 Task: Explore and customize your Trello board using Power-Ups and change the background image using Unsplash.
Action: Mouse moved to (837, 255)
Screenshot: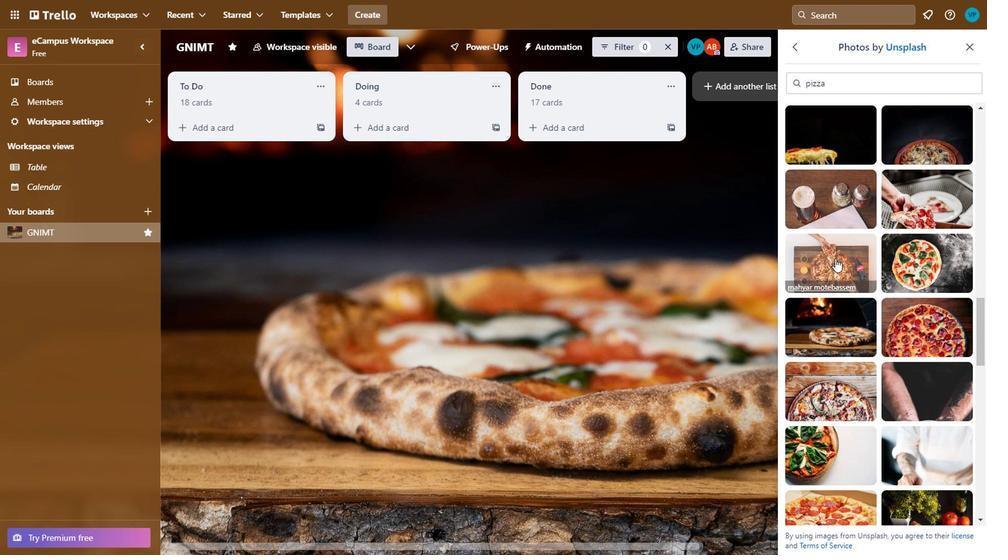 
Action: Mouse pressed left at (837, 255)
Screenshot: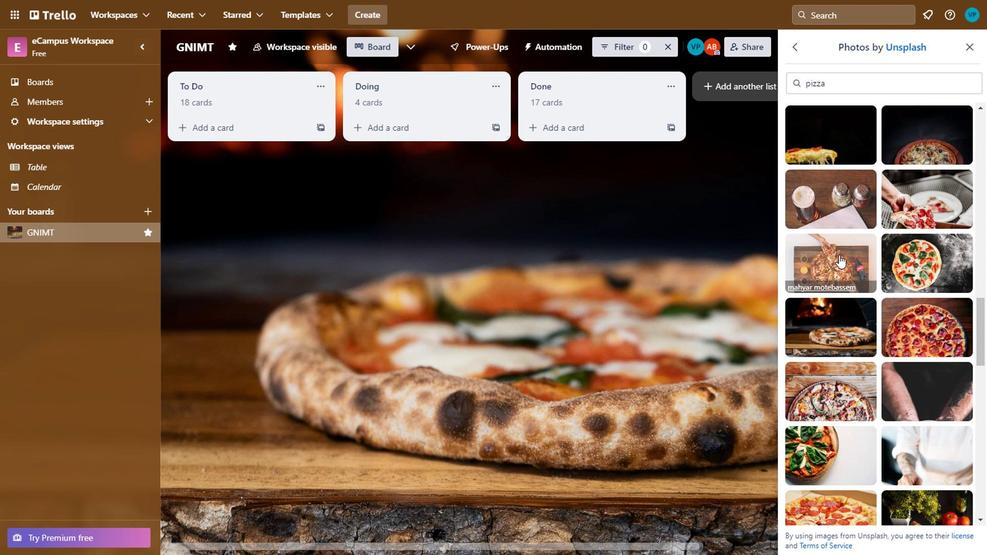 
Action: Mouse moved to (926, 308)
Screenshot: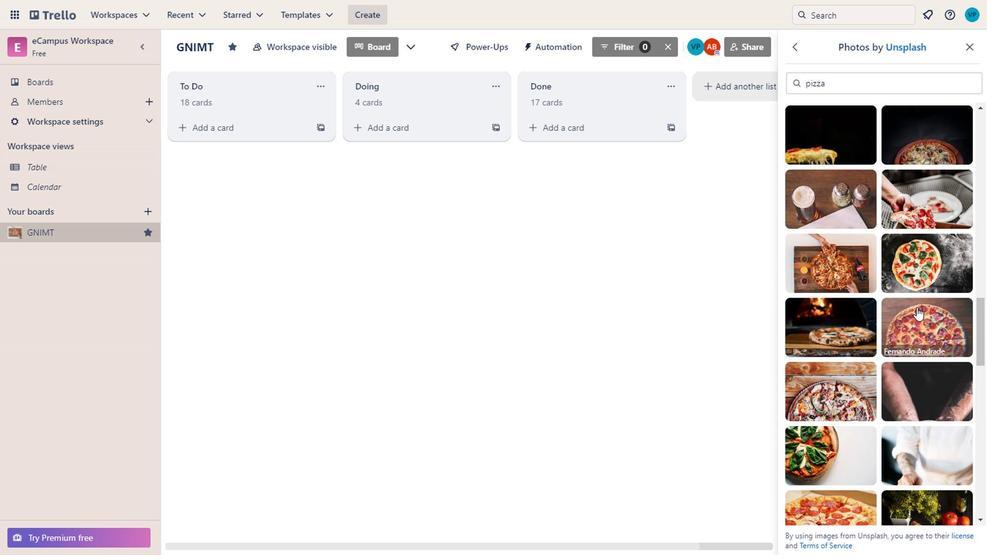 
Action: Mouse pressed left at (926, 308)
Screenshot: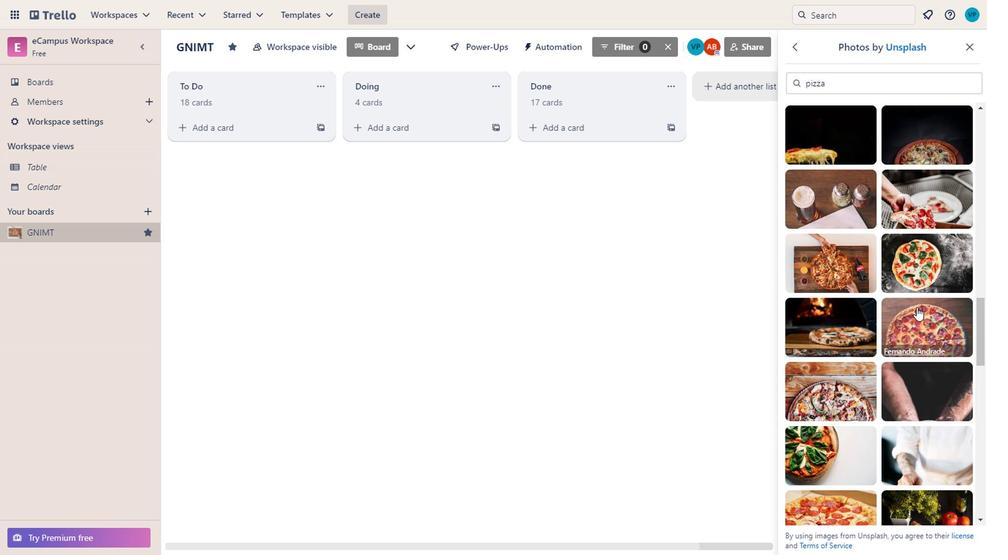 
Action: Mouse moved to (842, 388)
Screenshot: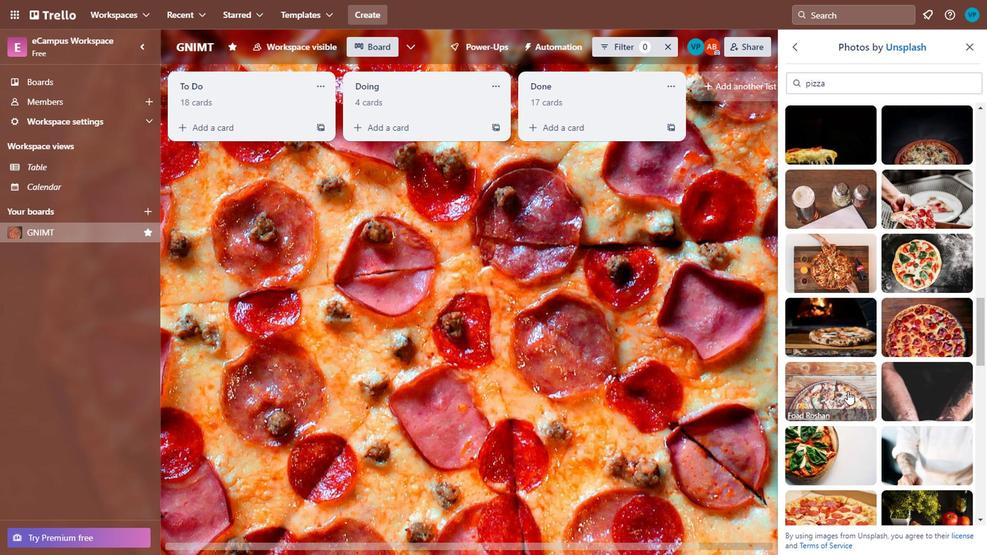 
Action: Mouse pressed left at (842, 388)
Screenshot: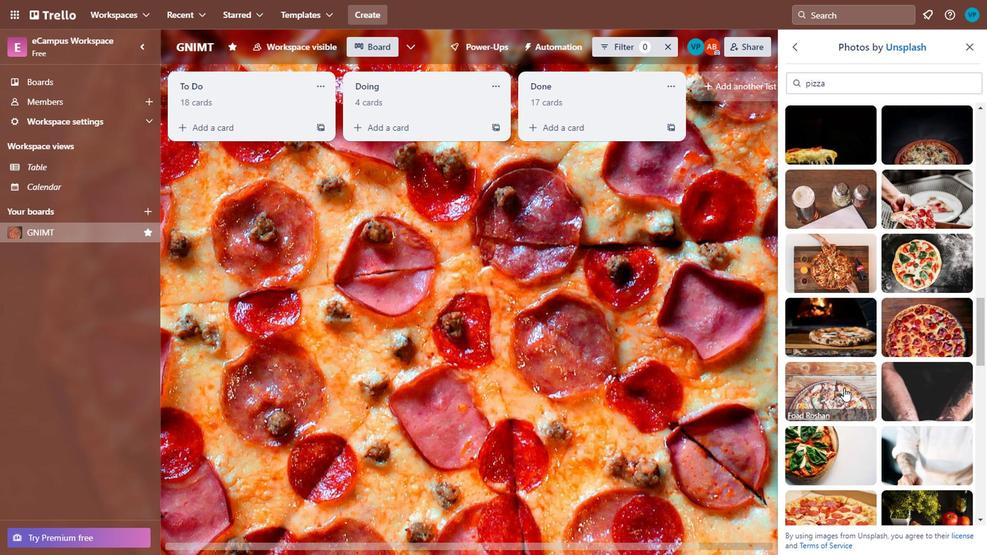 
Action: Mouse moved to (901, 387)
Screenshot: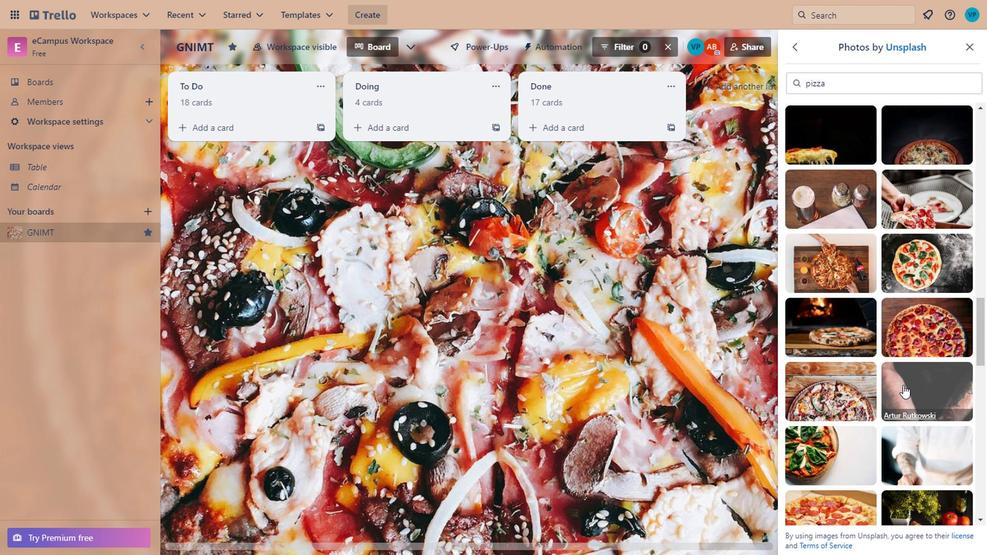 
Action: Mouse scrolled (901, 386) with delta (0, -1)
Screenshot: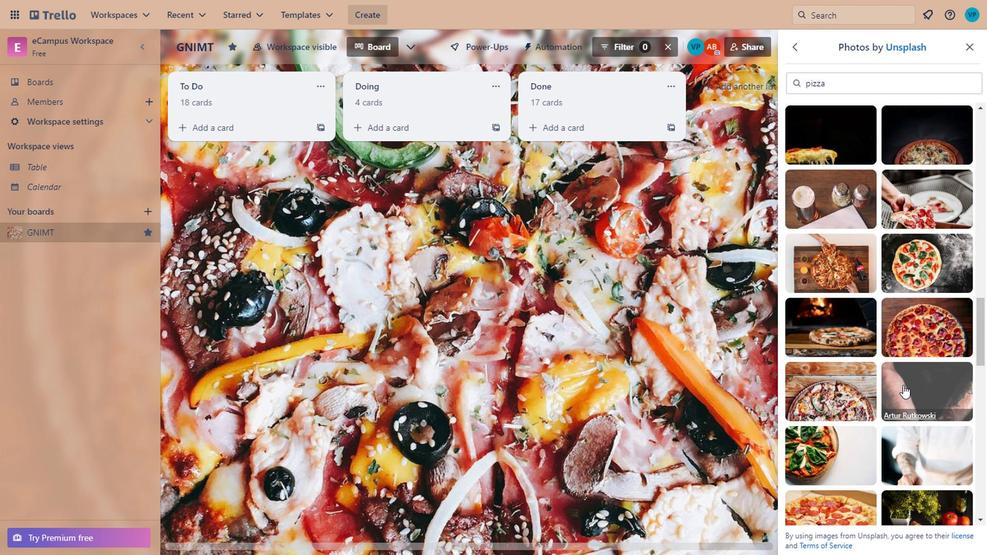 
Action: Mouse moved to (901, 388)
Screenshot: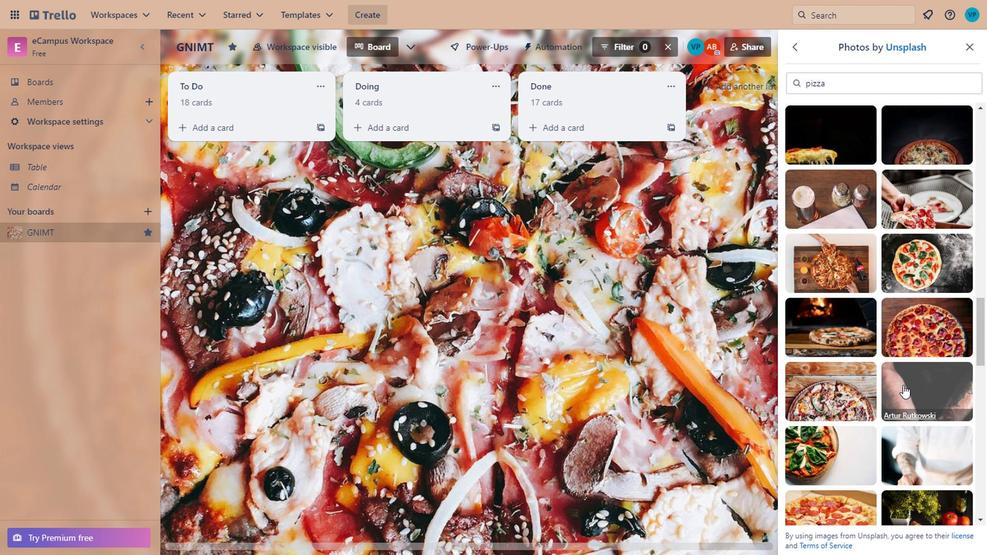 
Action: Mouse scrolled (901, 387) with delta (0, 0)
Screenshot: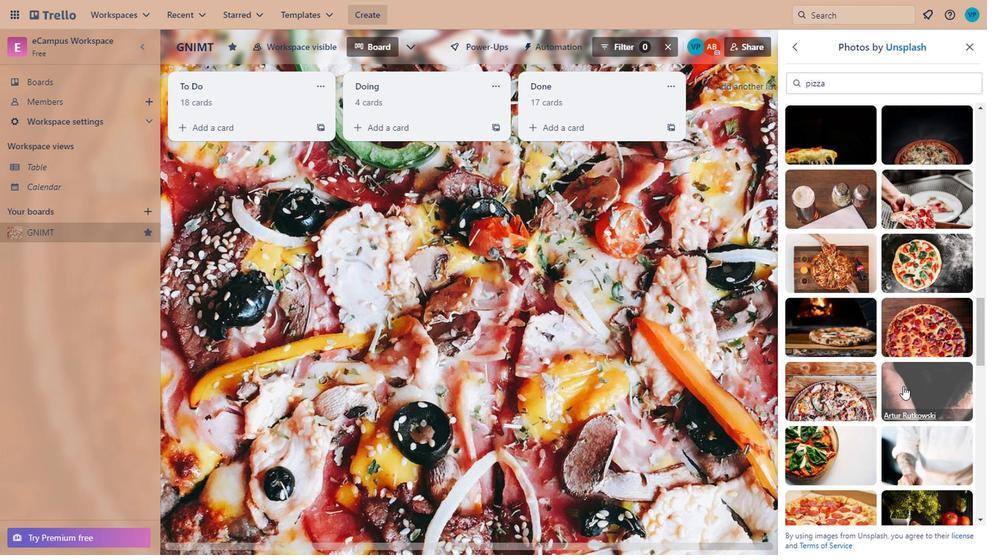 
Action: Mouse moved to (846, 272)
Screenshot: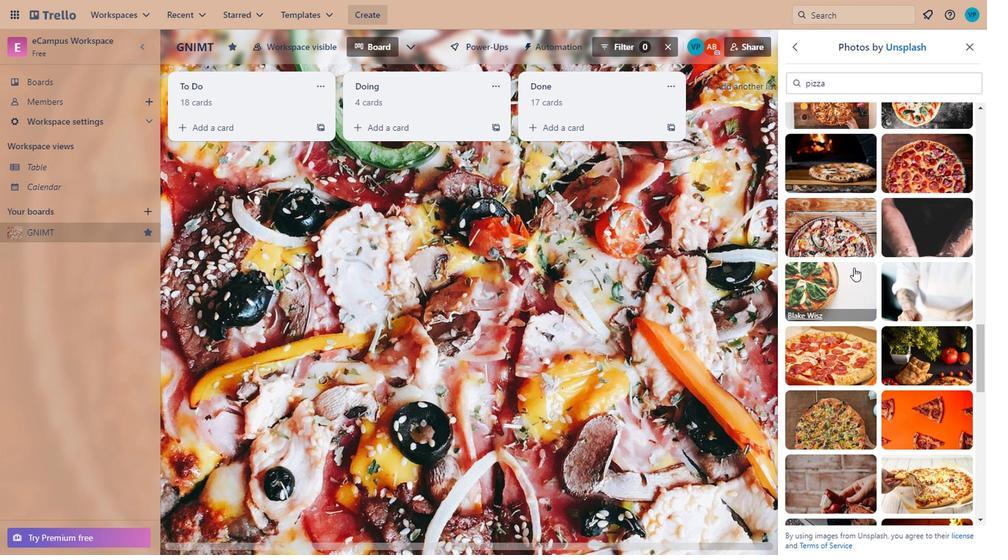 
Action: Mouse pressed left at (846, 272)
Screenshot: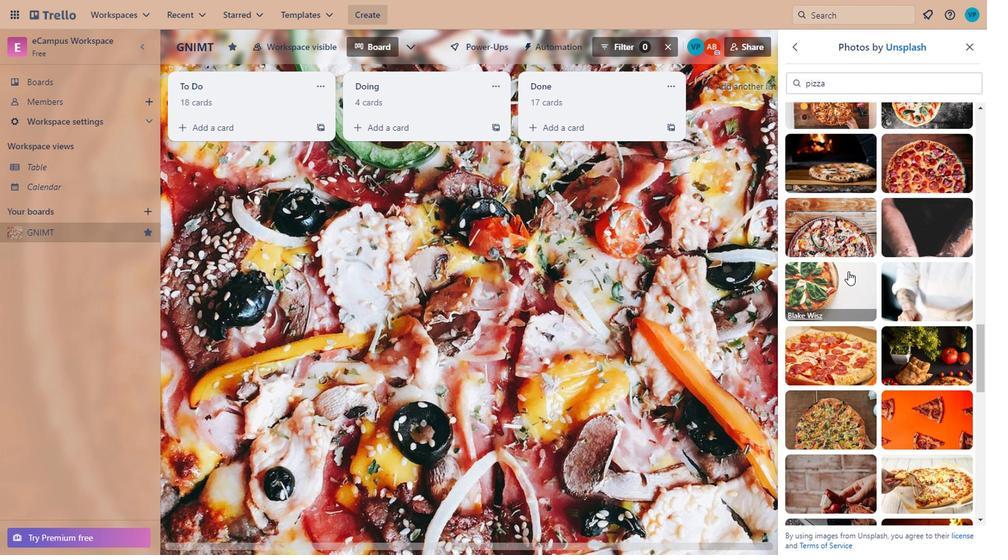
Action: Mouse moved to (853, 227)
Screenshot: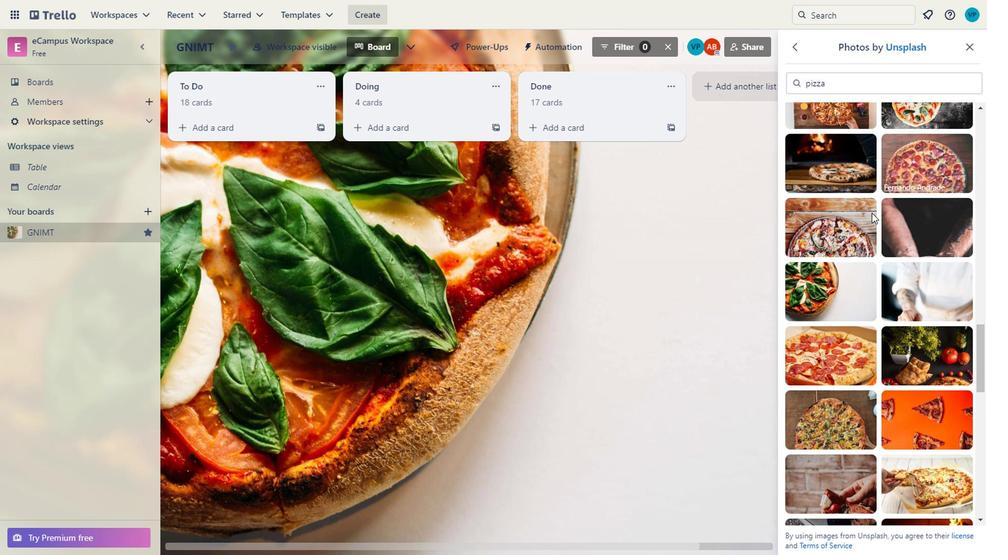 
Action: Mouse scrolled (853, 226) with delta (0, 0)
Screenshot: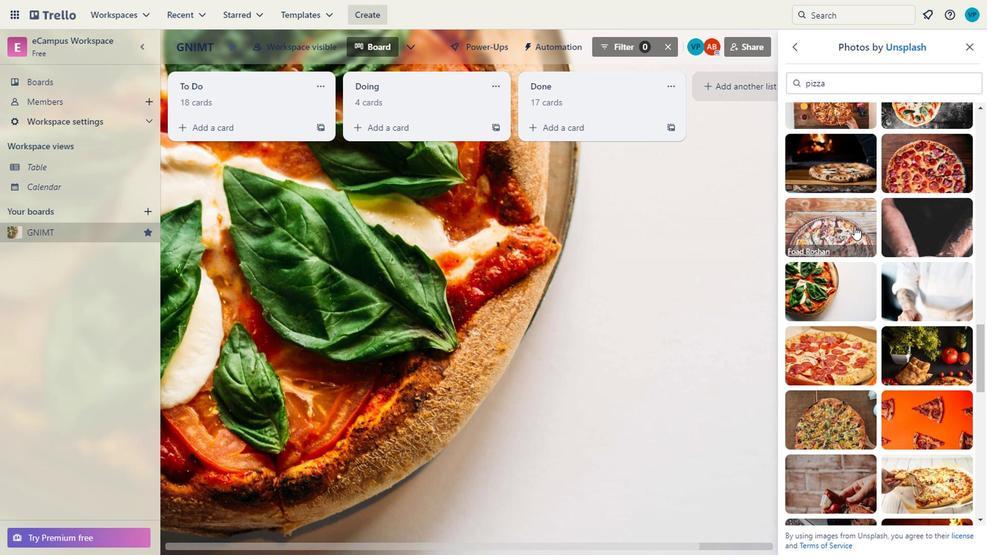 
Action: Mouse scrolled (853, 226) with delta (0, 0)
Screenshot: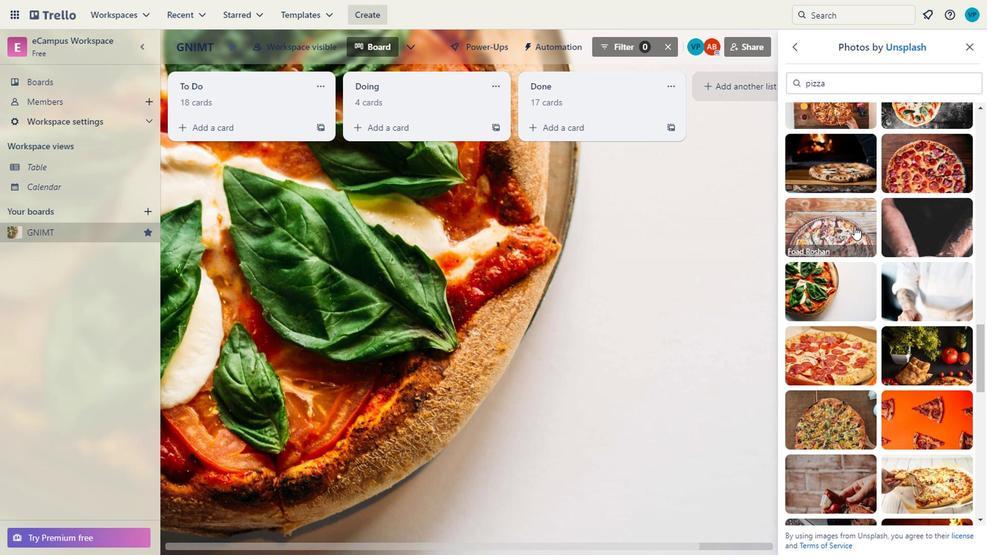 
Action: Mouse moved to (858, 229)
Screenshot: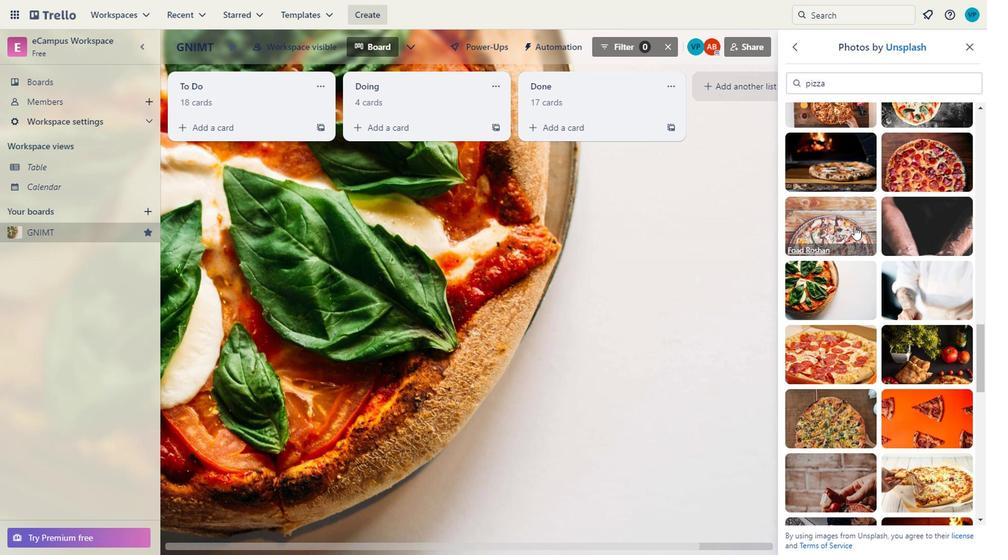 
Action: Mouse scrolled (858, 229) with delta (0, 0)
Screenshot: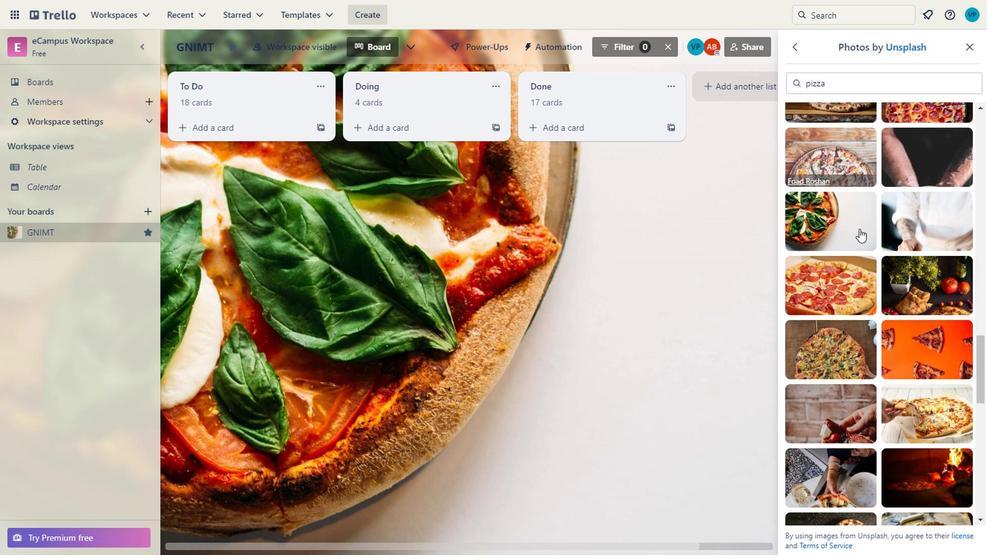 
Action: Mouse scrolled (858, 229) with delta (0, 0)
Screenshot: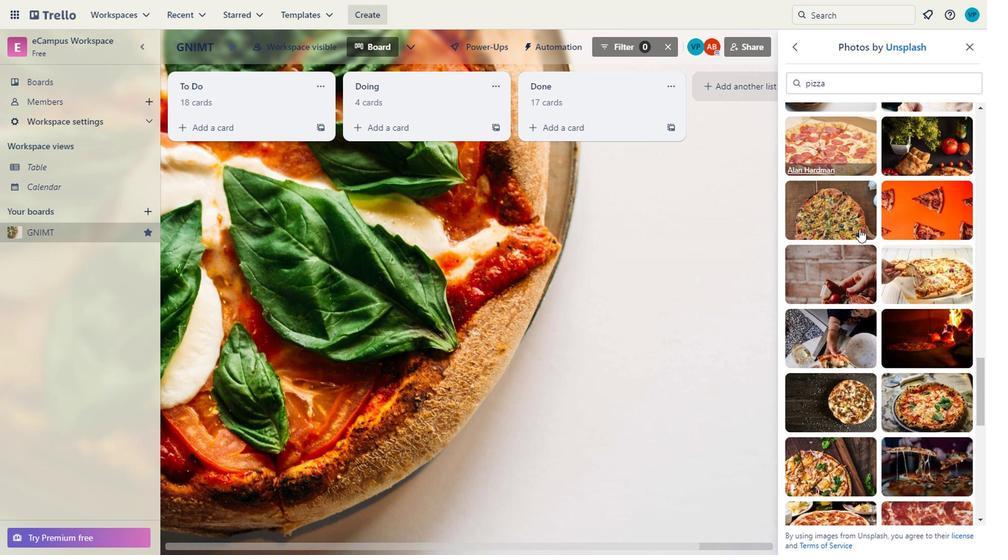 
Action: Mouse moved to (908, 145)
Screenshot: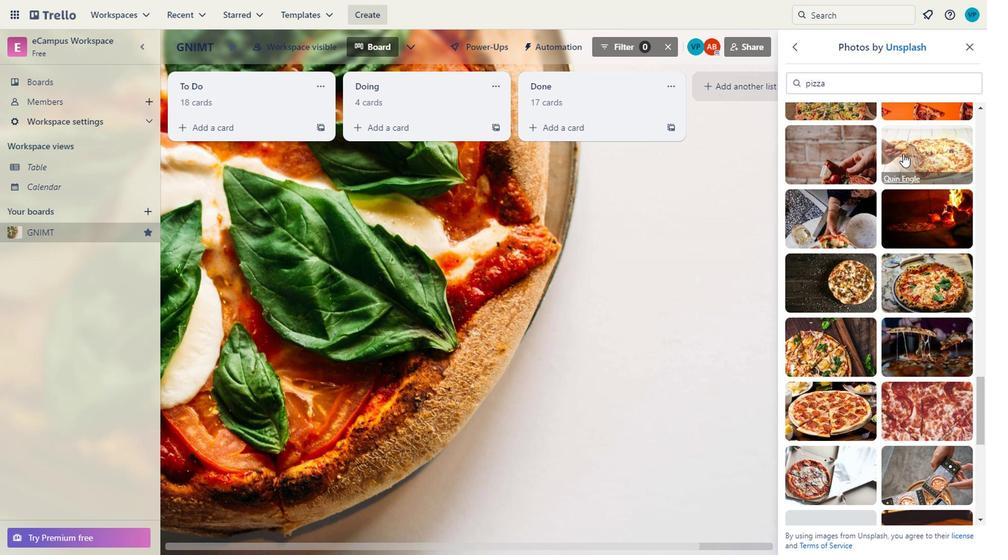 
Action: Mouse pressed left at (908, 145)
Screenshot: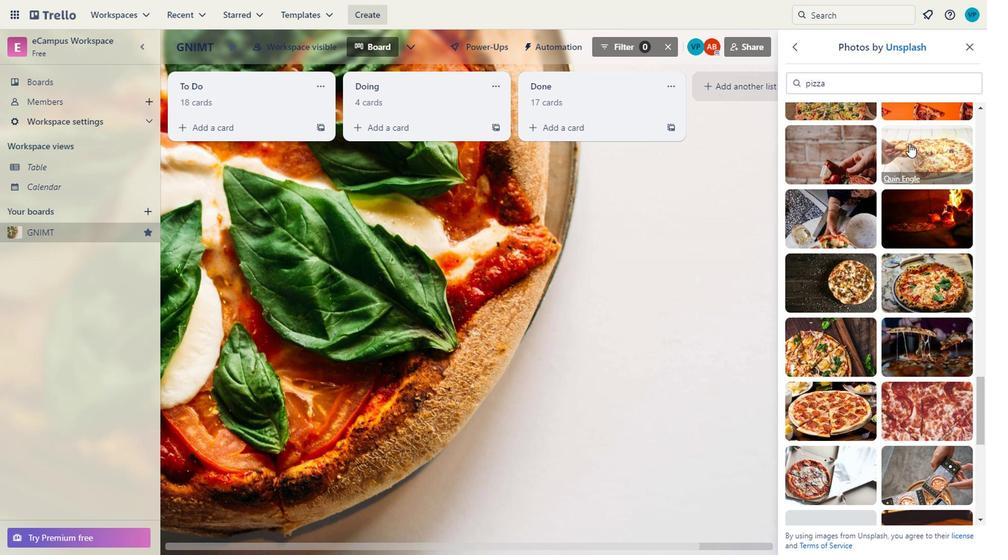 
Action: Mouse moved to (965, 300)
Screenshot: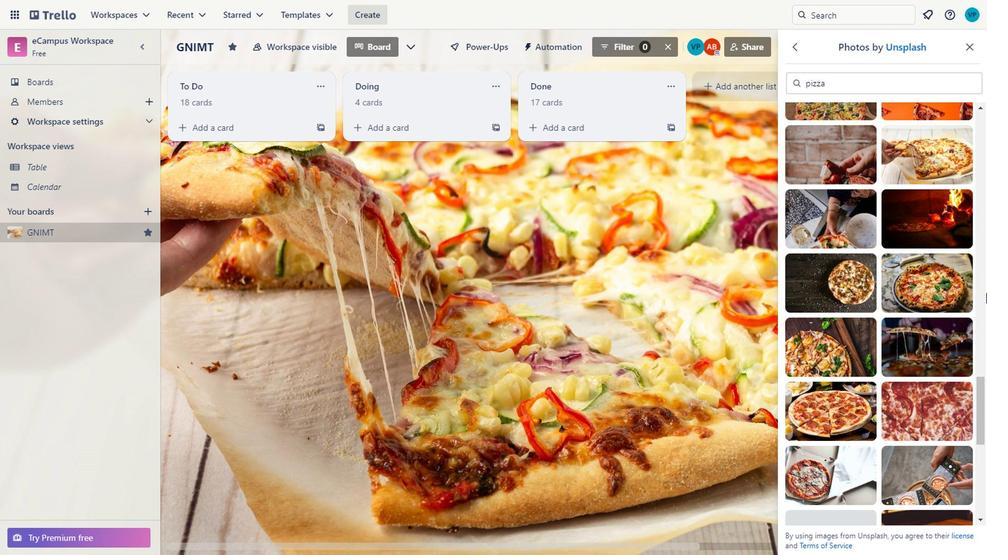 
Action: Mouse scrolled (965, 299) with delta (0, -1)
Screenshot: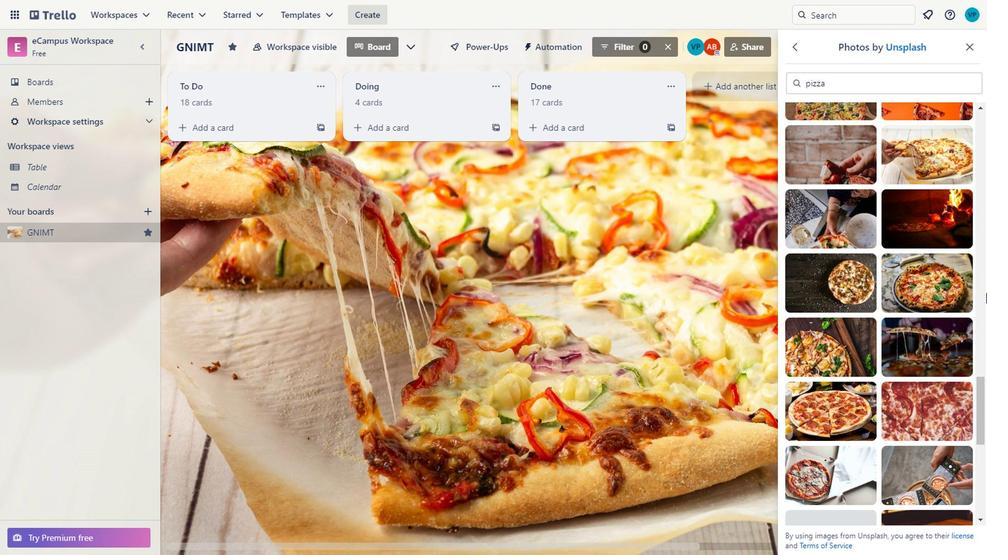 
Action: Mouse moved to (927, 295)
Screenshot: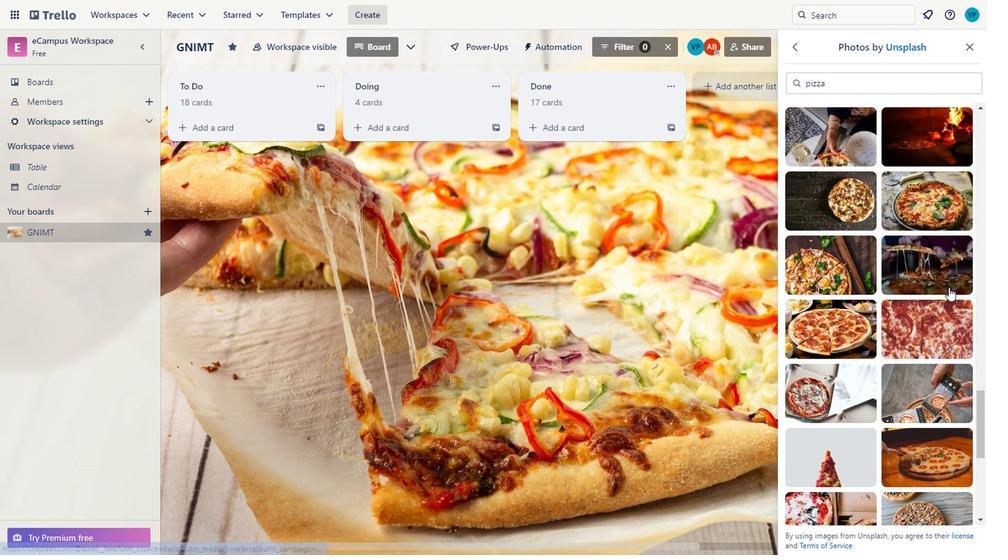 
Action: Mouse scrolled (927, 295) with delta (0, 0)
Screenshot: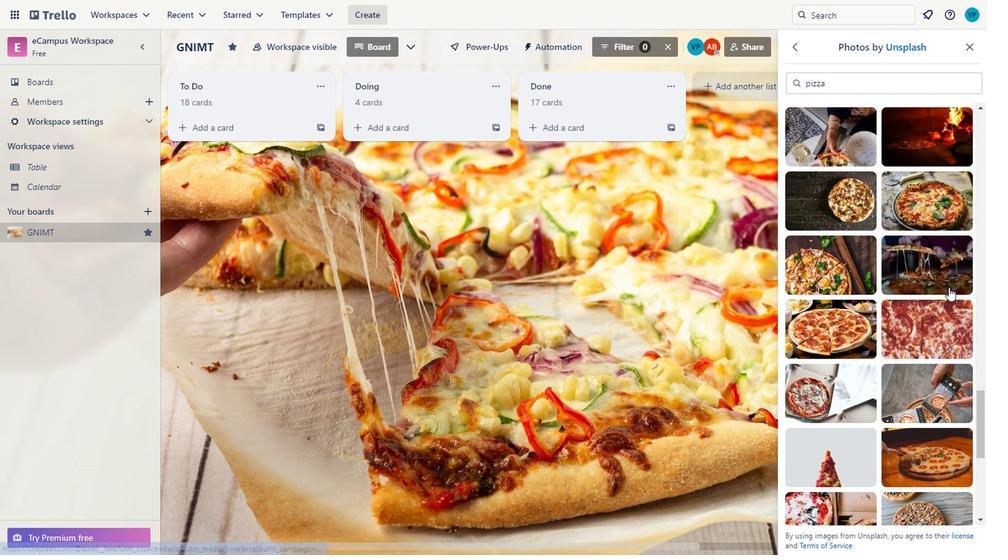 
Action: Mouse moved to (918, 307)
Screenshot: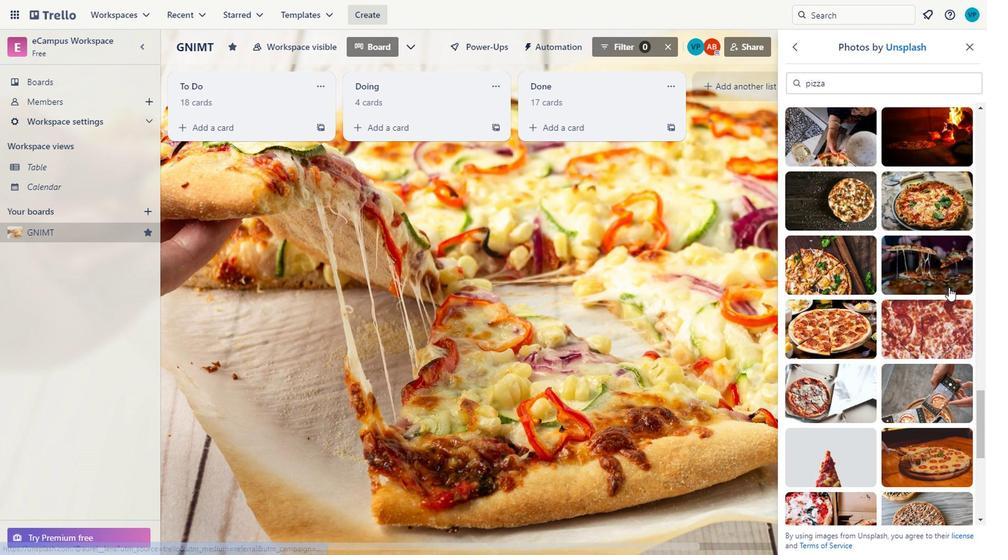 
Action: Mouse scrolled (918, 306) with delta (0, 0)
Screenshot: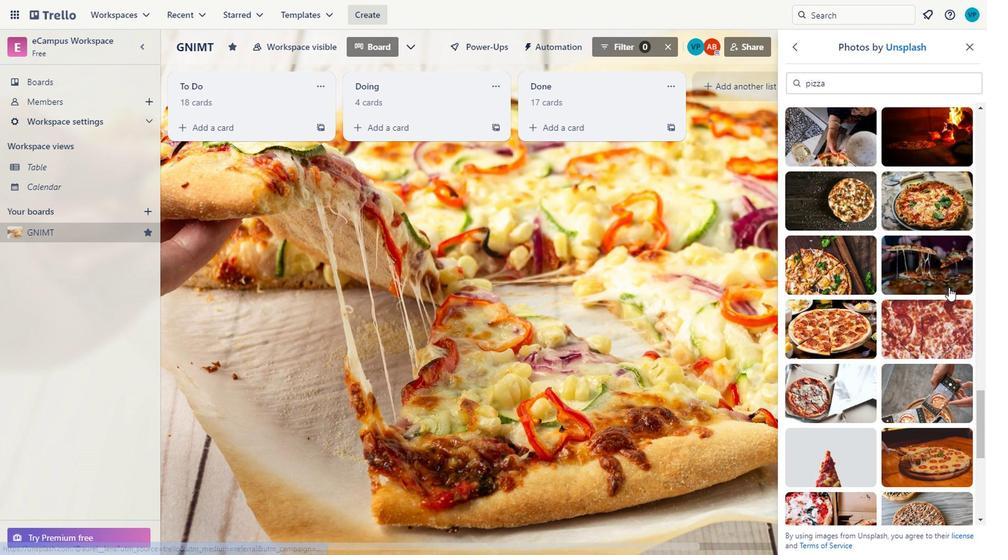 
Action: Mouse moved to (882, 366)
Screenshot: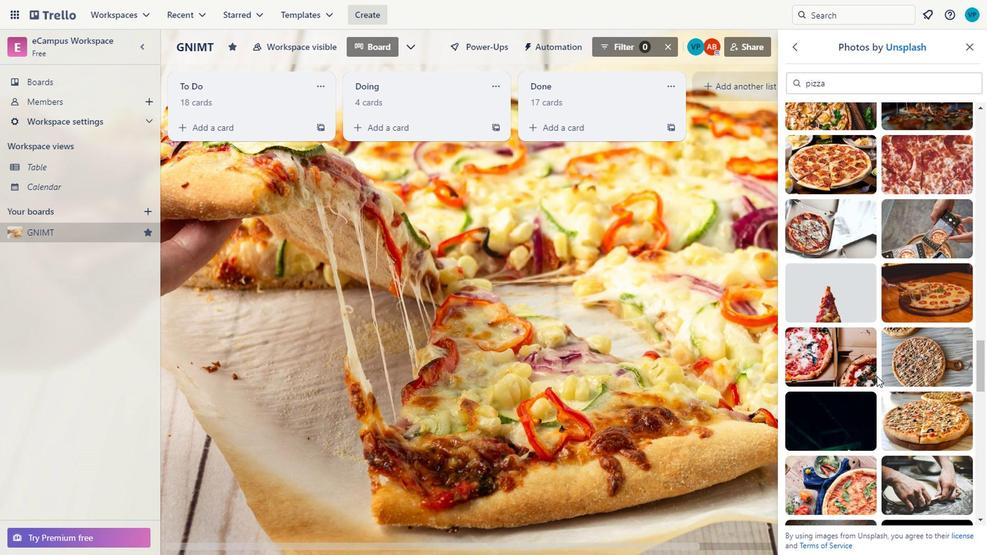 
Action: Mouse scrolled (882, 366) with delta (0, 0)
Screenshot: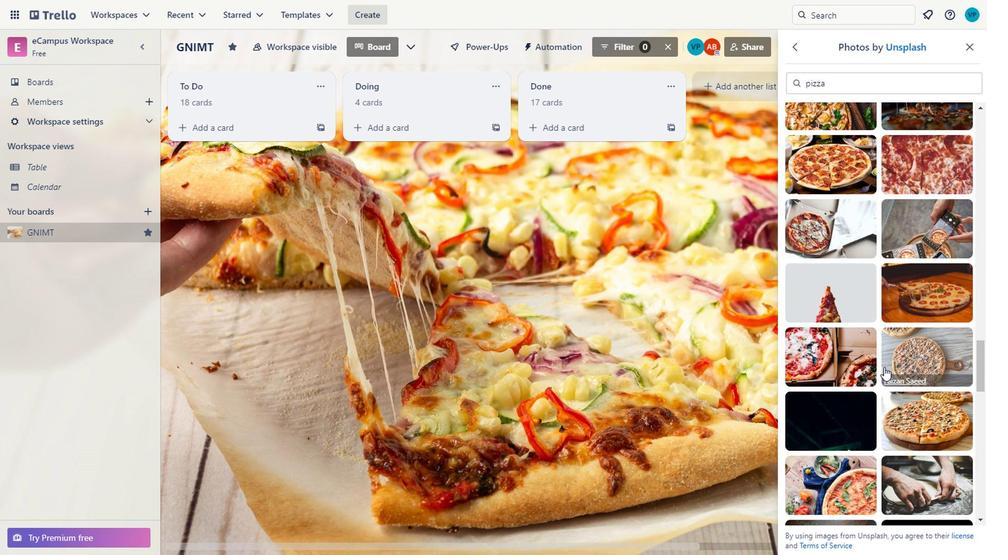 
Action: Mouse moved to (890, 388)
Screenshot: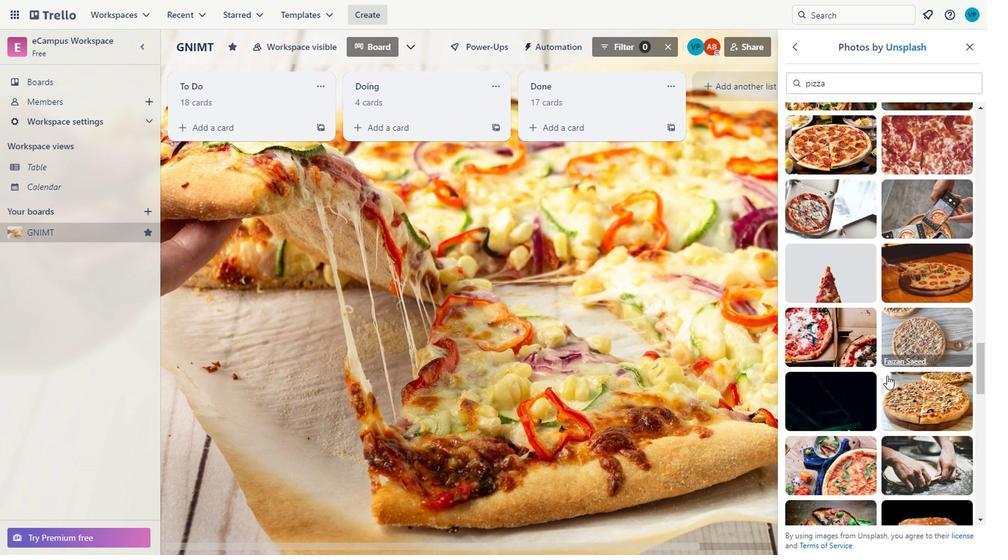 
Action: Mouse scrolled (890, 387) with delta (0, 0)
Screenshot: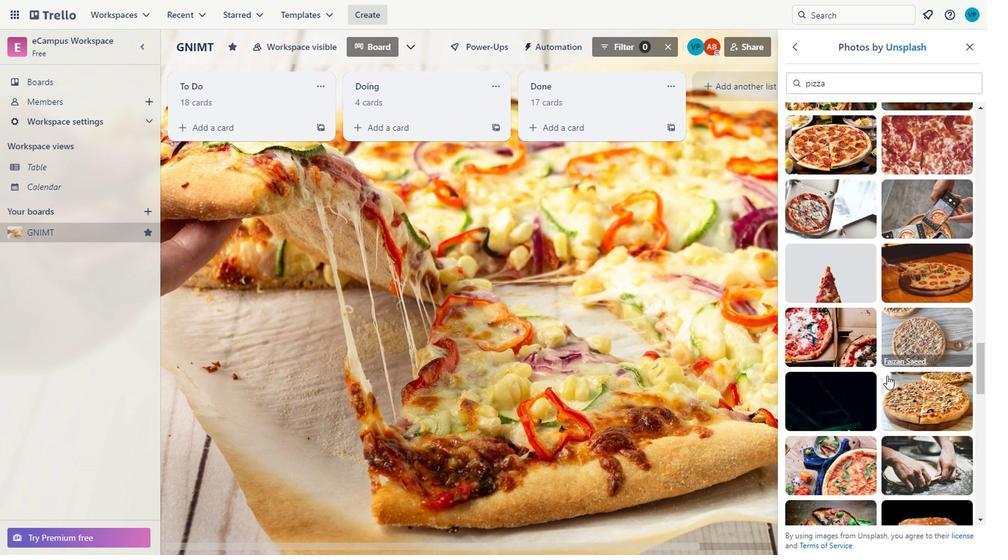 
Action: Mouse moved to (891, 392)
Screenshot: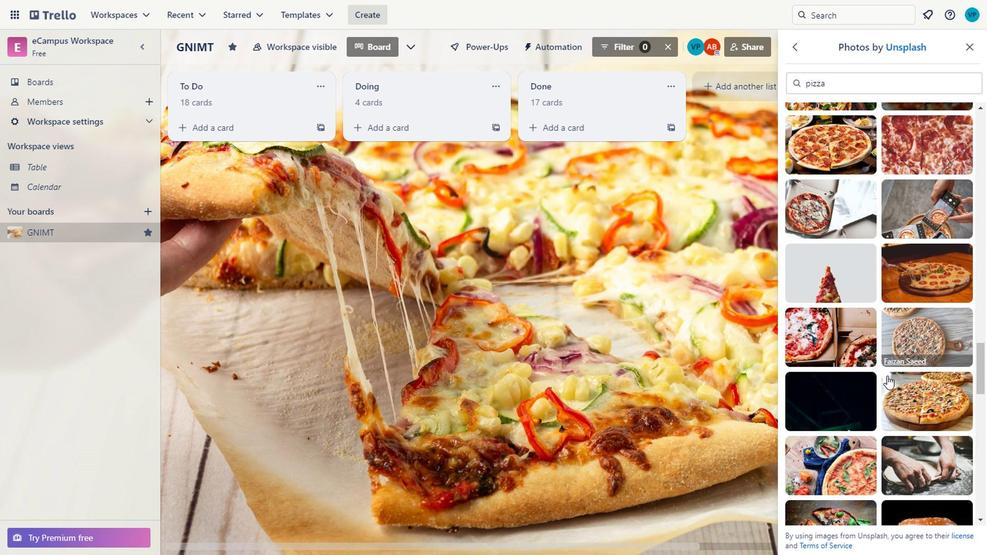 
Action: Mouse scrolled (891, 391) with delta (0, 0)
Screenshot: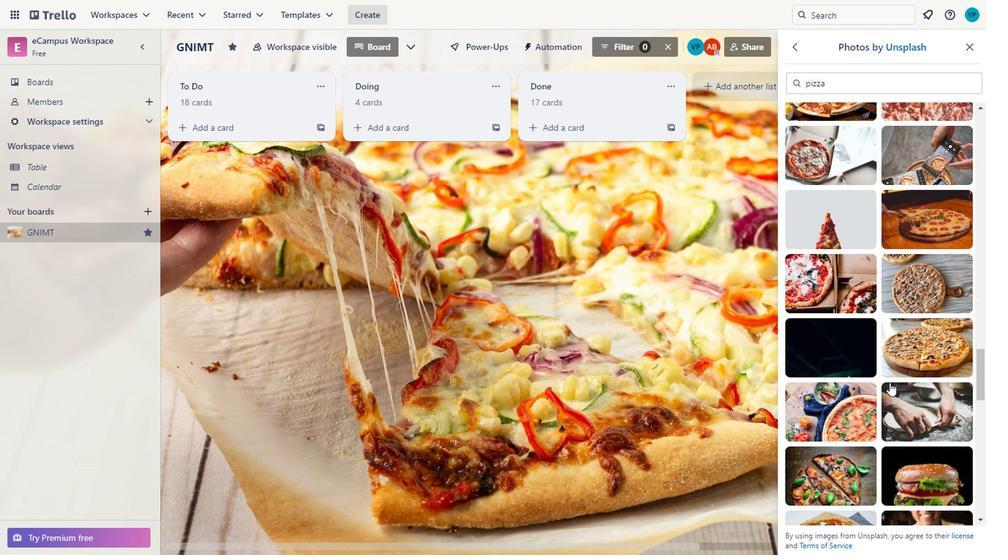 
Action: Mouse moved to (858, 294)
Screenshot: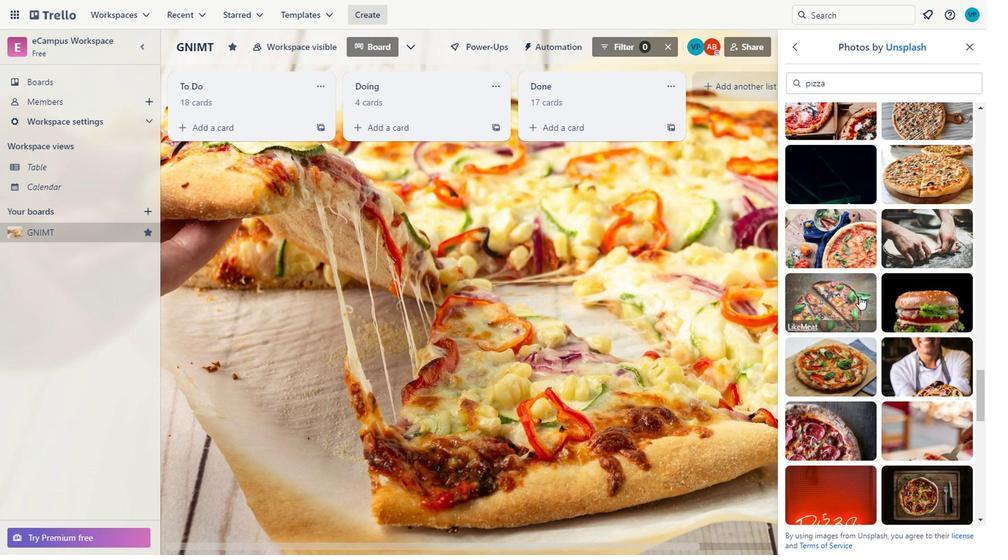 
Action: Mouse pressed left at (858, 294)
Screenshot: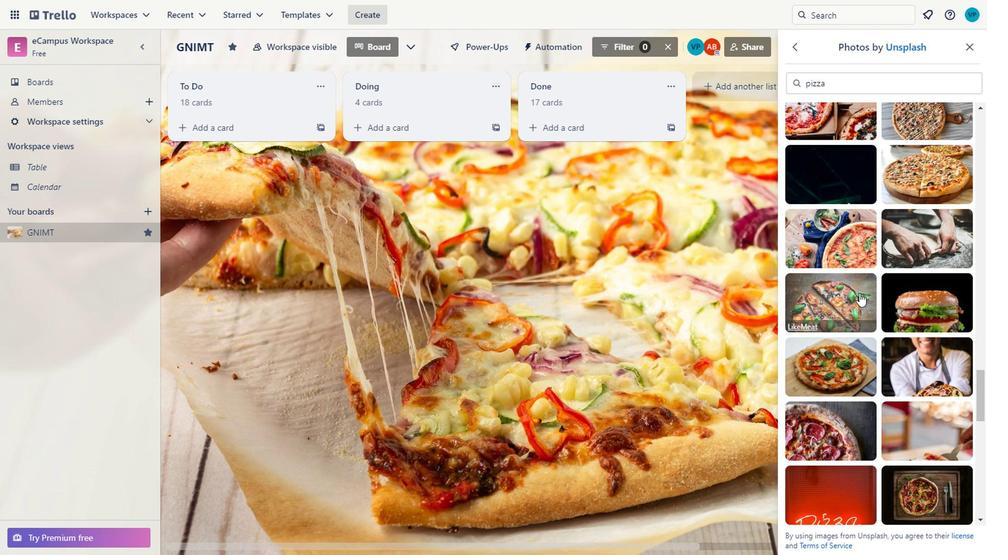 
Action: Mouse moved to (646, 319)
Screenshot: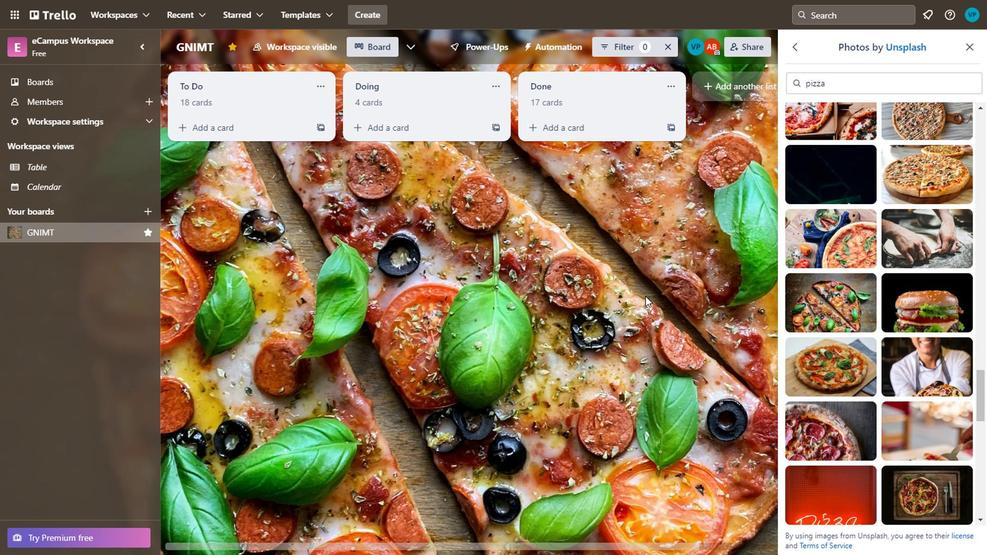 
Action: Mouse scrolled (646, 319) with delta (0, 0)
Screenshot: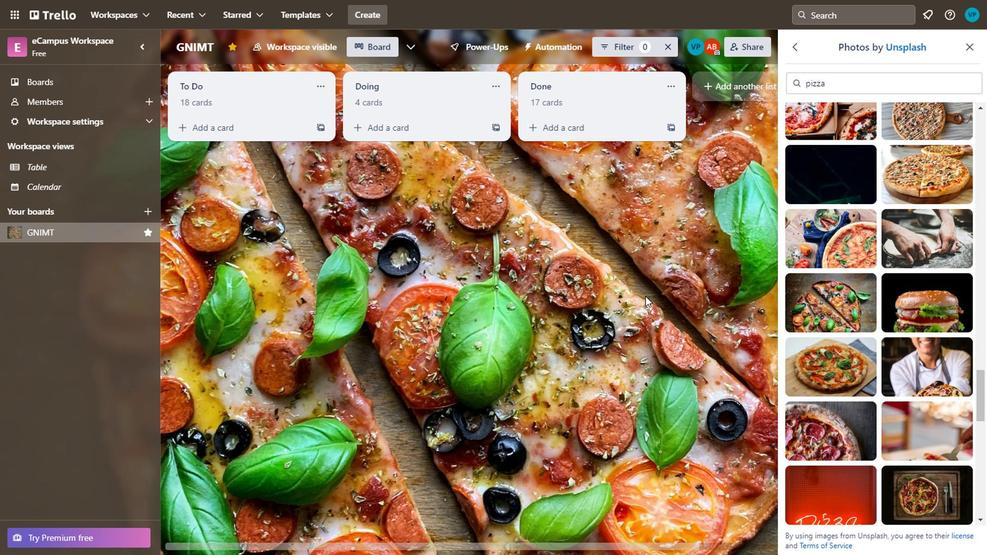 
Action: Mouse moved to (646, 335)
Screenshot: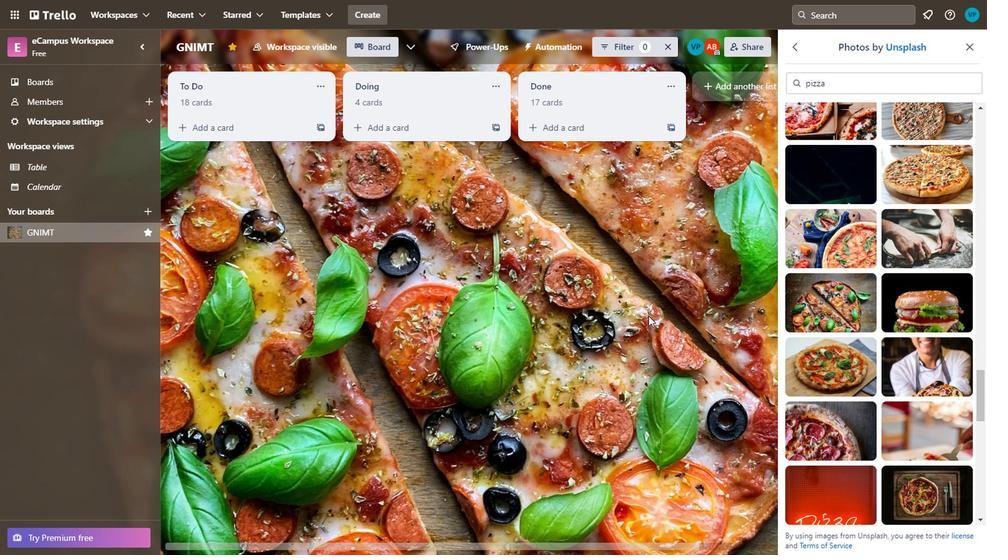 
Action: Mouse scrolled (646, 334) with delta (0, 0)
Screenshot: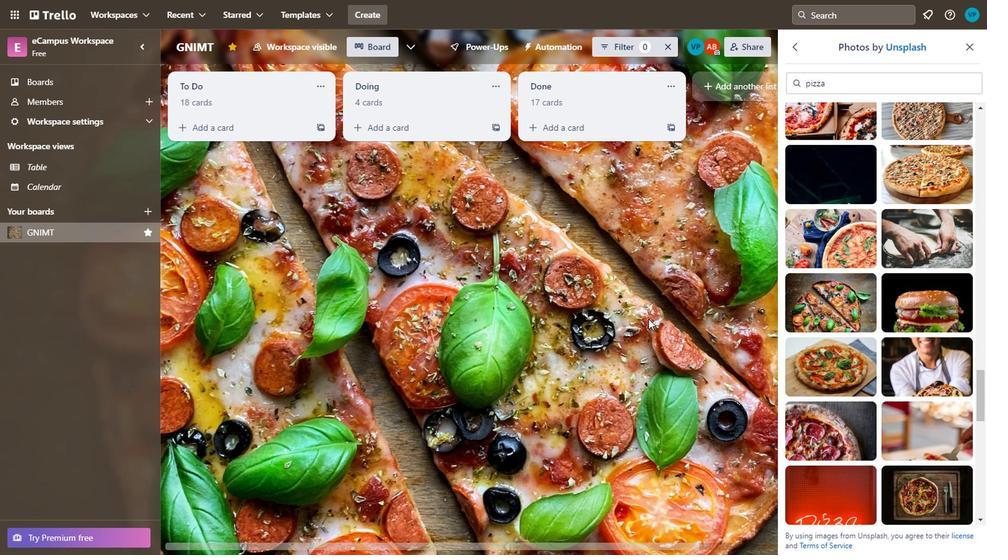
Action: Mouse moved to (646, 344)
Screenshot: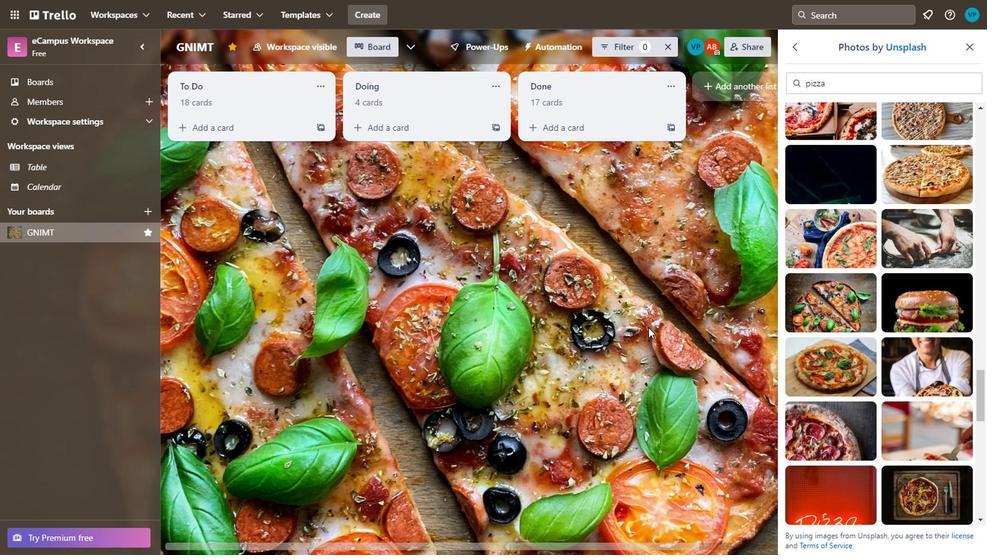 
Action: Mouse scrolled (646, 343) with delta (0, 0)
Screenshot: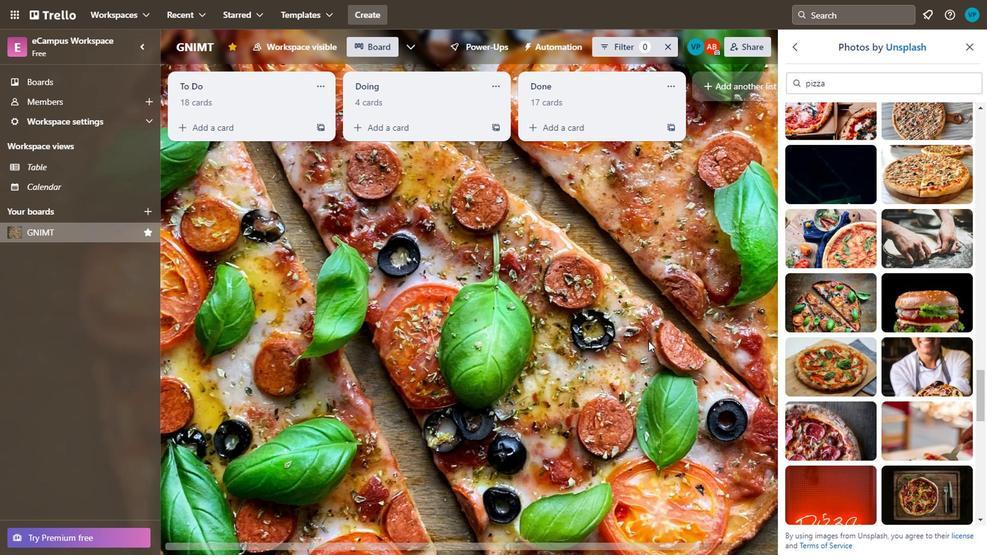 
Action: Mouse moved to (924, 298)
Screenshot: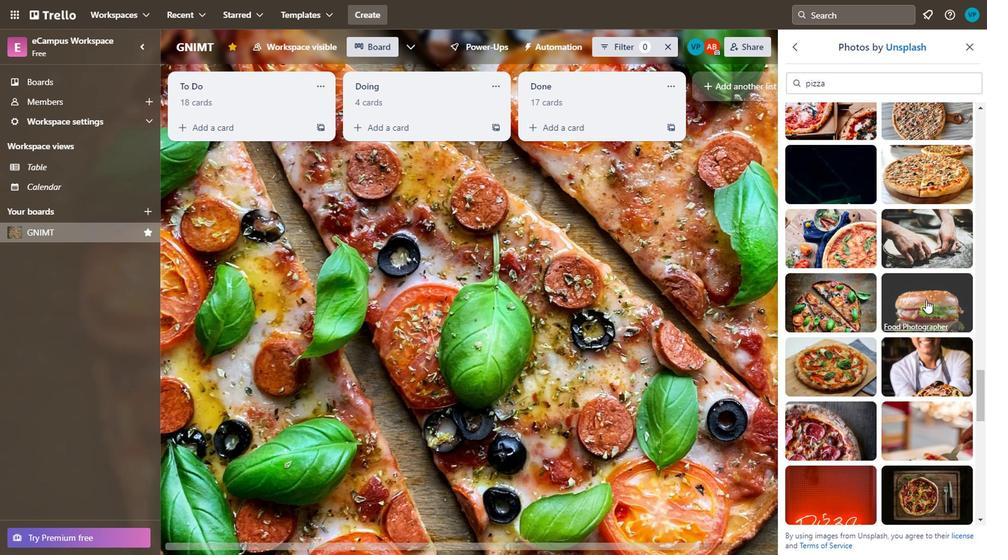
Action: Mouse pressed left at (924, 298)
Screenshot: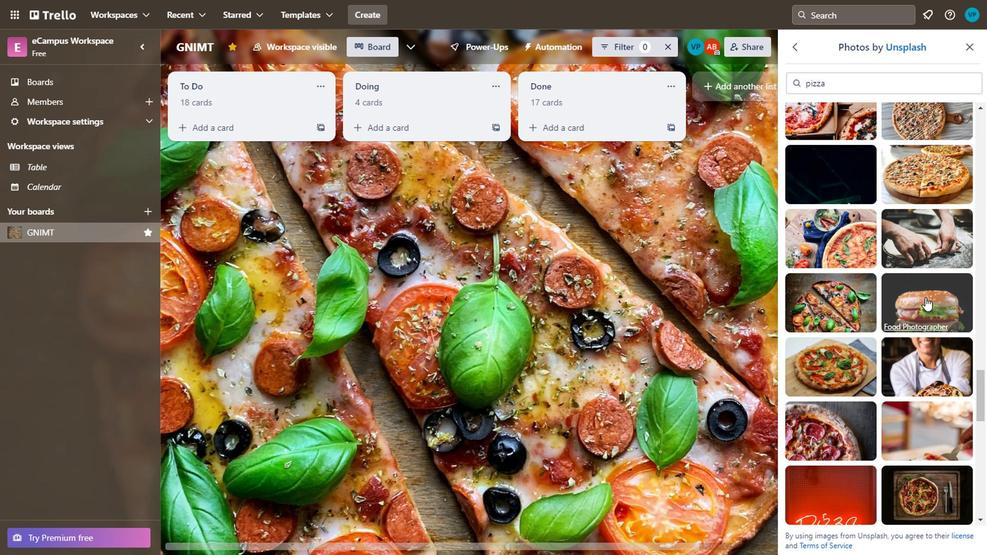 
Action: Mouse moved to (763, 341)
Screenshot: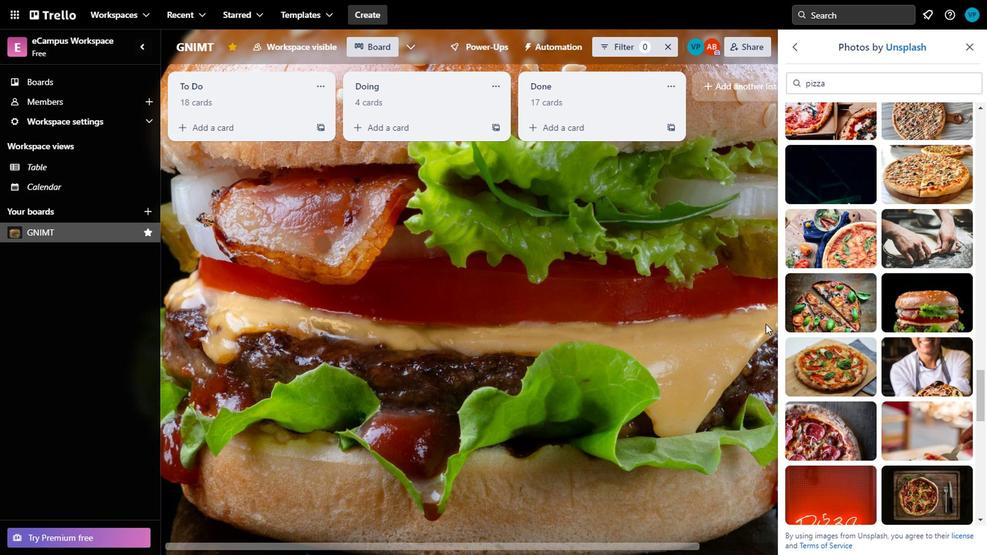 
Action: Mouse scrolled (763, 341) with delta (0, 0)
Screenshot: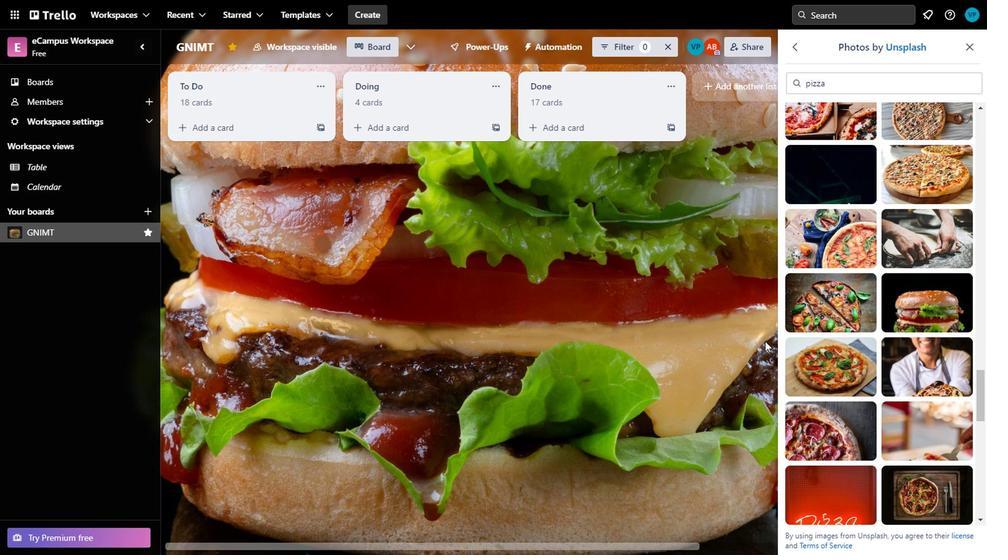 
Action: Mouse moved to (941, 383)
Screenshot: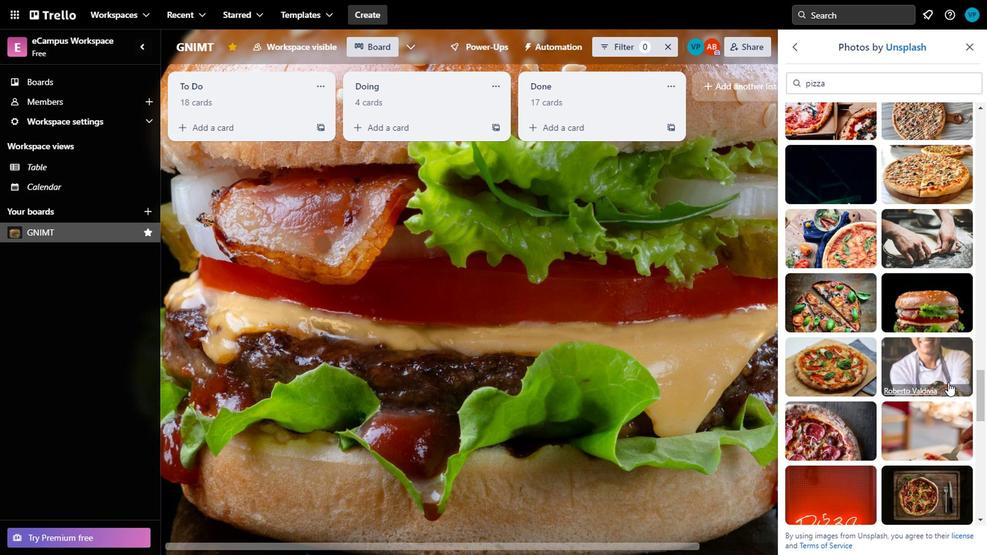 
Action: Mouse scrolled (941, 382) with delta (0, 0)
Screenshot: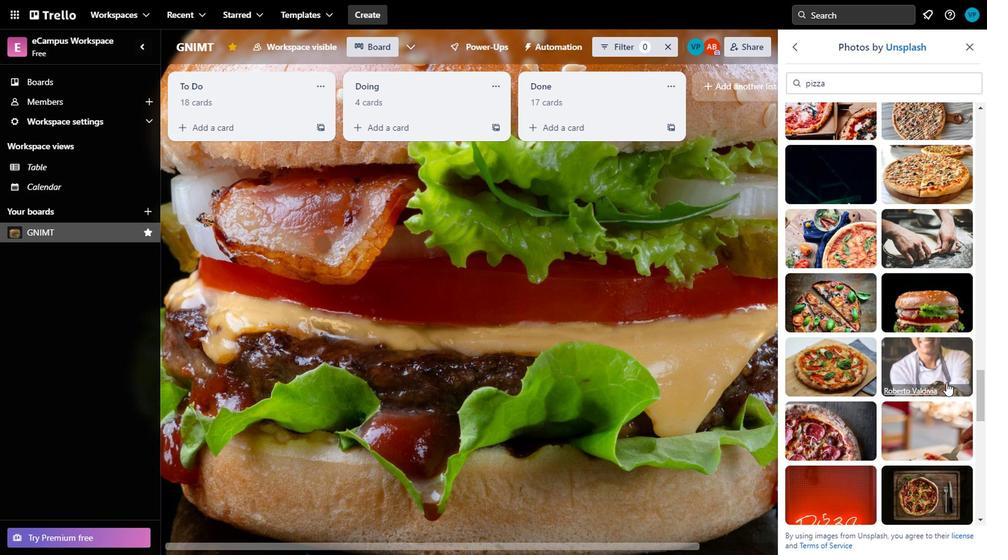 
Action: Mouse moved to (937, 383)
Screenshot: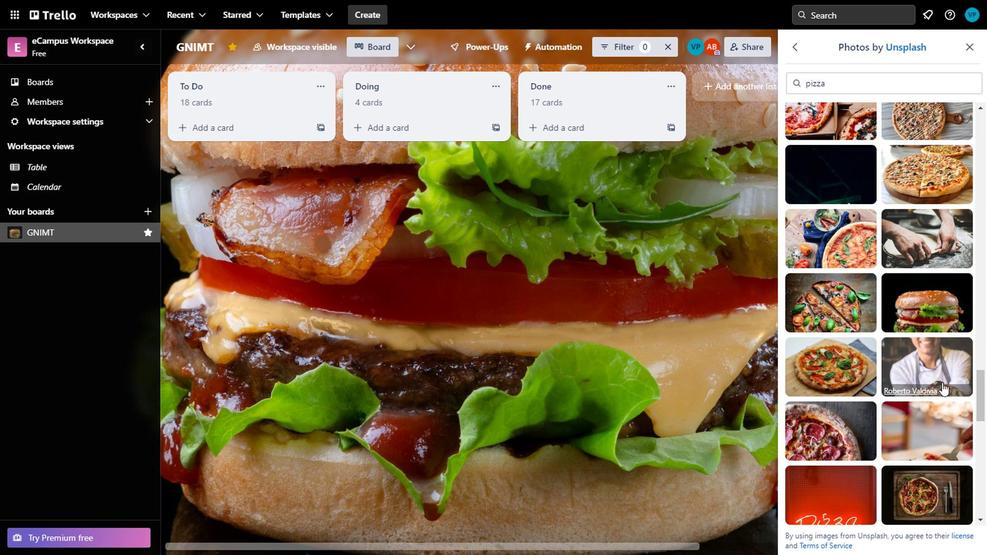 
Action: Mouse scrolled (937, 382) with delta (0, 0)
Screenshot: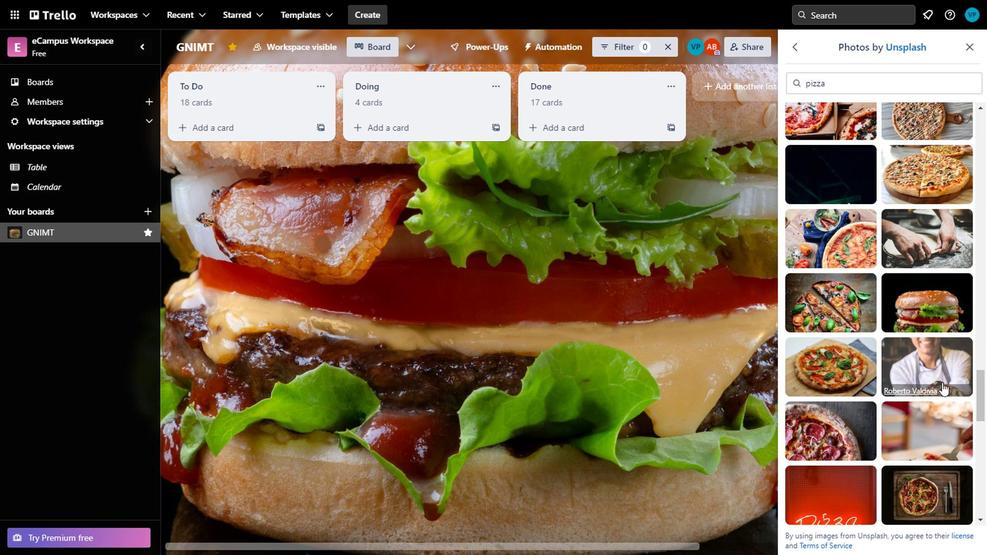 
Action: Mouse scrolled (937, 382) with delta (0, 0)
Screenshot: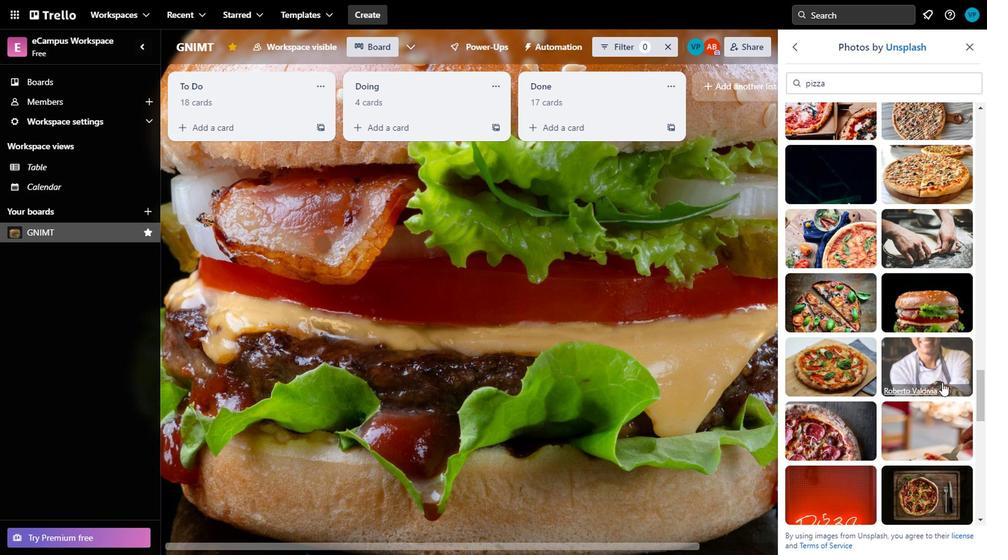 
Action: Mouse moved to (898, 402)
Screenshot: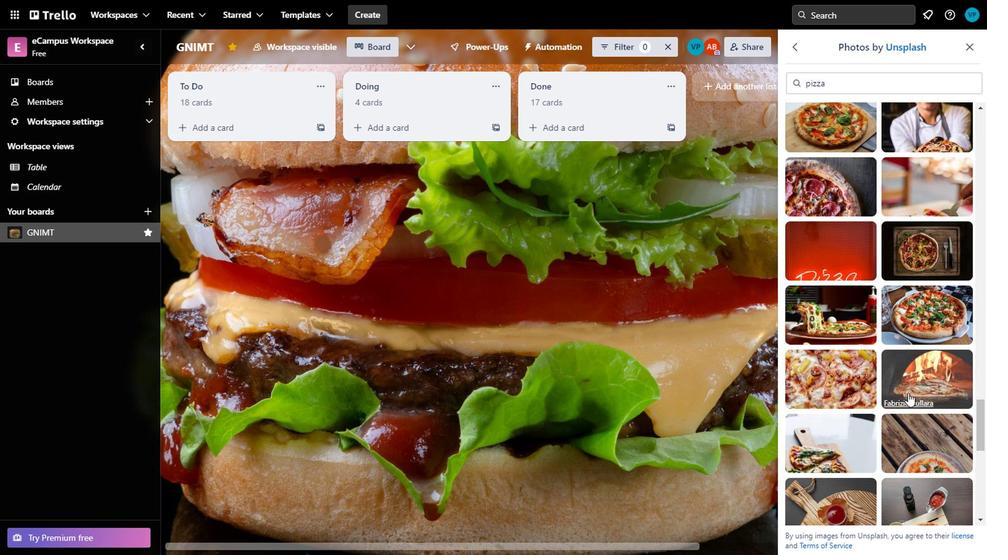 
Action: Mouse scrolled (898, 401) with delta (0, -1)
Screenshot: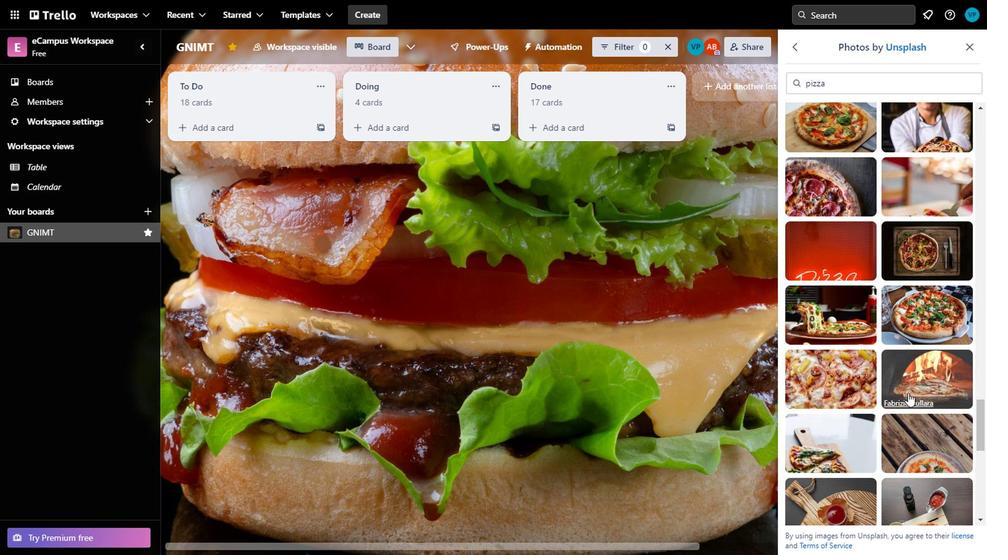 
Action: Mouse moved to (897, 406)
Screenshot: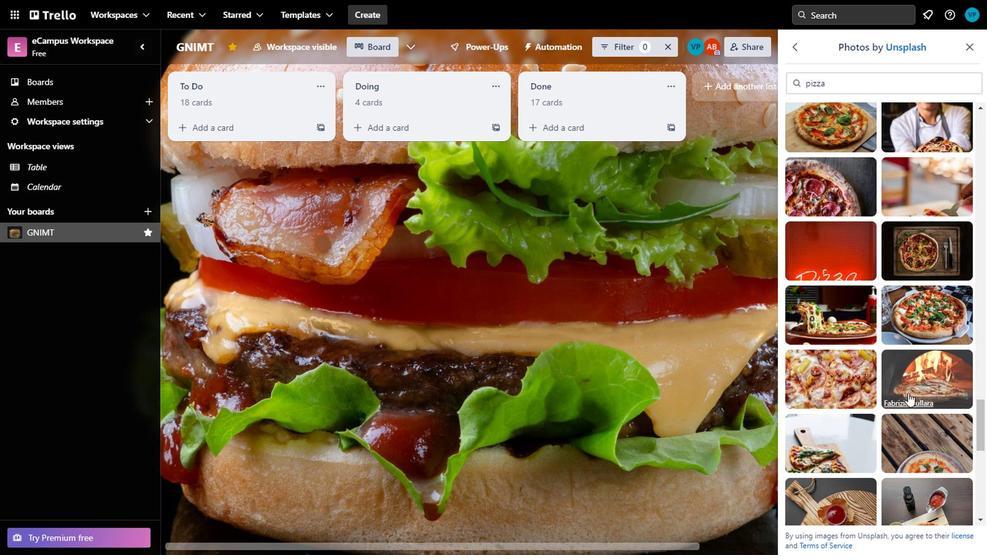 
Action: Mouse scrolled (897, 405) with delta (0, 0)
Screenshot: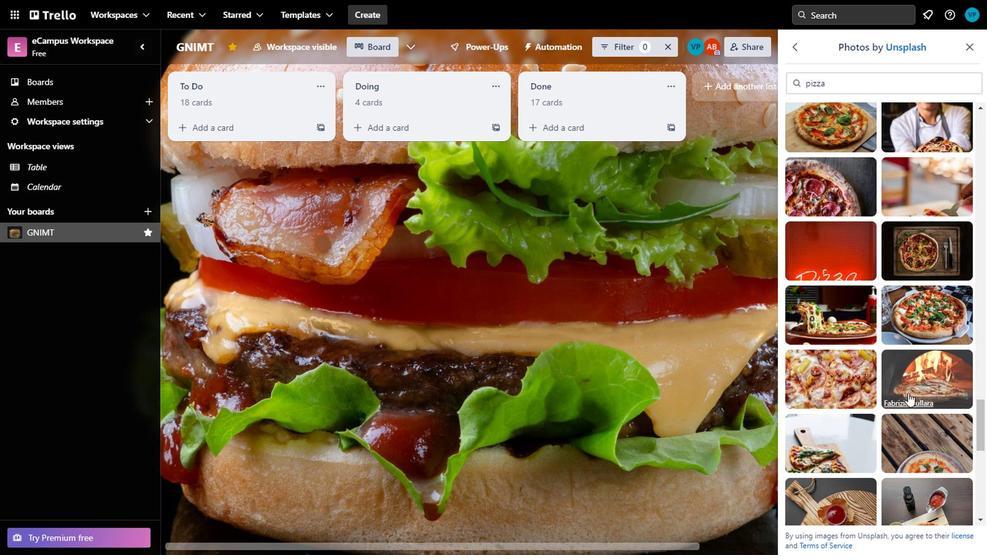 
Action: Mouse moved to (897, 408)
Screenshot: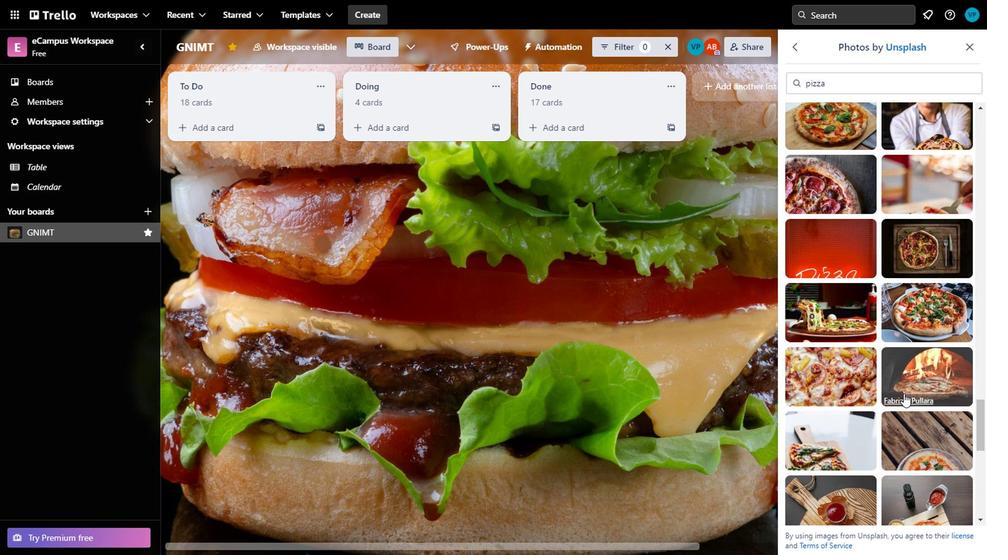 
Action: Mouse scrolled (897, 407) with delta (0, -1)
Screenshot: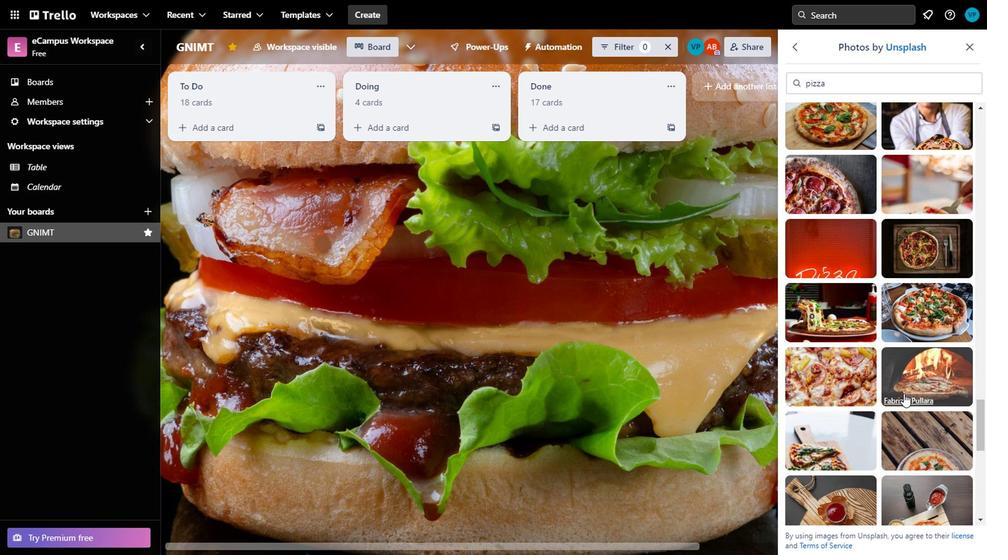 
Action: Mouse moved to (909, 393)
Screenshot: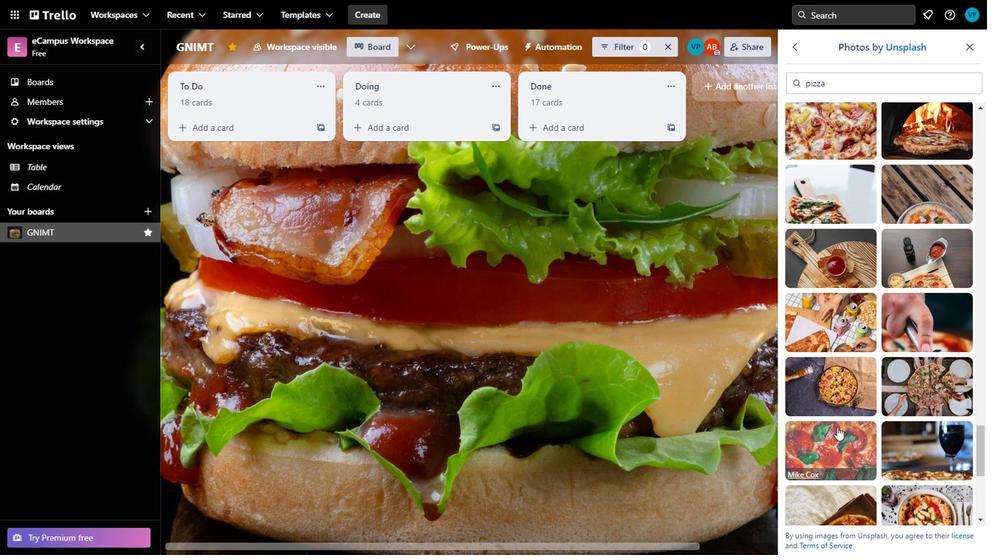 
Action: Mouse scrolled (909, 392) with delta (0, -1)
Screenshot: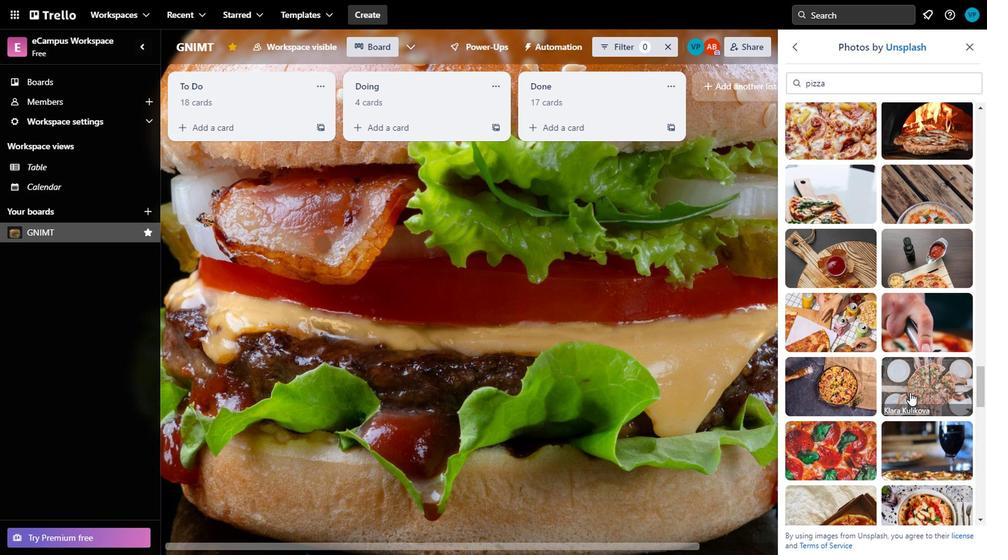 
Action: Mouse moved to (908, 394)
Screenshot: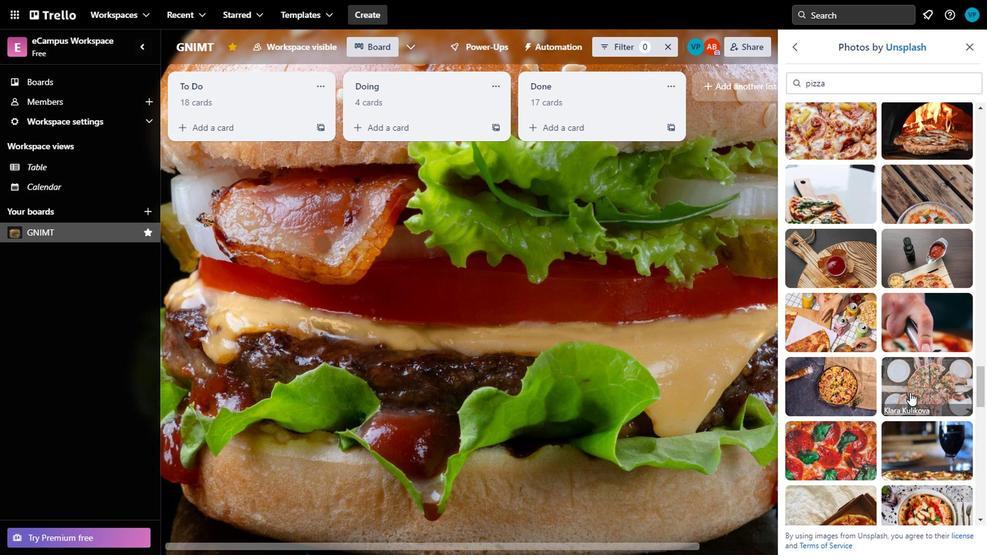 
Action: Mouse scrolled (908, 394) with delta (0, 0)
Screenshot: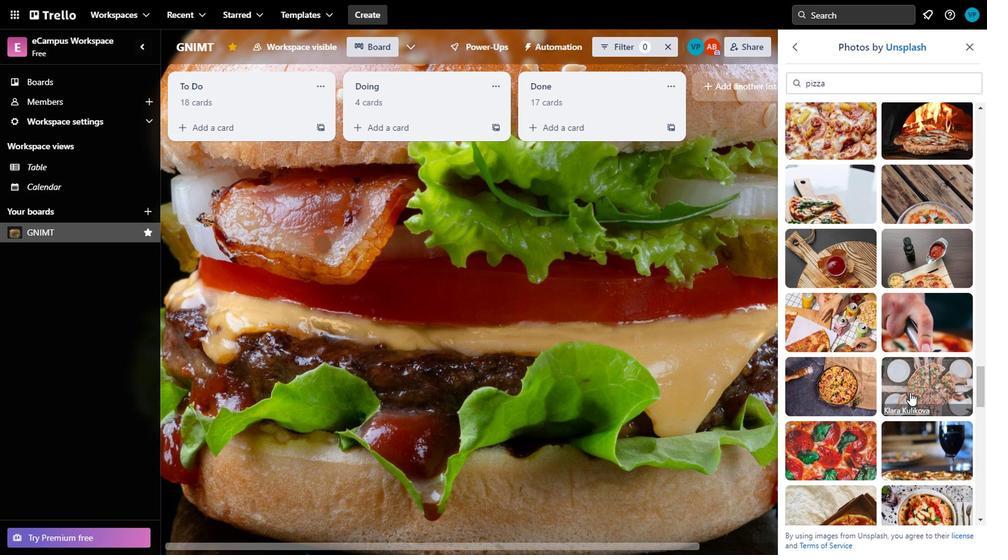 
Action: Mouse moved to (872, 360)
Screenshot: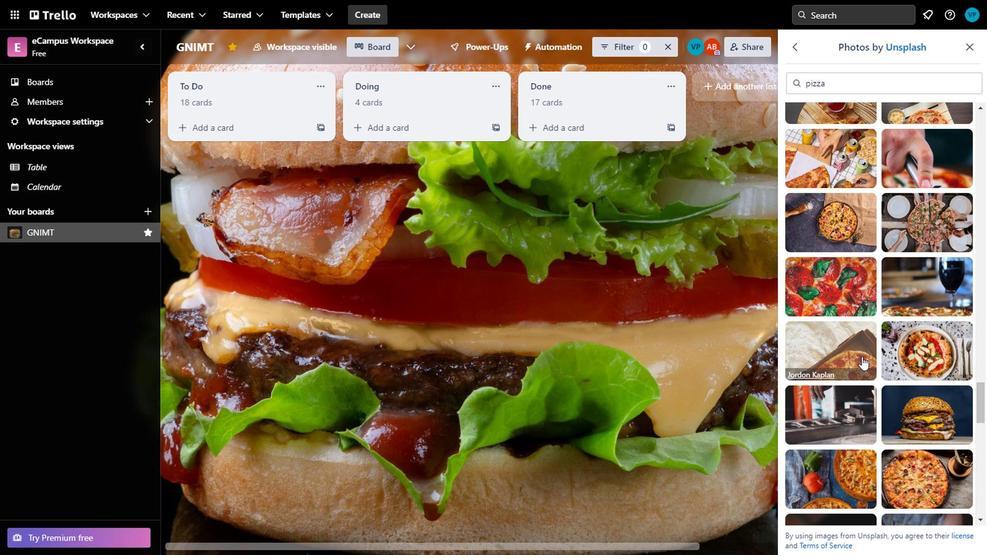 
Action: Mouse scrolled (872, 359) with delta (0, 0)
Screenshot: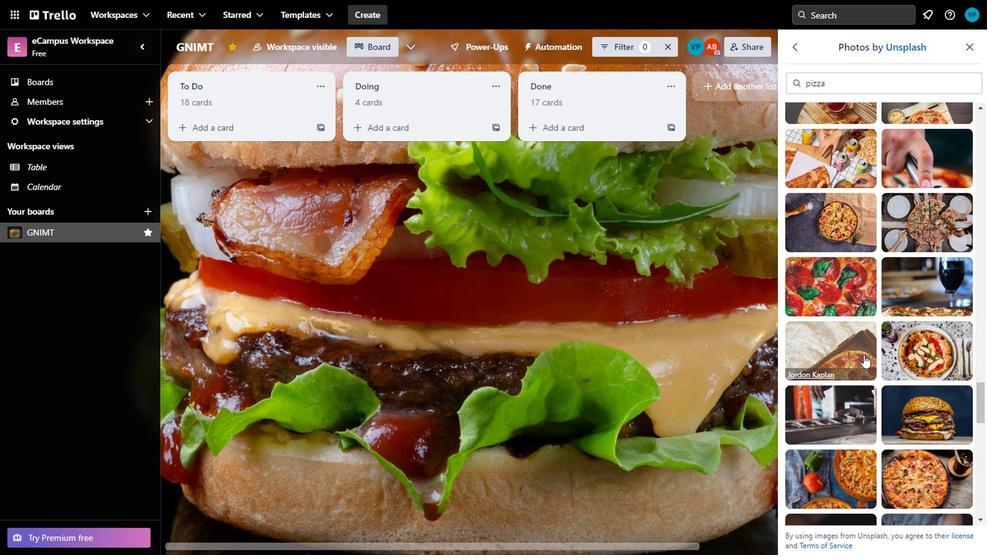 
Action: Mouse scrolled (872, 359) with delta (0, 0)
Screenshot: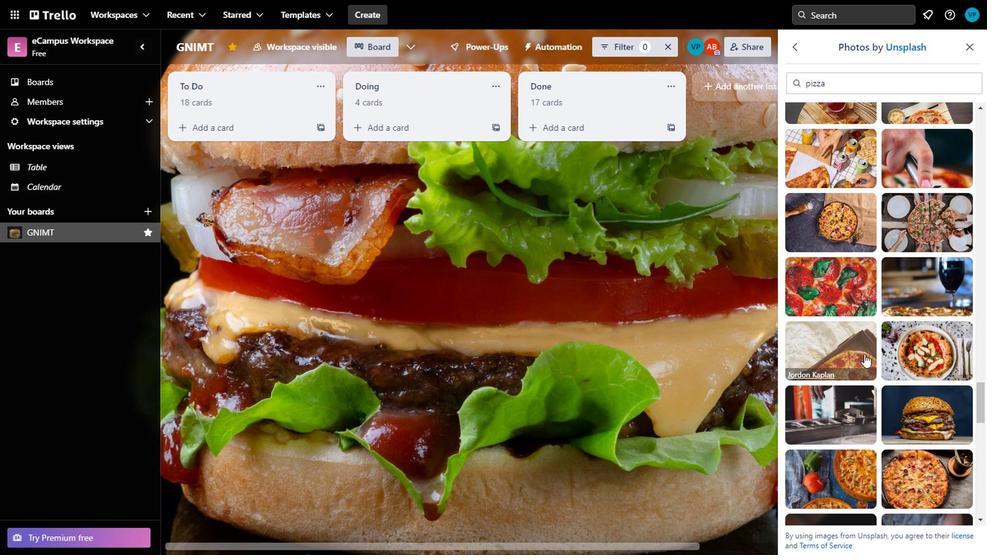 
Action: Mouse moved to (933, 178)
Screenshot: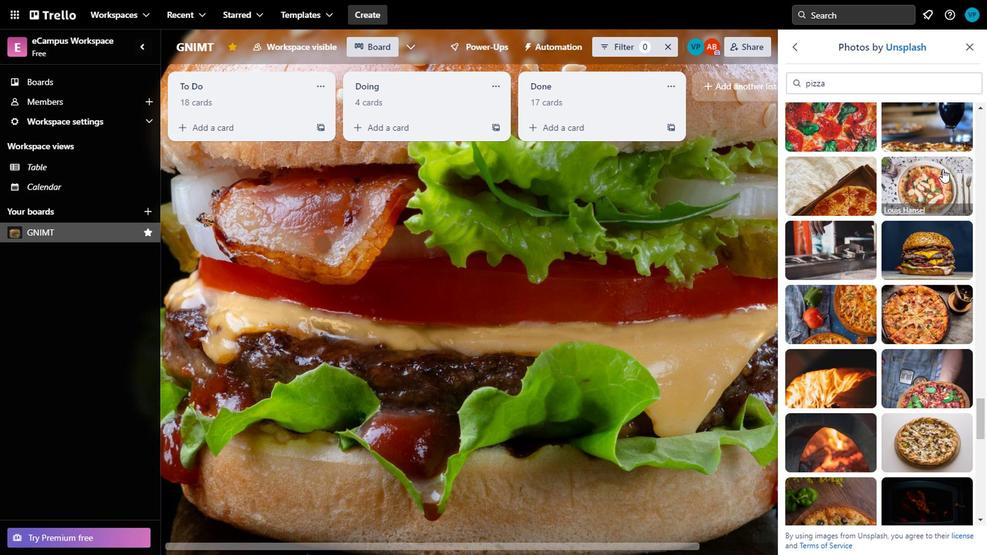 
Action: Mouse pressed left at (933, 178)
Screenshot: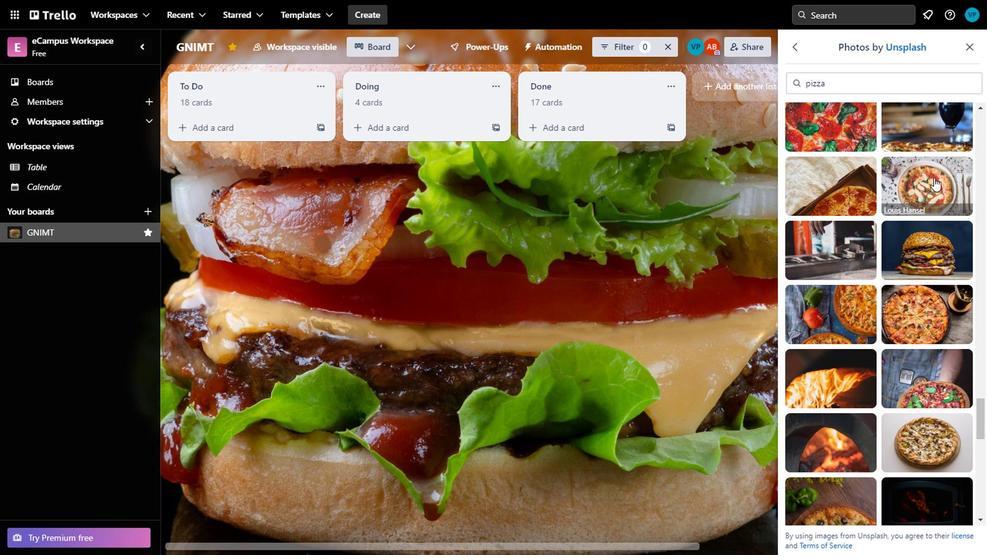 
Action: Mouse moved to (864, 295)
Screenshot: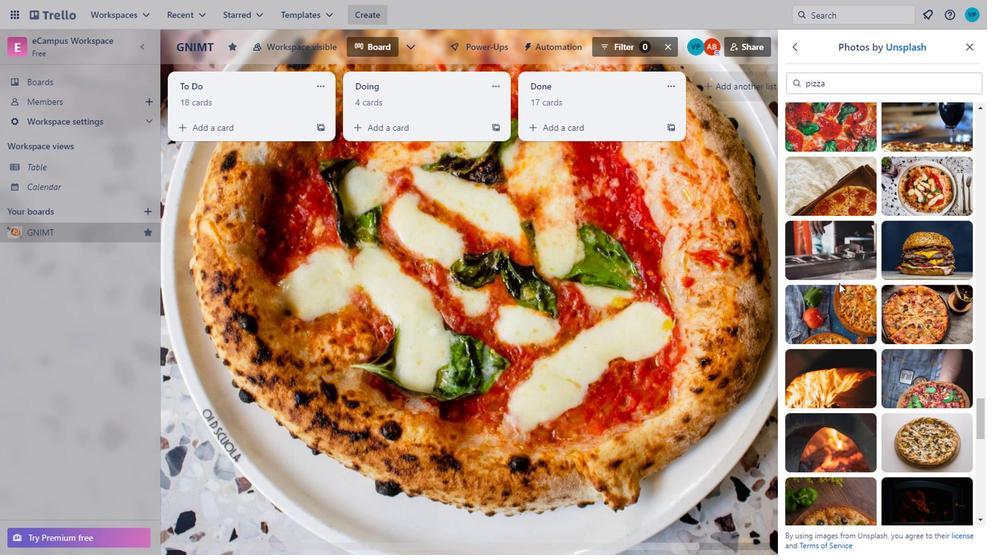 
Action: Mouse scrolled (864, 295) with delta (0, 0)
Screenshot: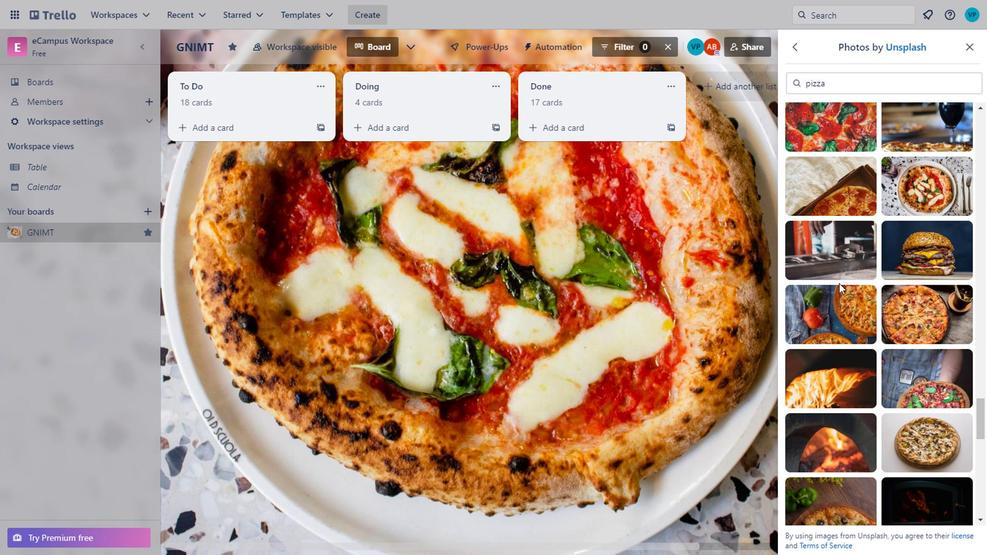 
Action: Mouse moved to (866, 297)
Screenshot: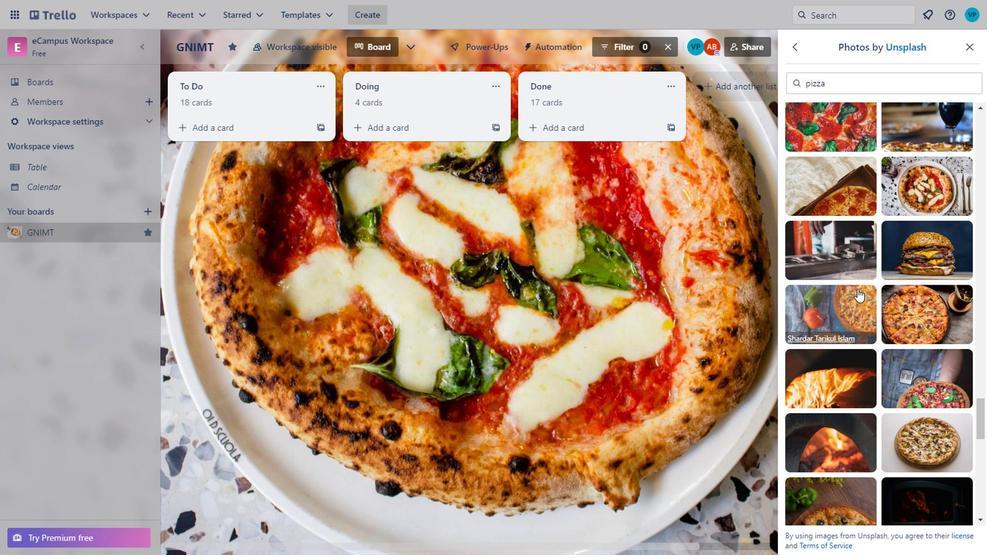 
Action: Mouse scrolled (866, 297) with delta (0, 0)
Screenshot: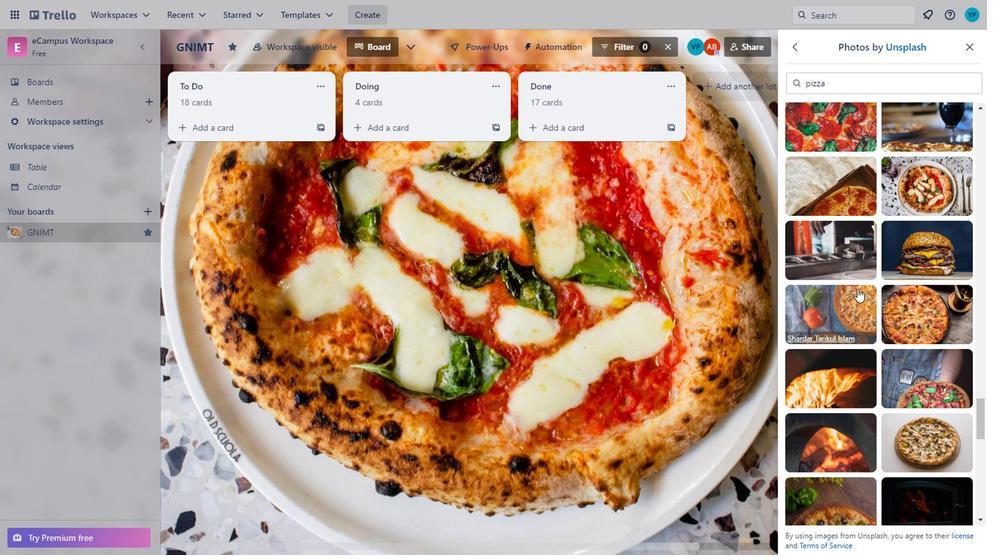 
Action: Mouse moved to (869, 306)
Screenshot: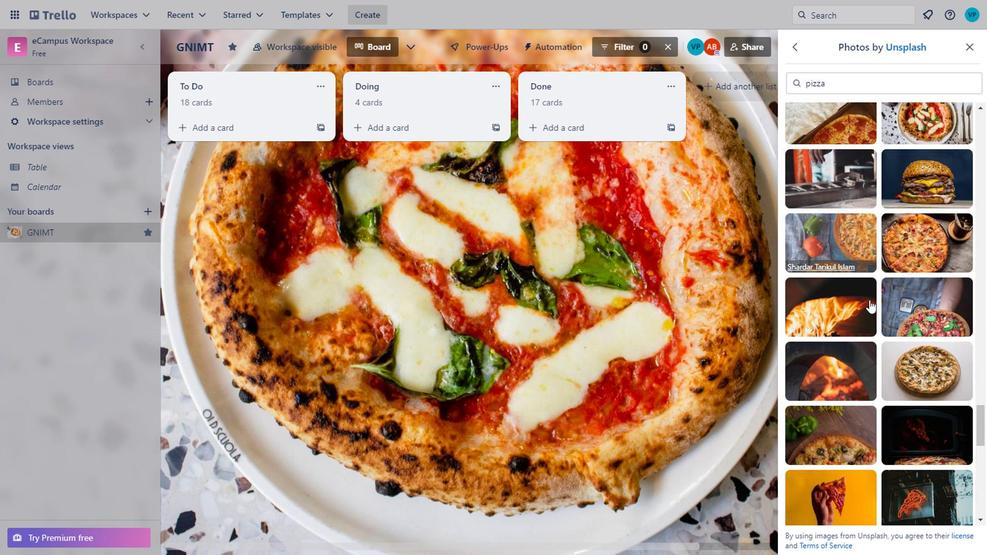 
Action: Mouse scrolled (869, 306) with delta (0, 0)
Screenshot: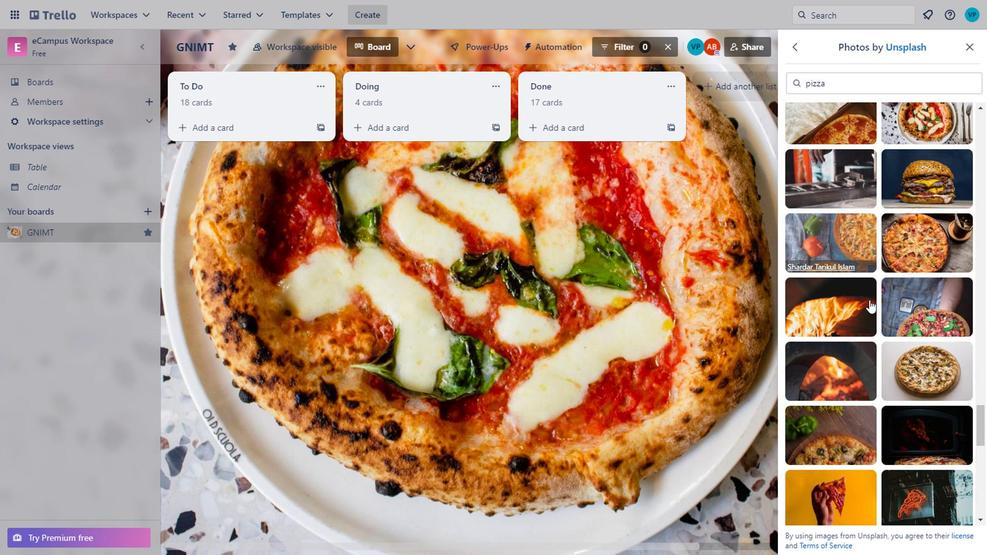 
Action: Mouse moved to (872, 315)
Screenshot: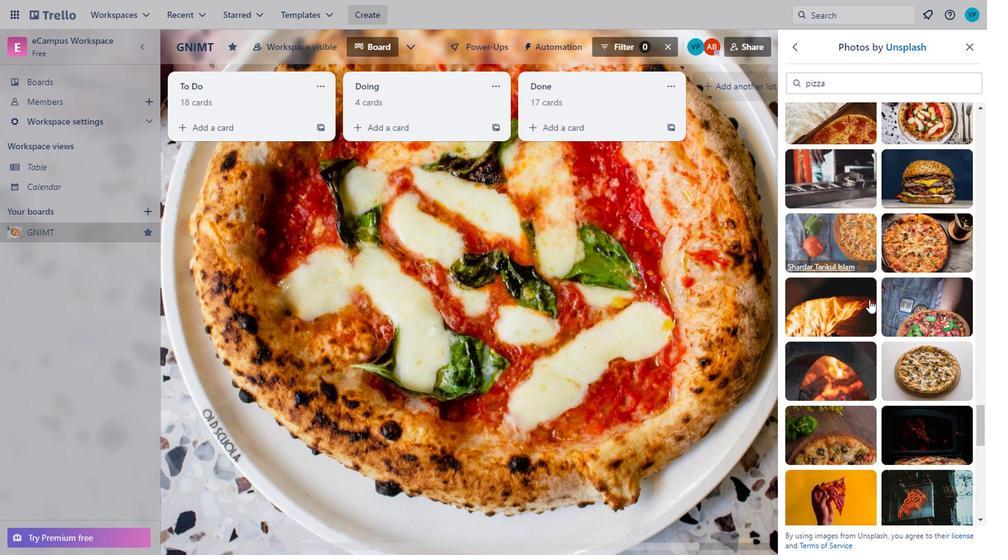 
Action: Mouse scrolled (872, 314) with delta (0, -1)
Screenshot: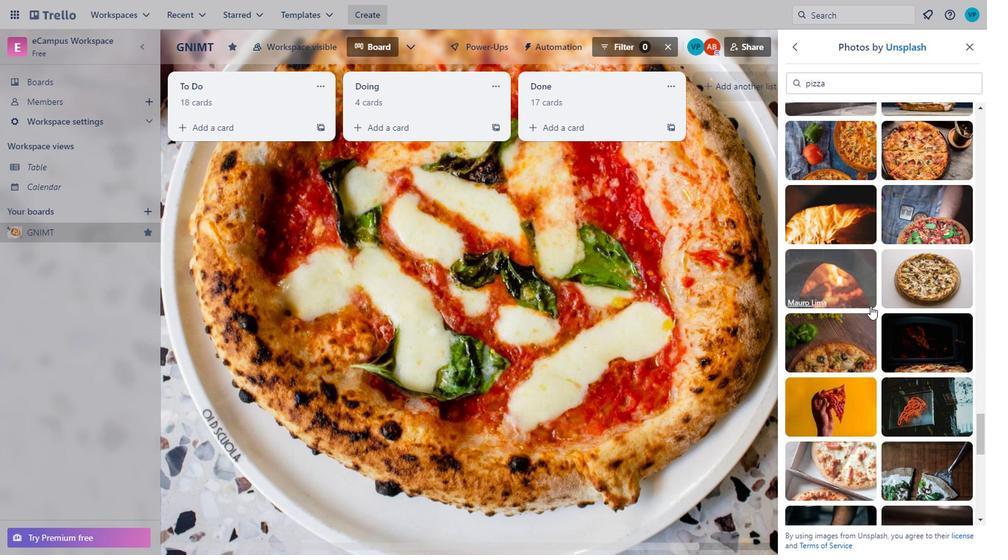 
Action: Mouse moved to (845, 232)
Screenshot: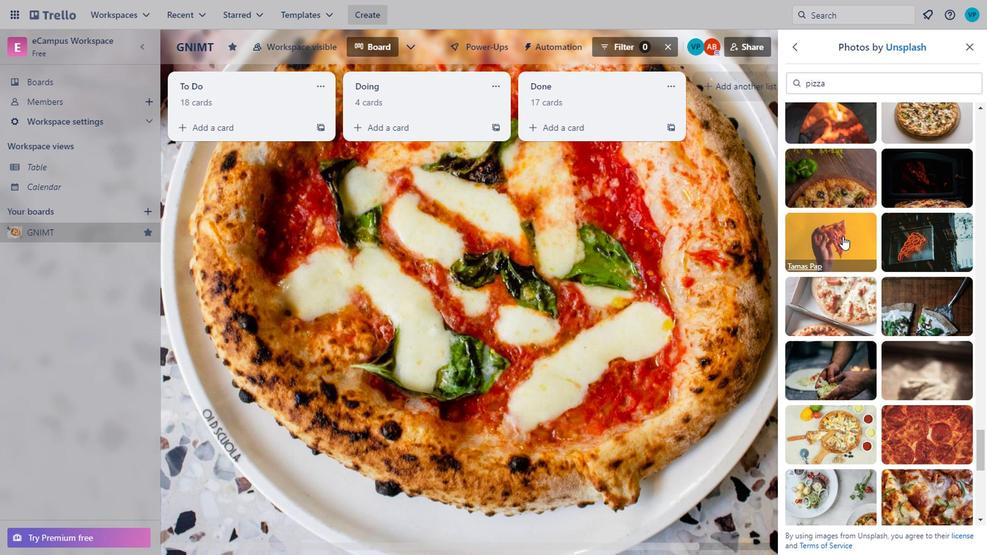 
Action: Mouse scrolled (845, 232) with delta (0, 0)
Screenshot: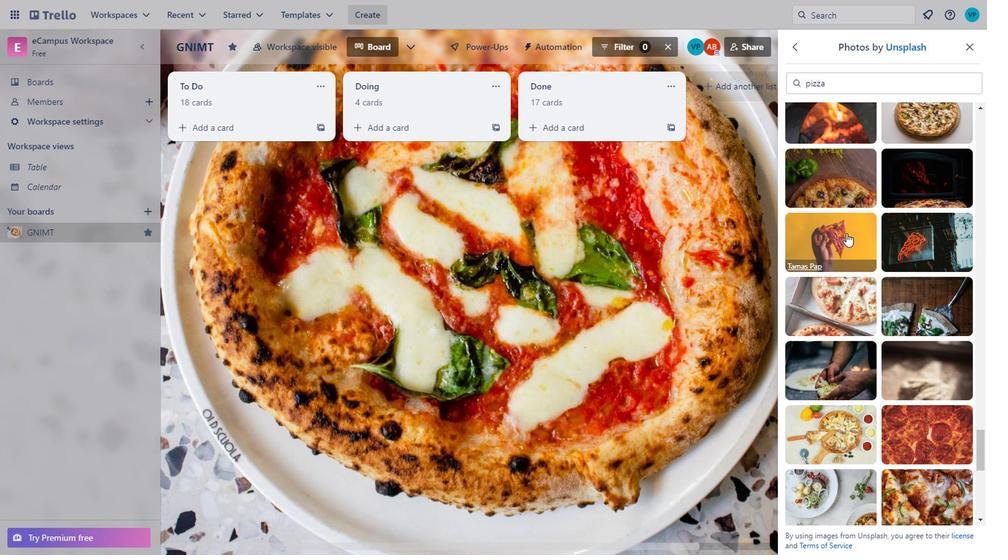 
Action: Mouse scrolled (845, 232) with delta (0, 0)
Screenshot: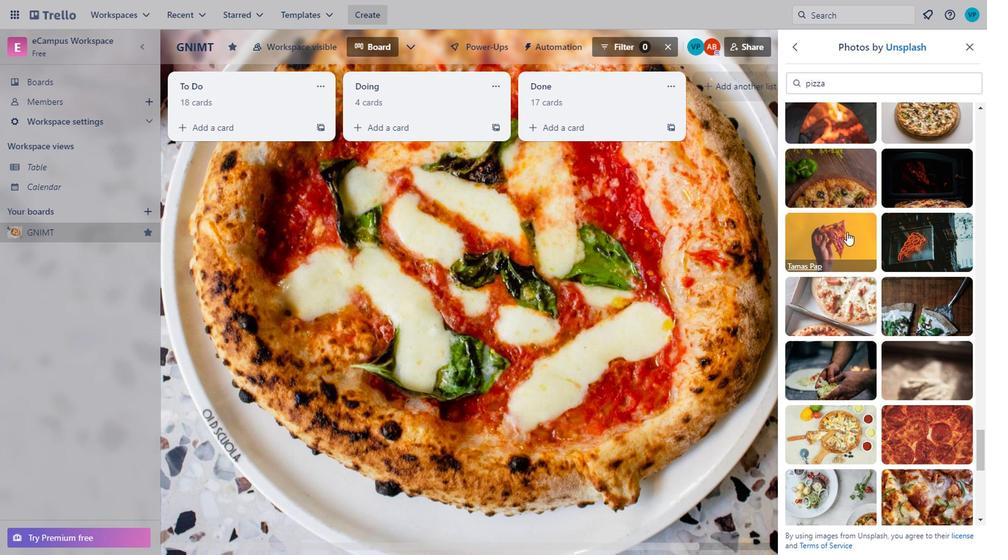 
Action: Mouse scrolled (845, 232) with delta (0, 0)
Screenshot: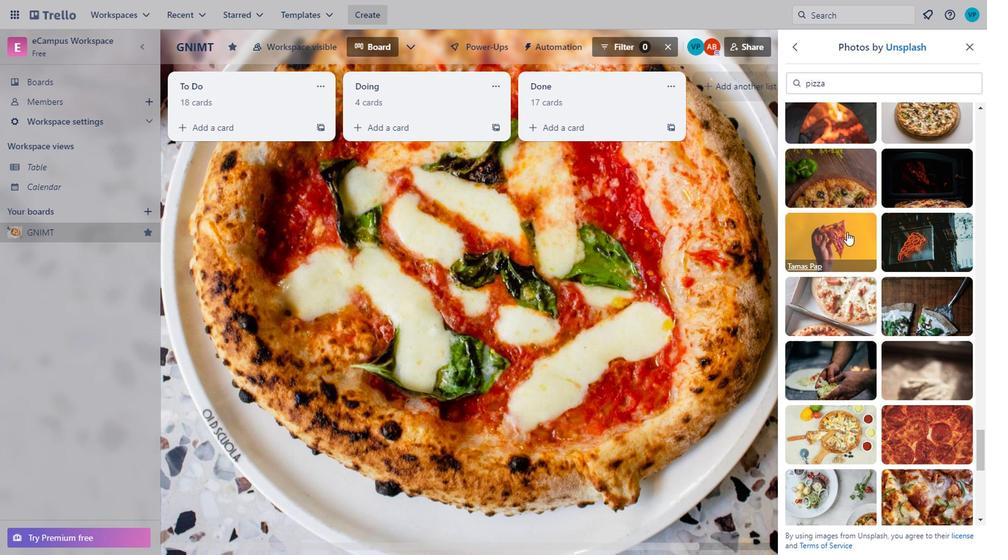 
Action: Mouse moved to (837, 235)
Screenshot: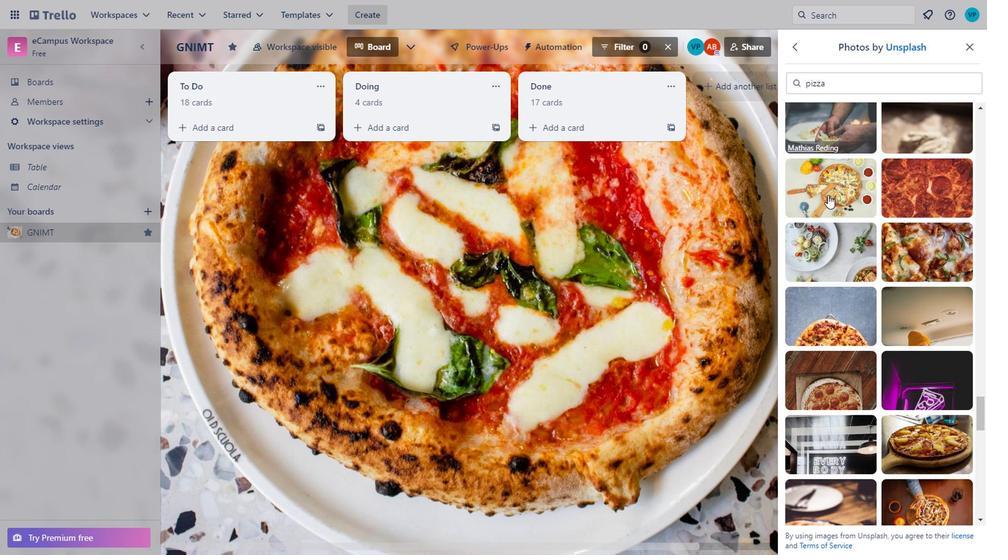 
Action: Mouse scrolled (837, 235) with delta (0, 0)
Screenshot: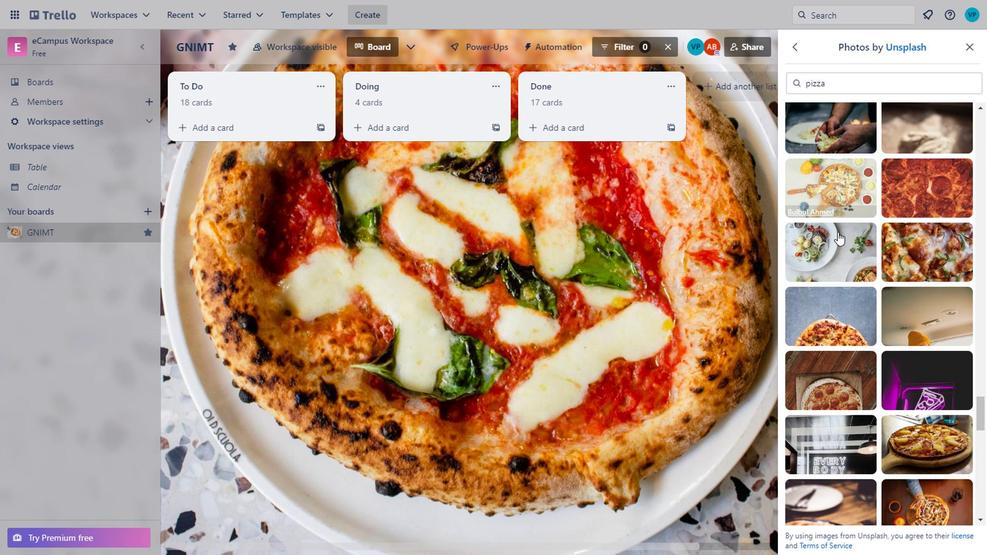 
Action: Mouse scrolled (837, 235) with delta (0, 0)
Screenshot: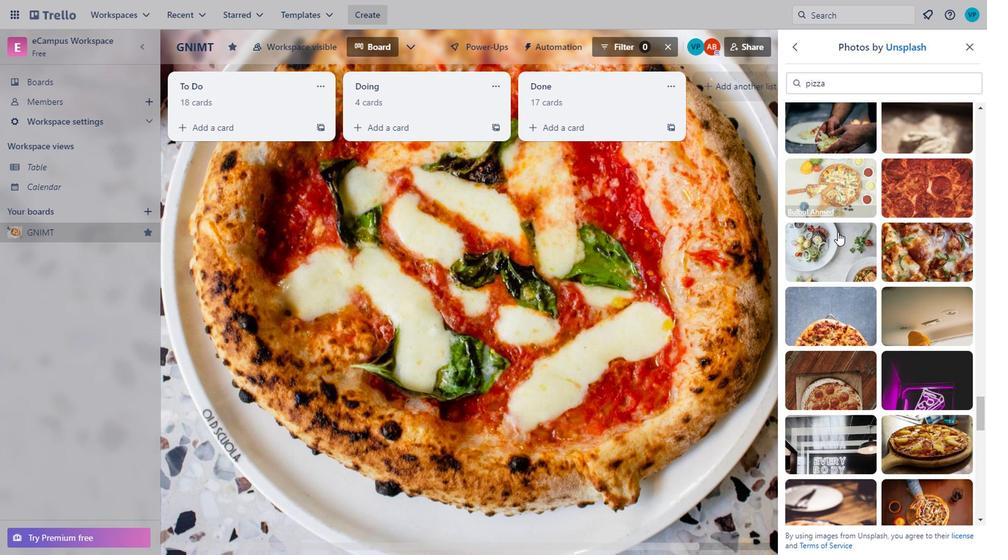 
Action: Mouse moved to (837, 237)
Screenshot: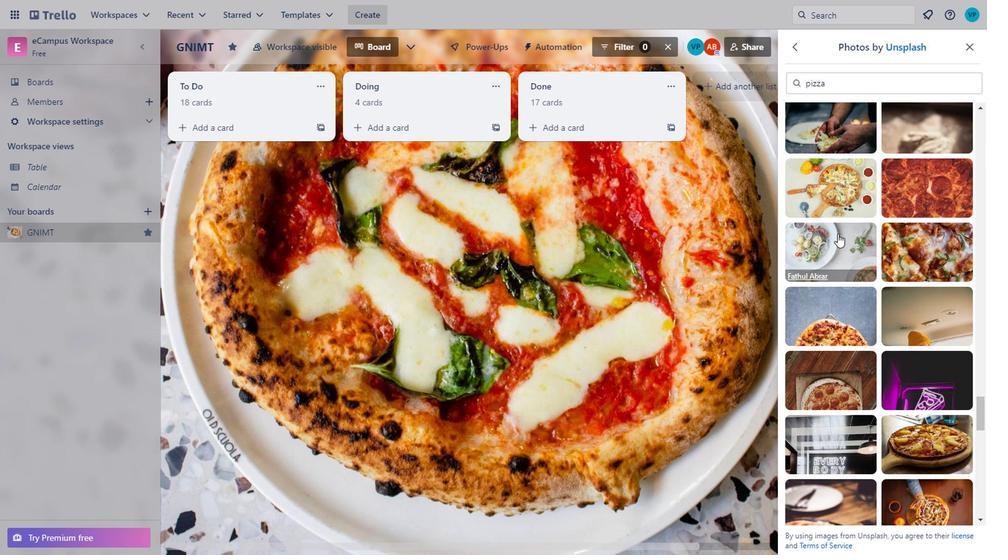 
Action: Mouse scrolled (837, 236) with delta (0, 0)
Screenshot: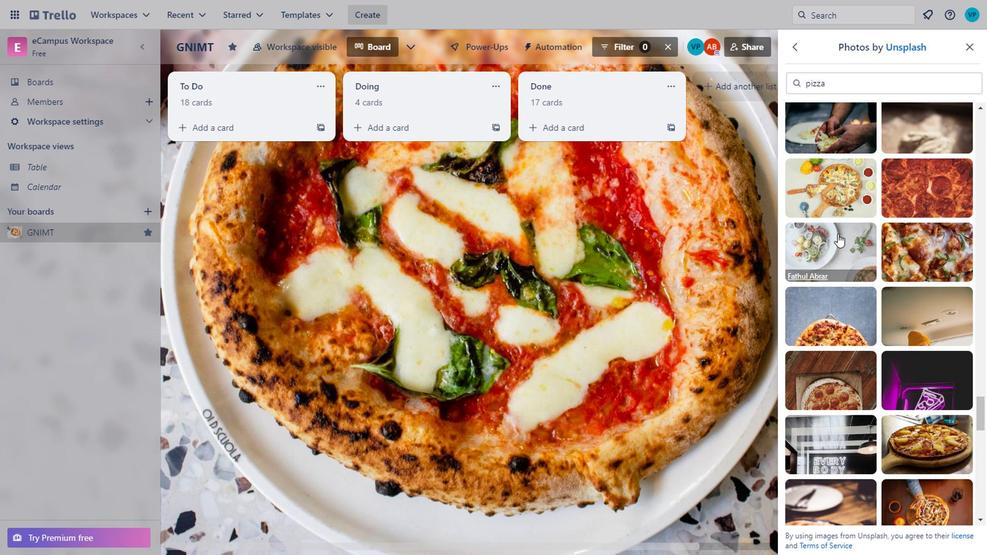 
Action: Mouse moved to (825, 85)
Screenshot: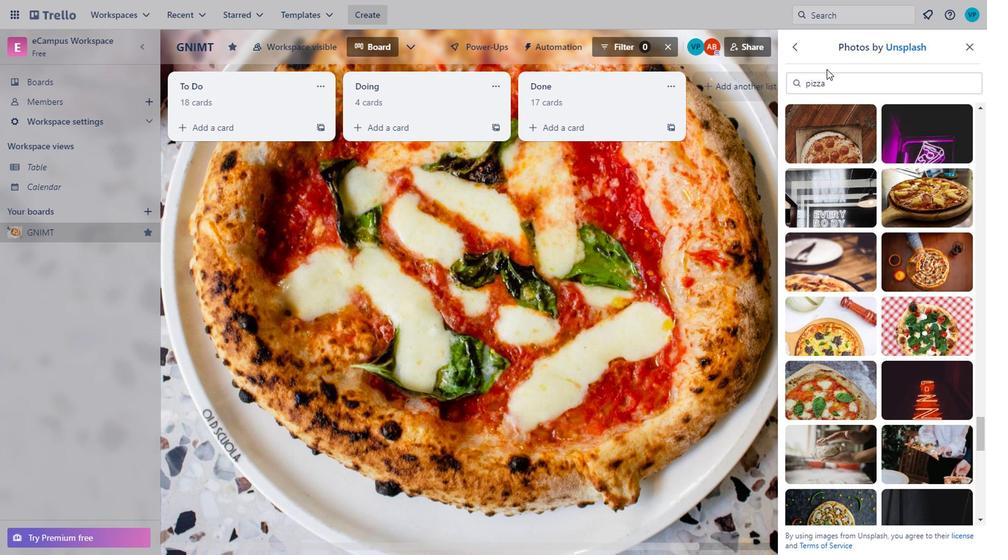 
Action: Mouse pressed left at (825, 85)
Screenshot: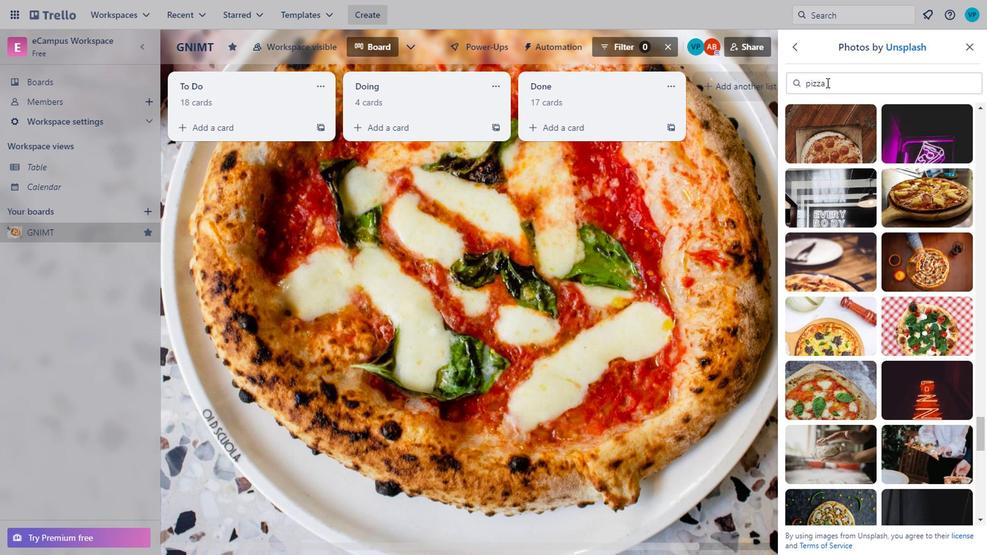 
Action: Mouse moved to (840, 83)
Screenshot: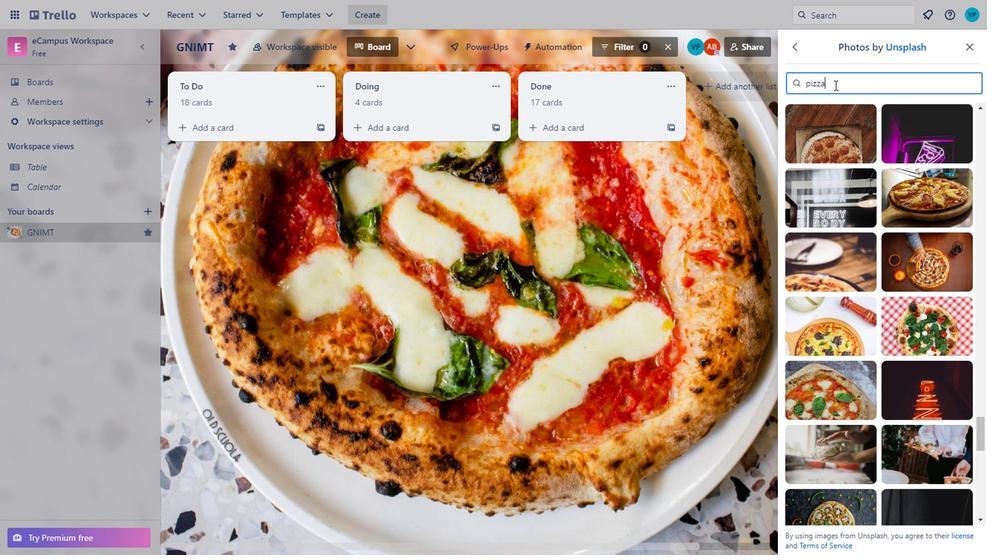 
Action: Key pressed <Key.backspace><Key.backspace><Key.backspace><Key.backspace><Key.backspace><Key.backspace>fish
Screenshot: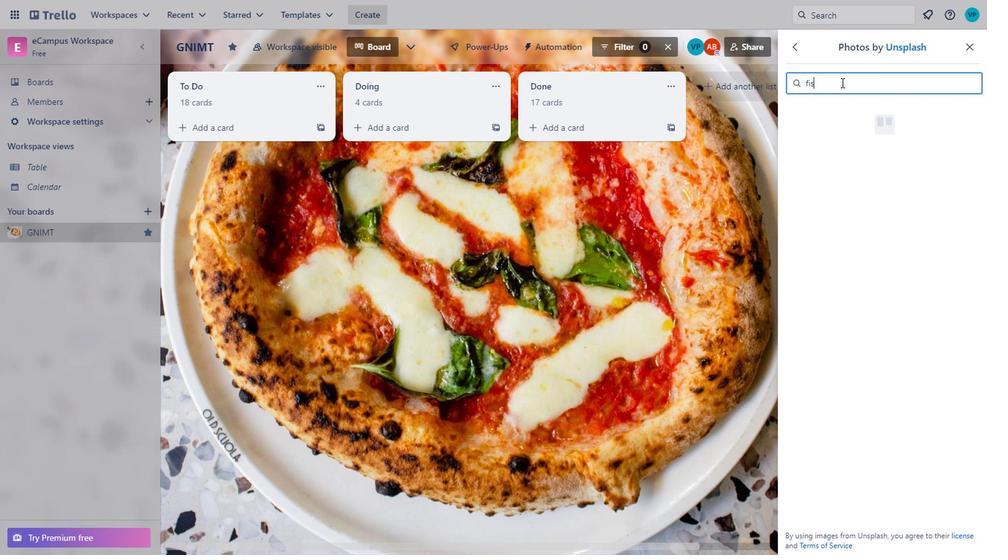 
Action: Mouse moved to (858, 357)
Screenshot: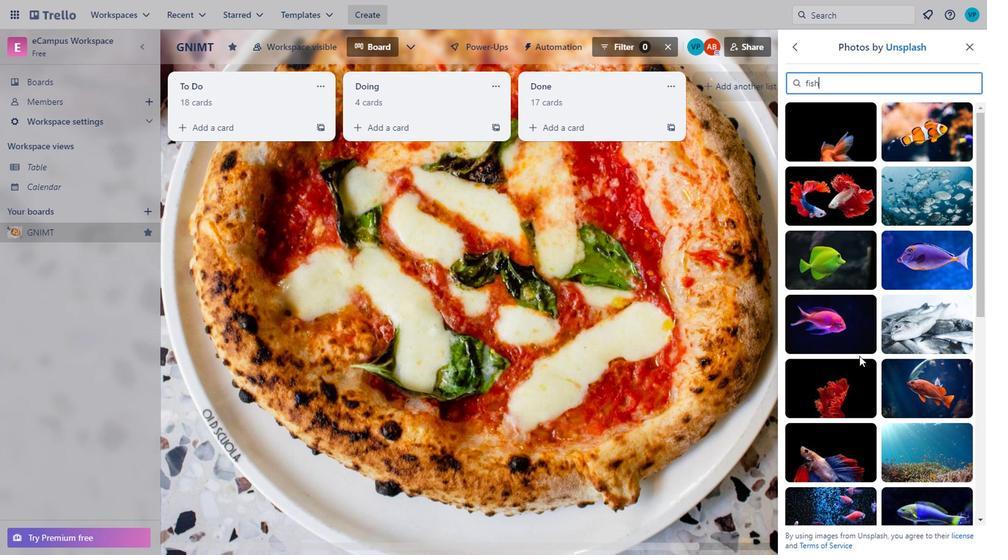 
Action: Mouse scrolled (858, 356) with delta (0, 0)
Screenshot: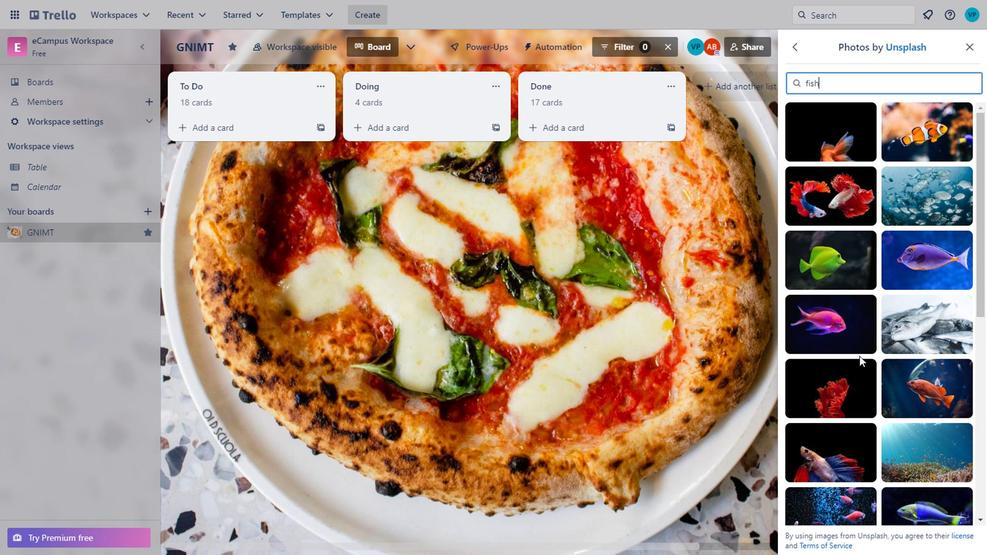 
Action: Mouse moved to (937, 298)
Screenshot: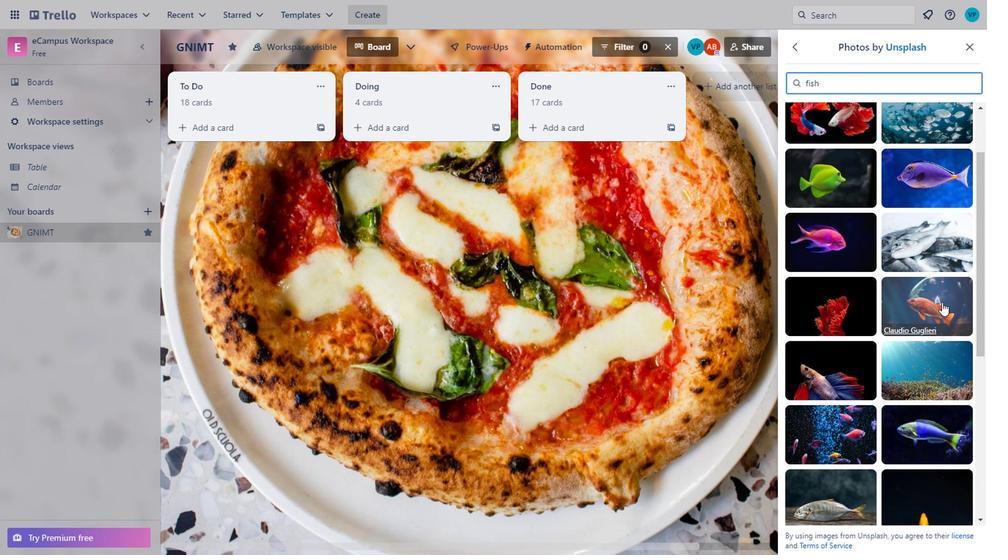 
Action: Mouse pressed left at (937, 298)
Screenshot: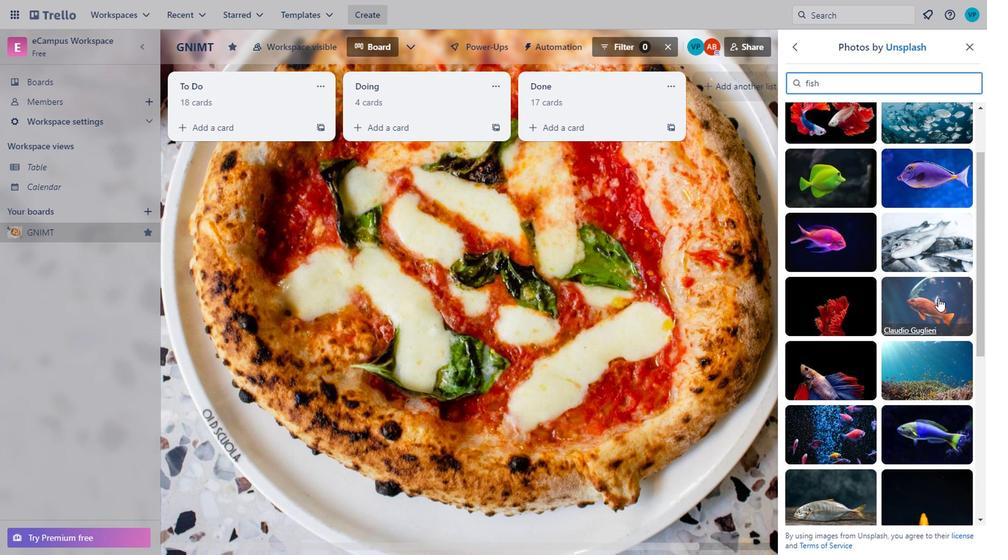 
Action: Mouse moved to (787, 48)
Screenshot: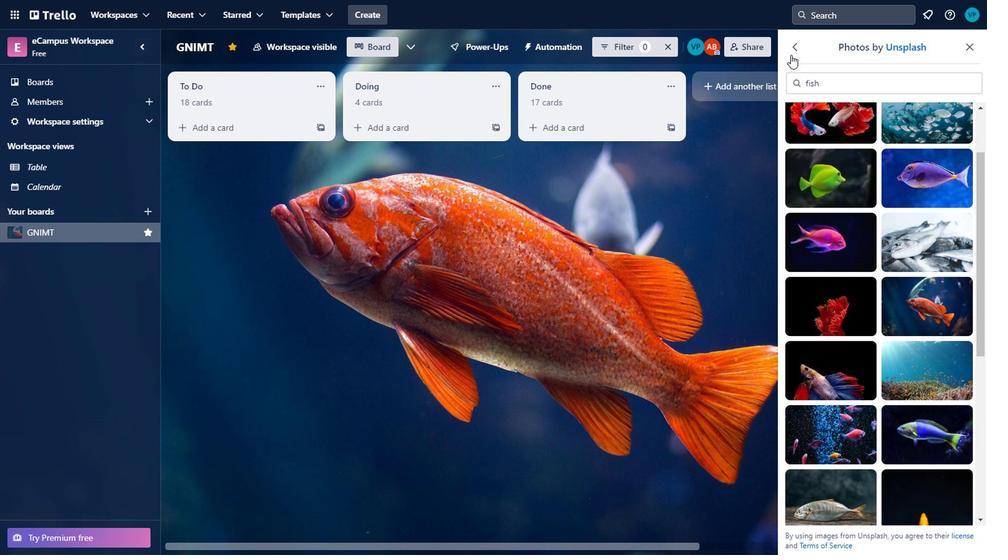 
Action: Mouse pressed left at (787, 48)
Screenshot: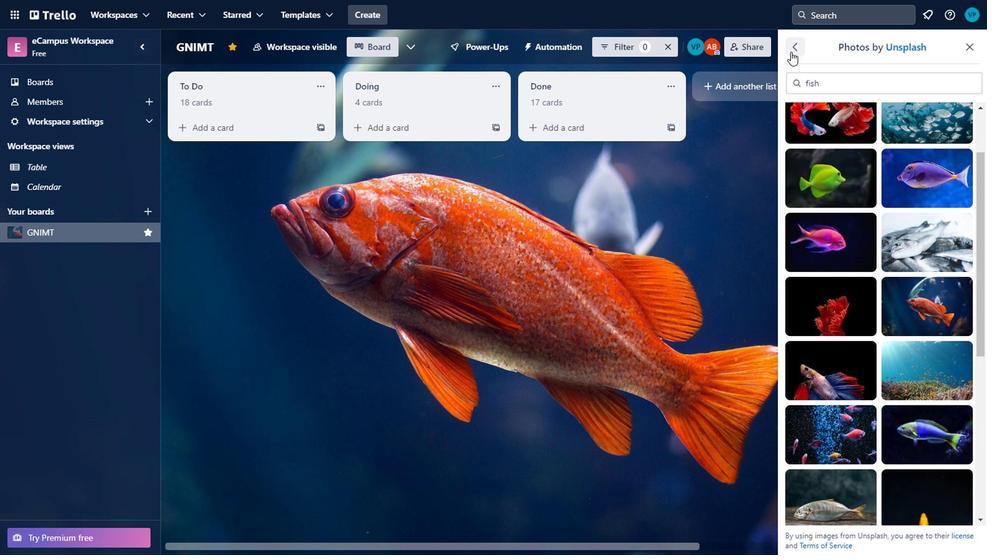
Action: Mouse moved to (792, 46)
Screenshot: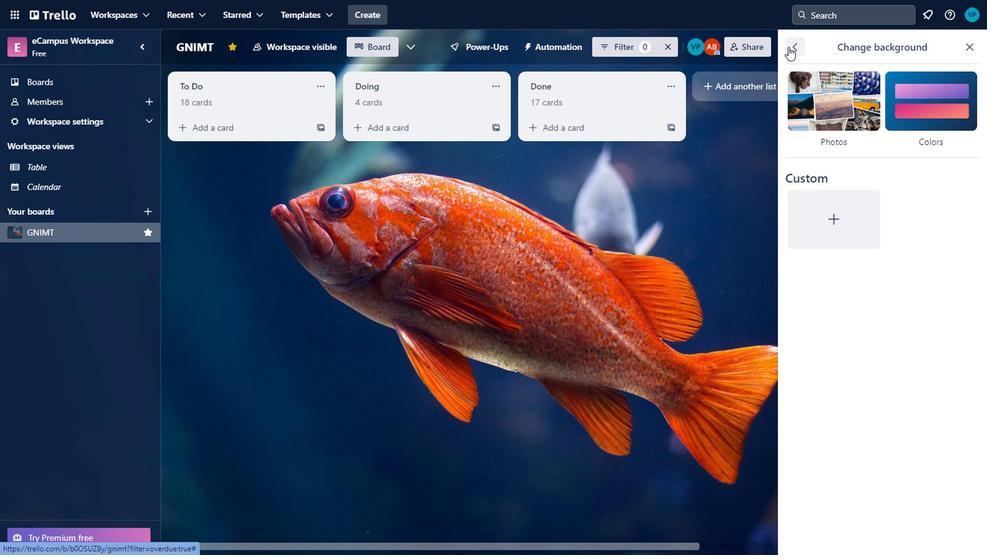 
Action: Mouse pressed left at (792, 46)
Screenshot: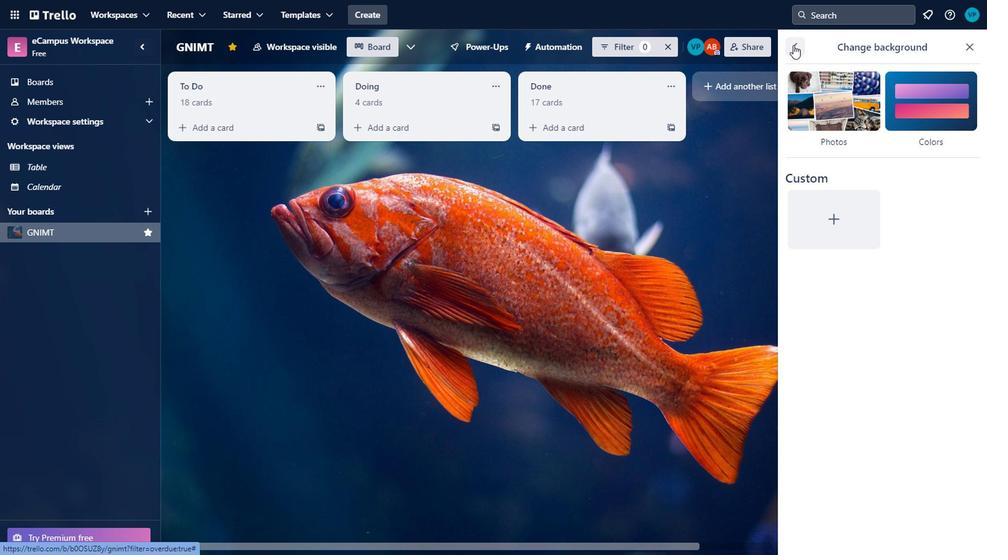 
Action: Mouse moved to (819, 253)
Screenshot: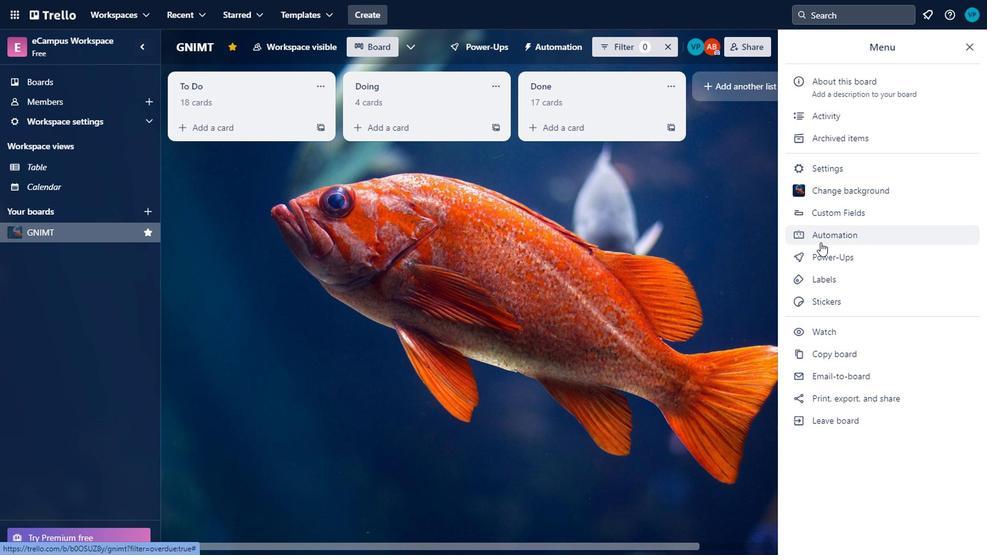 
Action: Mouse pressed left at (819, 253)
Screenshot: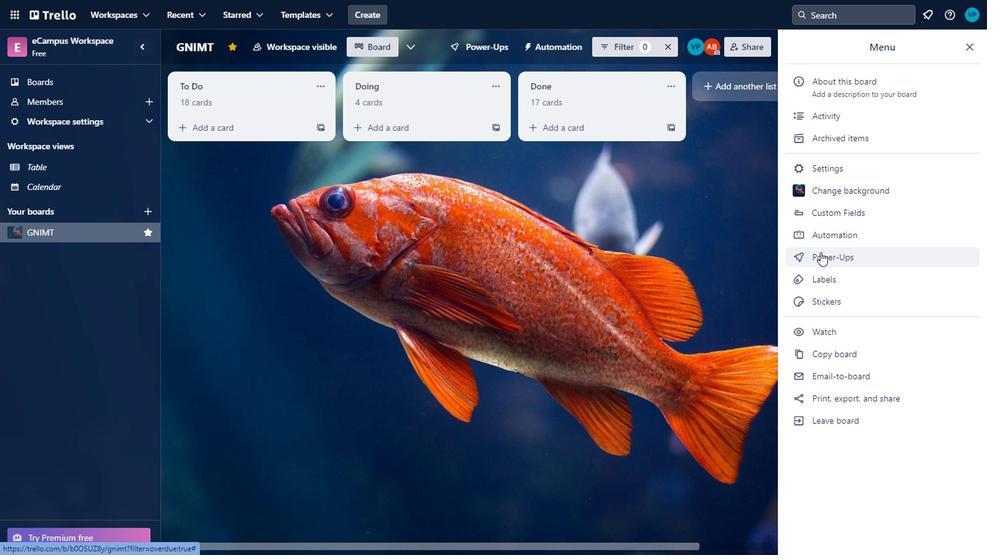 
Action: Mouse moved to (180, 365)
Screenshot: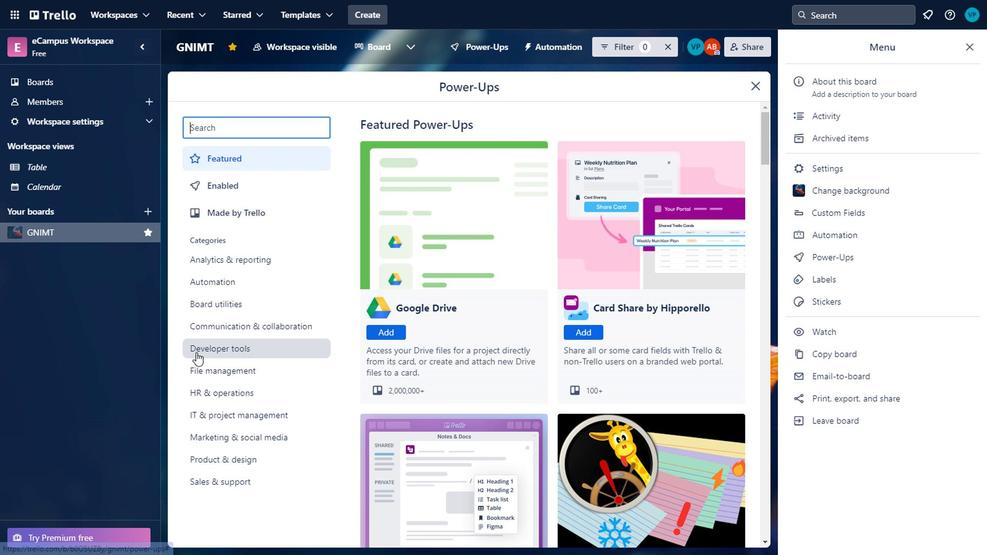
Action: Mouse scrolled (180, 364) with delta (0, -1)
Screenshot: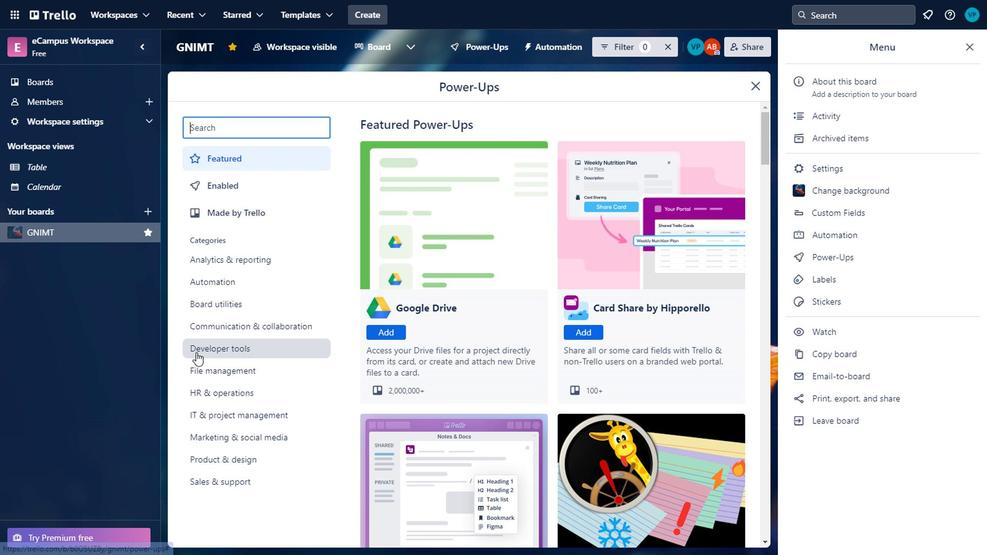 
Action: Mouse scrolled (180, 364) with delta (0, -1)
Screenshot: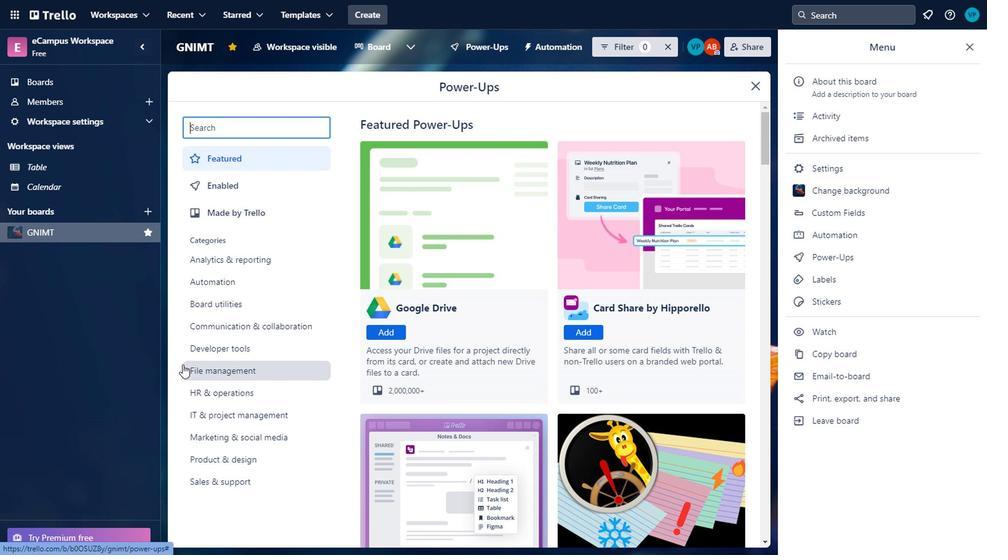 
Action: Mouse moved to (200, 204)
Screenshot: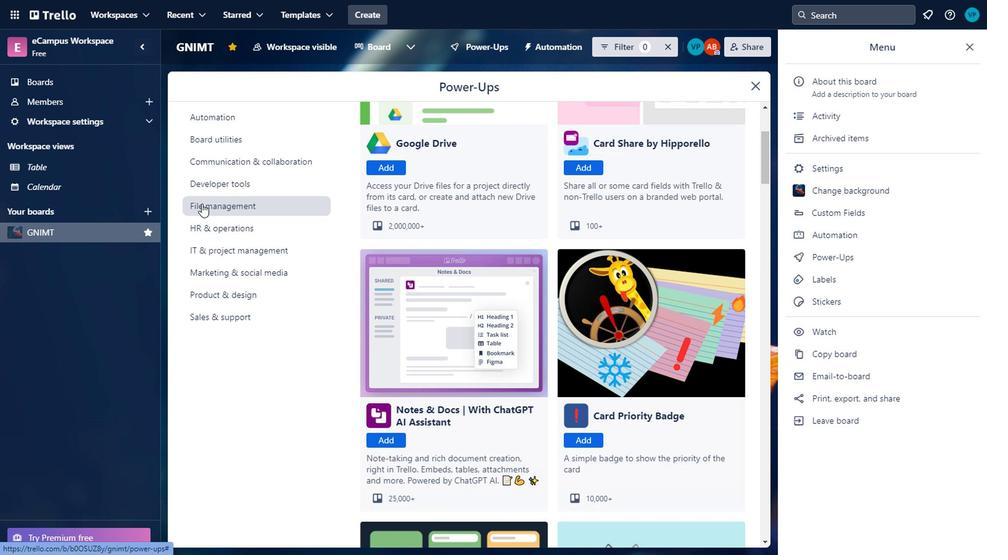 
Action: Mouse pressed left at (200, 204)
Screenshot: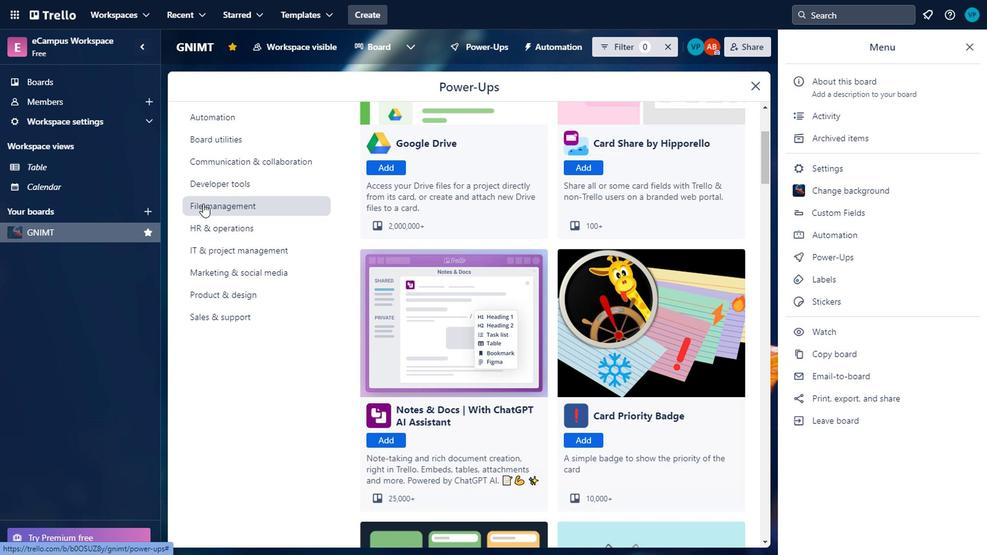 
Action: Mouse moved to (484, 155)
Screenshot: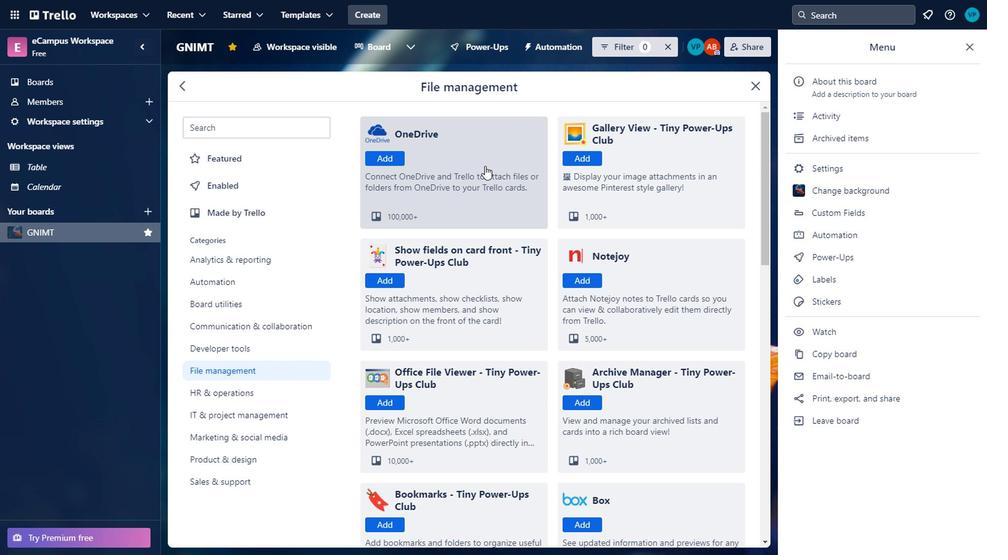 
Action: Mouse scrolled (484, 154) with delta (0, 0)
Screenshot: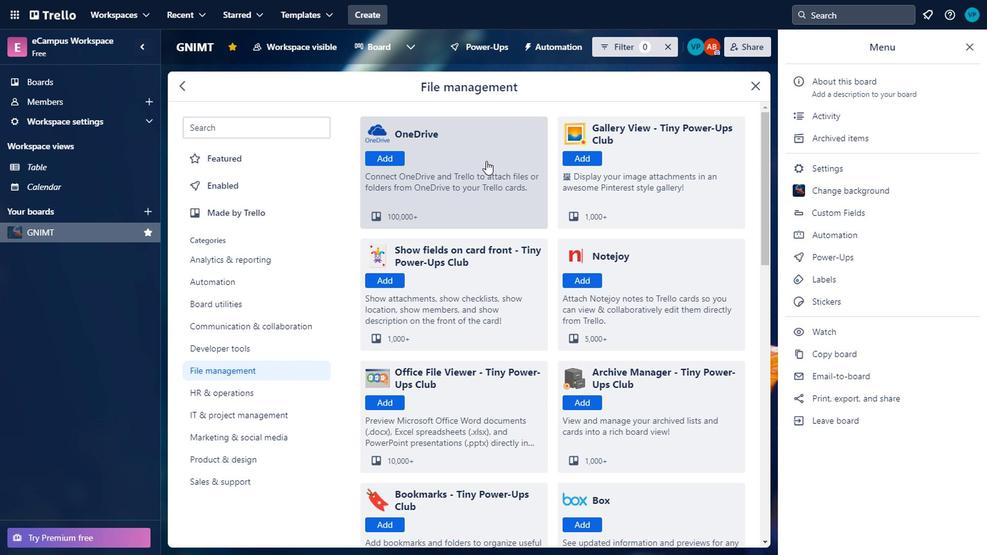 
Action: Mouse moved to (493, 267)
Screenshot: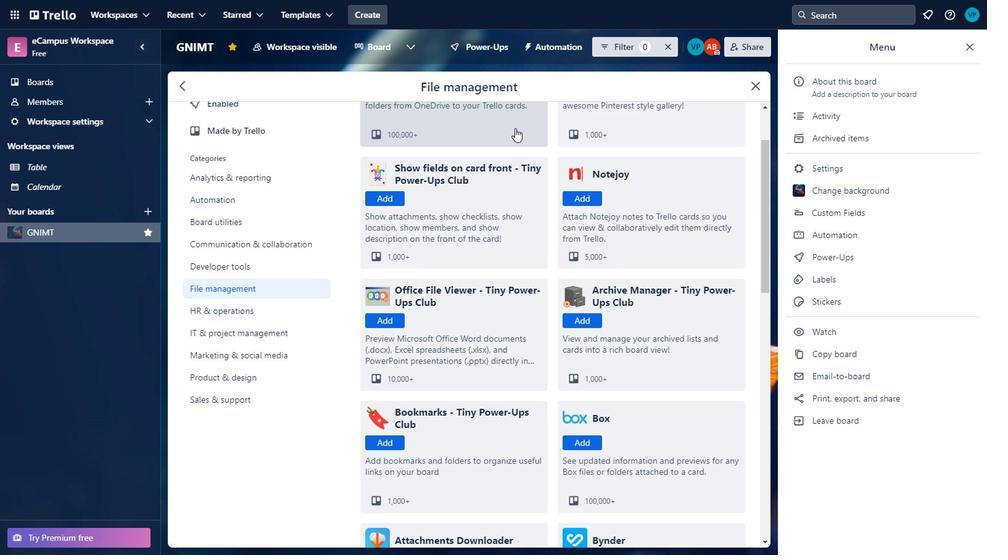 
Action: Mouse scrolled (493, 266) with delta (0, 0)
Screenshot: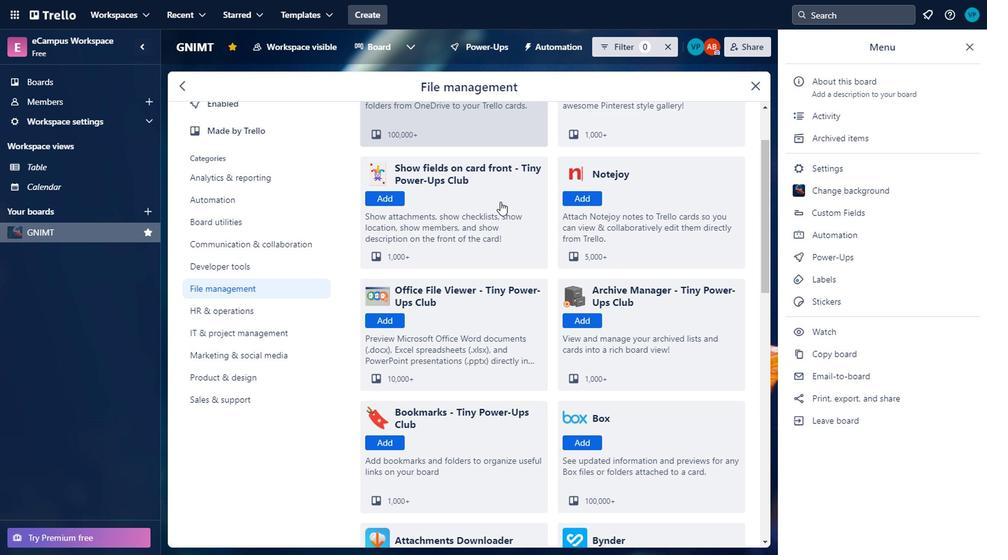 
Action: Mouse scrolled (493, 266) with delta (0, 0)
Screenshot: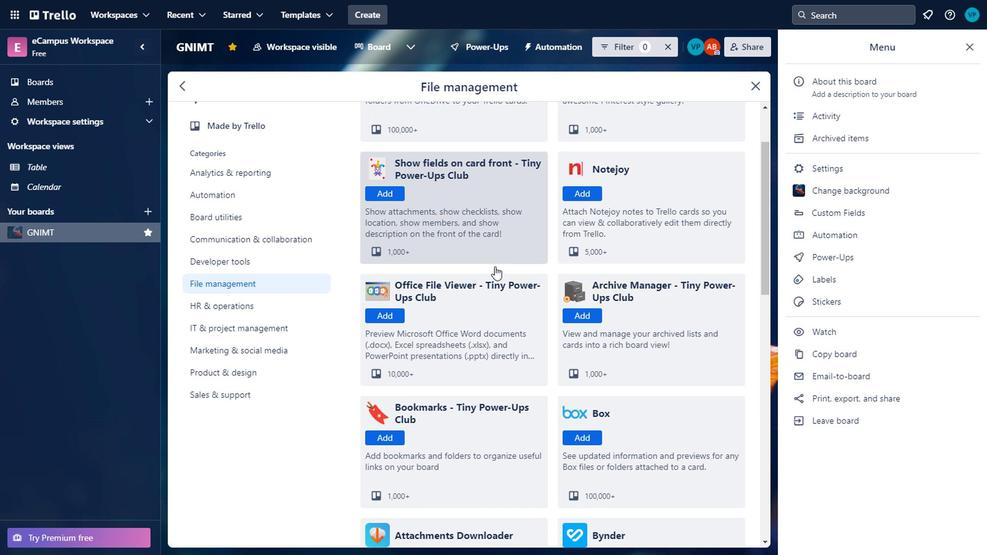 
Action: Mouse scrolled (493, 266) with delta (0, 0)
Screenshot: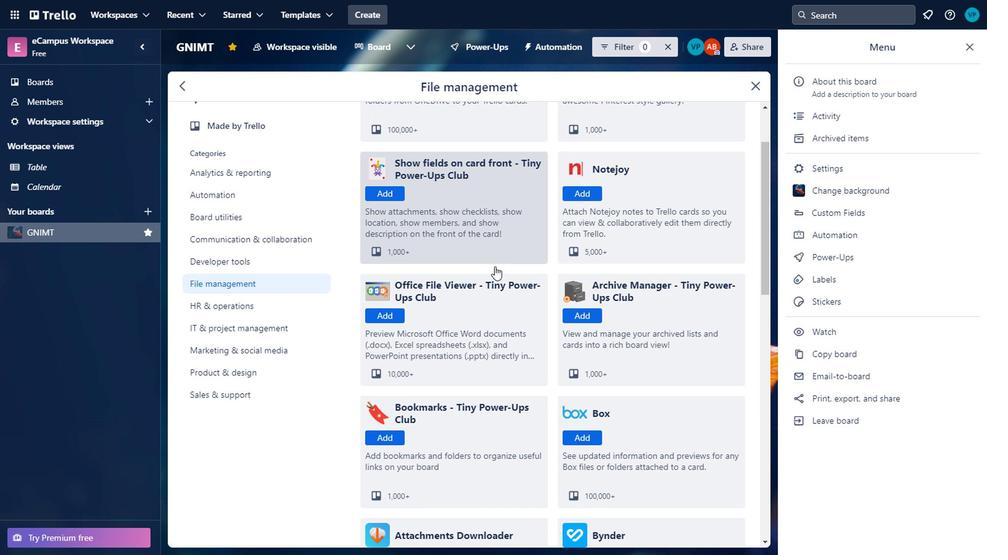 
Action: Mouse scrolled (493, 266) with delta (0, 0)
Screenshot: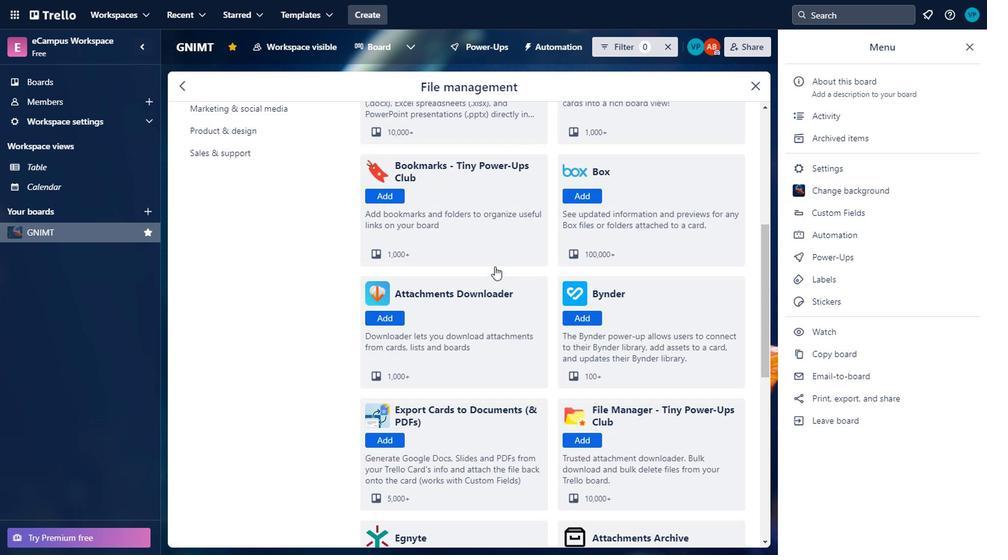 
Action: Mouse scrolled (493, 266) with delta (0, 0)
Screenshot: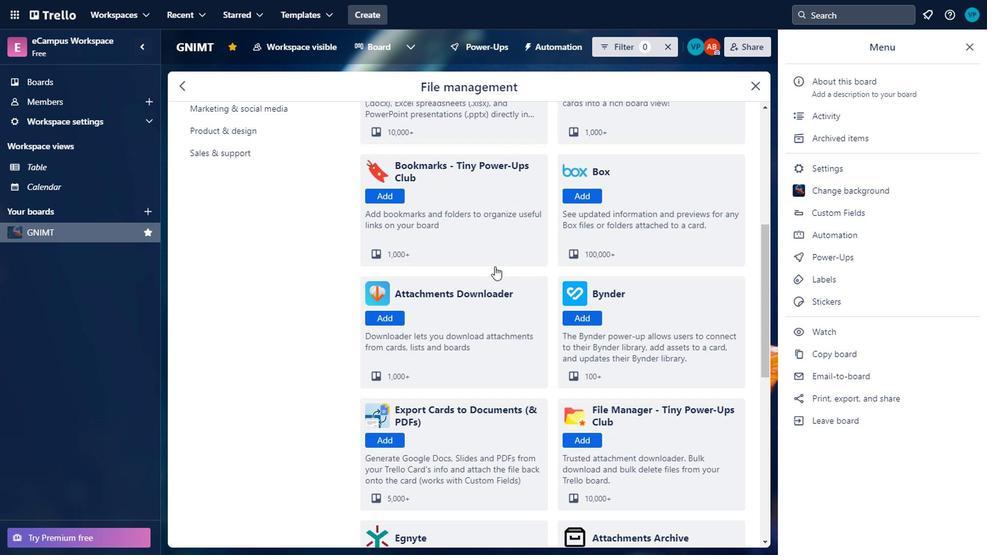 
Action: Mouse scrolled (493, 266) with delta (0, 0)
Screenshot: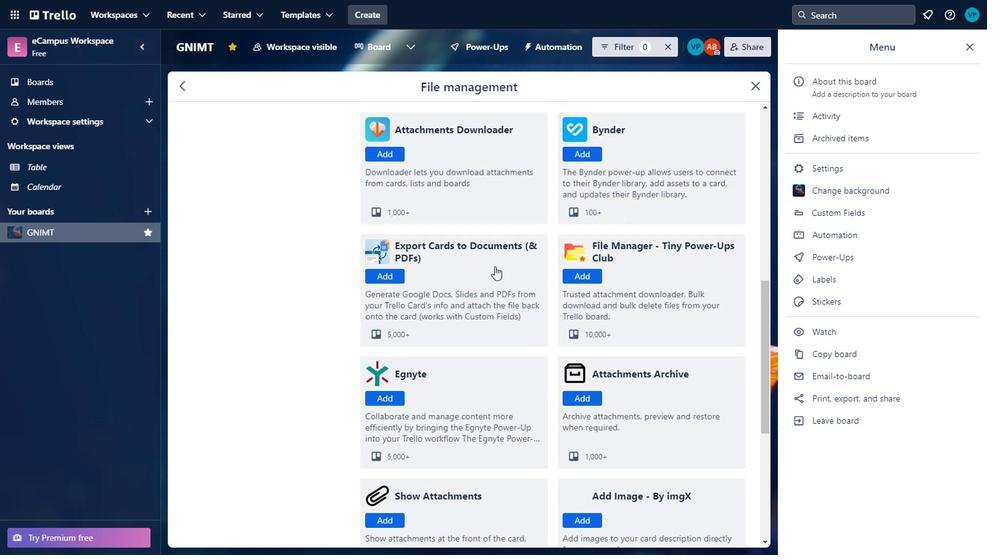 
Action: Mouse scrolled (493, 266) with delta (0, 0)
Screenshot: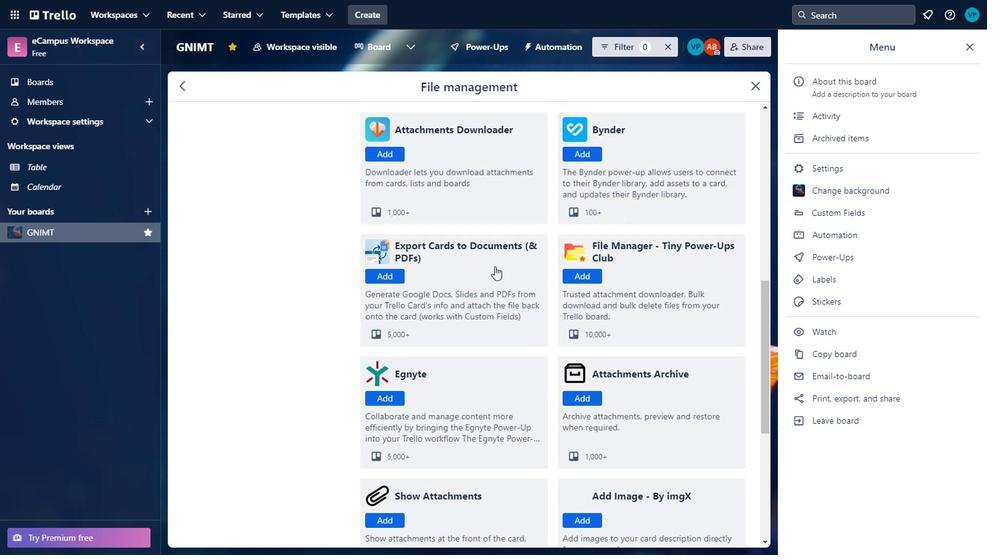 
Action: Mouse scrolled (493, 266) with delta (0, 0)
Screenshot: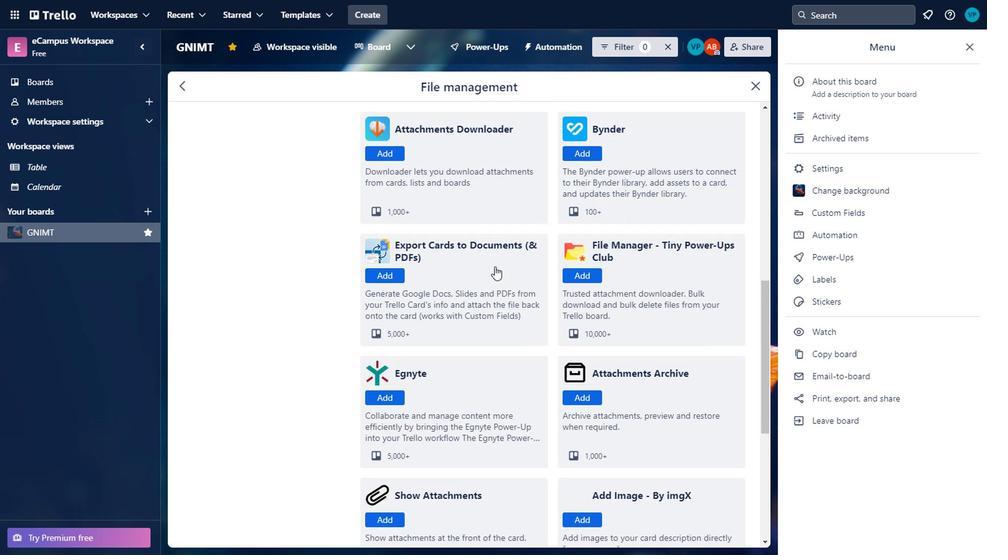 
Action: Mouse scrolled (493, 266) with delta (0, 0)
Screenshot: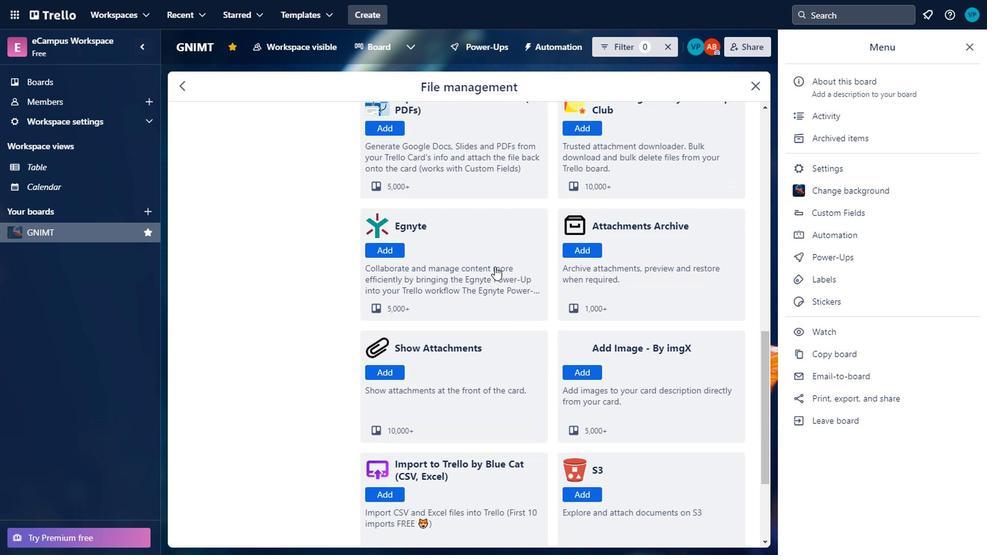 
Action: Mouse scrolled (493, 266) with delta (0, 0)
Screenshot: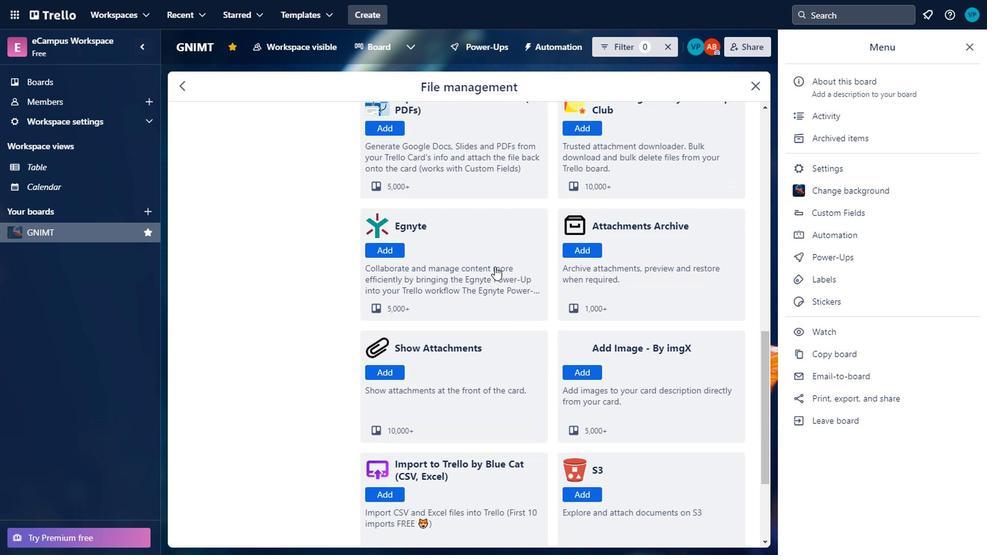 
Action: Mouse scrolled (493, 267) with delta (0, 0)
Screenshot: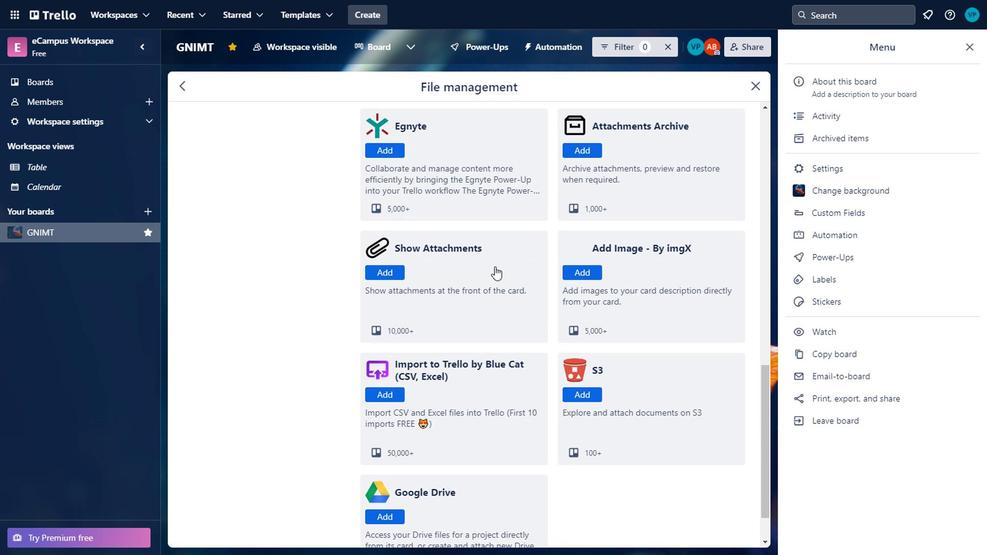 
Action: Mouse scrolled (493, 267) with delta (0, 0)
Screenshot: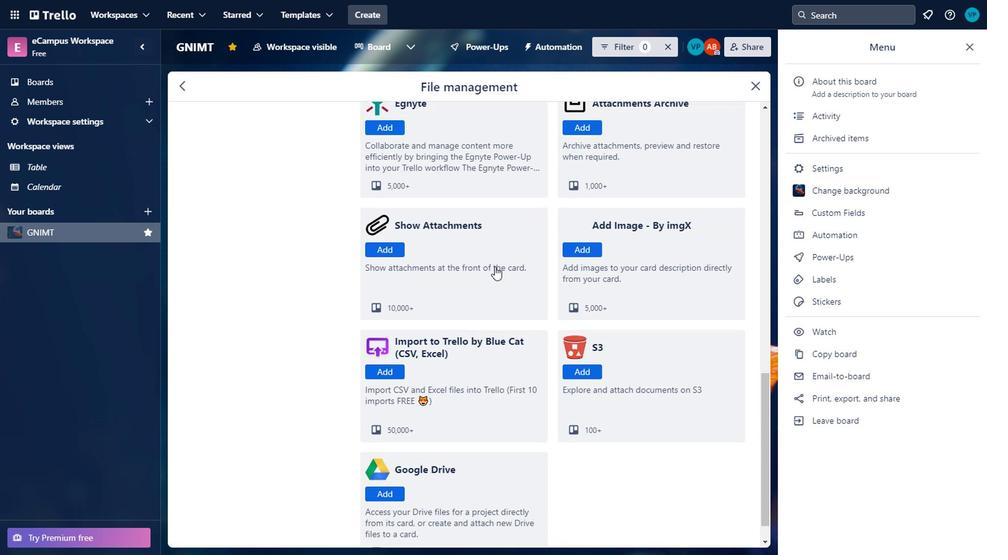 
Action: Mouse scrolled (493, 267) with delta (0, 0)
Screenshot: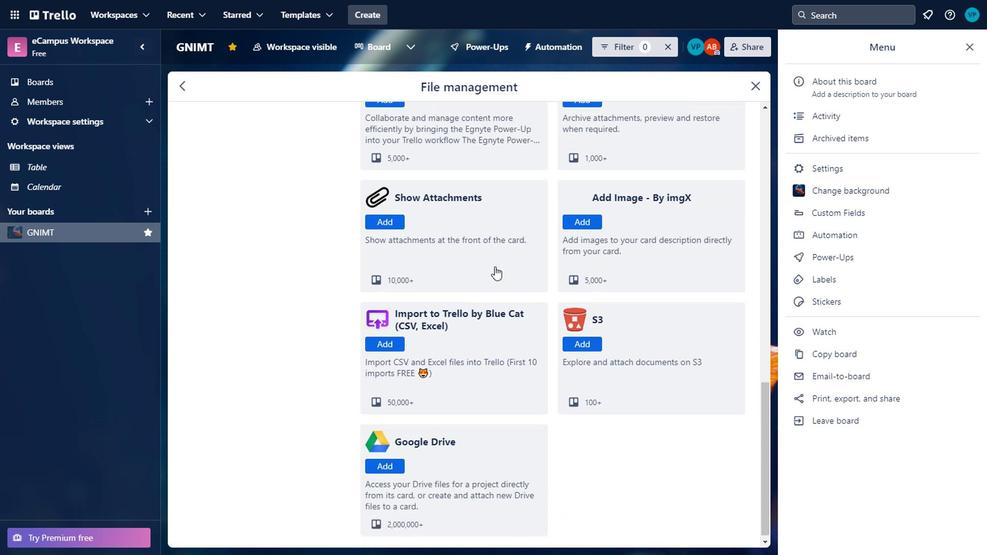 
Action: Mouse scrolled (493, 267) with delta (0, 0)
Screenshot: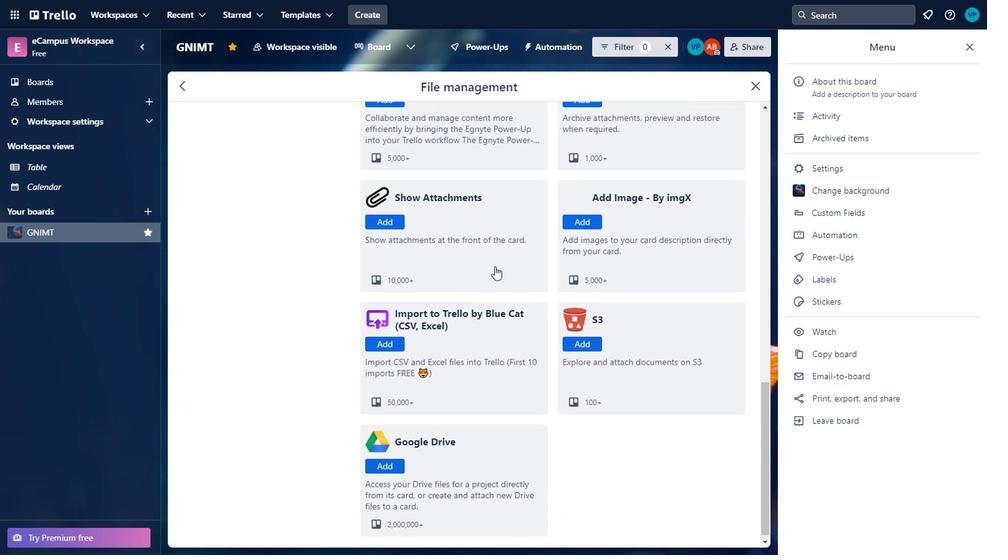 
Action: Mouse scrolled (493, 267) with delta (0, 0)
Screenshot: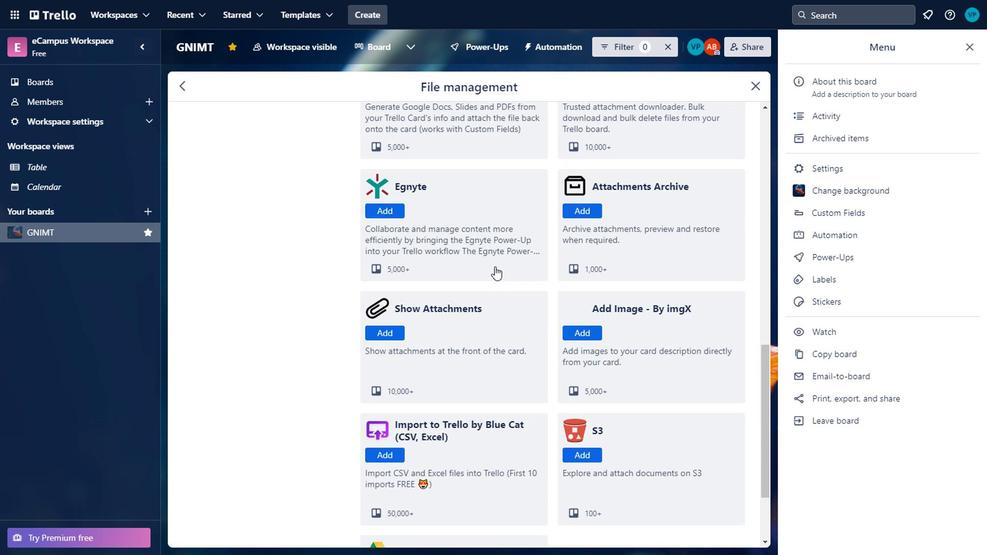 
Action: Mouse scrolled (493, 267) with delta (0, 0)
Screenshot: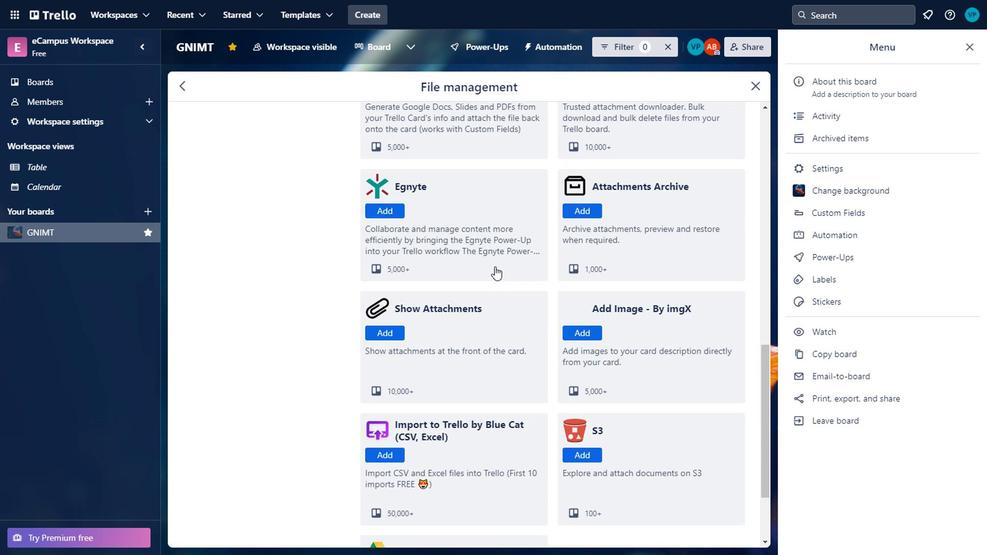 
Action: Mouse scrolled (493, 267) with delta (0, 0)
Screenshot: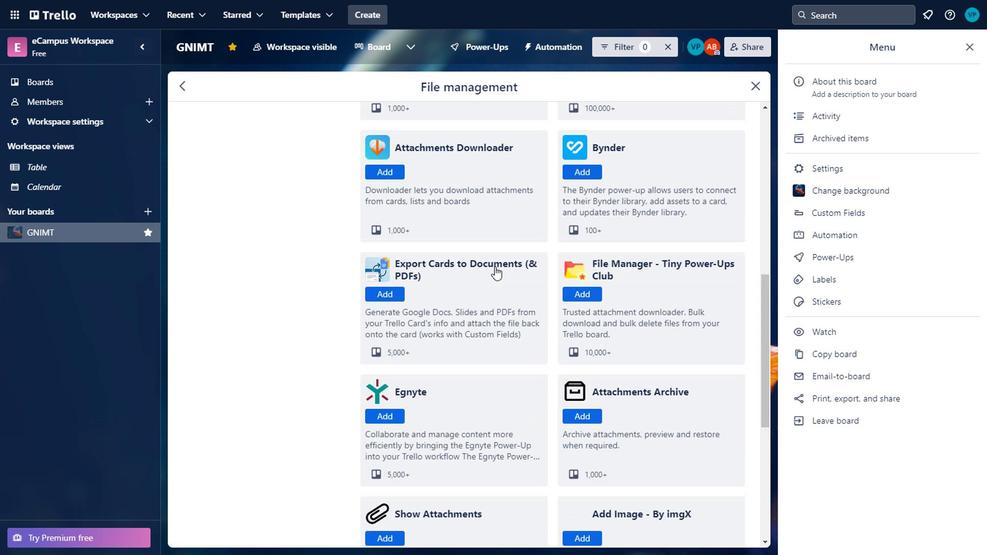 
Action: Mouse scrolled (493, 267) with delta (0, 0)
Screenshot: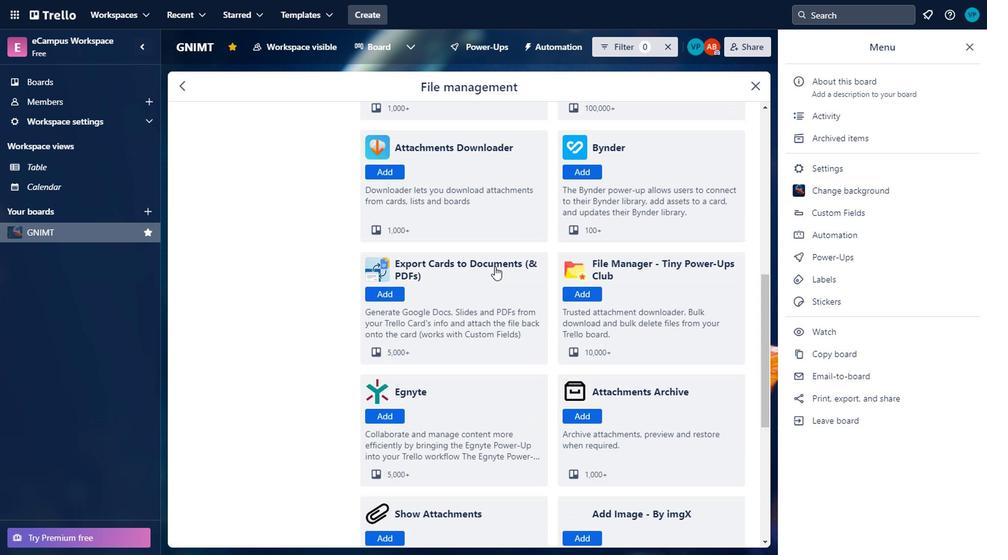 
Action: Mouse scrolled (493, 267) with delta (0, 0)
Screenshot: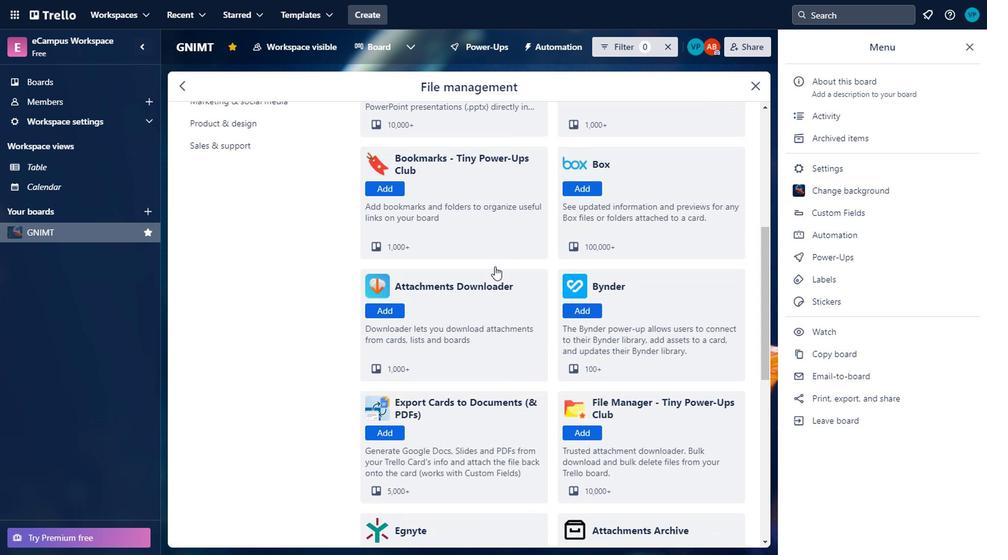 
Action: Mouse scrolled (493, 267) with delta (0, 0)
Screenshot: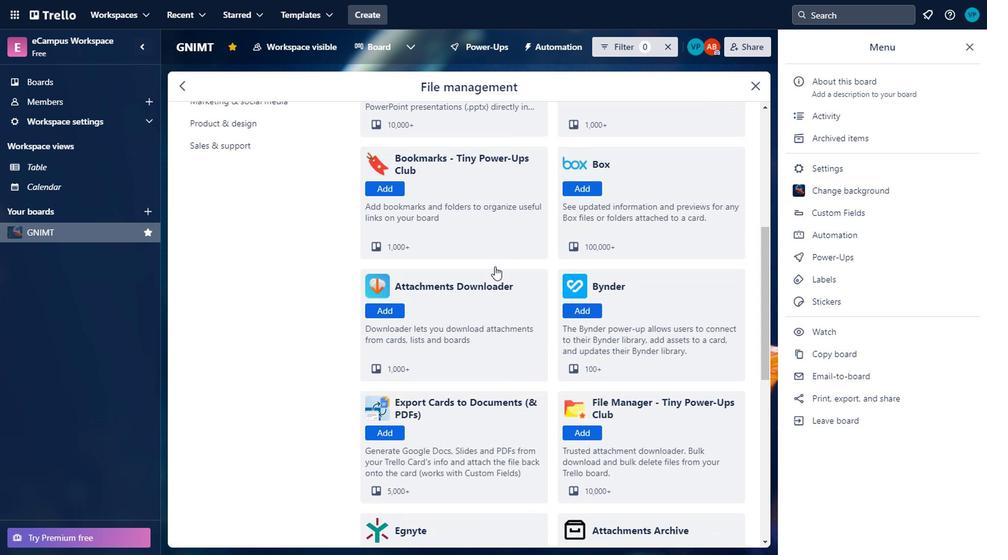 
Action: Mouse scrolled (493, 267) with delta (0, 0)
Screenshot: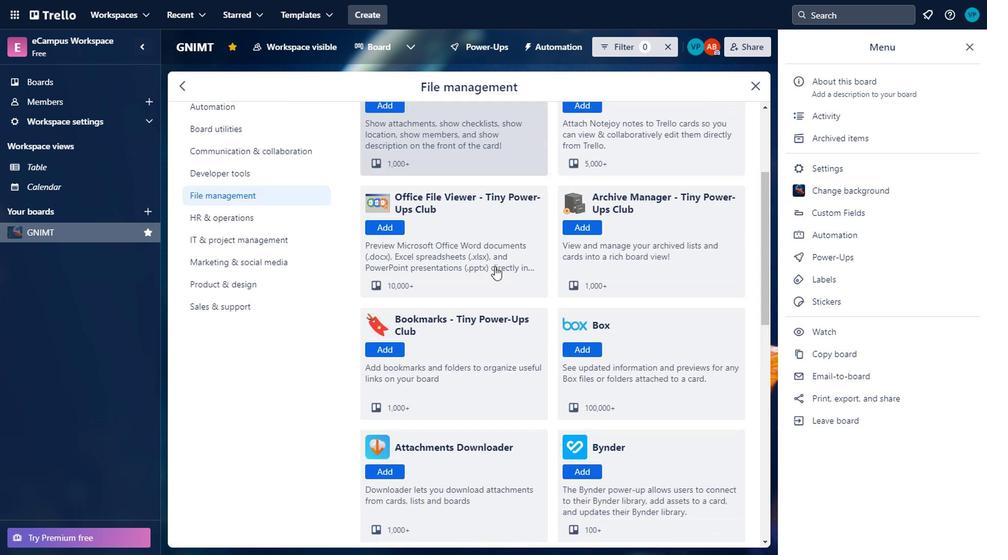 
Action: Mouse scrolled (493, 267) with delta (0, 0)
Screenshot: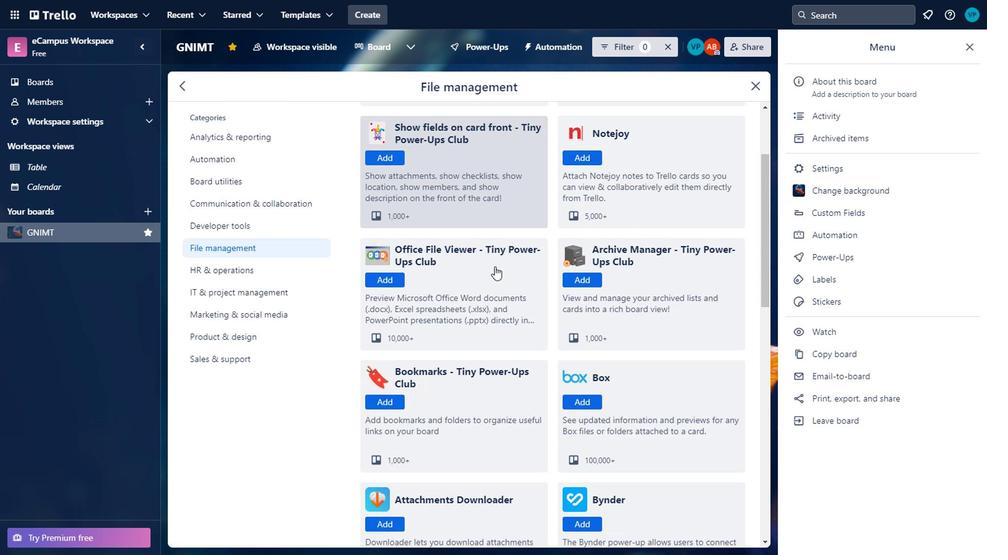 
Action: Mouse scrolled (493, 267) with delta (0, 0)
Screenshot: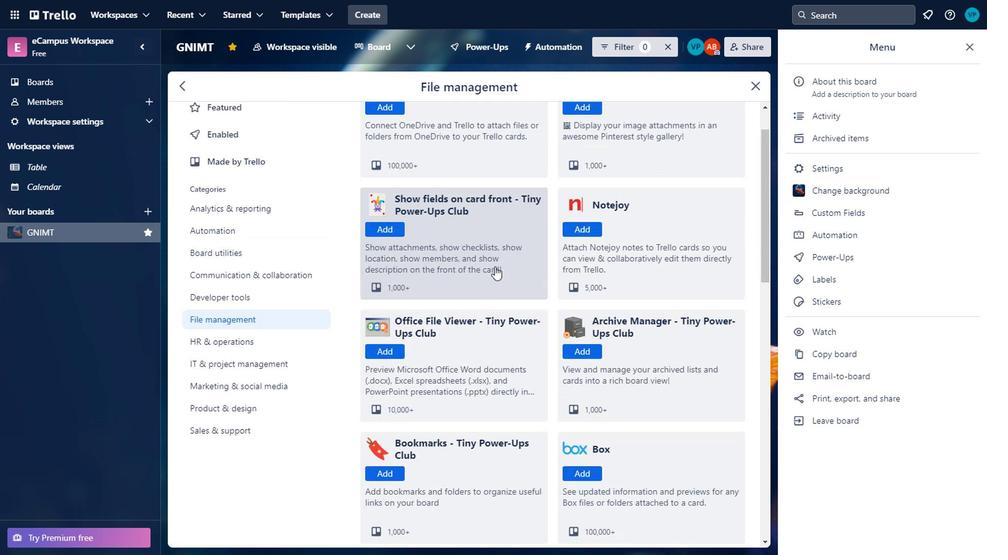 
Action: Mouse scrolled (493, 267) with delta (0, 0)
Screenshot: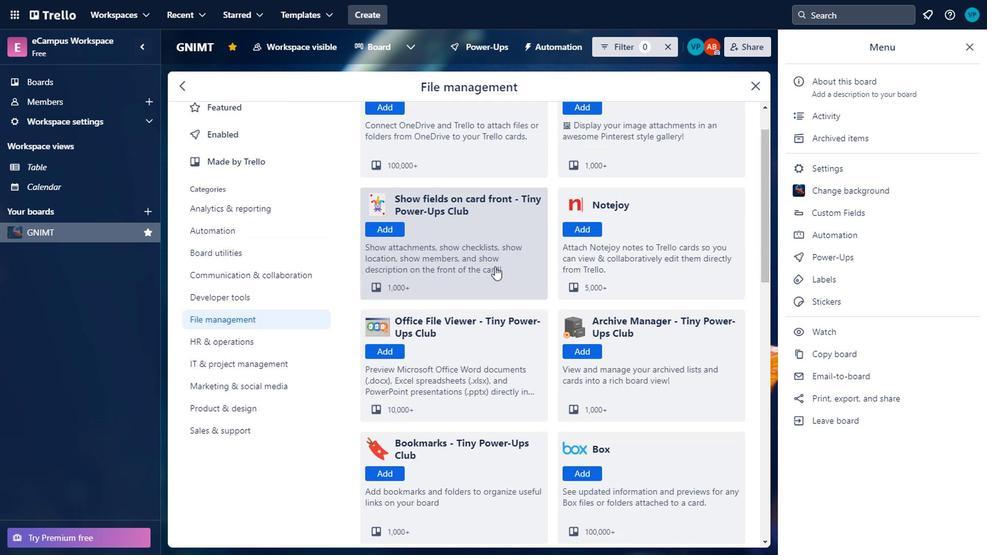 
Action: Mouse moved to (447, 133)
Screenshot: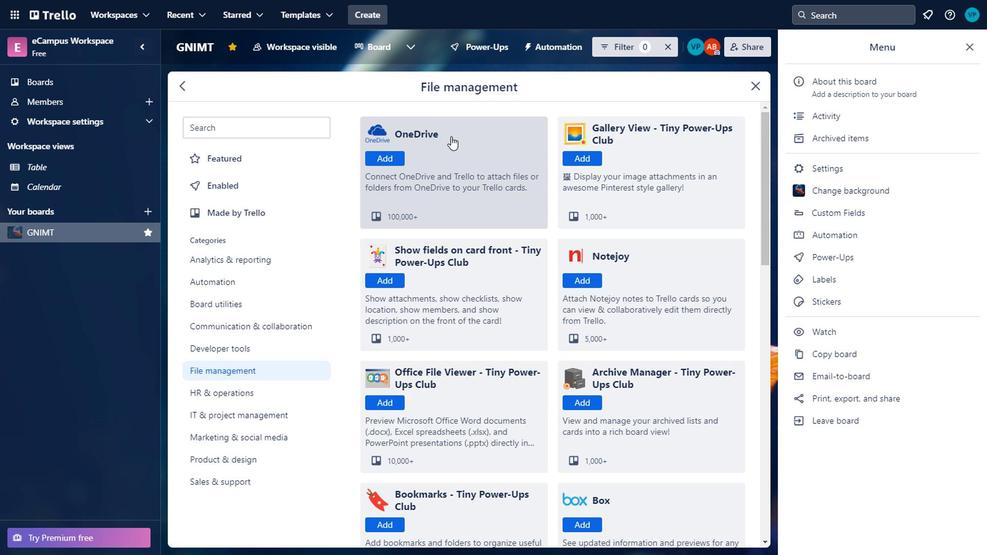 
Action: Mouse pressed left at (447, 133)
Screenshot: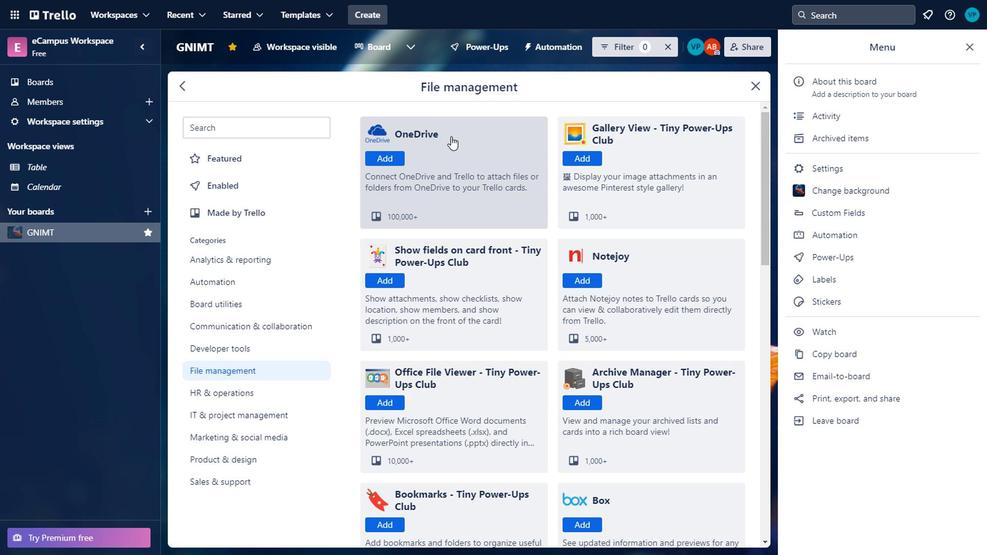 
Action: Mouse moved to (460, 238)
Screenshot: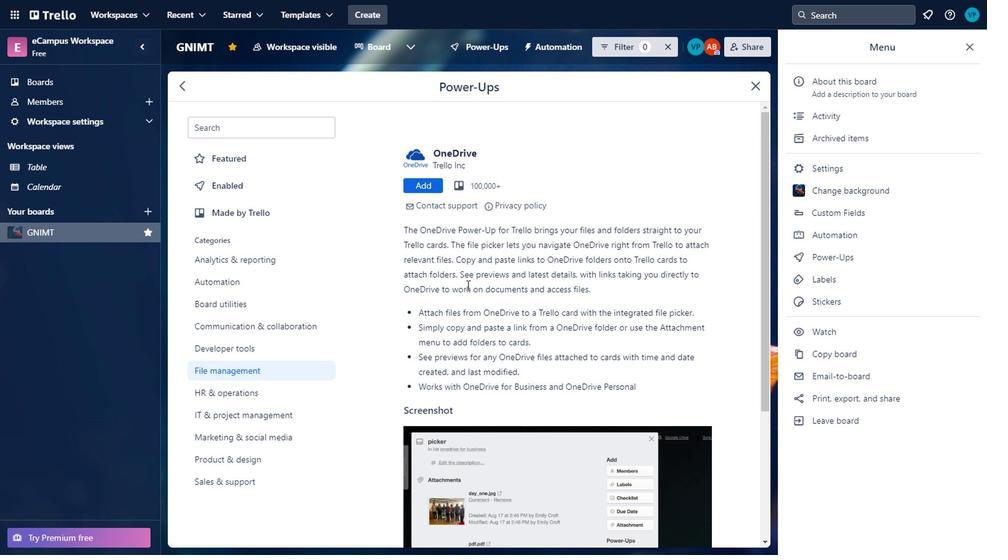 
Action: Mouse scrolled (460, 238) with delta (0, 0)
Screenshot: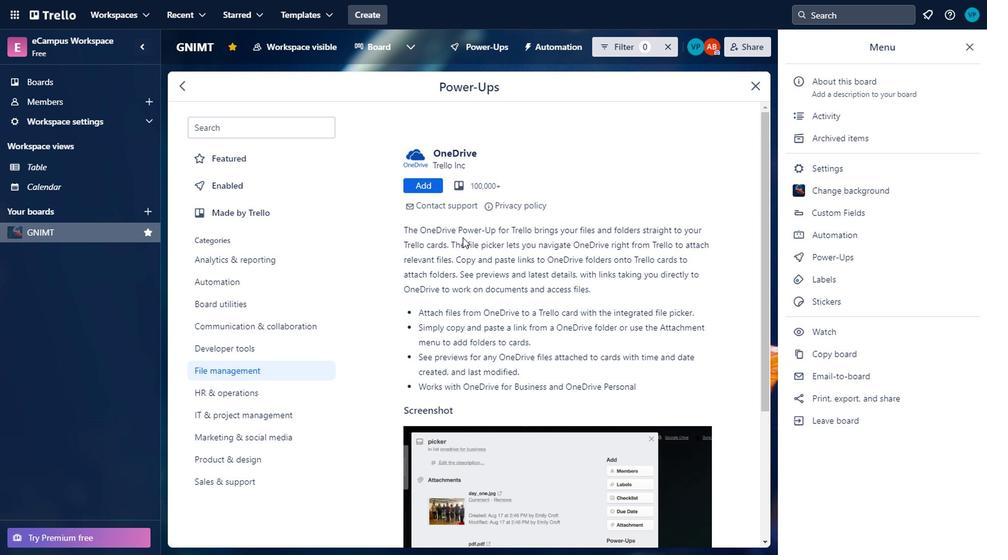 
Action: Mouse scrolled (460, 238) with delta (0, 0)
Screenshot: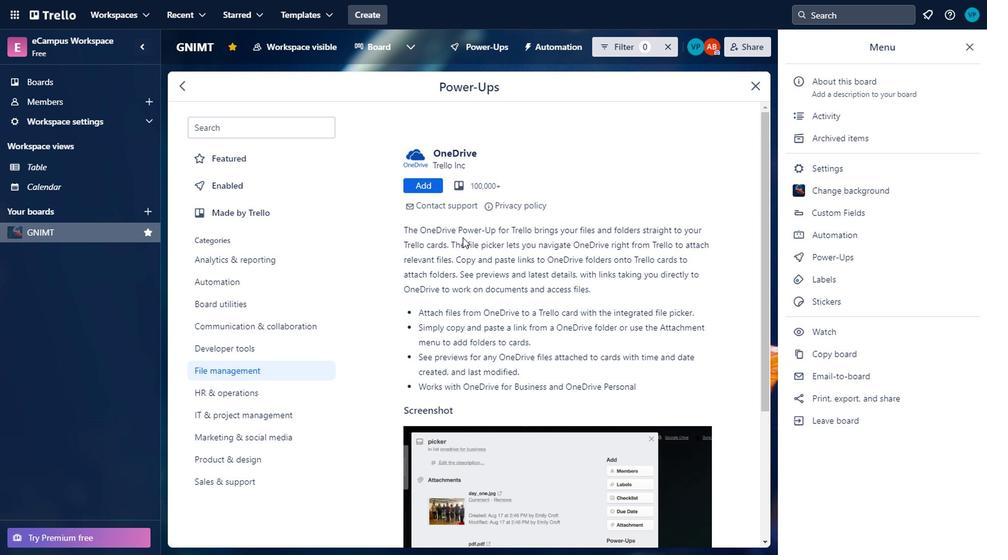 
Action: Mouse scrolled (460, 238) with delta (0, 0)
Screenshot: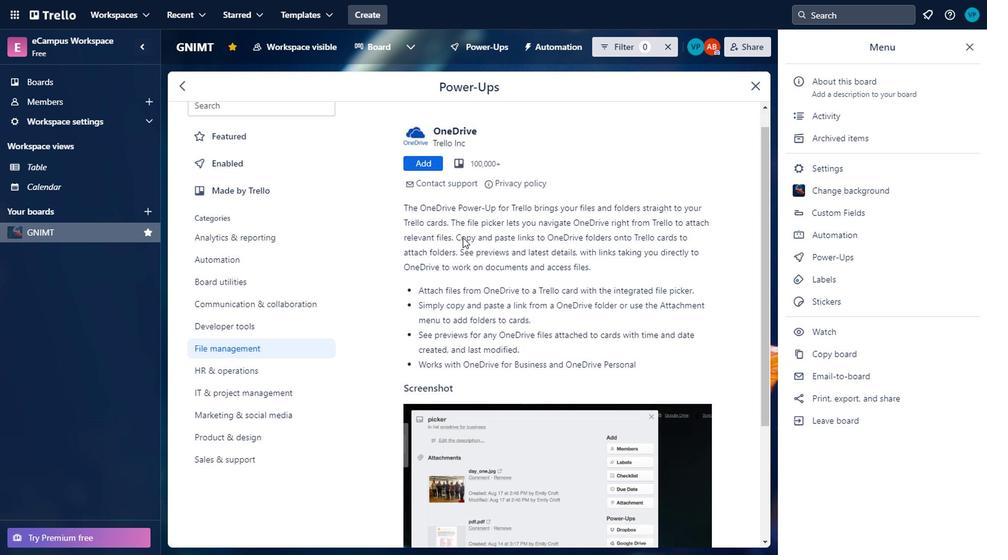 
Action: Mouse scrolled (460, 239) with delta (0, 0)
Screenshot: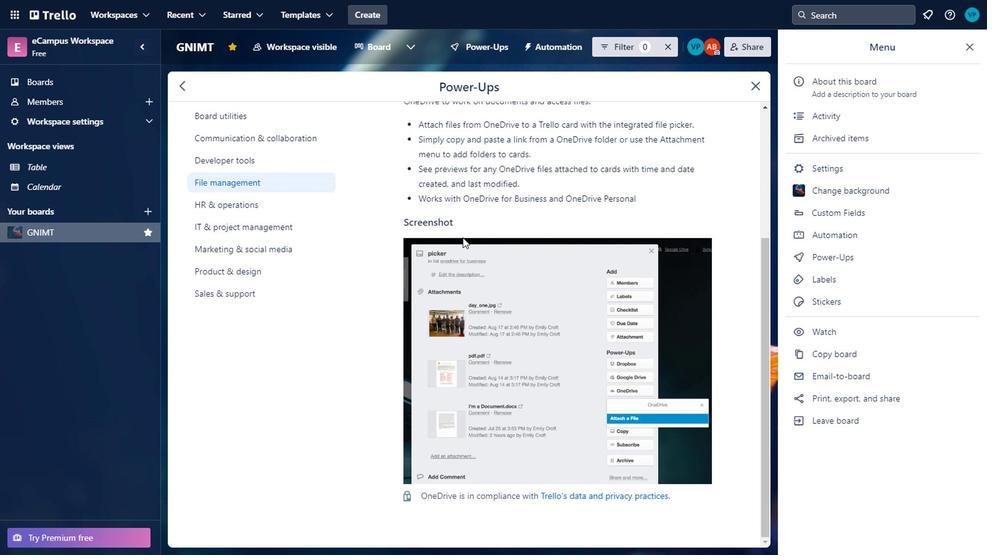 
Action: Mouse moved to (478, 201)
Screenshot: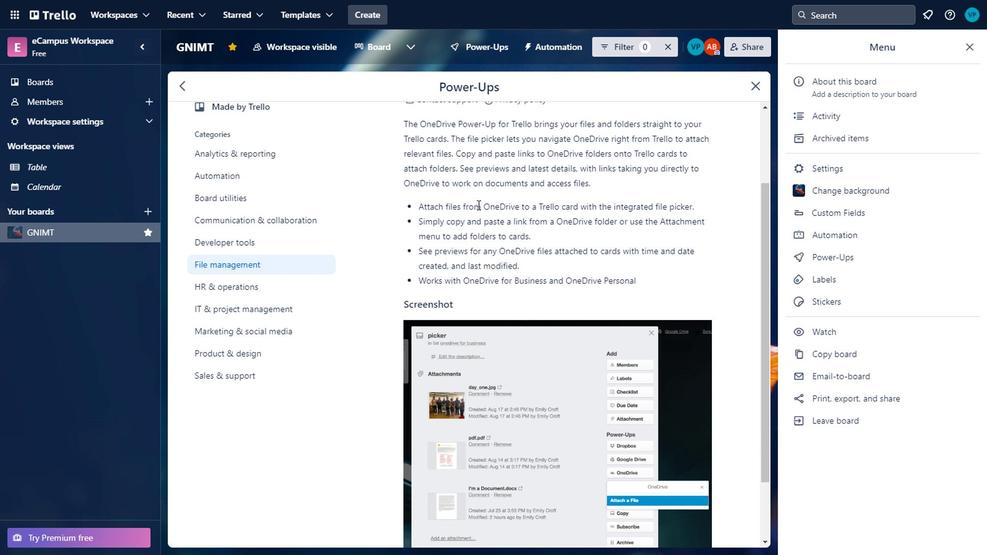 
Action: Mouse pressed left at (478, 201)
Screenshot: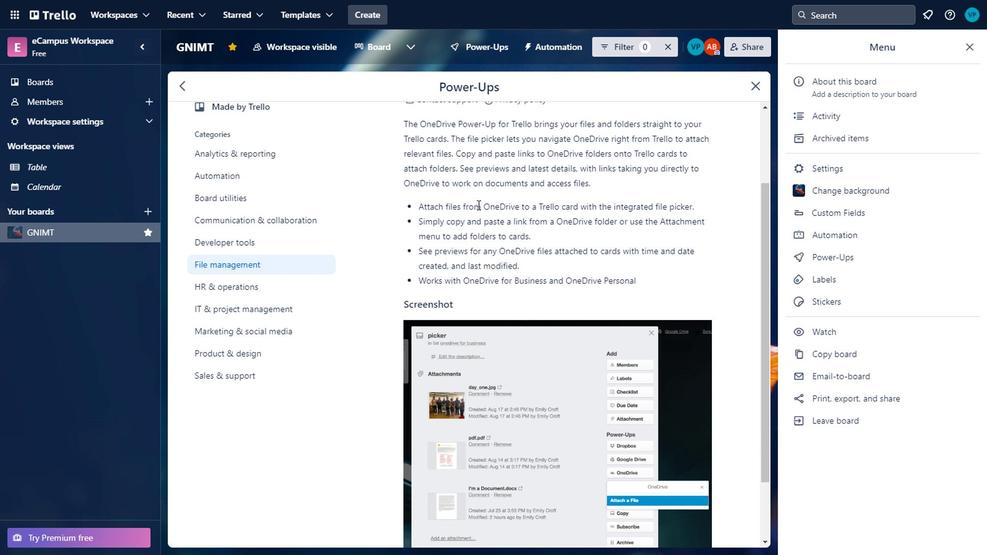
Action: Mouse scrolled (478, 201) with delta (0, 0)
Screenshot: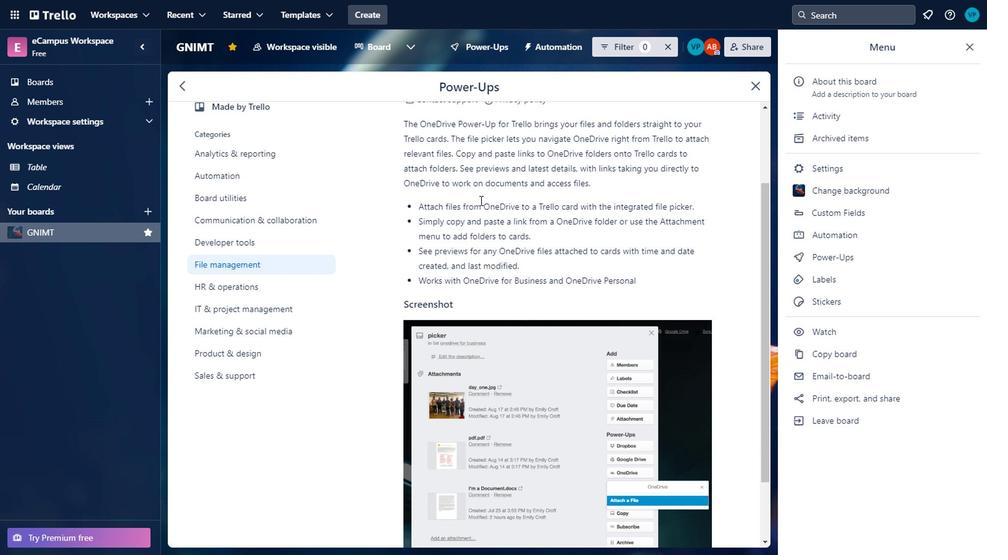 
Action: Mouse scrolled (478, 201) with delta (0, 0)
Screenshot: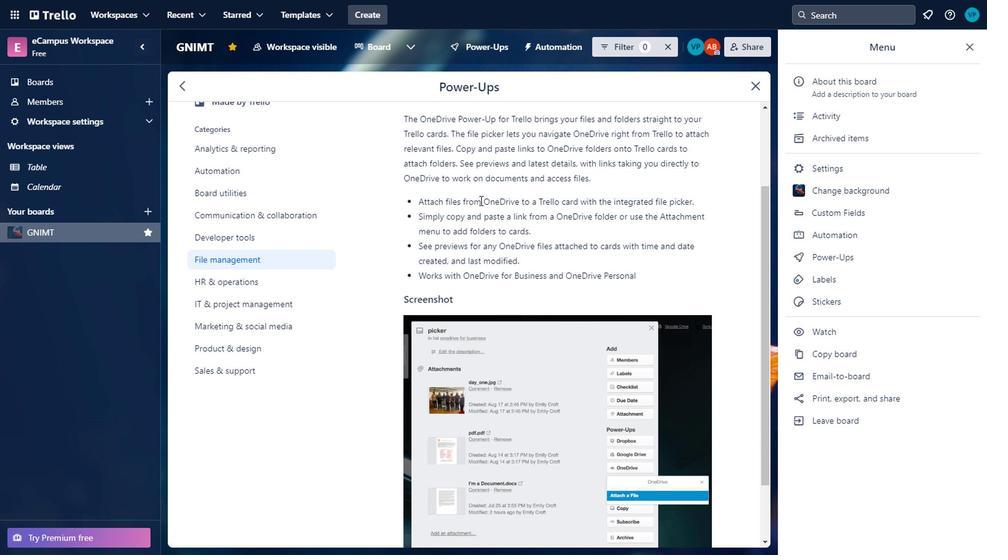 
Action: Mouse scrolled (478, 201) with delta (0, 0)
Screenshot: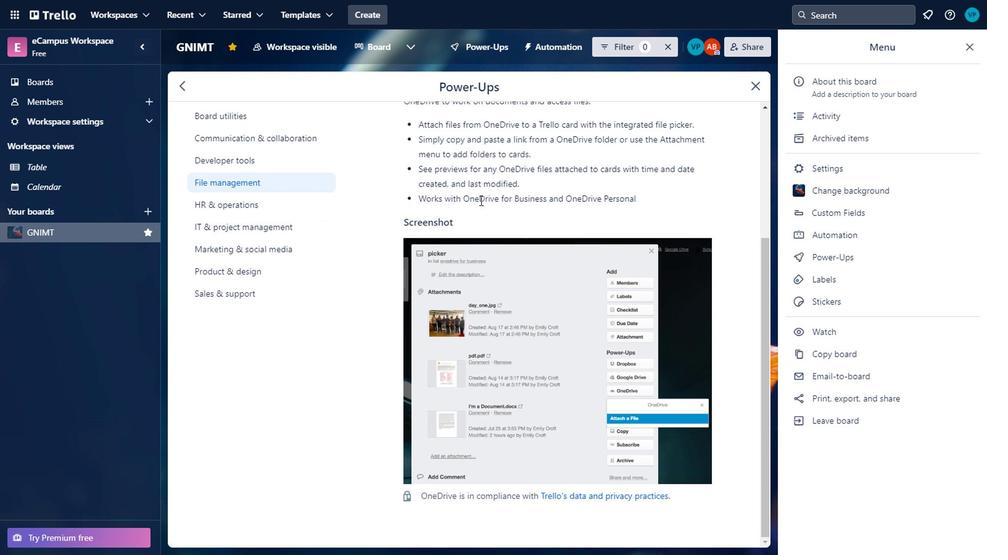 
Action: Mouse scrolled (478, 201) with delta (0, 0)
Screenshot: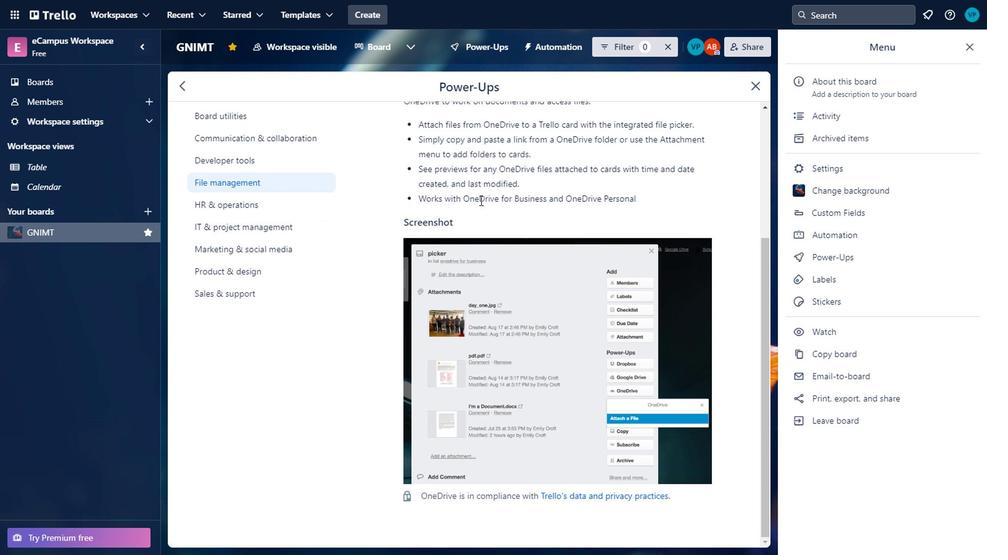 
Action: Mouse moved to (483, 185)
Screenshot: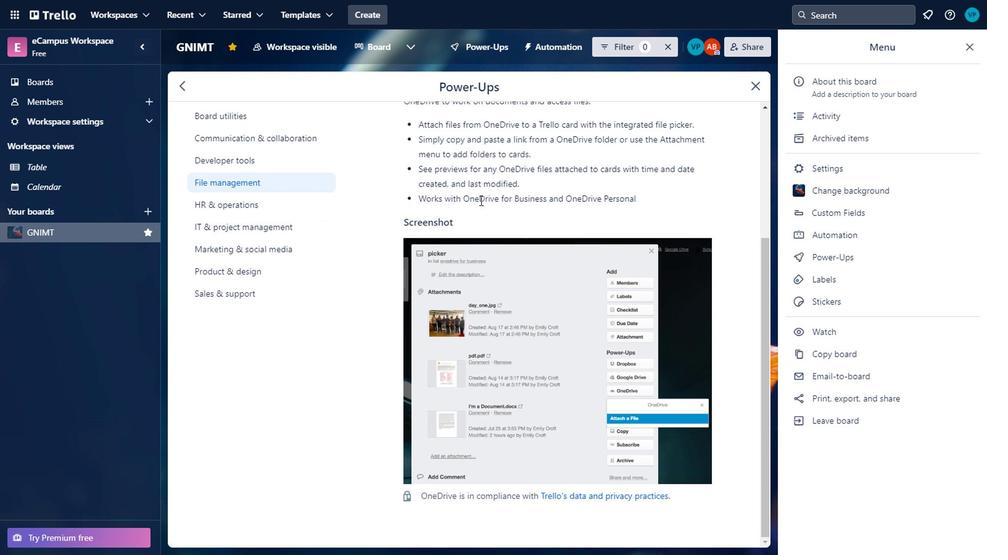 
Action: Mouse scrolled (483, 185) with delta (0, 0)
Screenshot: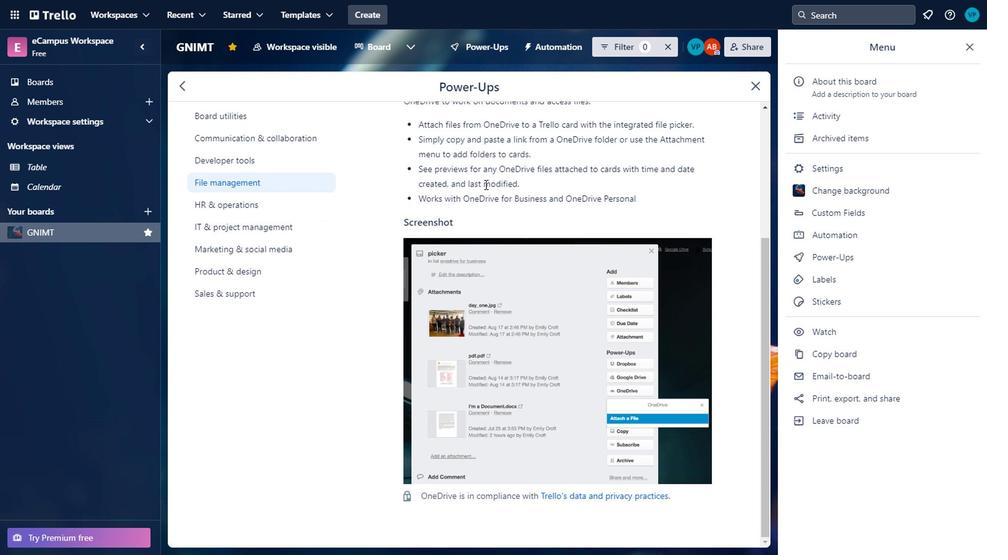 
Action: Mouse moved to (486, 184)
Screenshot: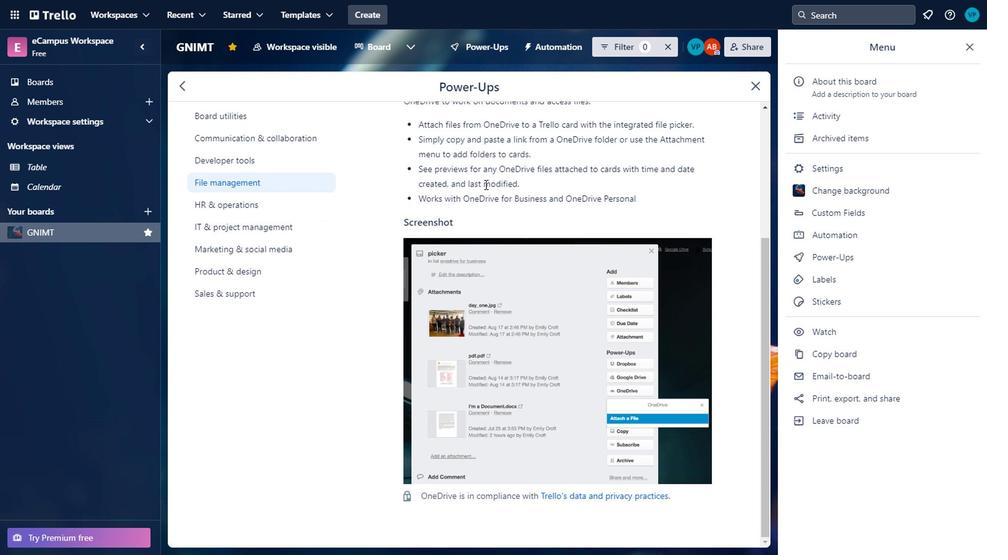 
Action: Mouse scrolled (486, 183) with delta (0, 0)
Screenshot: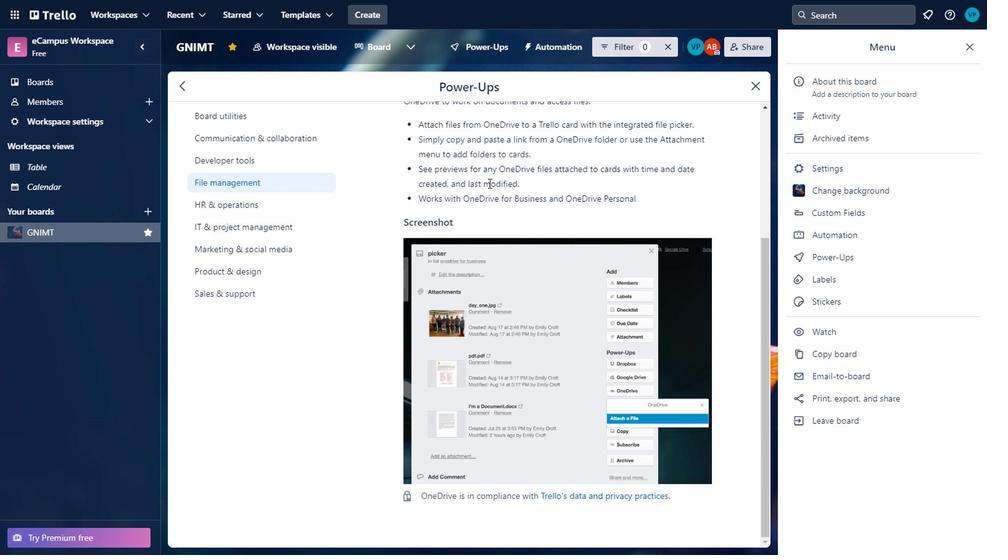 
Action: Mouse scrolled (486, 183) with delta (0, 0)
Screenshot: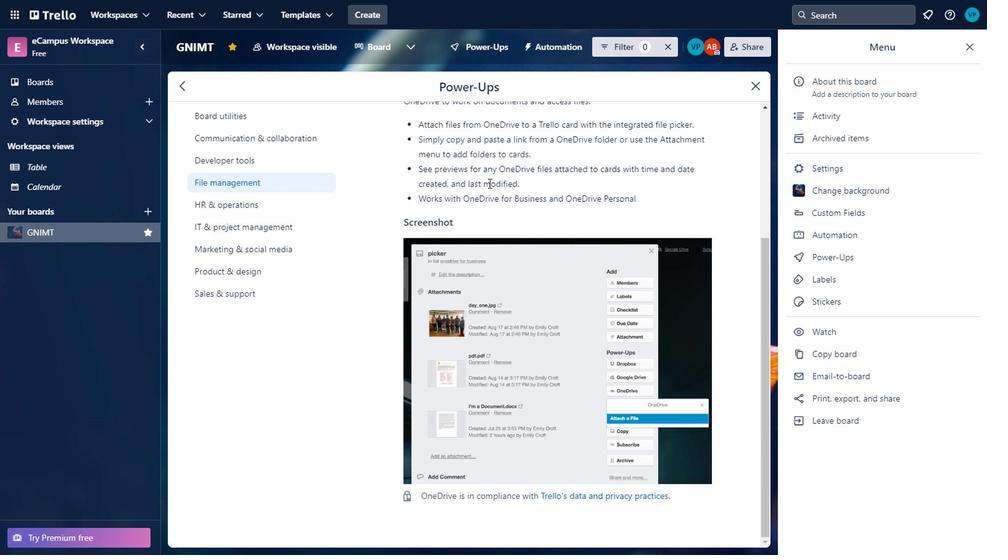 
Action: Mouse moved to (500, 173)
Screenshot: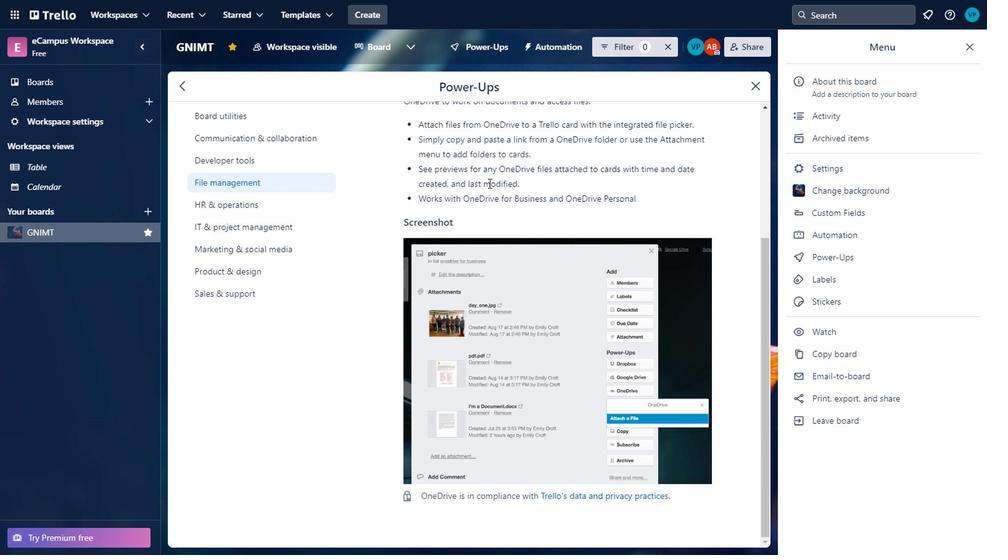 
Action: Mouse scrolled (500, 173) with delta (0, 0)
Screenshot: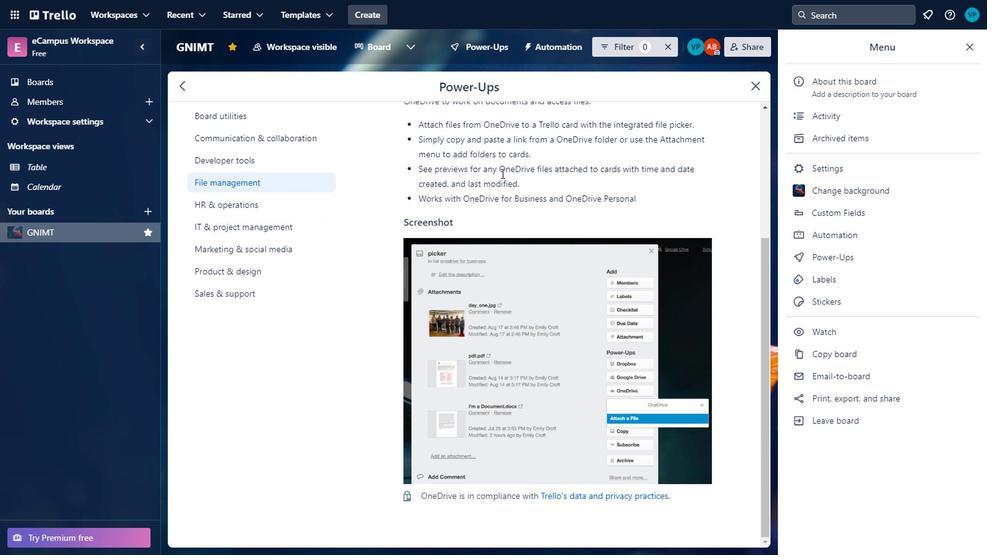 
Action: Mouse moved to (502, 173)
Screenshot: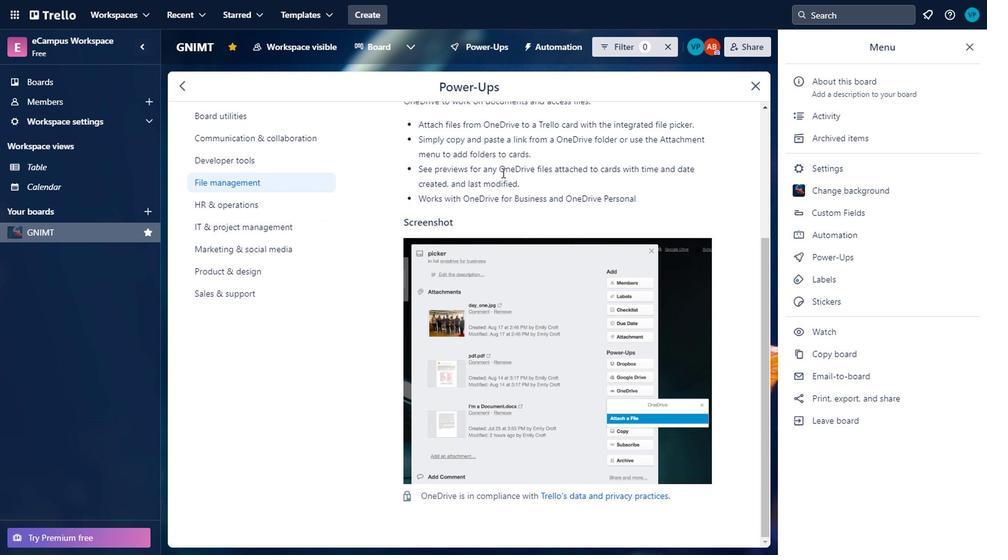 
Action: Mouse scrolled (502, 173) with delta (0, 0)
Screenshot: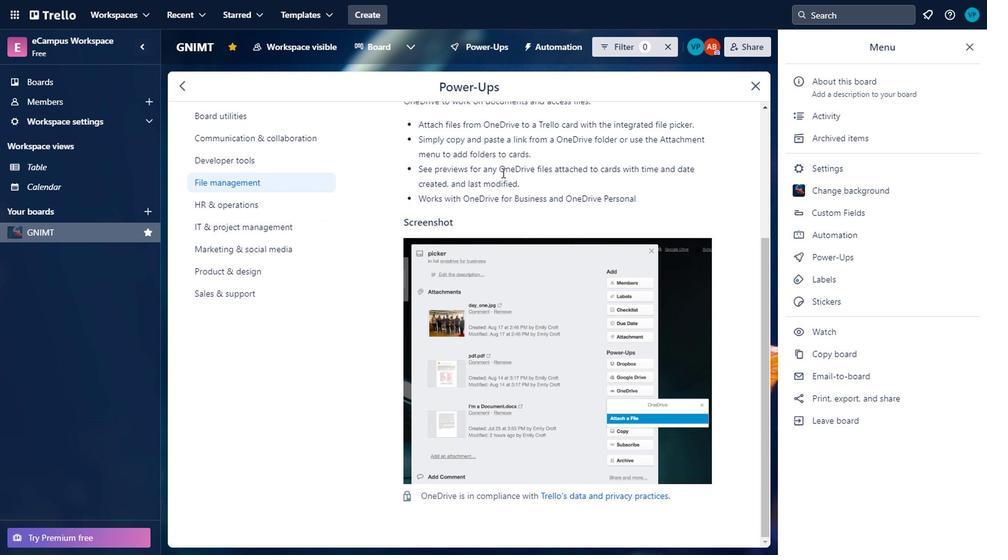 
Action: Mouse scrolled (502, 173) with delta (0, 0)
Screenshot: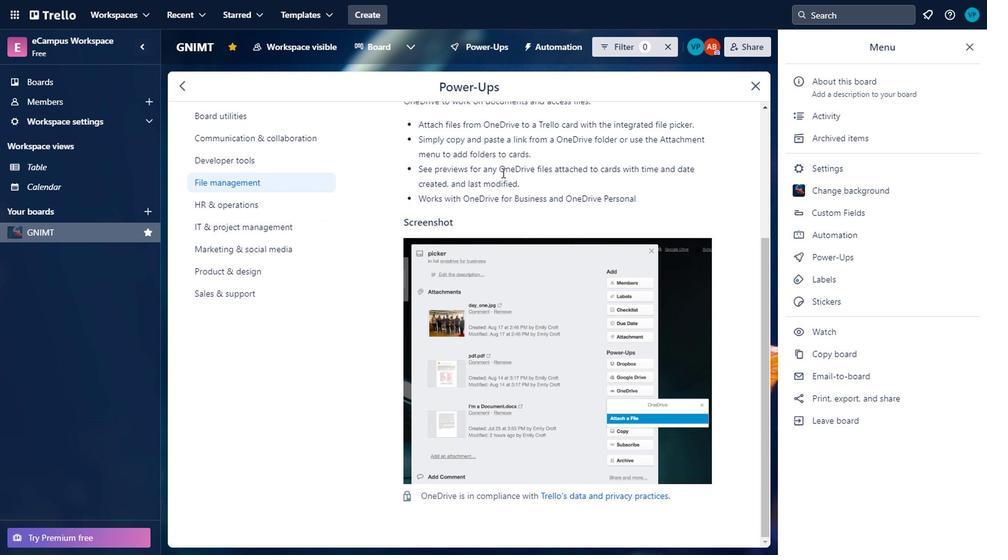 
Action: Mouse scrolled (502, 173) with delta (0, 0)
Screenshot: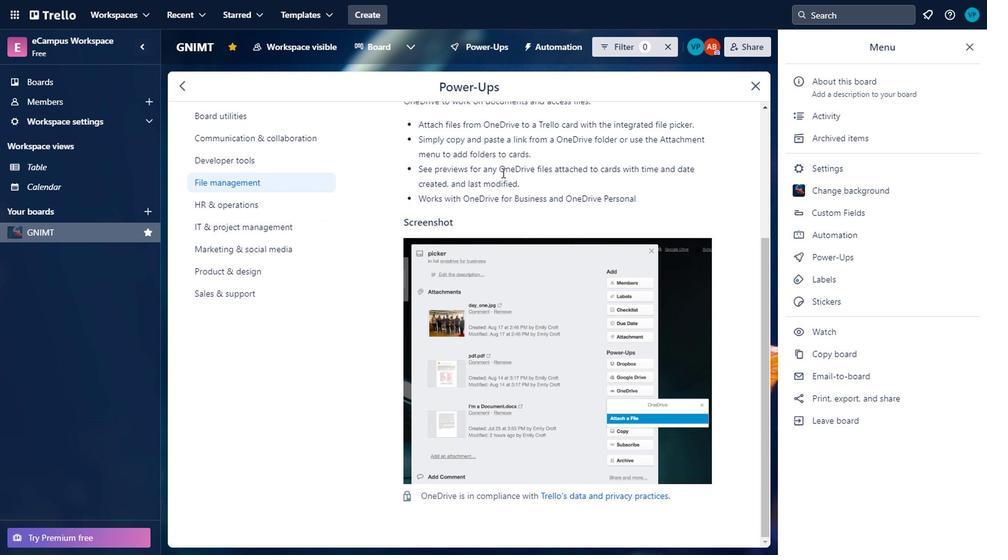
Action: Mouse moved to (516, 153)
Screenshot: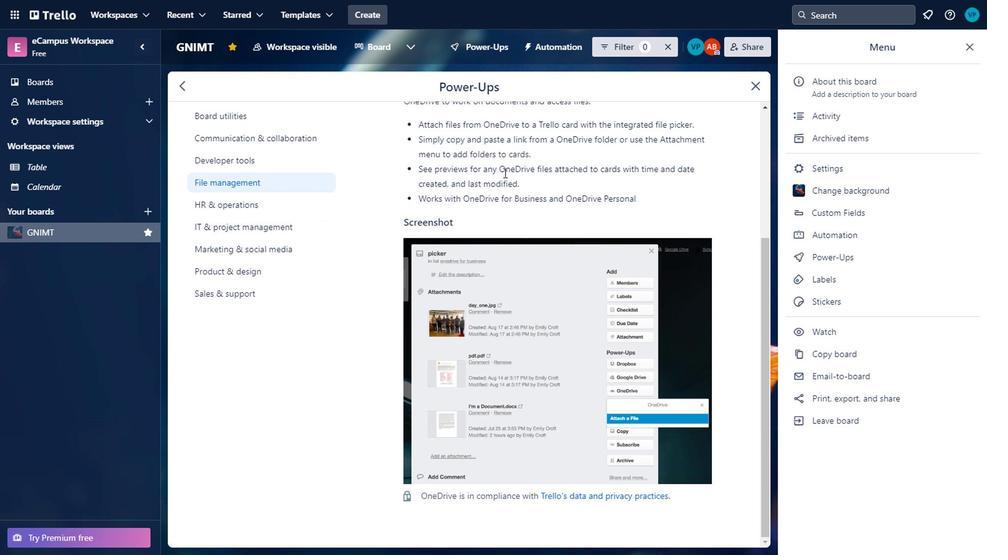 
Action: Mouse scrolled (516, 152) with delta (0, 0)
Screenshot: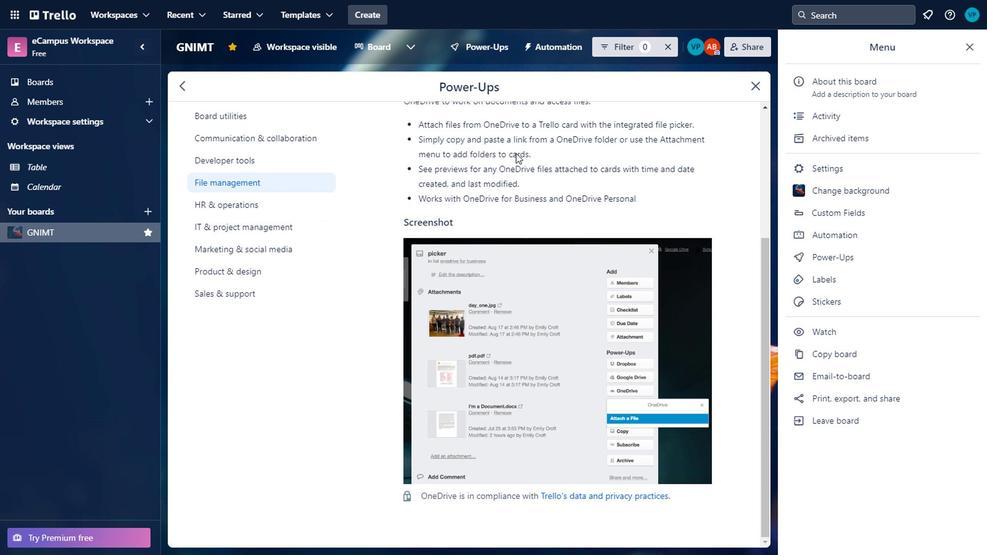 
Action: Mouse scrolled (516, 152) with delta (0, 0)
Screenshot: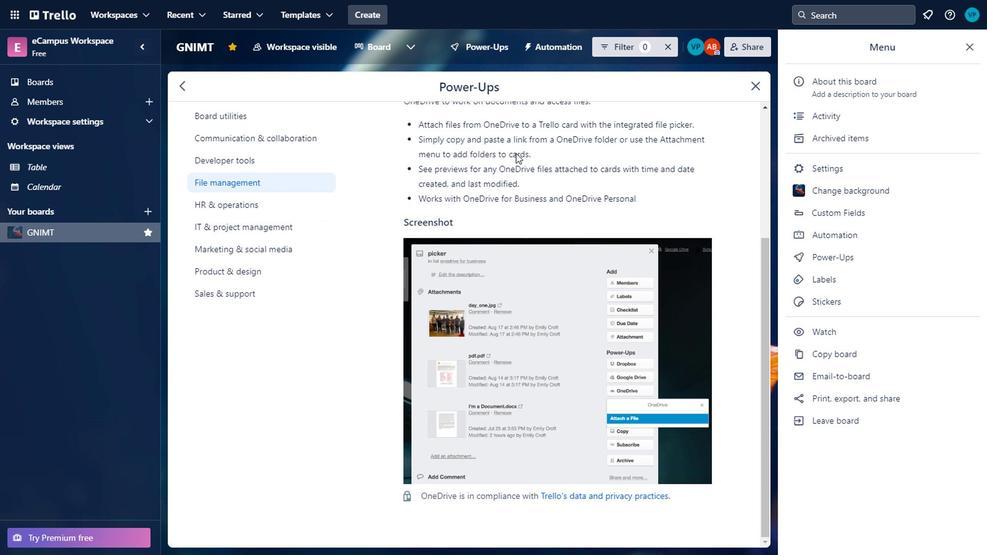
Action: Mouse scrolled (516, 152) with delta (0, 0)
Screenshot: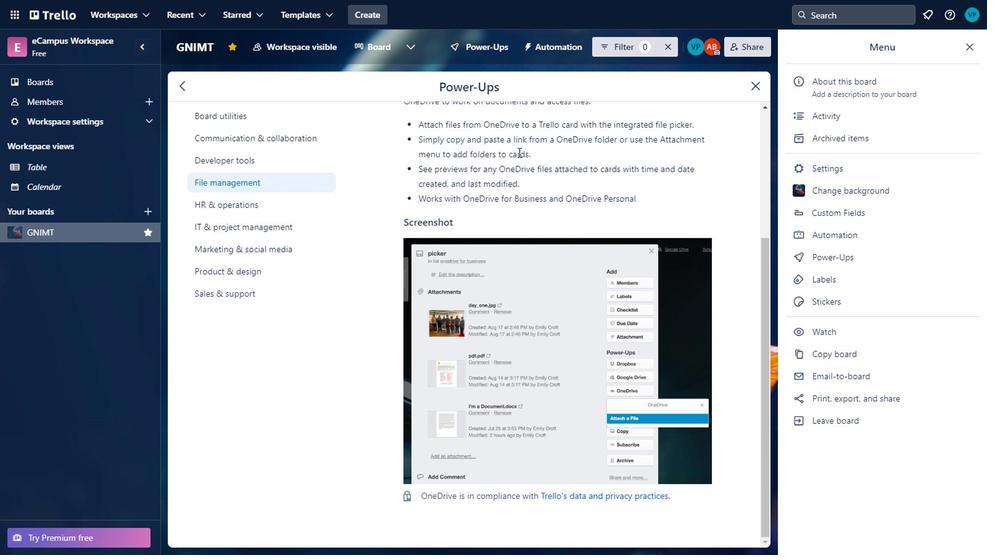 
Action: Mouse scrolled (516, 152) with delta (0, 0)
Screenshot: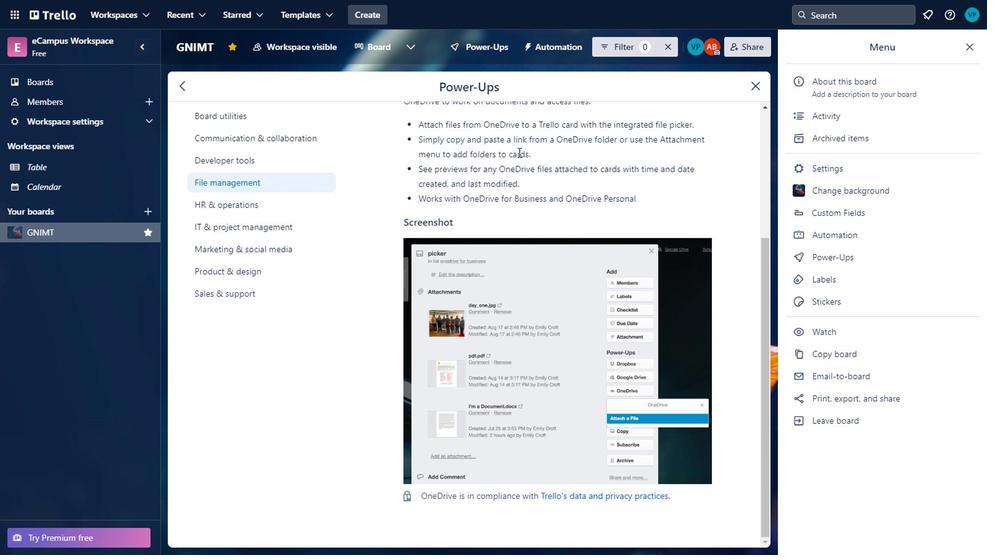 
Action: Mouse scrolled (516, 152) with delta (0, 0)
Screenshot: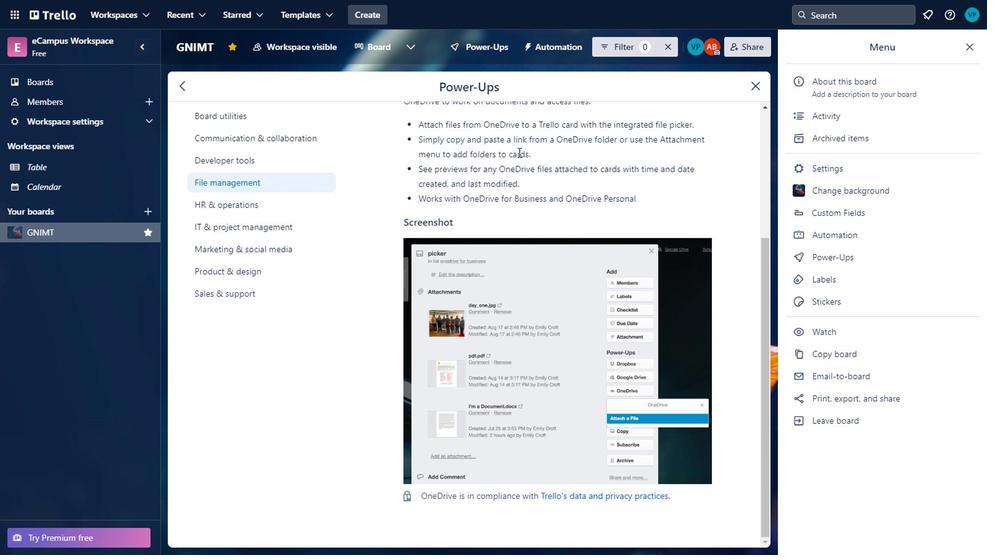 
Action: Mouse moved to (518, 151)
Screenshot: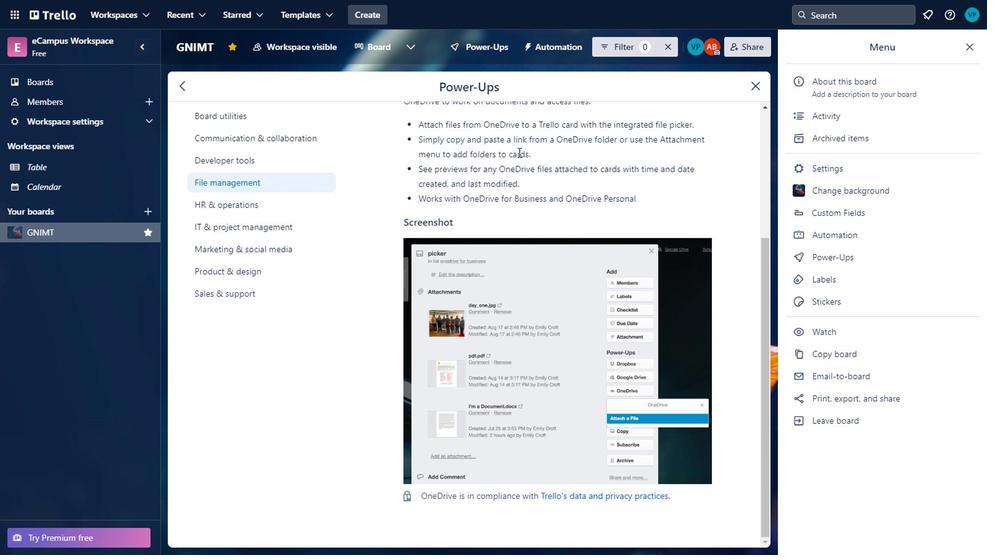 
Action: Mouse scrolled (518, 150) with delta (0, -1)
Screenshot: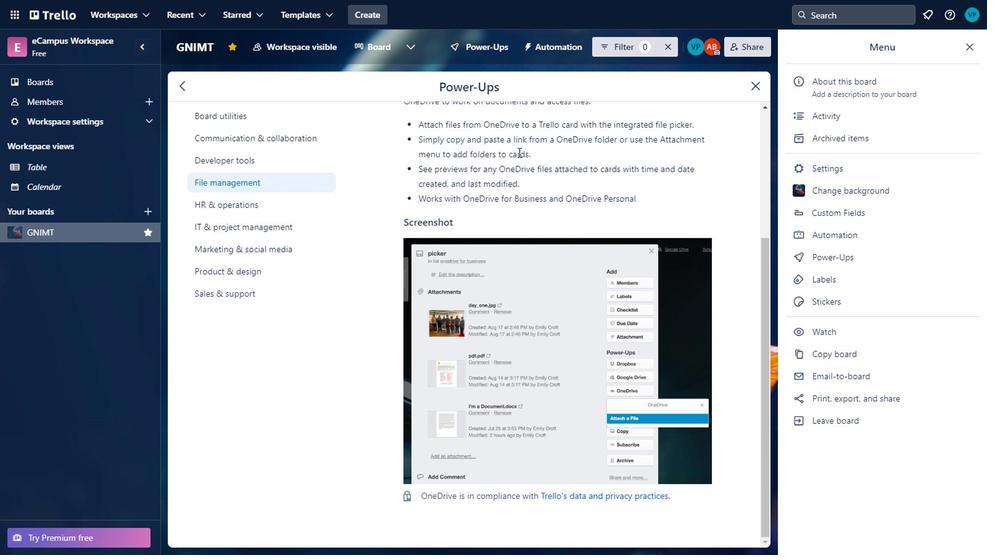 
Action: Mouse scrolled (518, 150) with delta (0, -1)
Screenshot: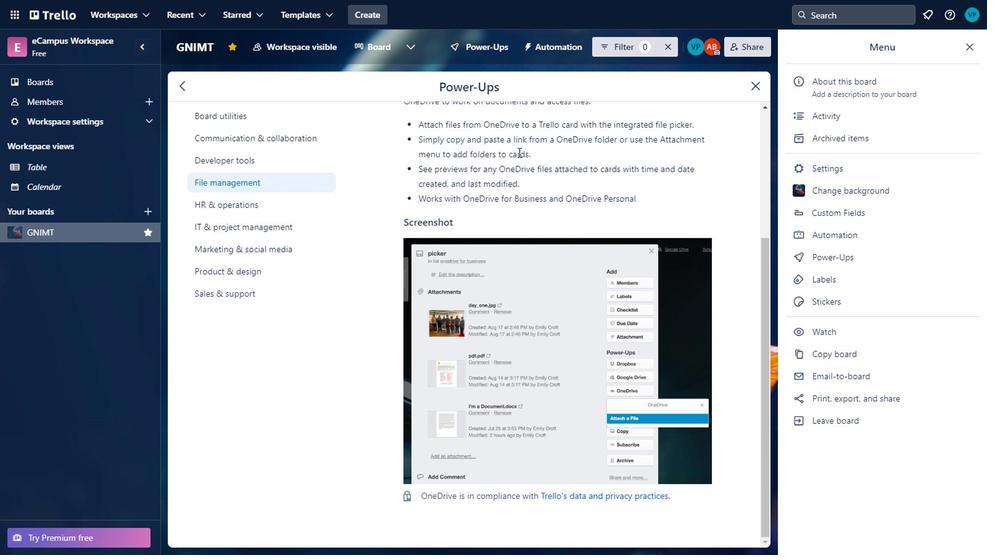 
Action: Mouse moved to (521, 132)
Screenshot: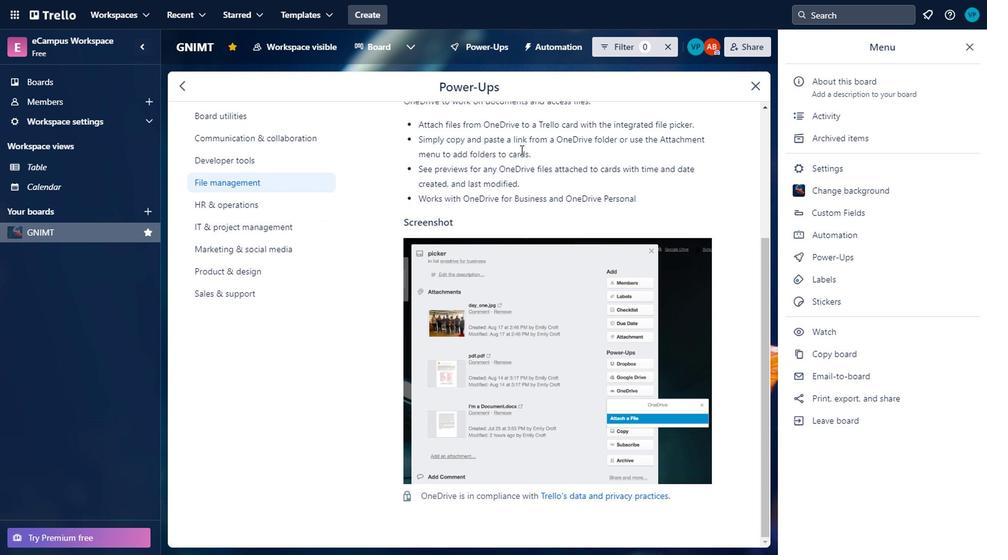 
Action: Mouse scrolled (521, 132) with delta (0, 0)
Screenshot: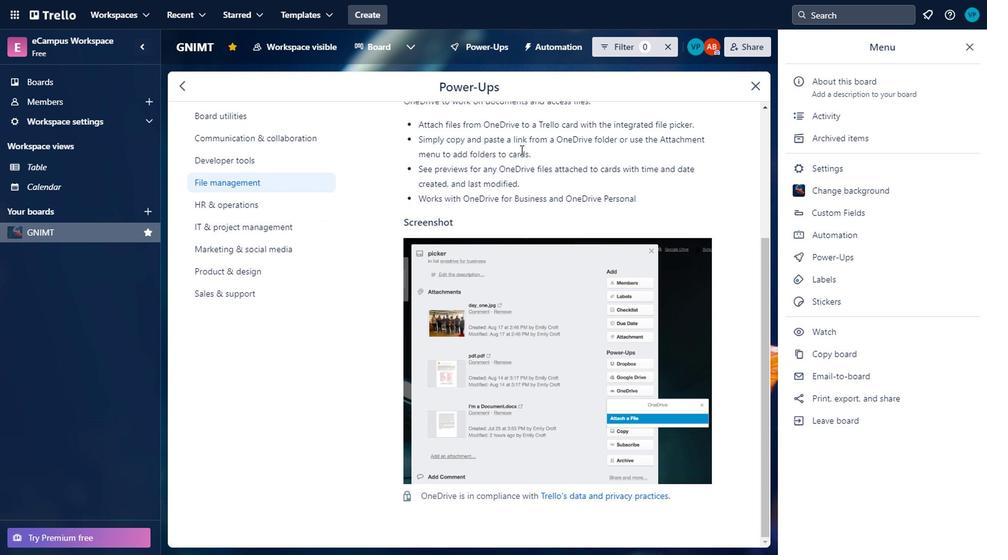 
Action: Mouse scrolled (521, 132) with delta (0, 0)
Screenshot: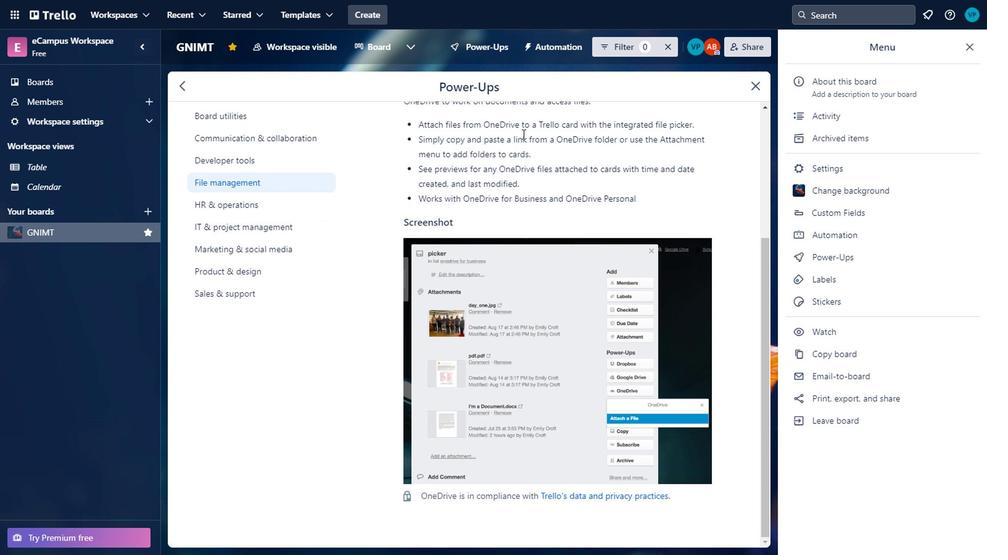 
Action: Mouse moved to (524, 127)
Screenshot: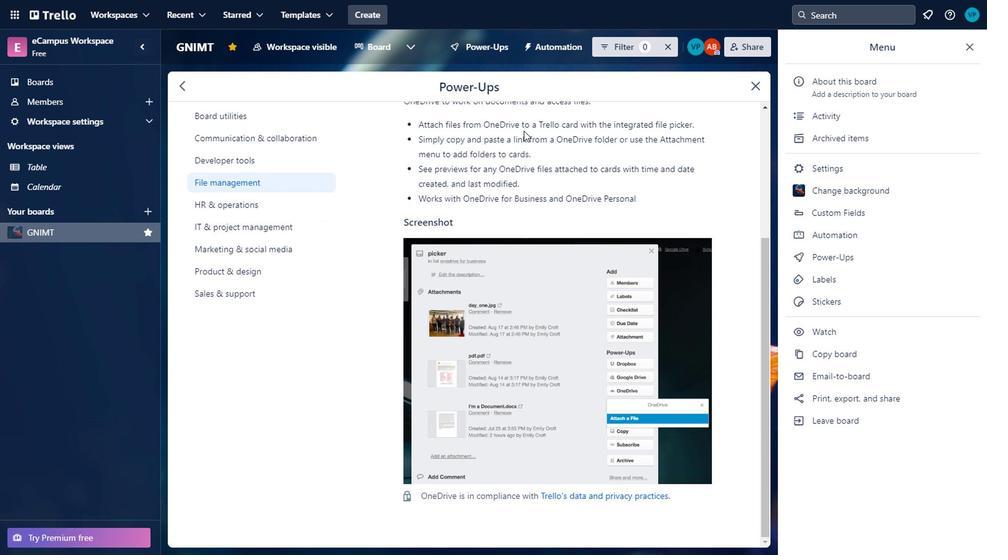 
Action: Mouse scrolled (524, 126) with delta (0, 0)
Screenshot: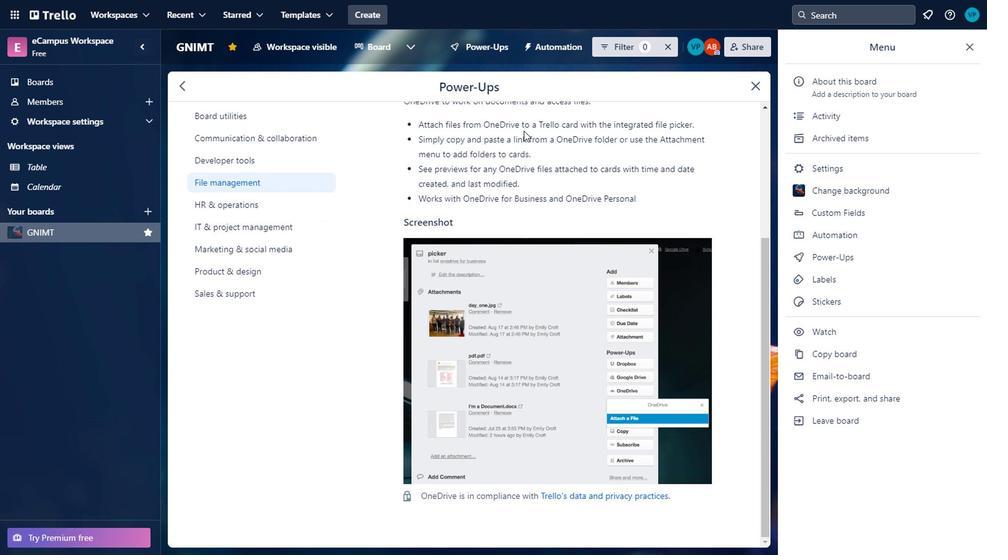 
Action: Mouse moved to (524, 126)
Screenshot: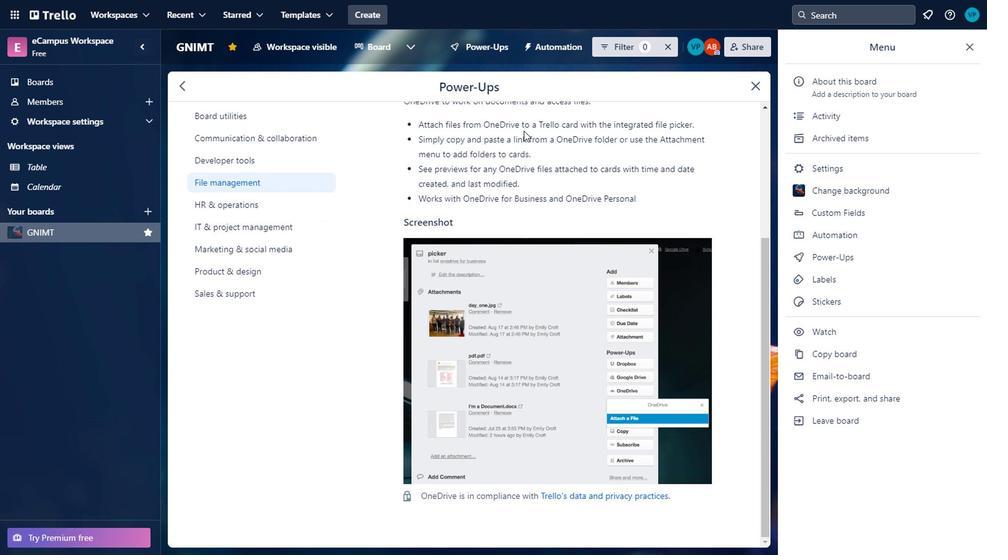
Action: Mouse scrolled (524, 125) with delta (0, 0)
Screenshot: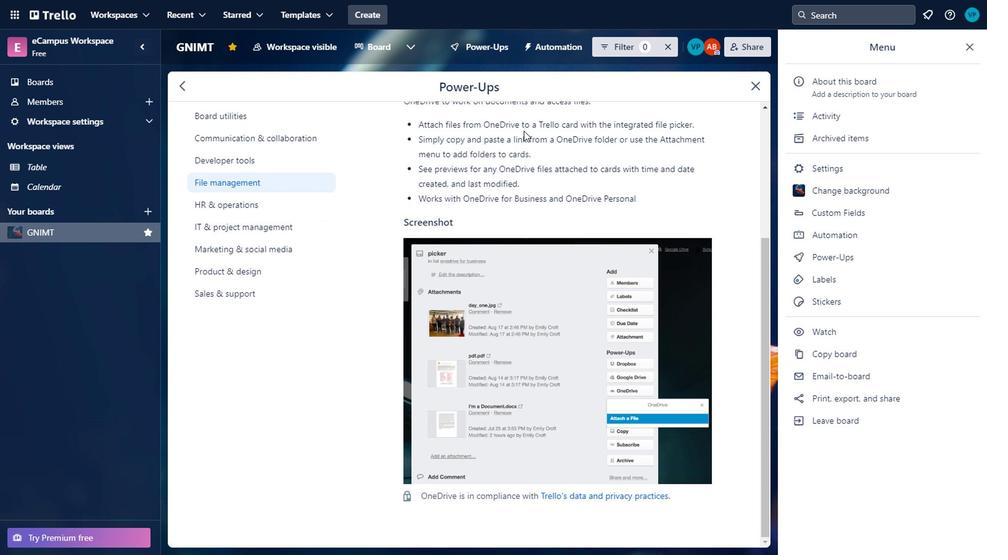 
Action: Mouse moved to (530, 115)
Screenshot: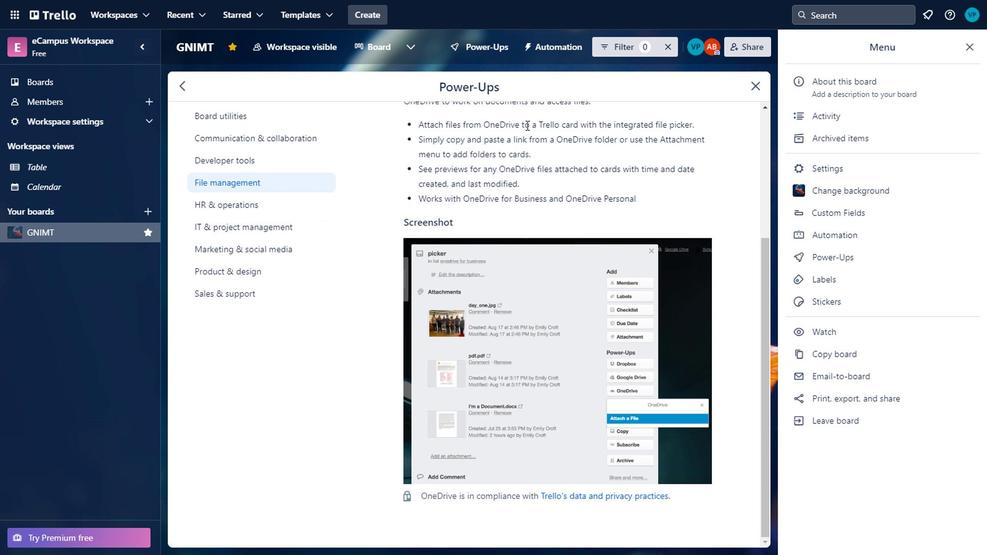 
Action: Mouse scrolled (530, 114) with delta (0, 0)
Screenshot: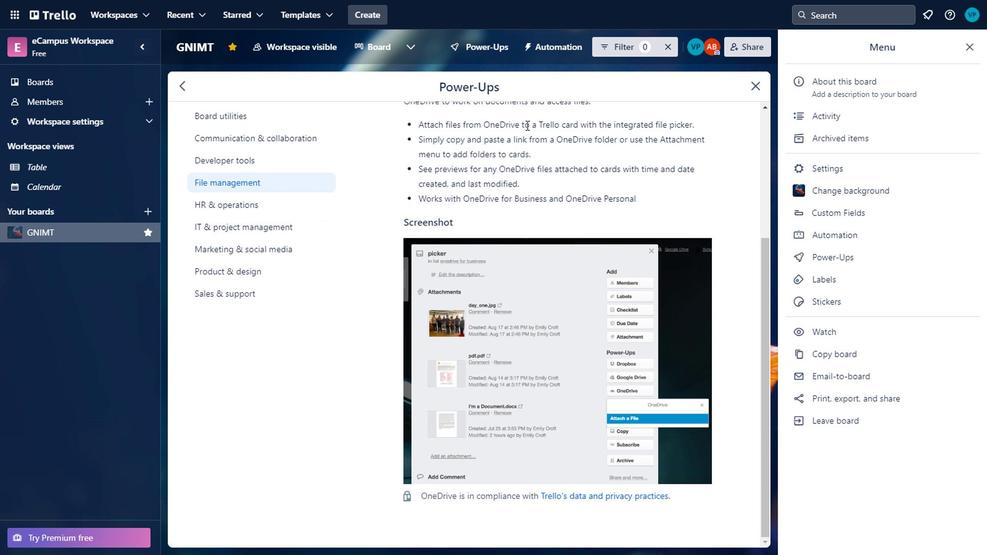 
Action: Mouse scrolled (530, 114) with delta (0, 0)
Screenshot: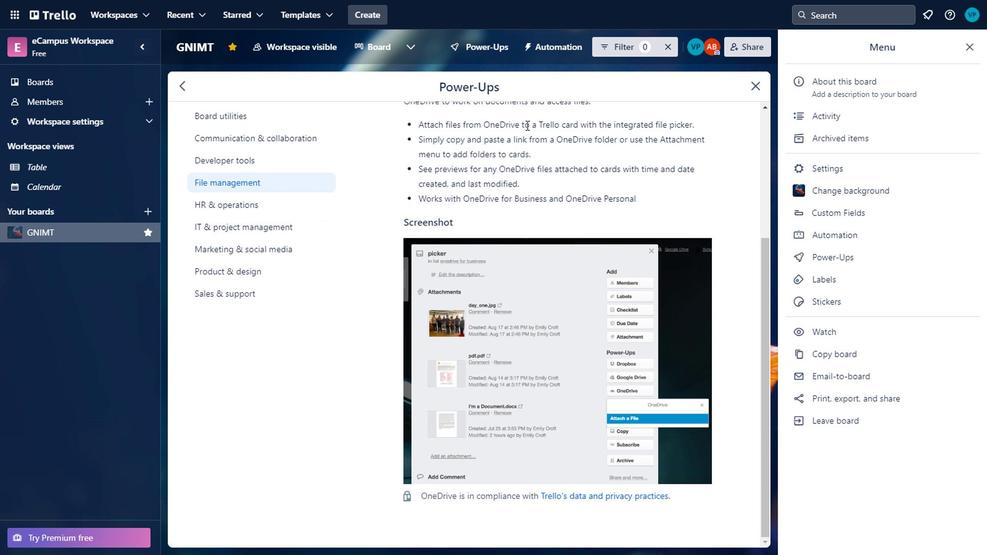 
Action: Mouse moved to (531, 112)
Screenshot: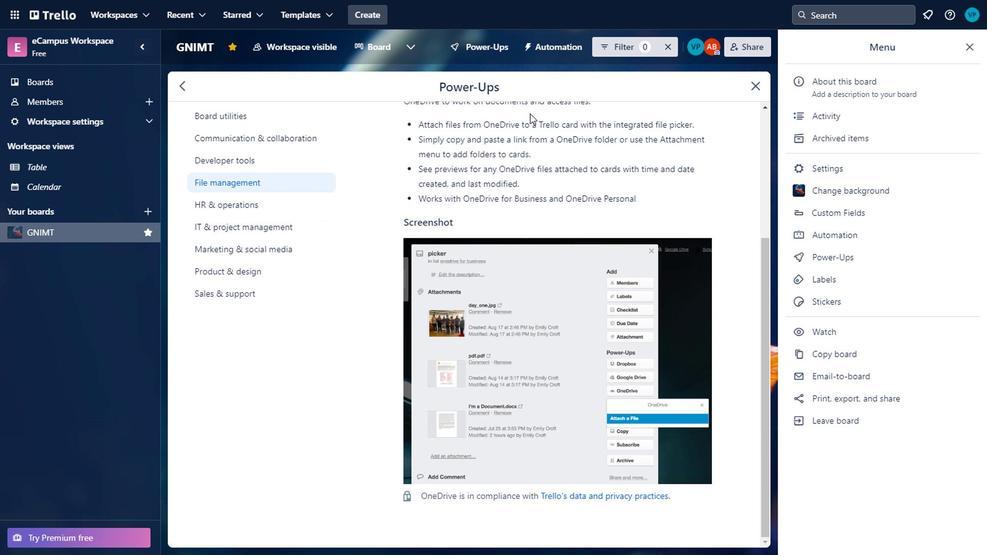 
Action: Mouse scrolled (531, 112) with delta (0, 0)
Screenshot: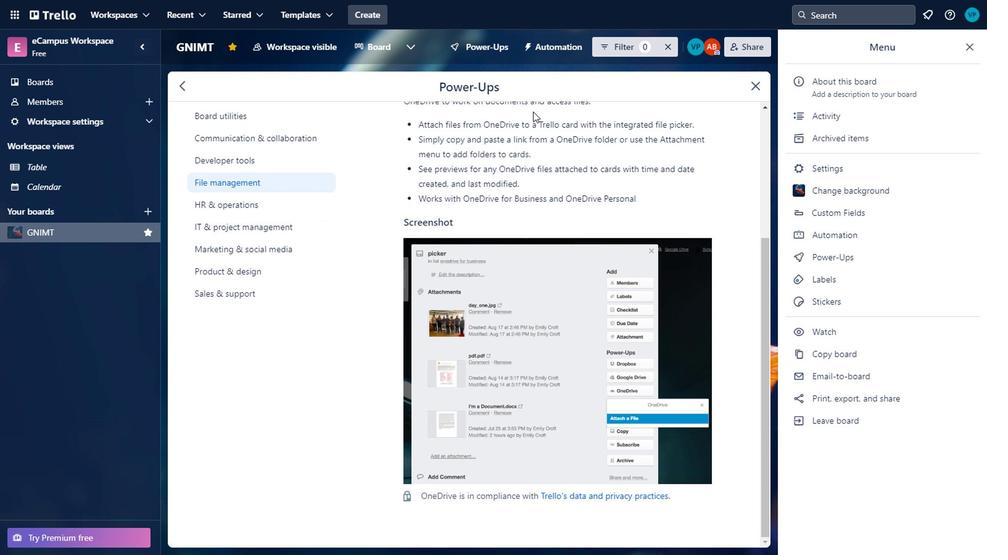
Action: Mouse scrolled (531, 112) with delta (0, 0)
Screenshot: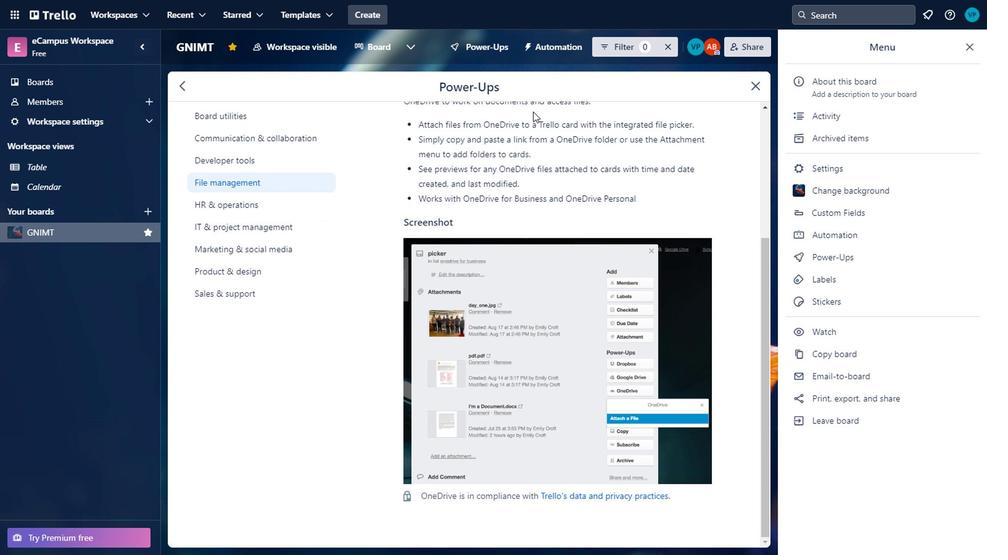 
Action: Mouse scrolled (531, 112) with delta (0, 0)
Screenshot: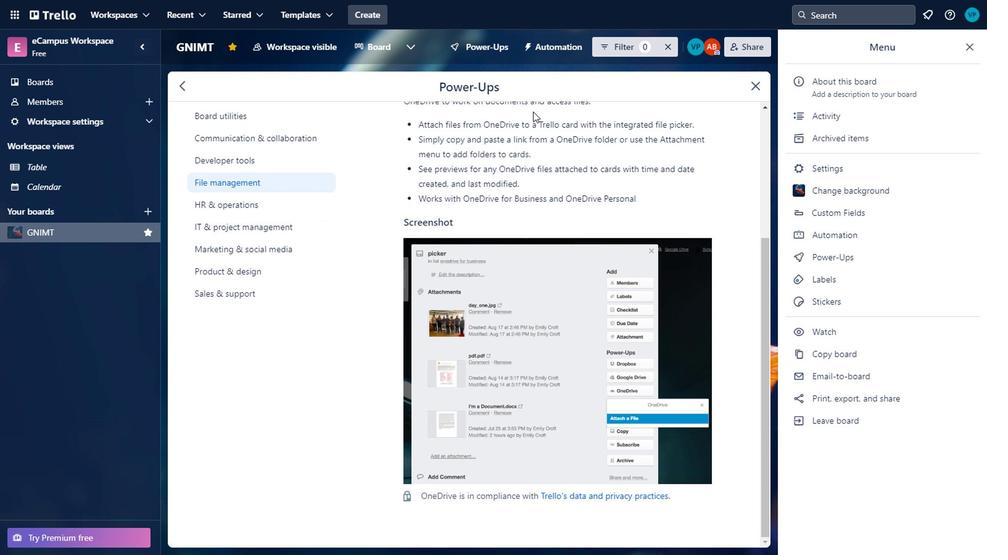 
Action: Mouse scrolled (531, 112) with delta (0, 0)
Screenshot: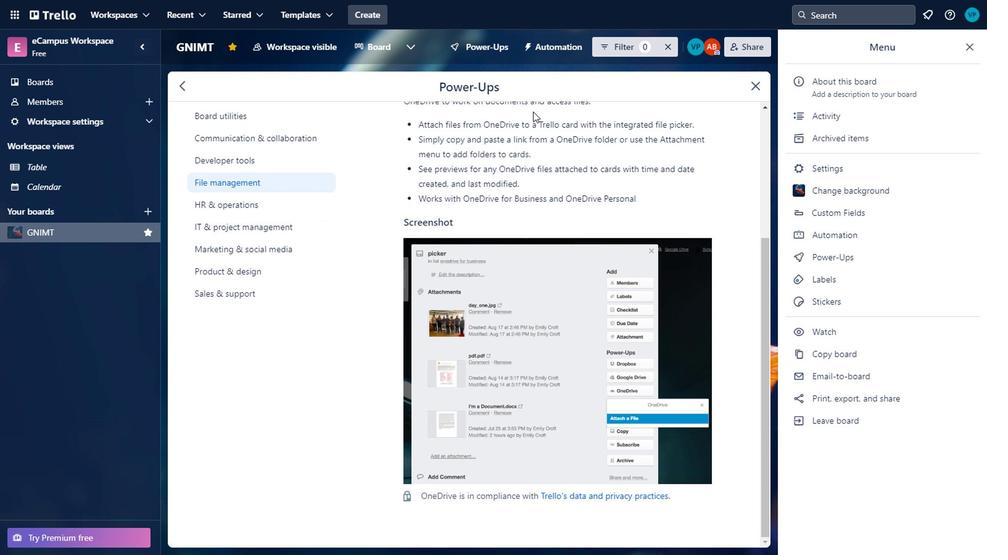 
Action: Mouse scrolled (531, 112) with delta (0, 0)
Screenshot: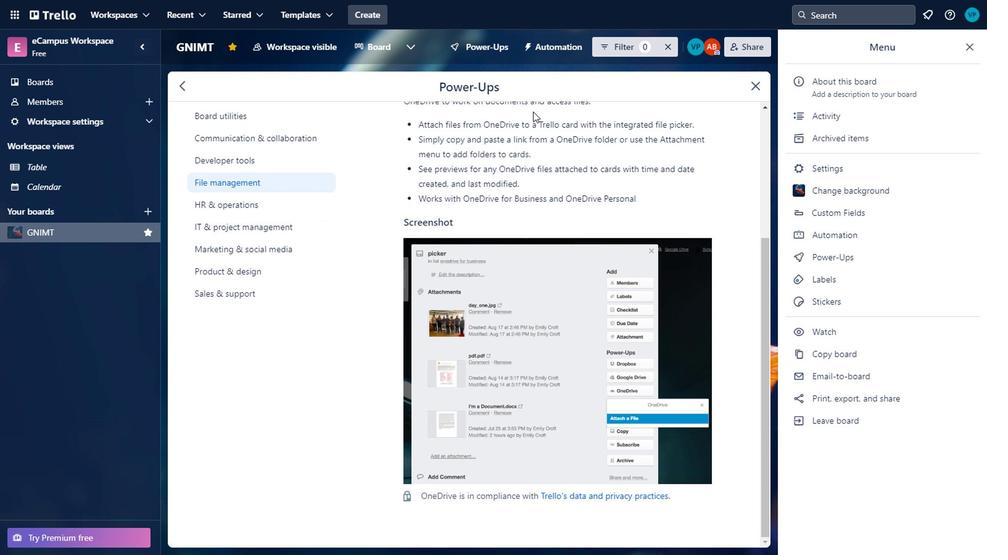 
Action: Mouse scrolled (531, 112) with delta (0, 0)
Screenshot: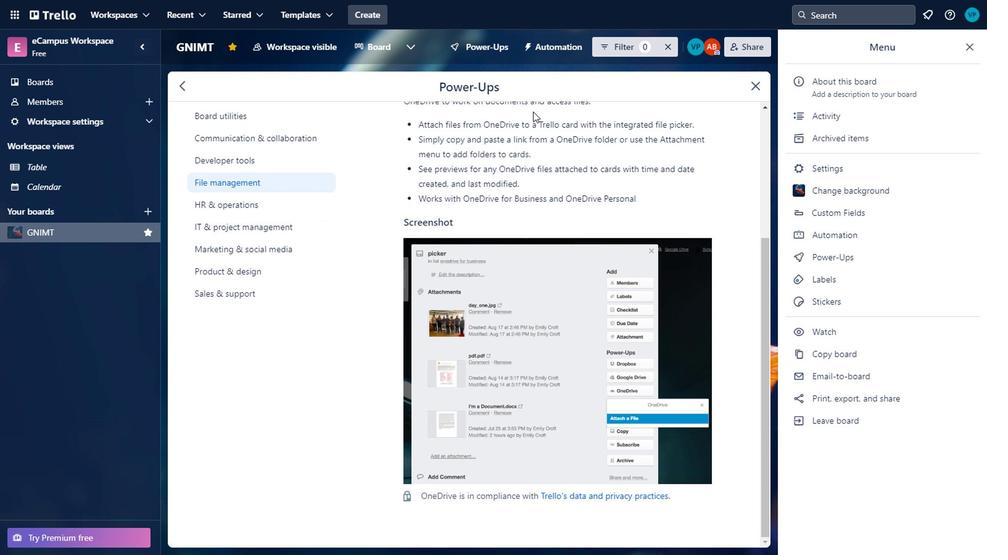 
Action: Mouse scrolled (531, 112) with delta (0, 0)
Screenshot: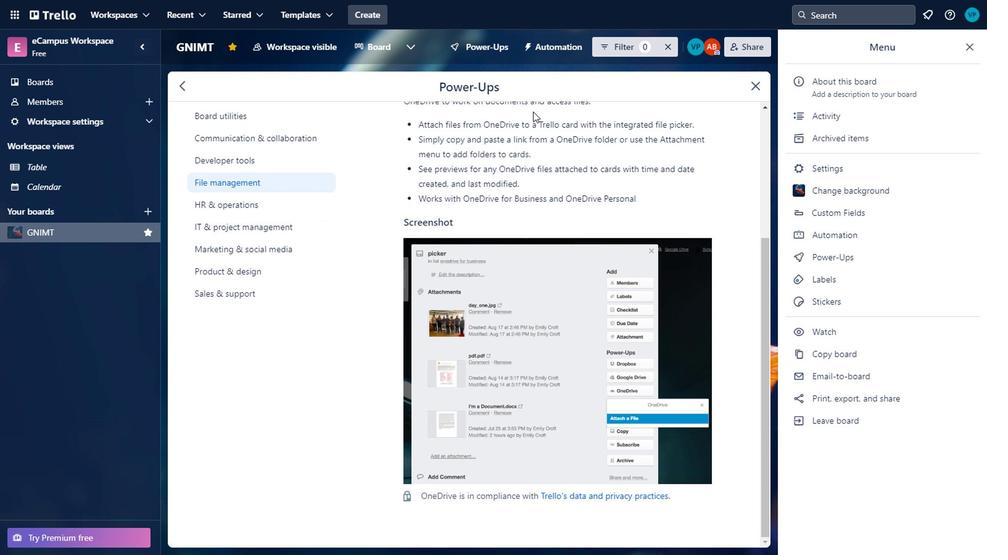 
Action: Mouse scrolled (531, 112) with delta (0, 0)
Screenshot: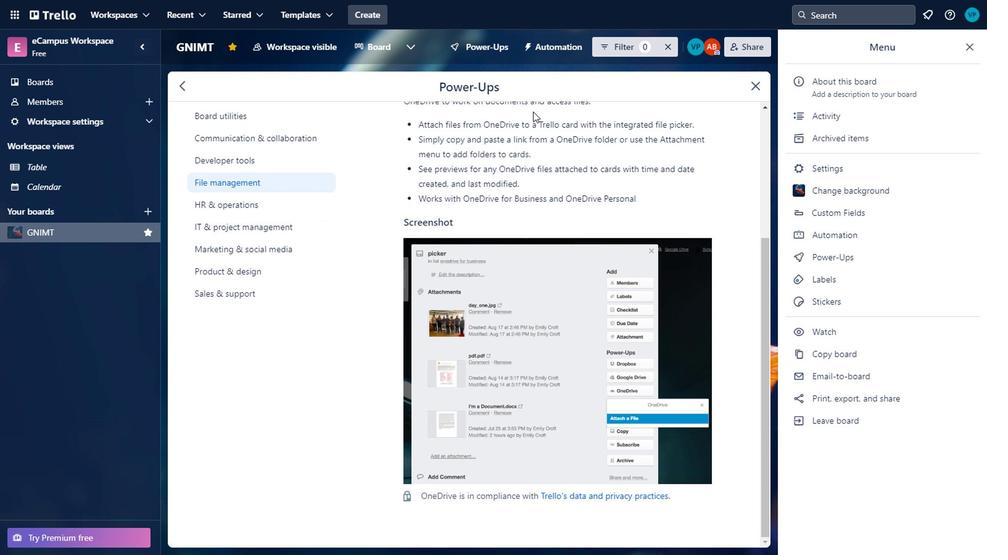 
Action: Mouse moved to (534, 98)
Screenshot: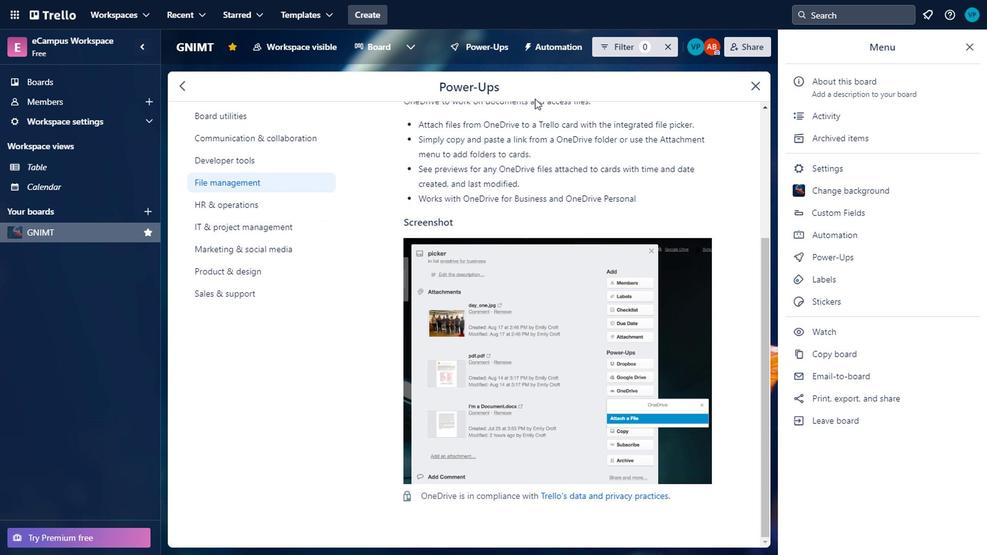 
Action: Mouse scrolled (534, 98) with delta (0, 0)
Screenshot: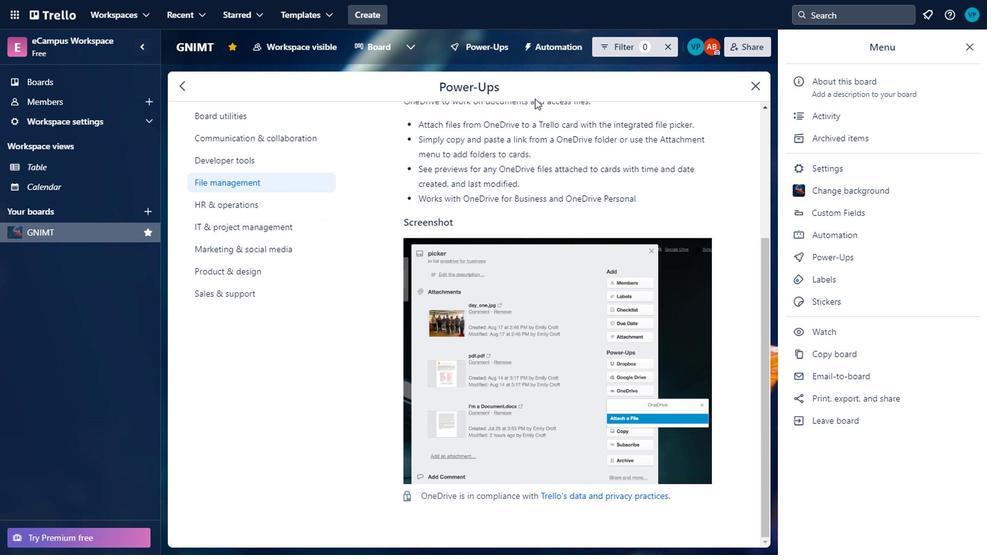 
Action: Mouse scrolled (534, 98) with delta (0, 0)
Screenshot: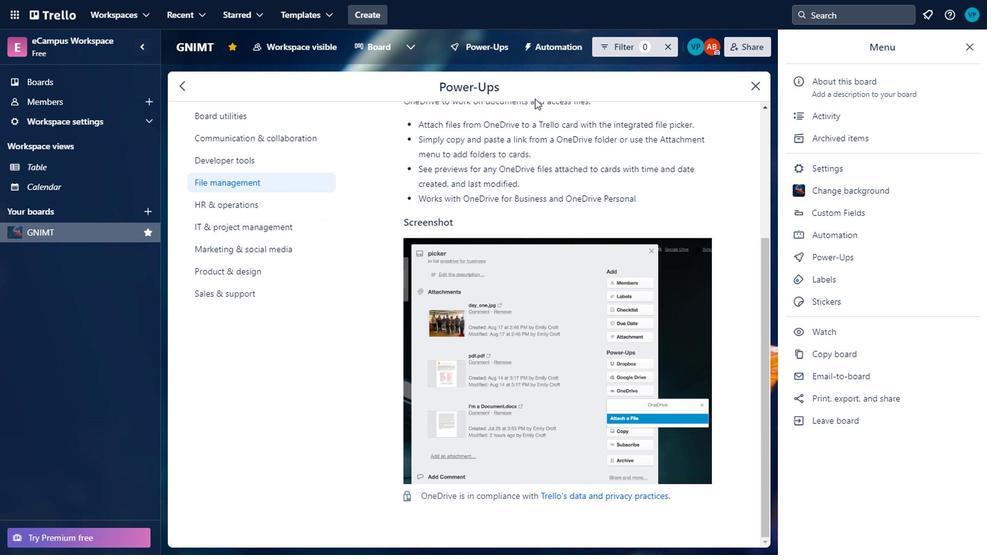 
Action: Mouse scrolled (534, 98) with delta (0, 0)
Screenshot: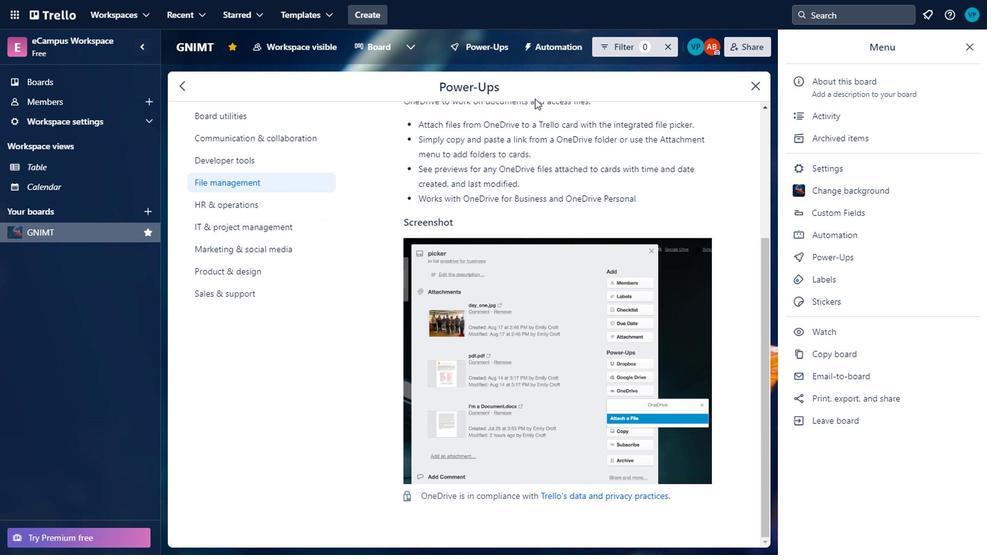 
Action: Mouse scrolled (534, 98) with delta (0, 0)
Screenshot: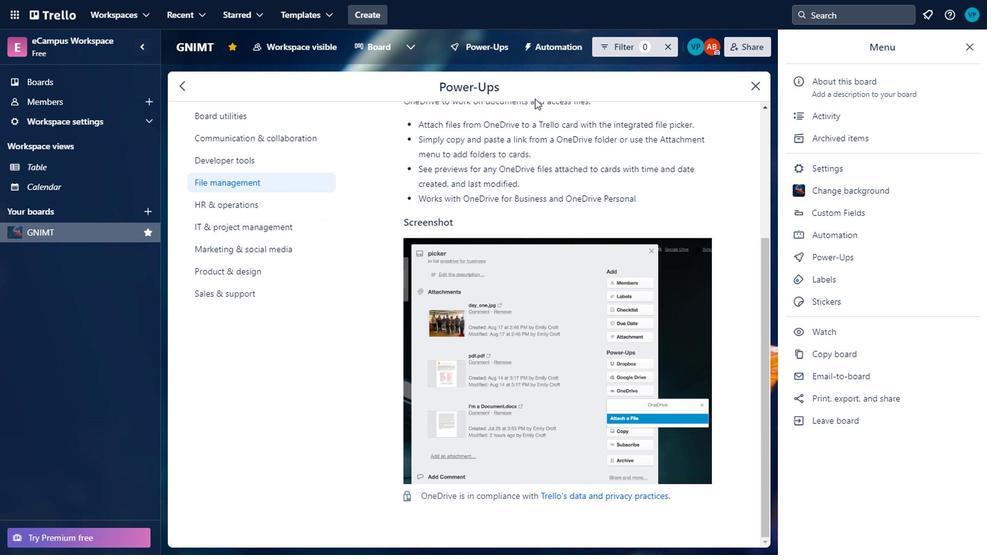 
Action: Mouse moved to (545, 114)
Screenshot: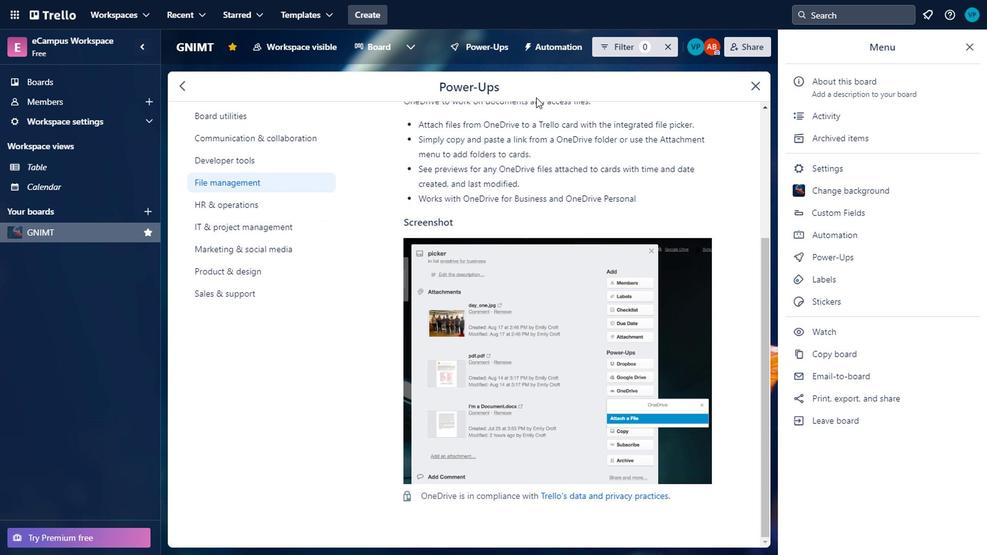 
Action: Mouse scrolled (545, 114) with delta (0, 0)
Screenshot: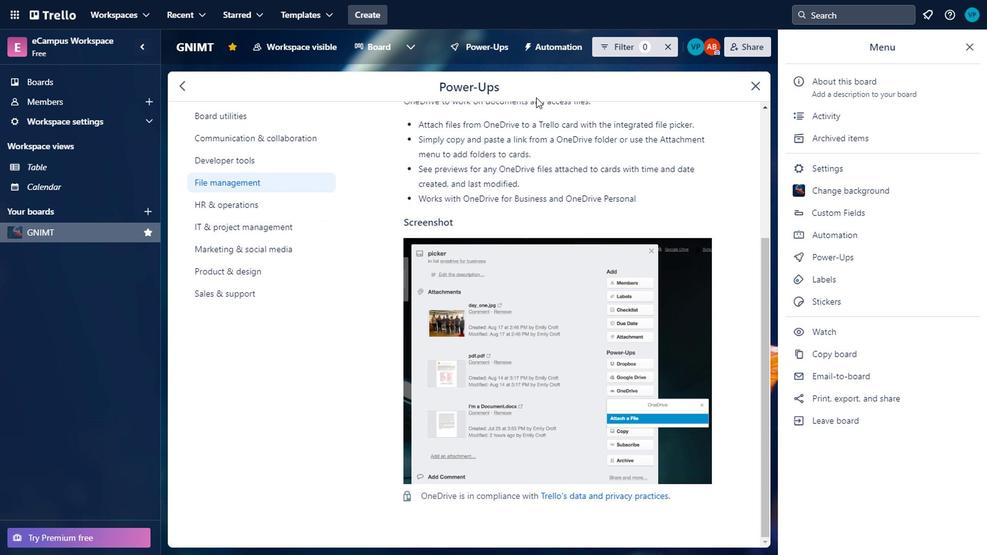
Action: Mouse moved to (563, 154)
Screenshot: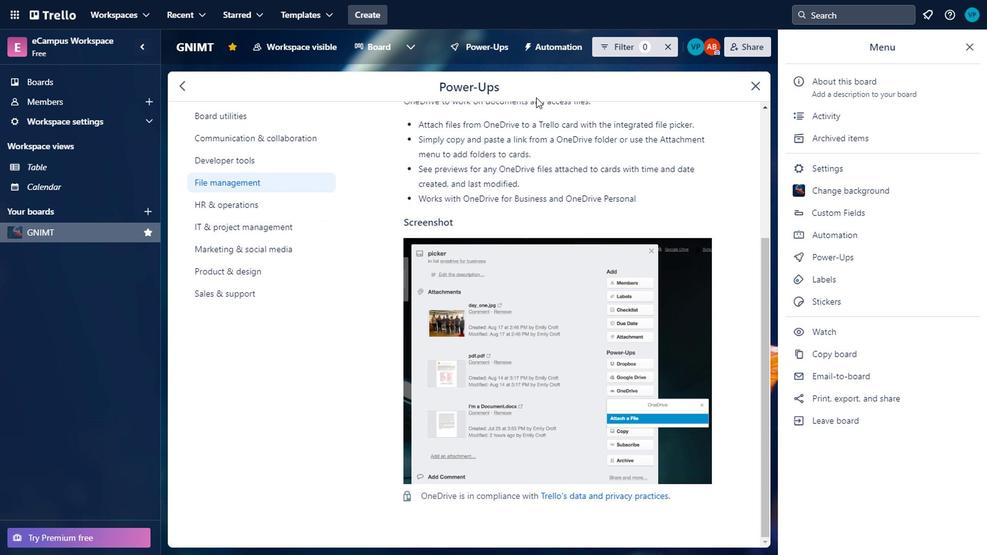 
Action: Mouse scrolled (563, 154) with delta (0, 0)
Screenshot: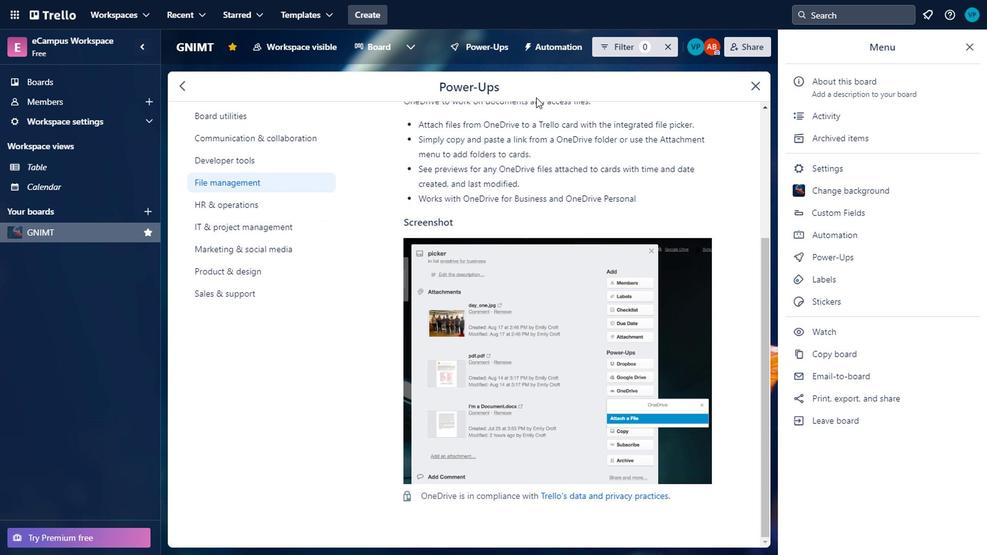 
Action: Mouse moved to (563, 155)
Screenshot: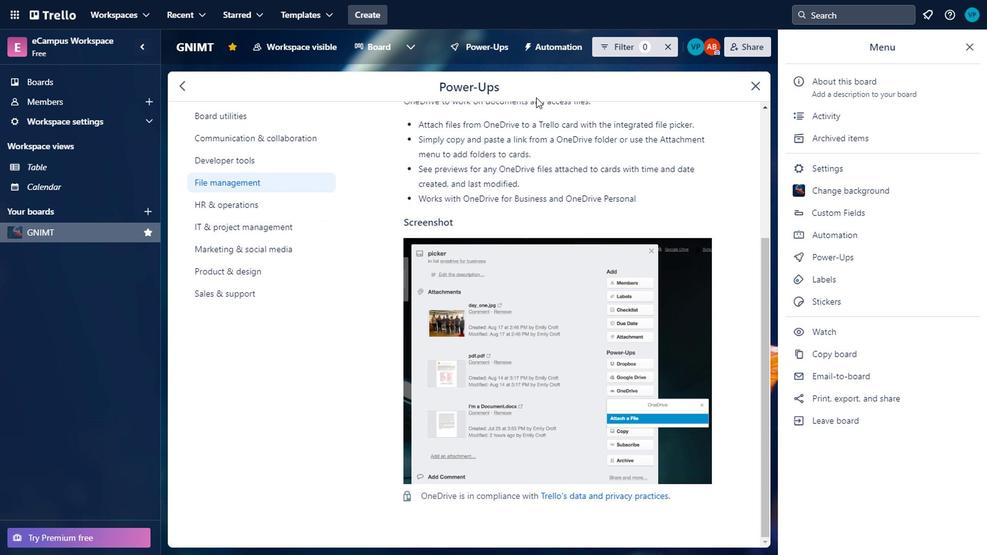 
Action: Mouse scrolled (563, 155) with delta (0, 0)
Screenshot: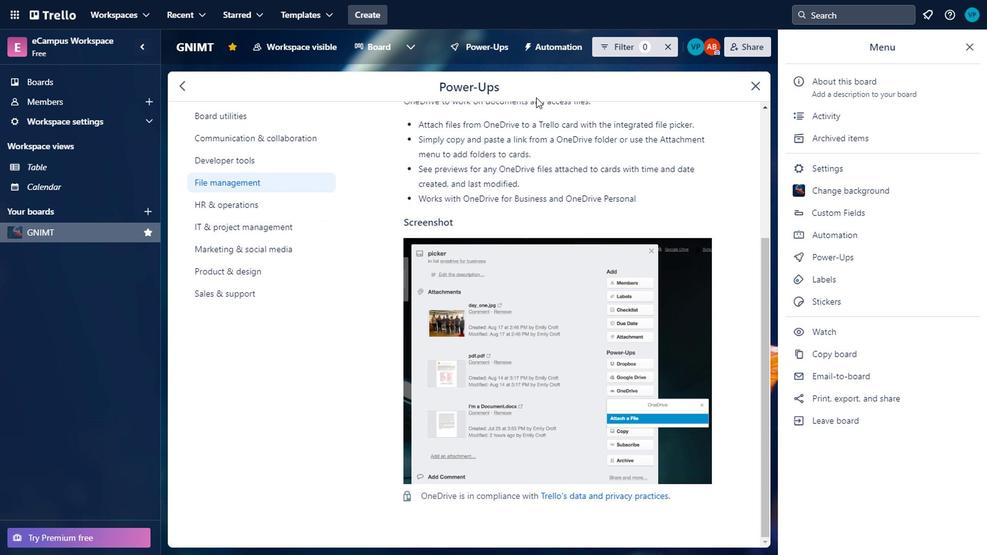 
Action: Mouse scrolled (563, 155) with delta (0, 0)
Screenshot: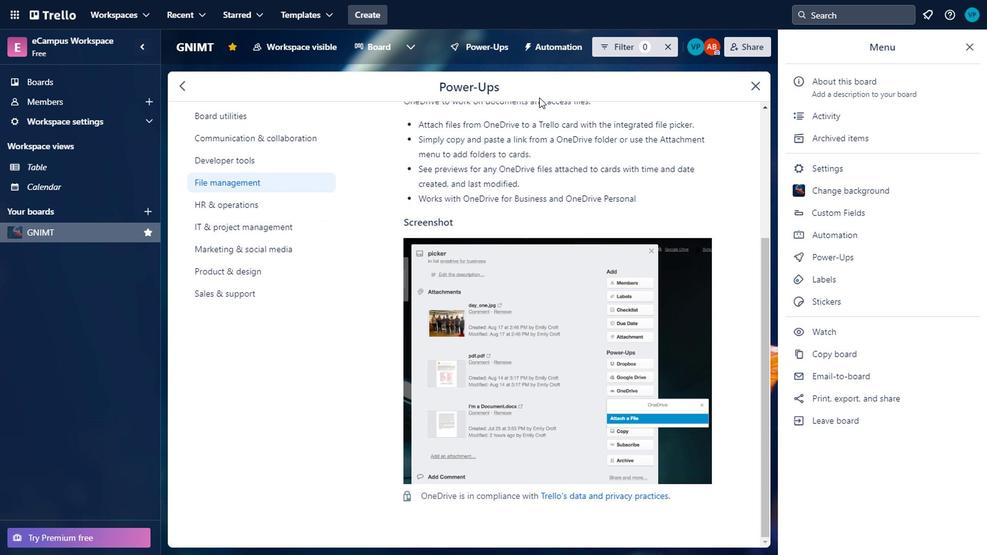 
Action: Mouse moved to (566, 148)
Screenshot: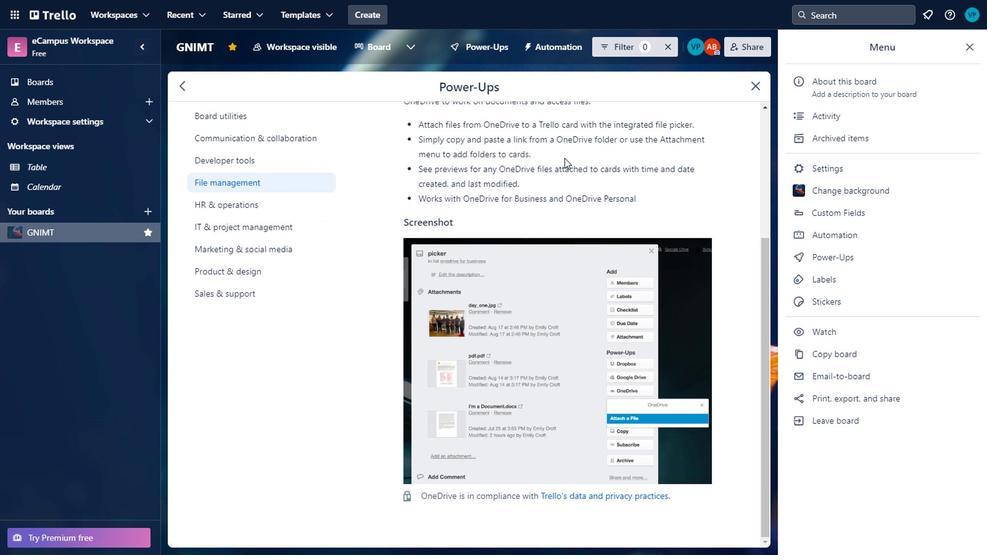 
Action: Mouse scrolled (566, 148) with delta (0, 0)
Screenshot: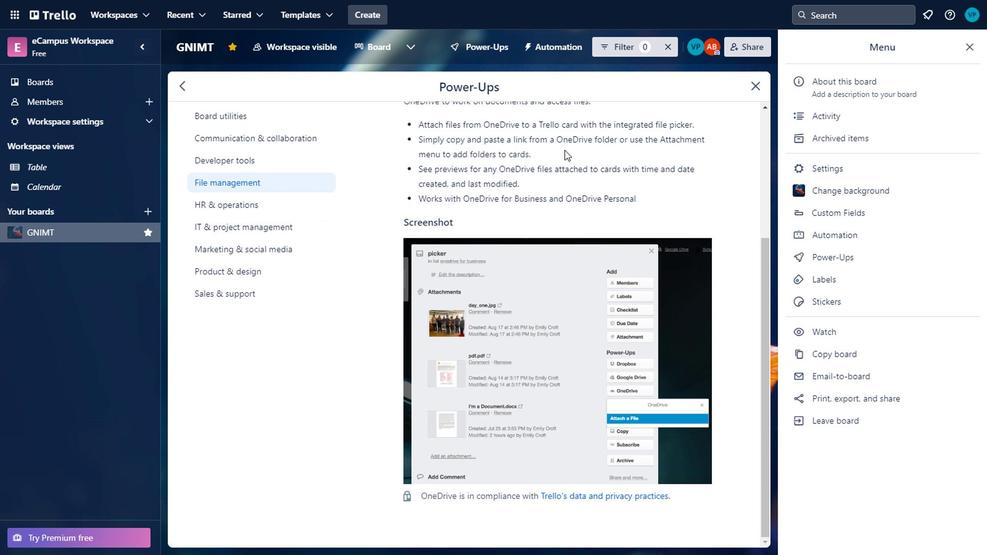 
Action: Mouse scrolled (566, 148) with delta (0, 0)
Screenshot: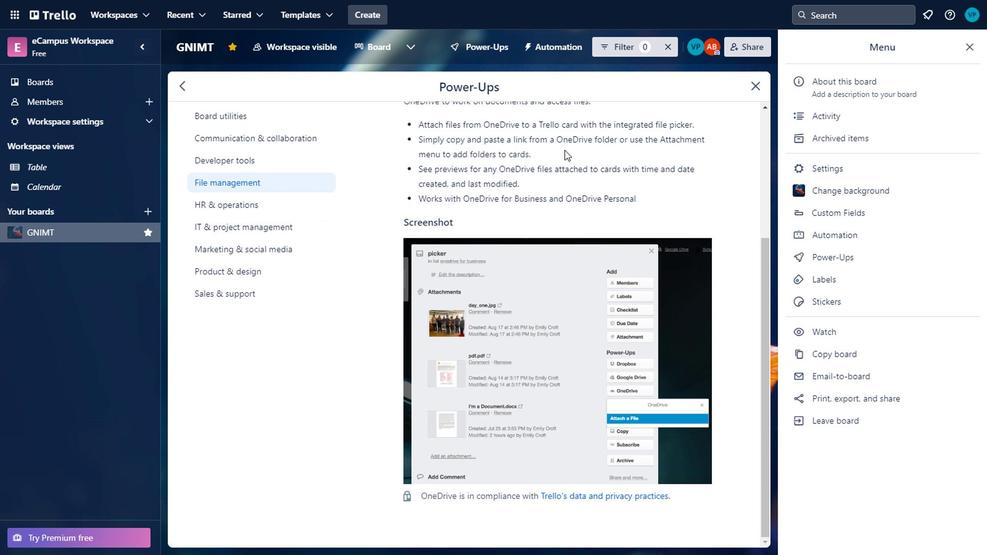 
Action: Mouse scrolled (566, 148) with delta (0, 0)
Screenshot: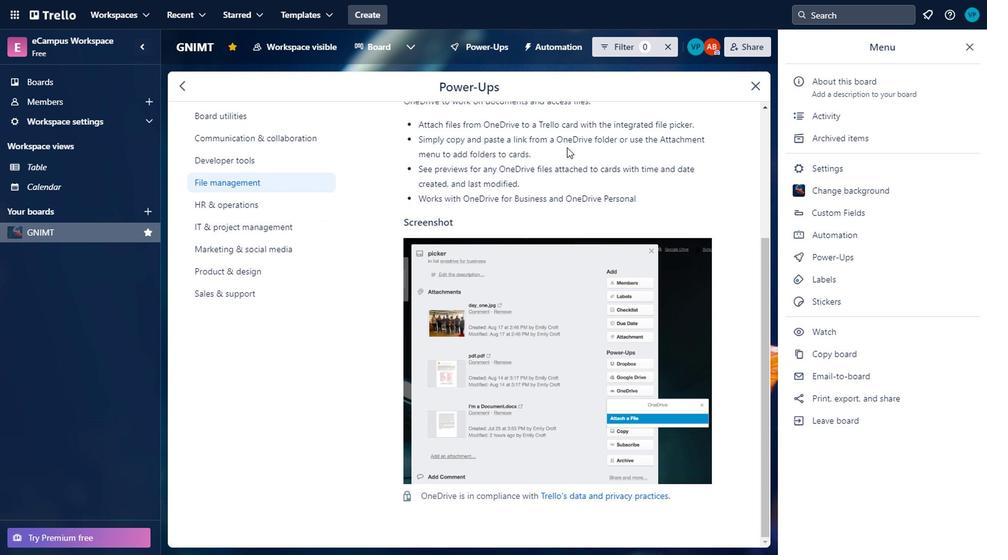 
Action: Mouse moved to (569, 147)
Screenshot: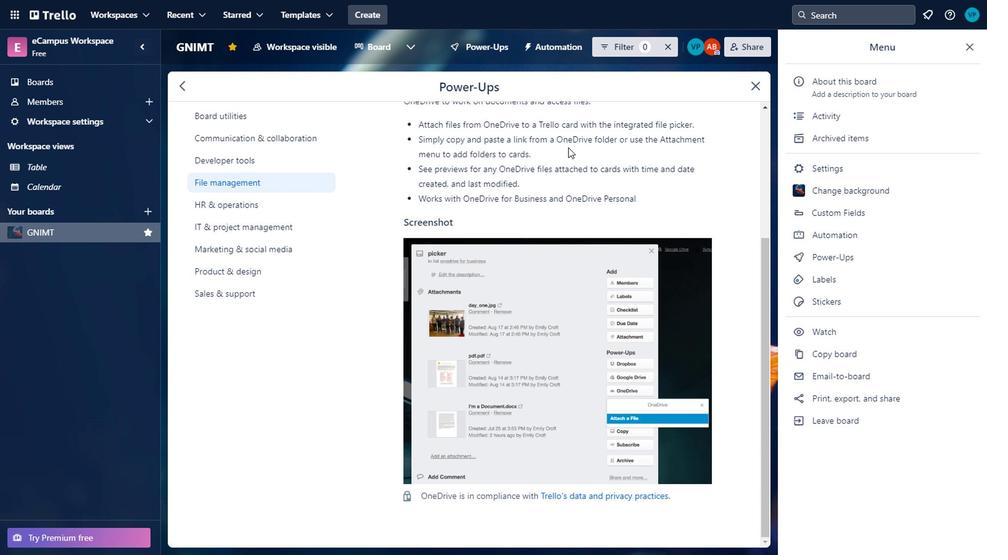
Action: Mouse scrolled (569, 146) with delta (0, 0)
Screenshot: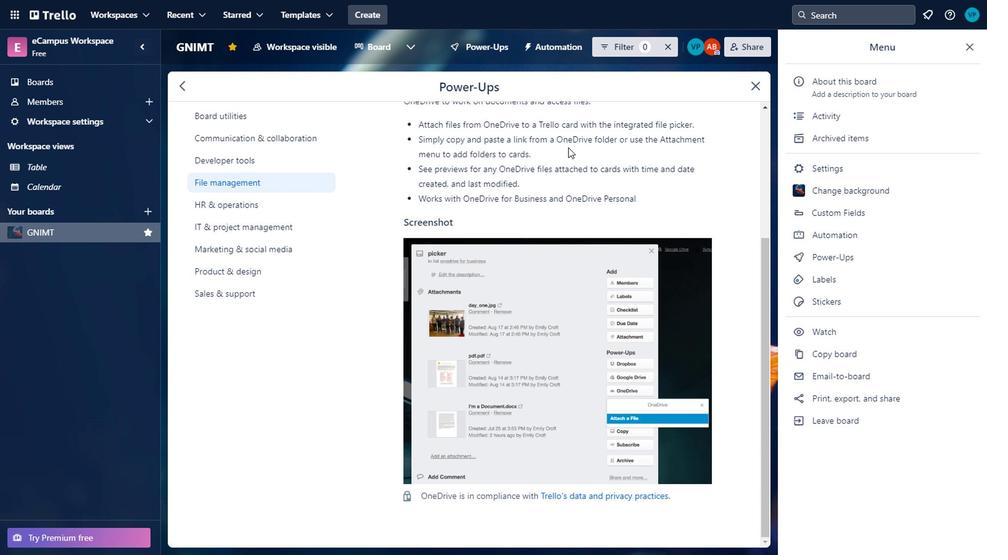 
Action: Mouse scrolled (569, 146) with delta (0, 0)
Screenshot: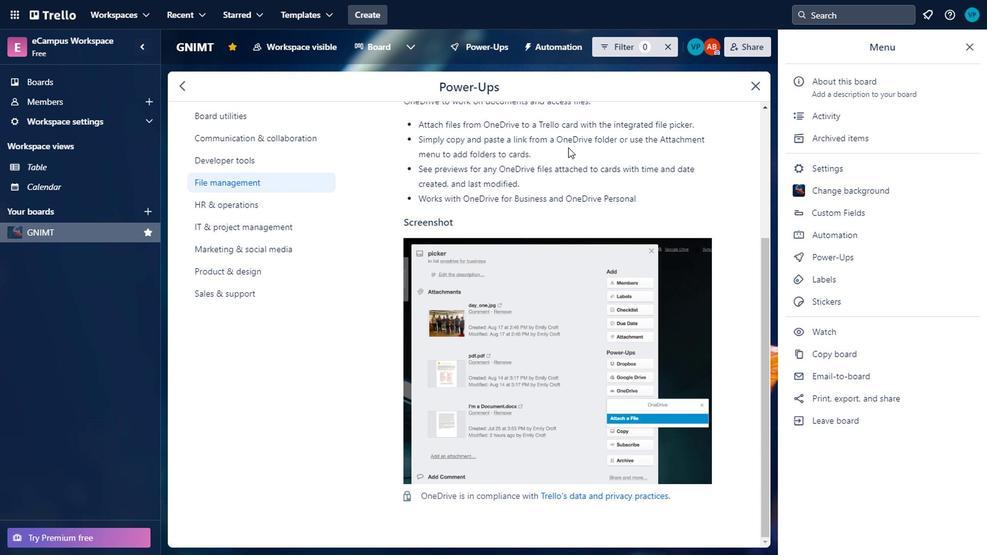 
Action: Mouse scrolled (569, 146) with delta (0, -1)
Screenshot: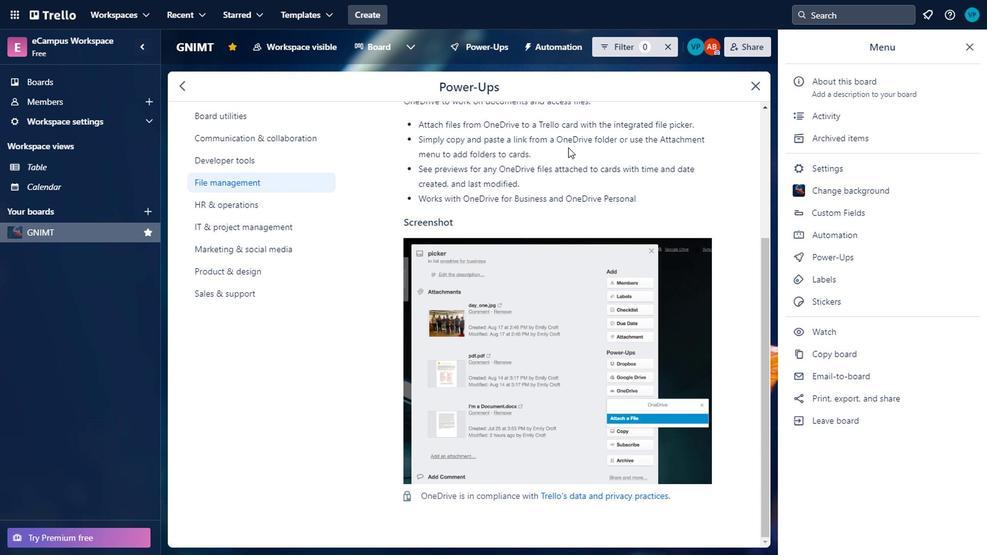 
Action: Mouse scrolled (569, 146) with delta (0, 0)
Screenshot: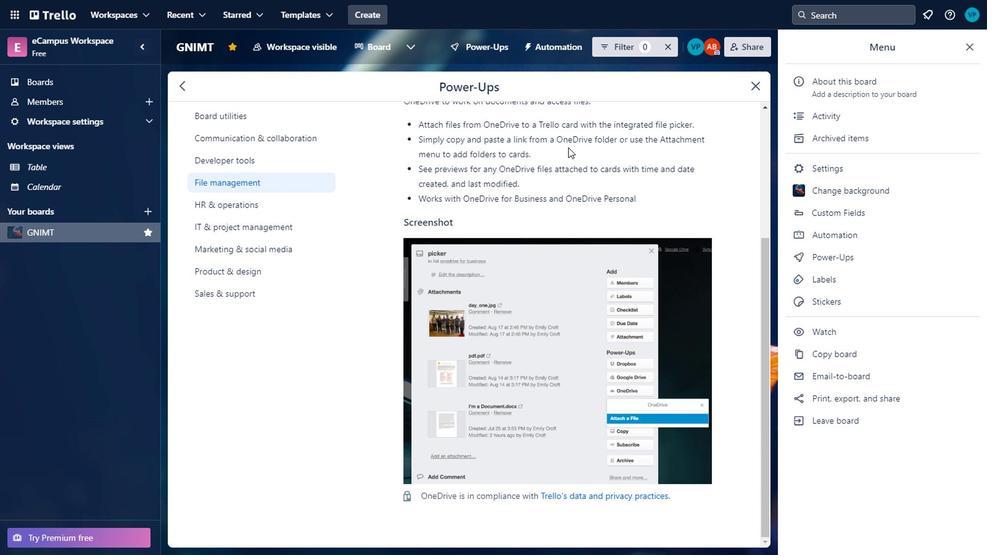 
Action: Mouse moved to (556, 145)
Screenshot: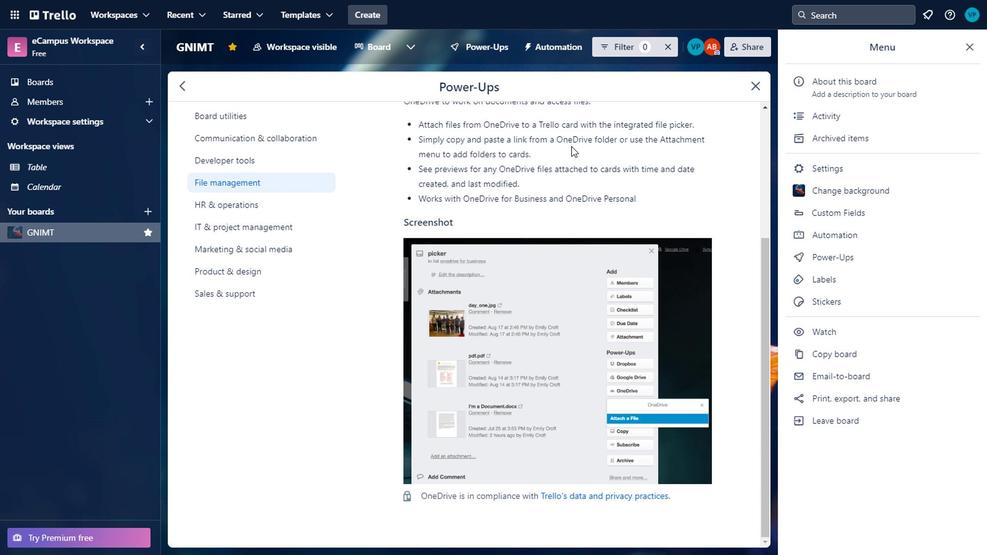 
Action: Mouse scrolled (556, 143) with delta (0, -1)
Screenshot: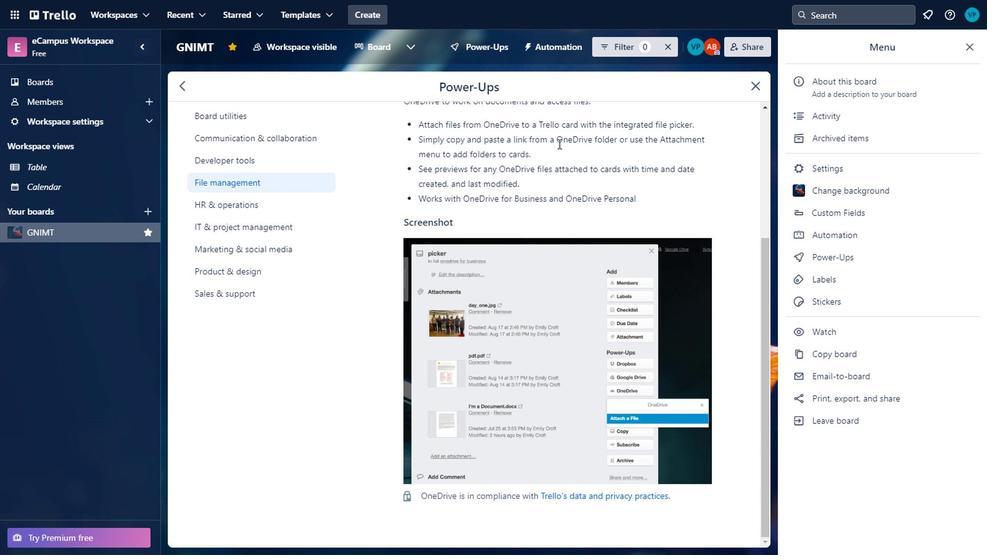 
Action: Mouse scrolled (556, 143) with delta (0, -1)
Screenshot: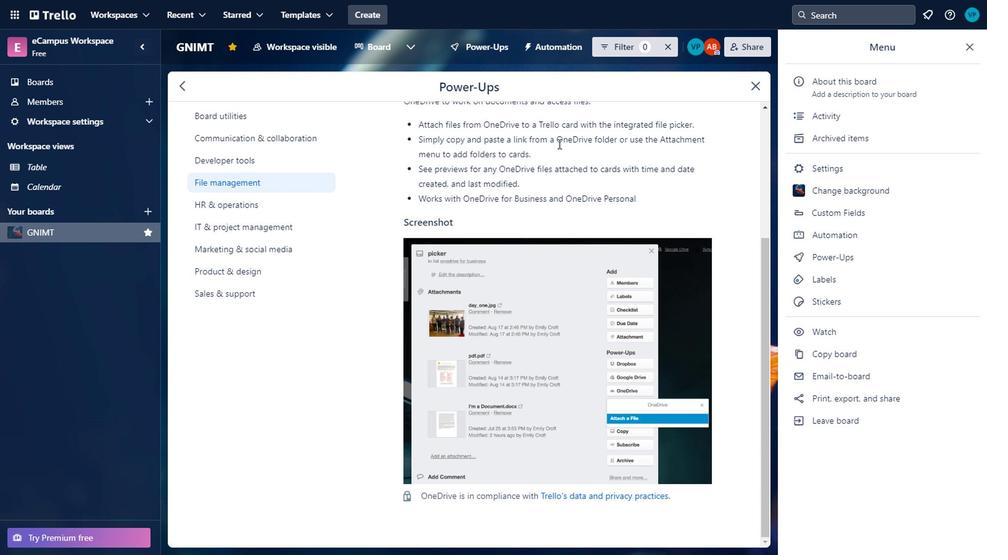 
Action: Mouse scrolled (556, 143) with delta (0, -1)
Screenshot: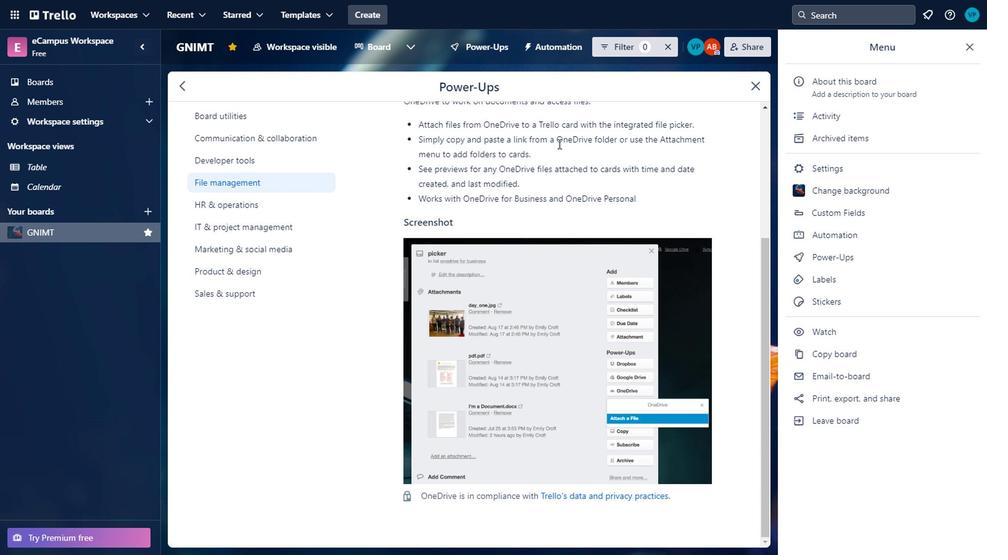 
Action: Mouse moved to (557, 145)
Screenshot: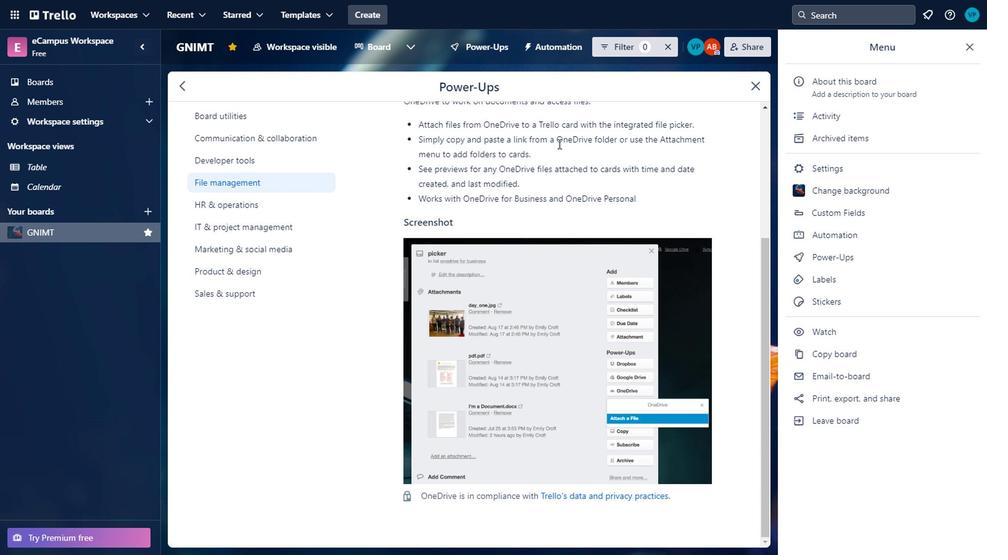 
Action: Mouse scrolled (557, 143) with delta (0, -1)
Screenshot: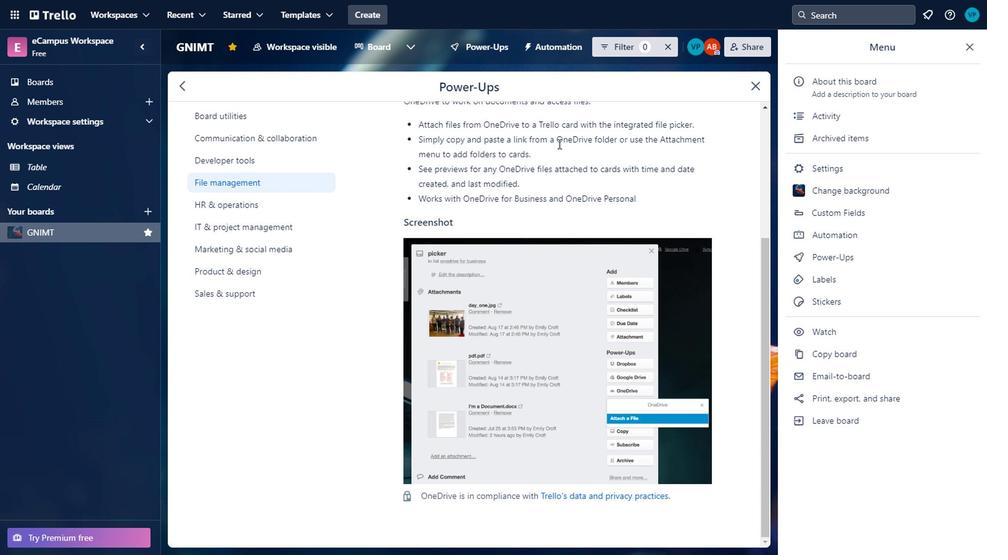 
Action: Mouse moved to (556, 126)
Screenshot: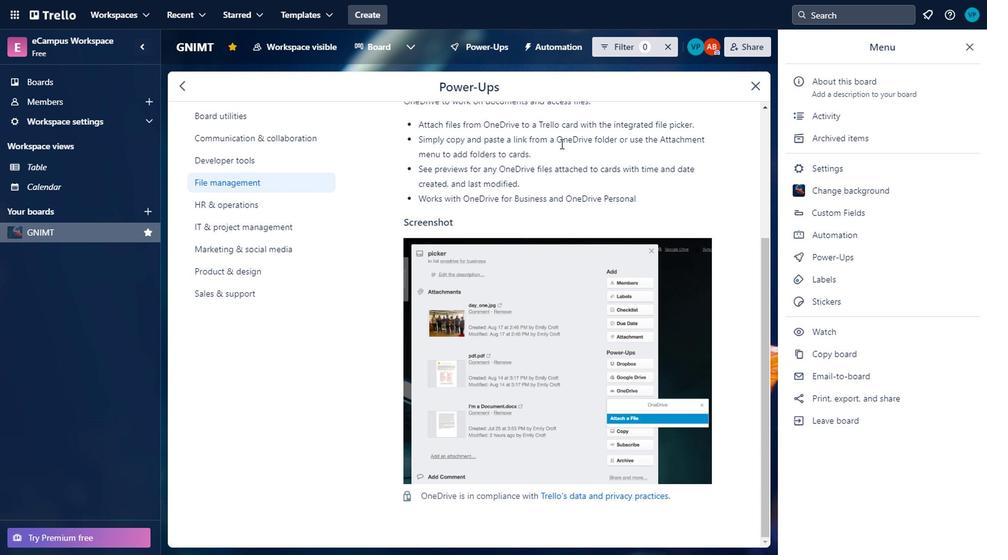 
Action: Mouse scrolled (556, 125) with delta (0, 0)
Screenshot: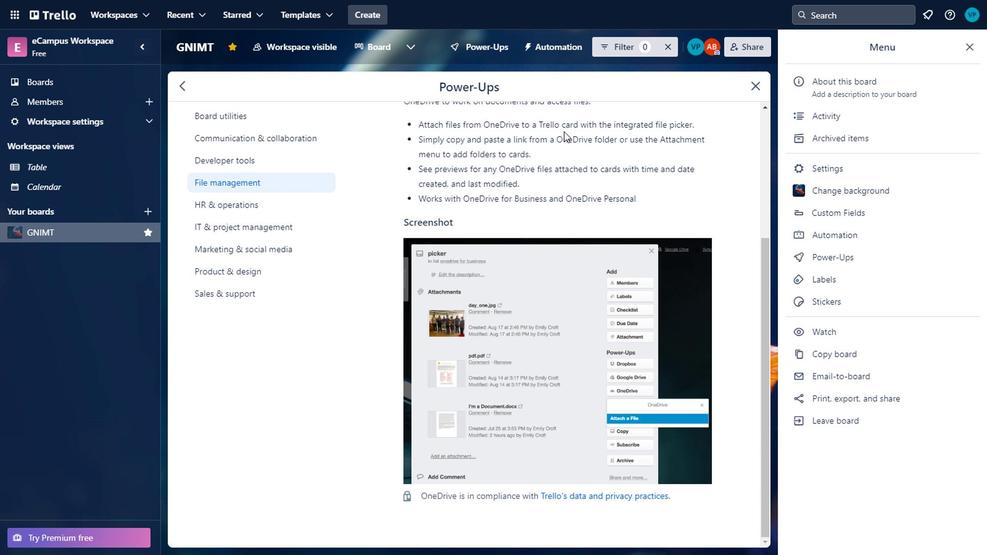 
Action: Mouse scrolled (556, 125) with delta (0, 0)
Screenshot: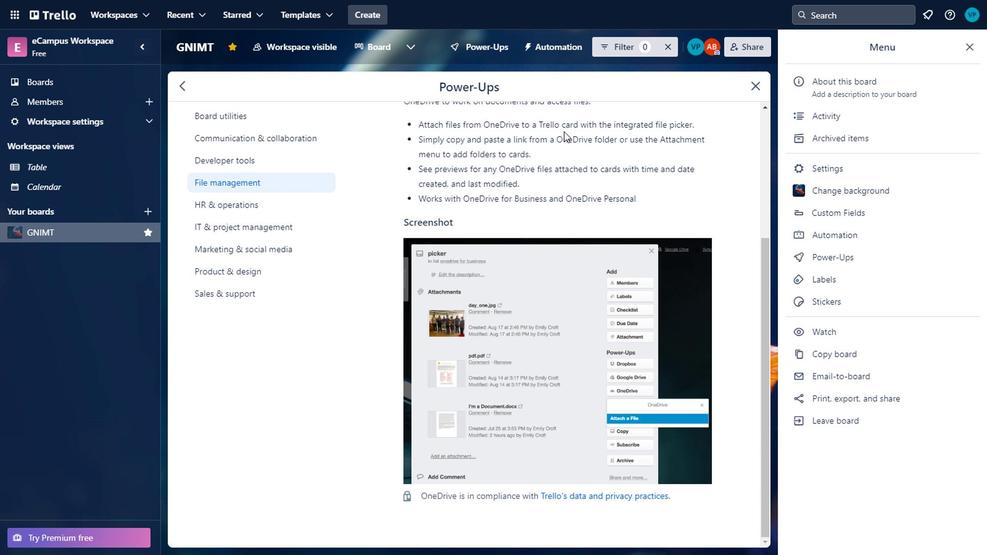 
Action: Mouse moved to (555, 126)
Screenshot: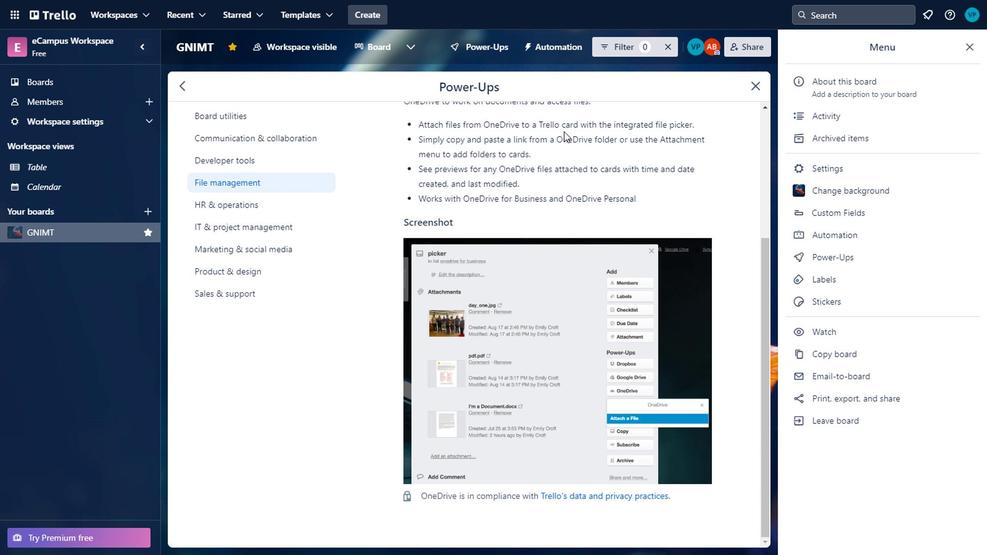 
Action: Mouse scrolled (555, 125) with delta (0, 0)
Screenshot: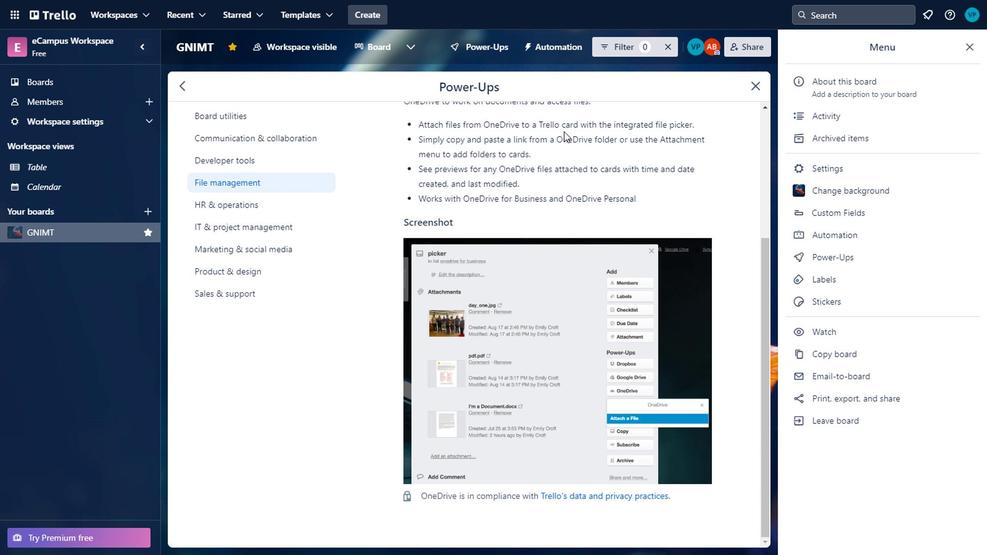 
Action: Mouse scrolled (555, 125) with delta (0, 0)
Screenshot: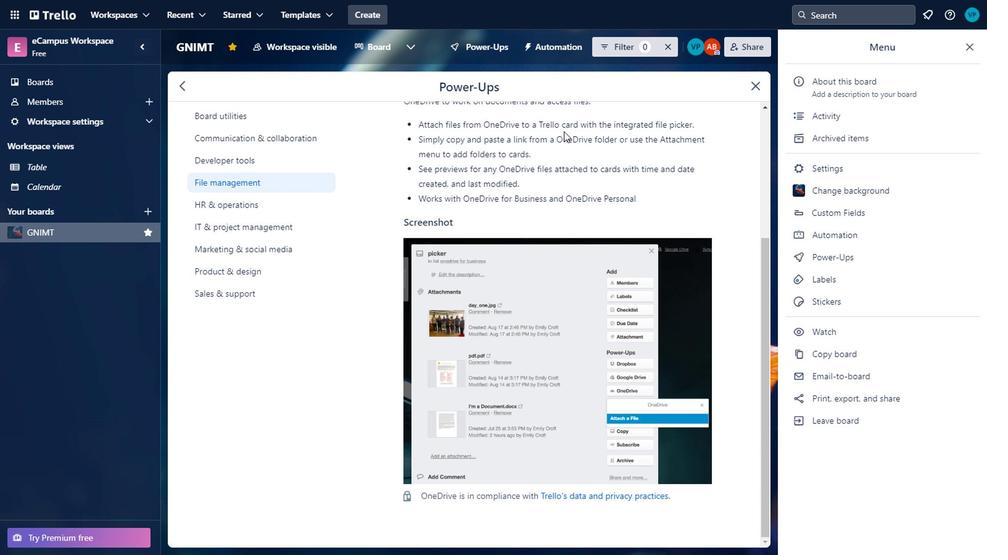 
Action: Mouse scrolled (555, 125) with delta (0, 0)
Screenshot: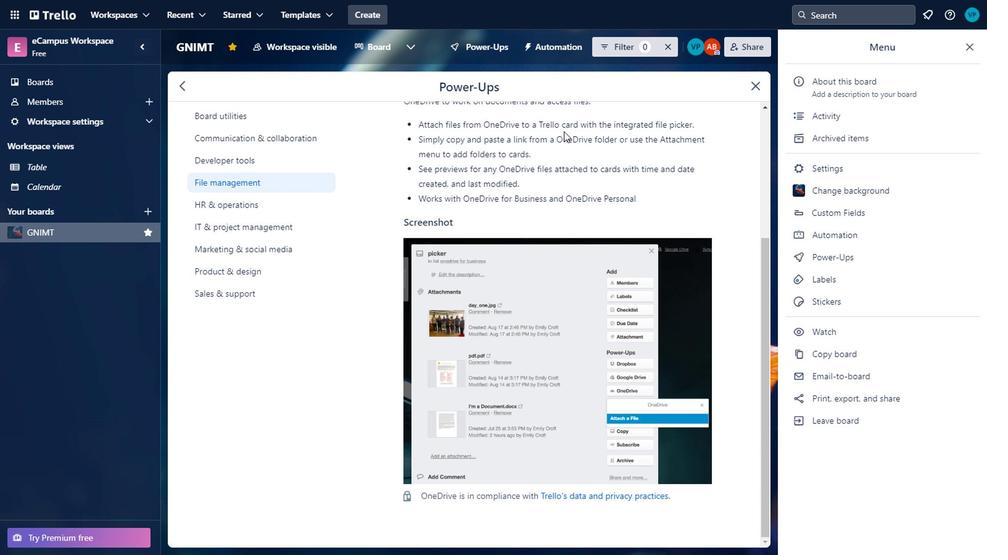 
Action: Mouse moved to (554, 125)
Screenshot: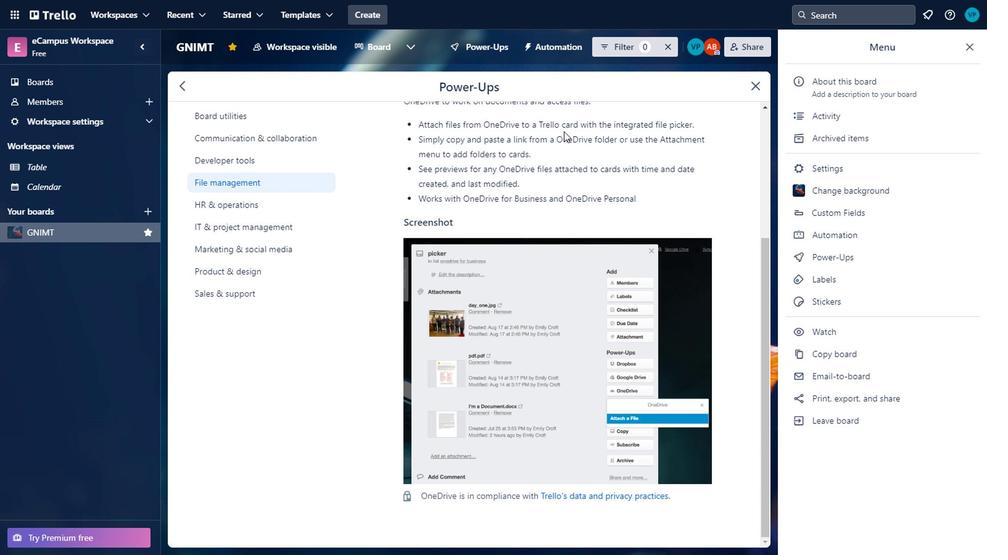 
Action: Mouse scrolled (554, 124) with delta (0, -1)
Screenshot: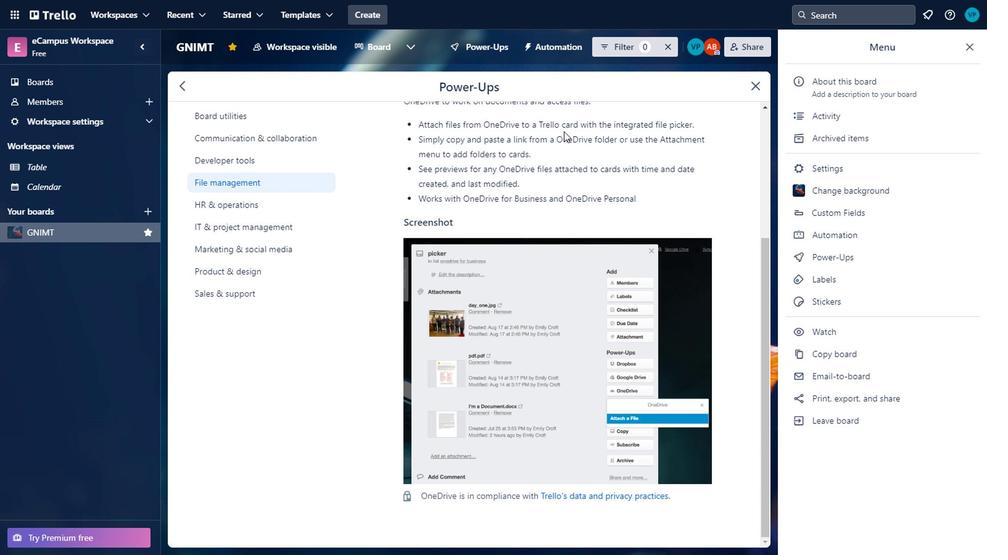 
Action: Mouse moved to (549, 109)
Screenshot: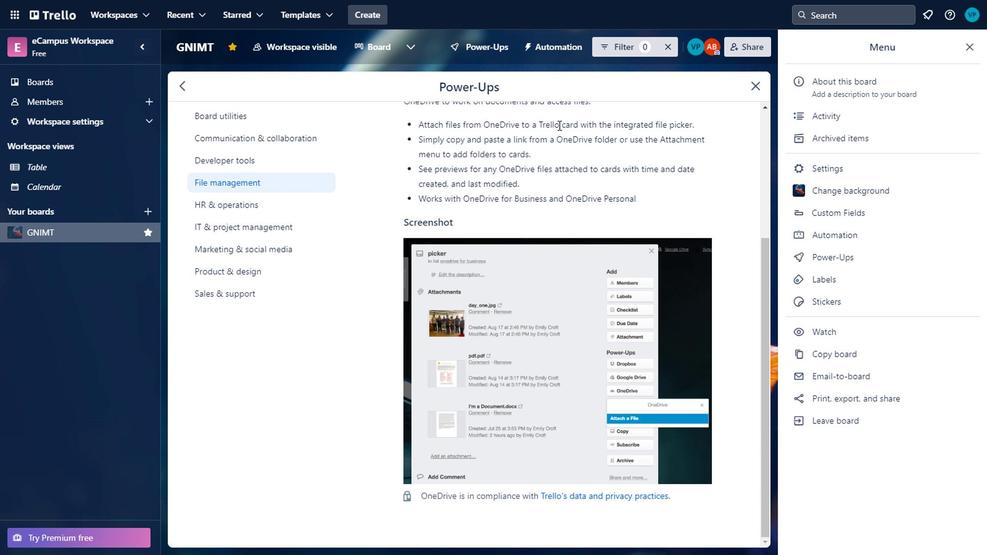 
Action: Mouse scrolled (549, 108) with delta (0, 0)
Screenshot: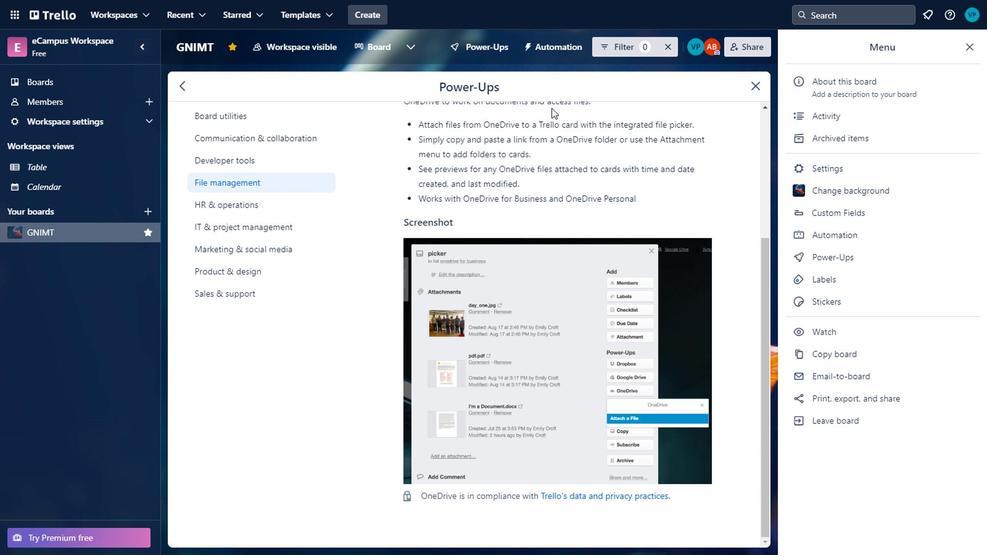 
Action: Mouse scrolled (549, 108) with delta (0, 0)
Screenshot: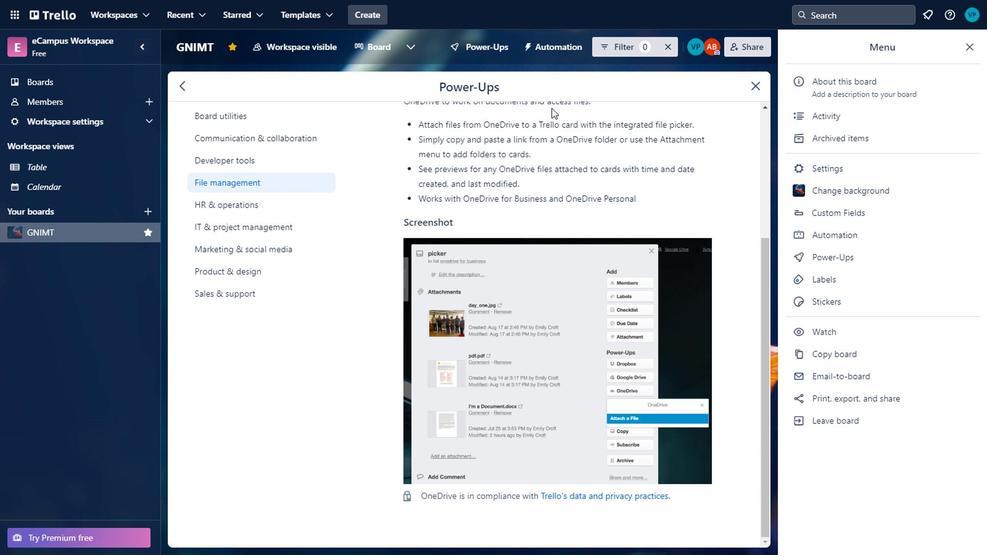 
Action: Mouse scrolled (549, 108) with delta (0, 0)
Screenshot: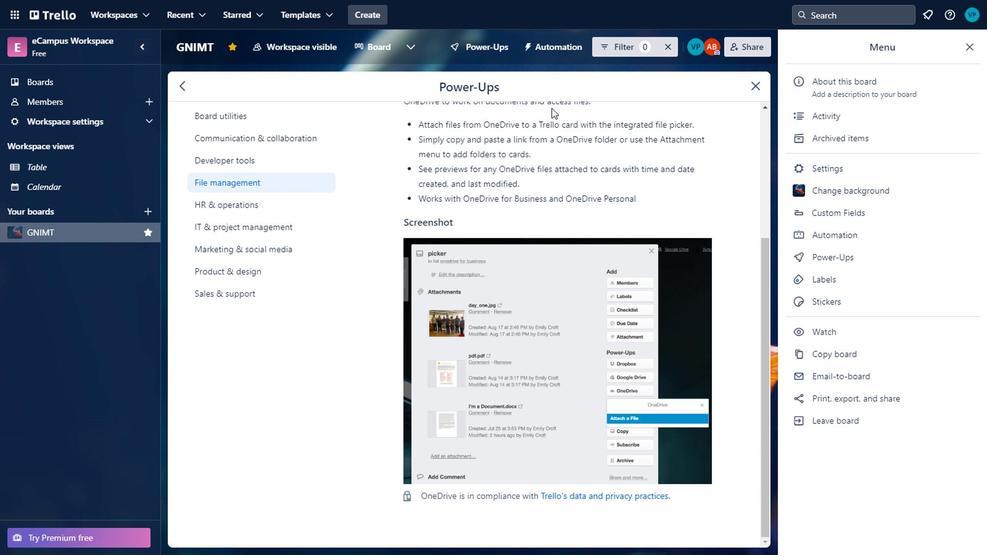 
Action: Mouse scrolled (549, 108) with delta (0, 0)
Screenshot: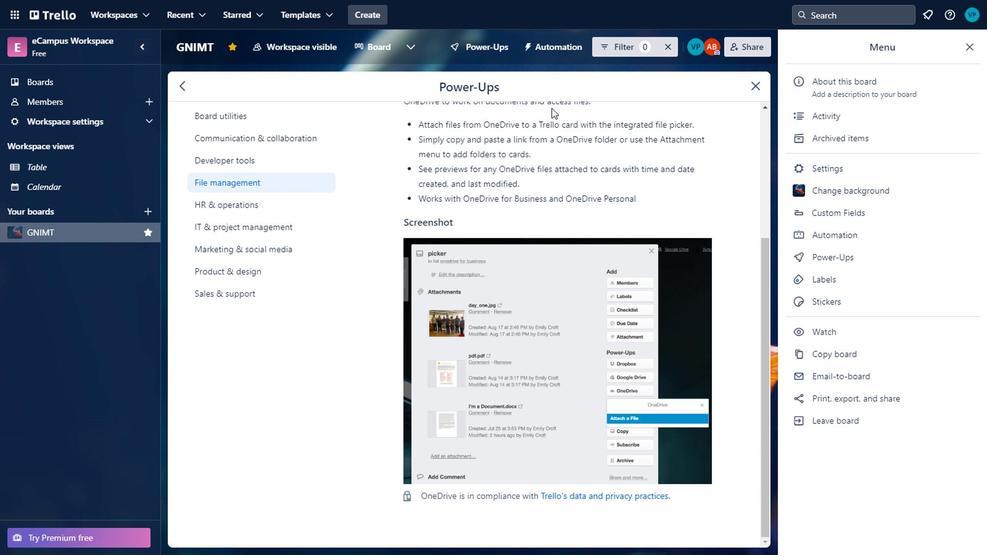 
Action: Mouse scrolled (549, 108) with delta (0, 0)
Screenshot: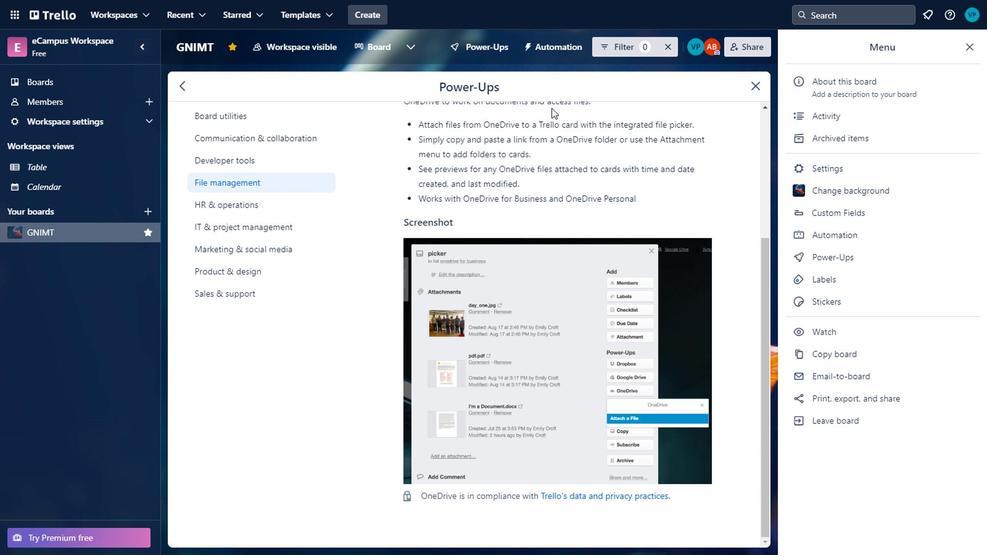 
Action: Mouse scrolled (549, 108) with delta (0, 0)
Screenshot: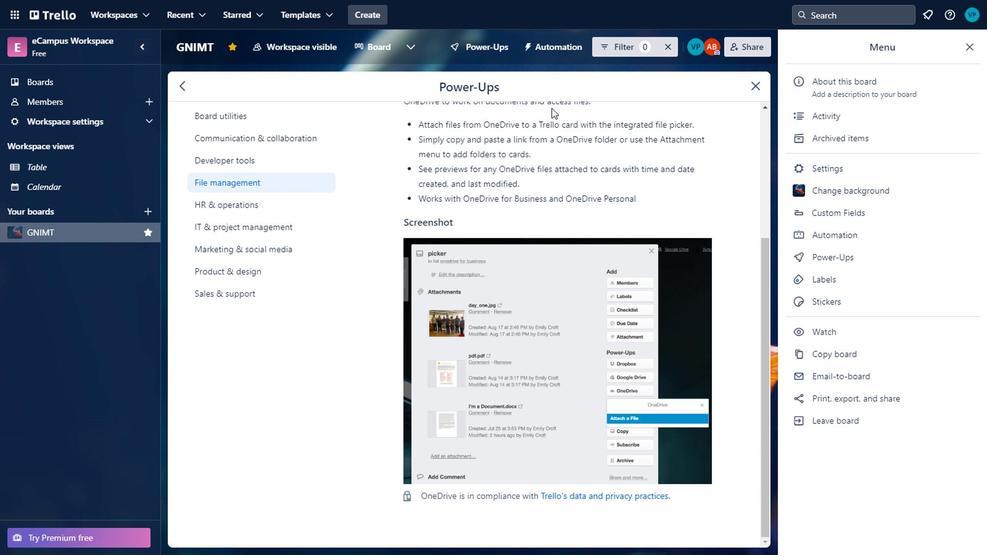 
Action: Mouse scrolled (549, 109) with delta (0, 0)
Screenshot: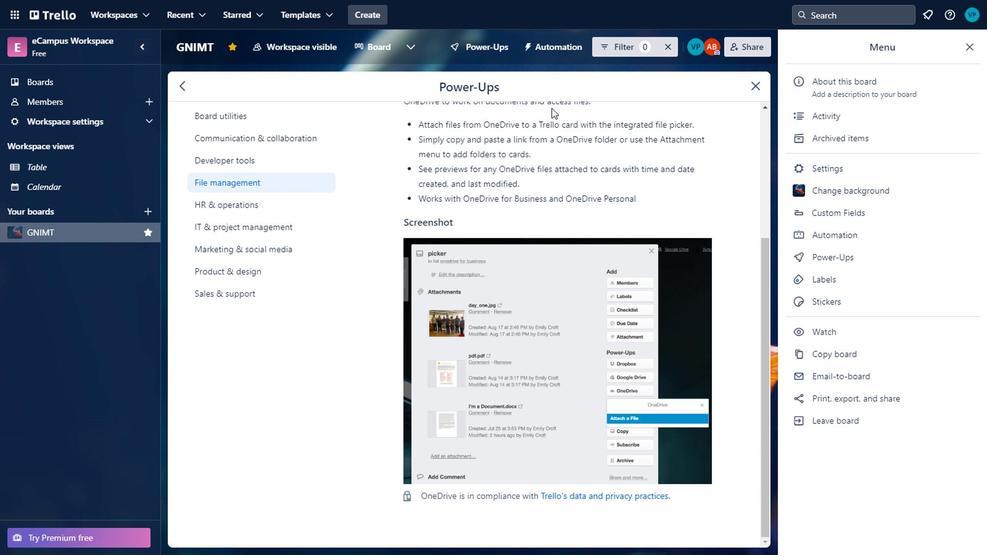 
Action: Mouse moved to (542, 63)
Screenshot: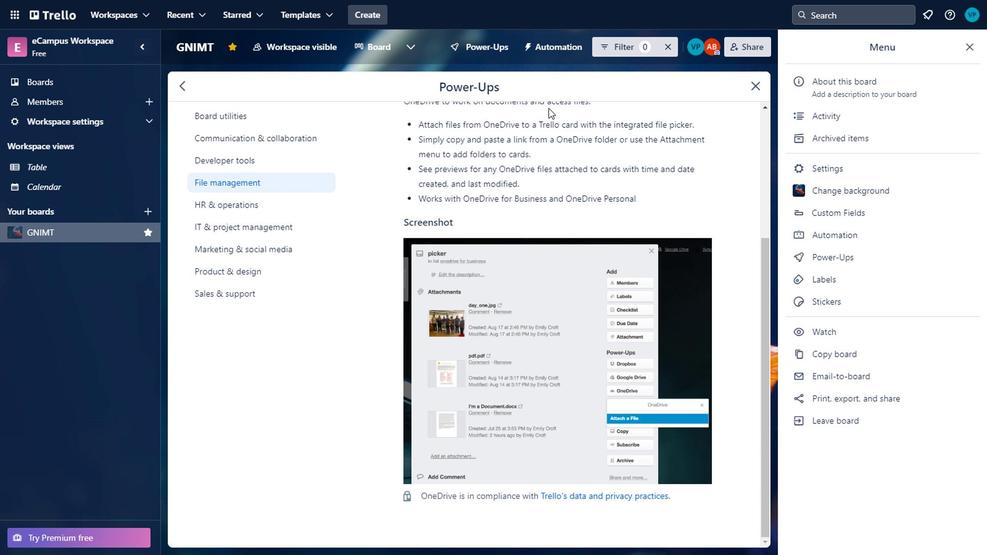 
Action: Mouse scrolled (542, 62) with delta (0, -1)
Screenshot: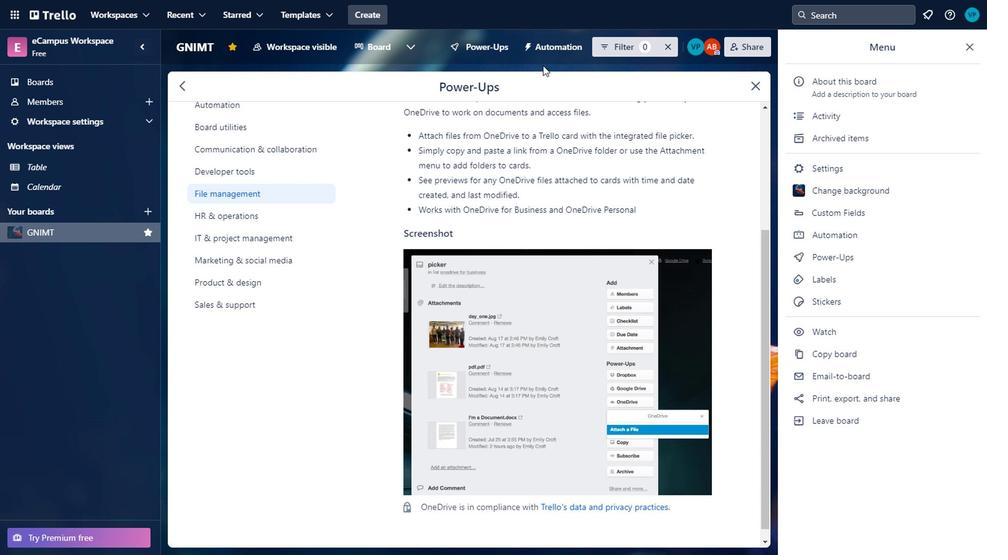 
Action: Mouse scrolled (542, 62) with delta (0, -1)
Screenshot: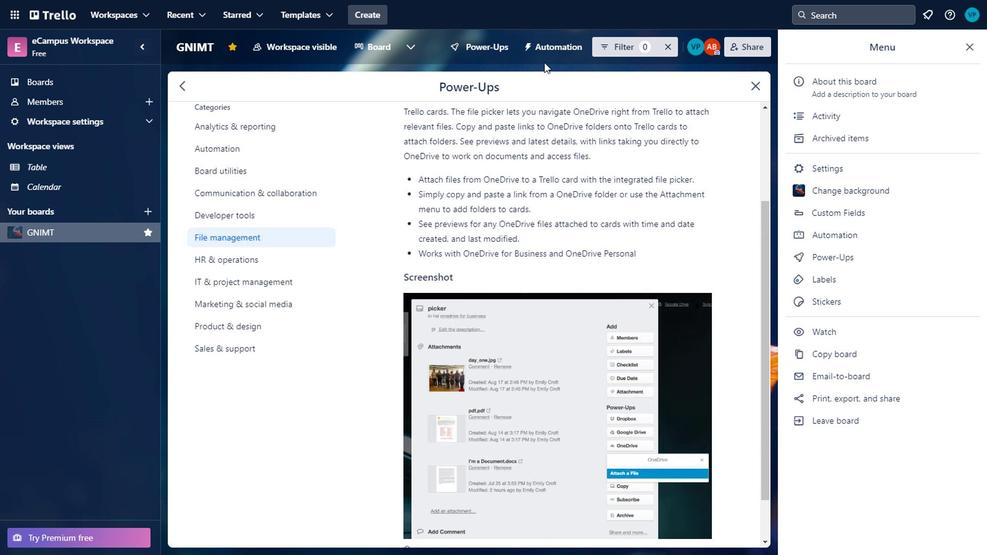 
Action: Mouse scrolled (542, 62) with delta (0, -1)
Screenshot: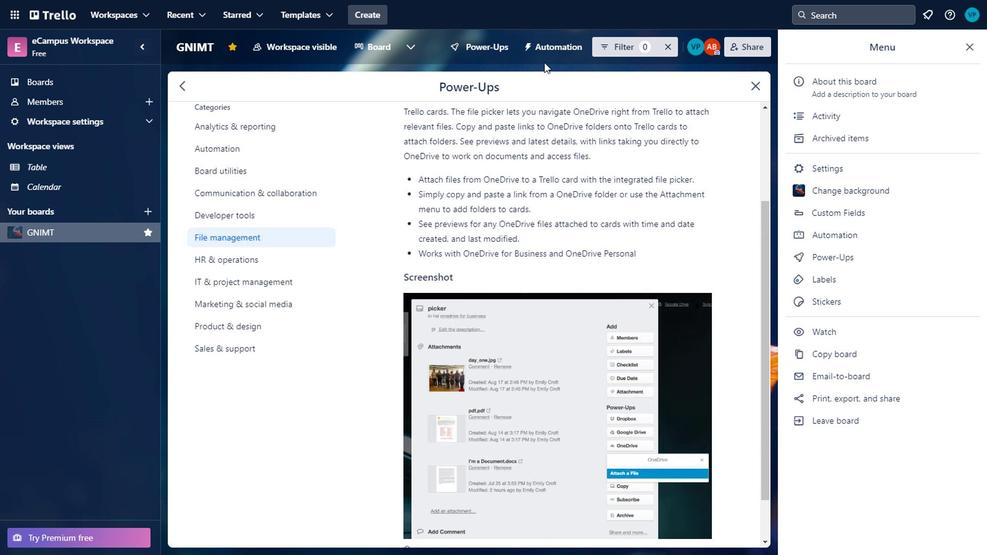 
Action: Mouse scrolled (542, 62) with delta (0, -1)
Screenshot: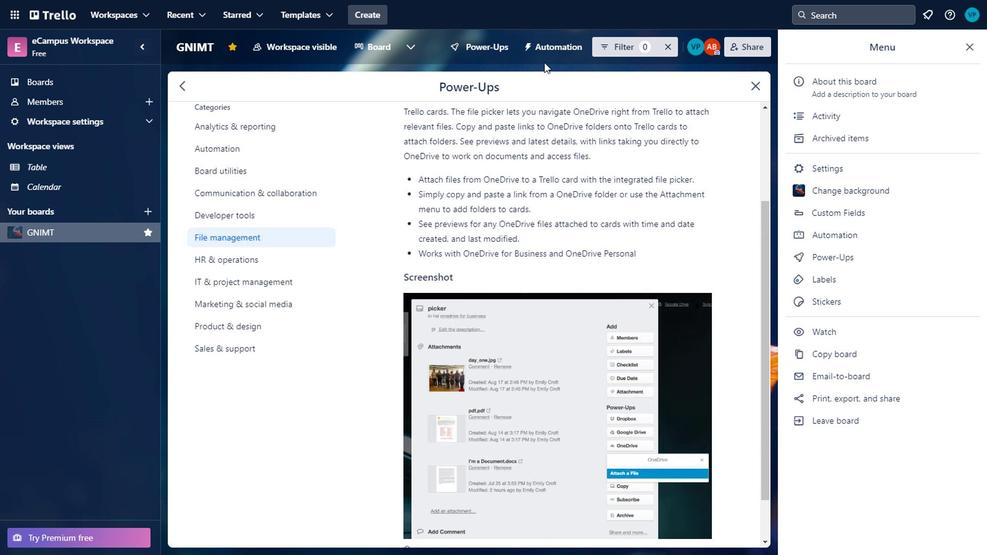 
Action: Mouse scrolled (542, 62) with delta (0, -1)
Screenshot: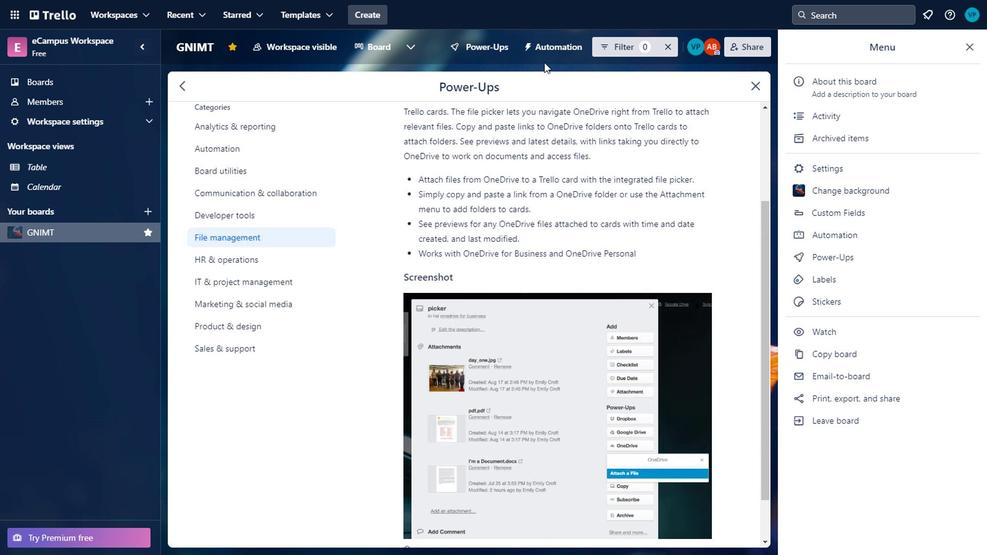 
Action: Mouse scrolled (542, 62) with delta (0, -1)
Screenshot: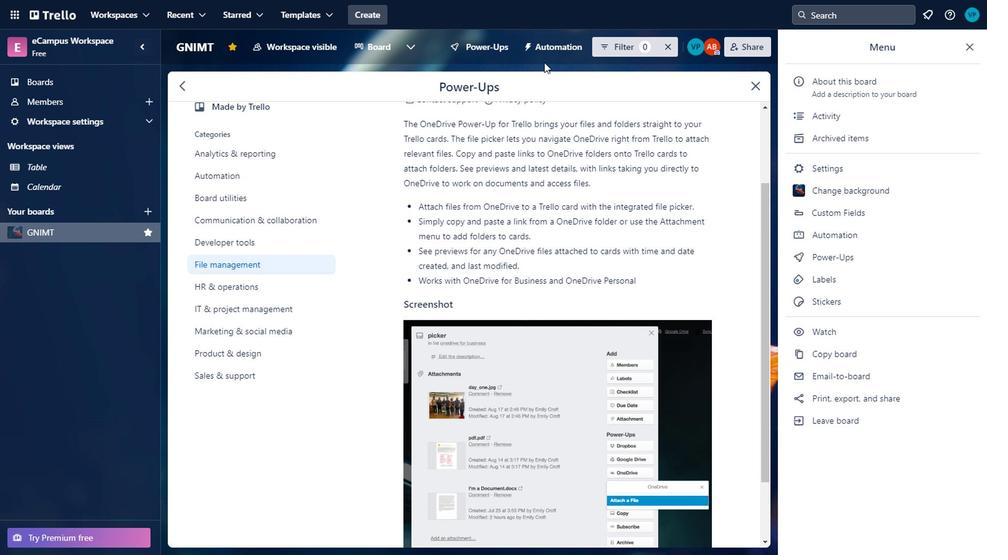 
Action: Mouse scrolled (542, 62) with delta (0, -1)
Screenshot: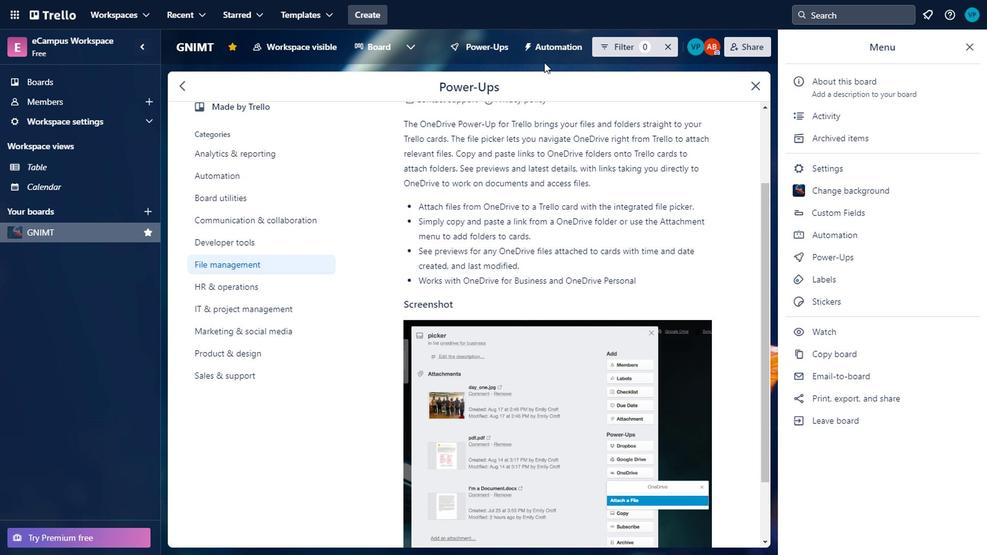 
Action: Mouse scrolled (542, 62) with delta (0, -1)
Screenshot: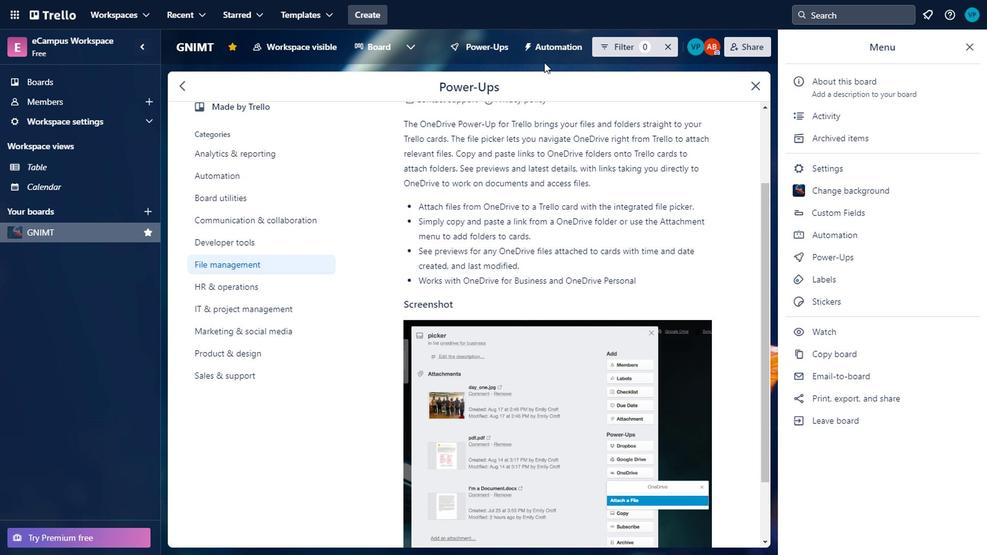 
Action: Mouse scrolled (542, 62) with delta (0, -1)
Screenshot: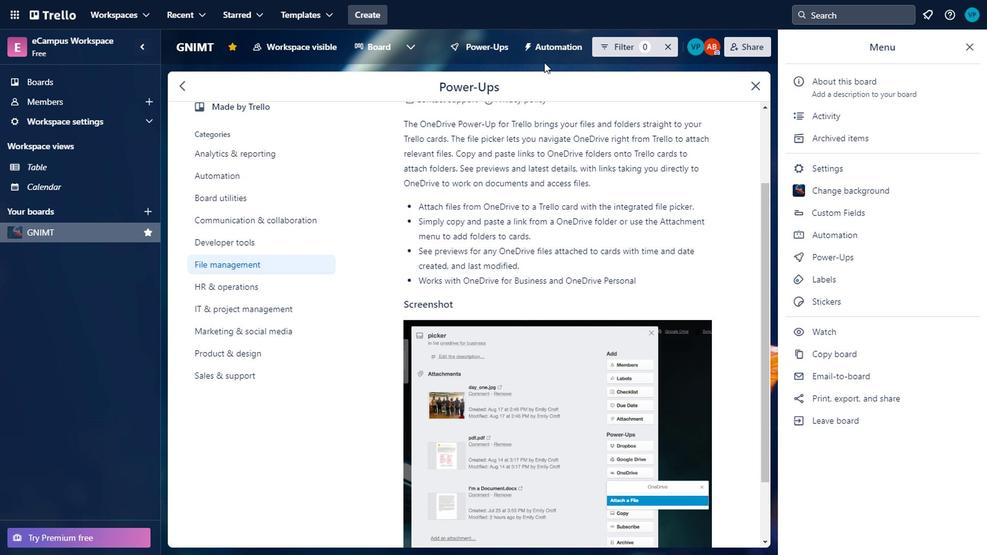 
Action: Mouse moved to (544, 63)
Screenshot: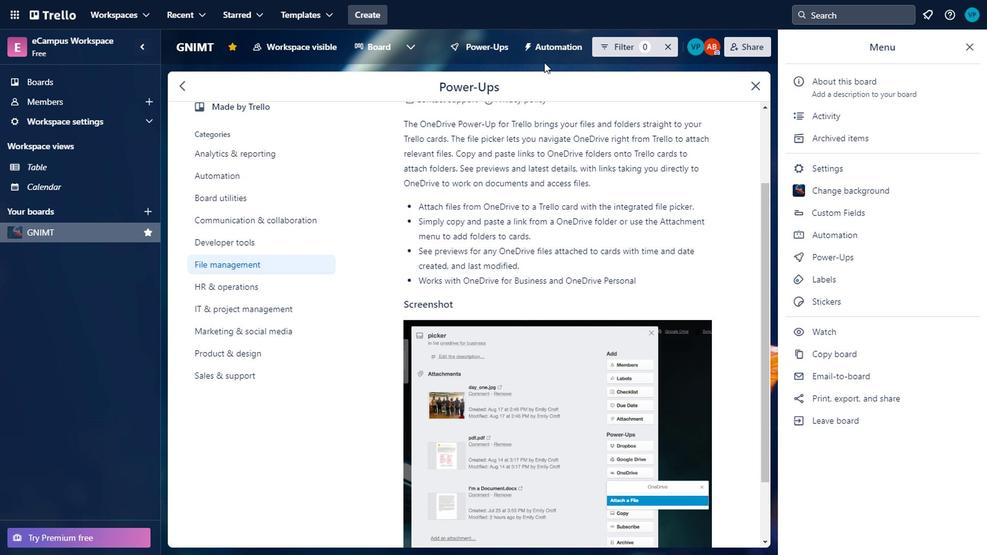
Action: Mouse scrolled (544, 62) with delta (0, -1)
Screenshot: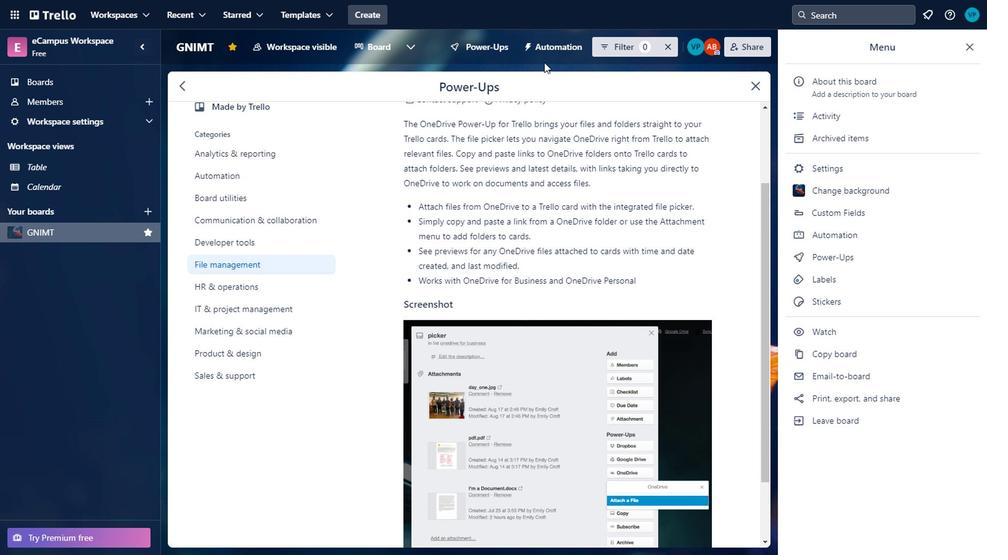 
Action: Mouse scrolled (544, 62) with delta (0, -1)
Screenshot: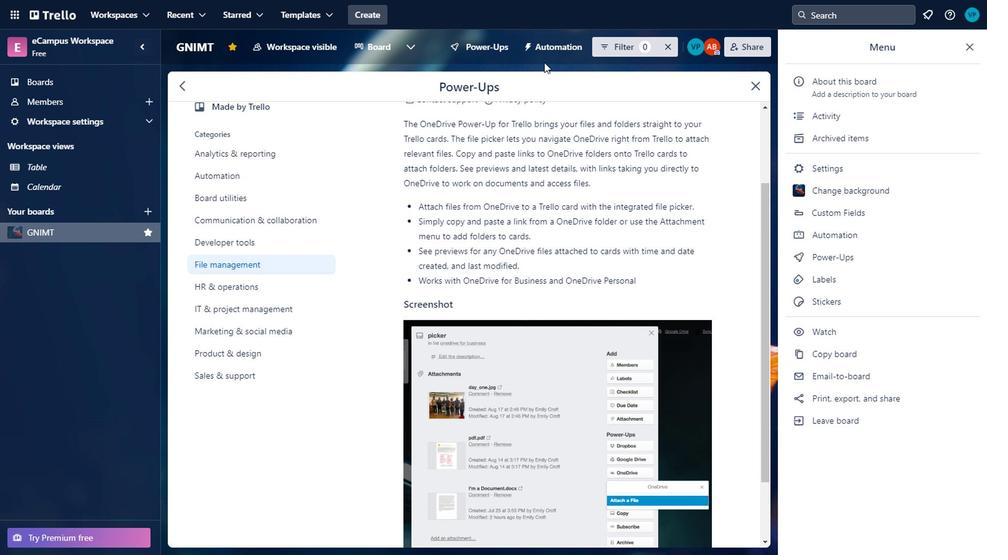 
Action: Mouse scrolled (544, 62) with delta (0, -1)
Screenshot: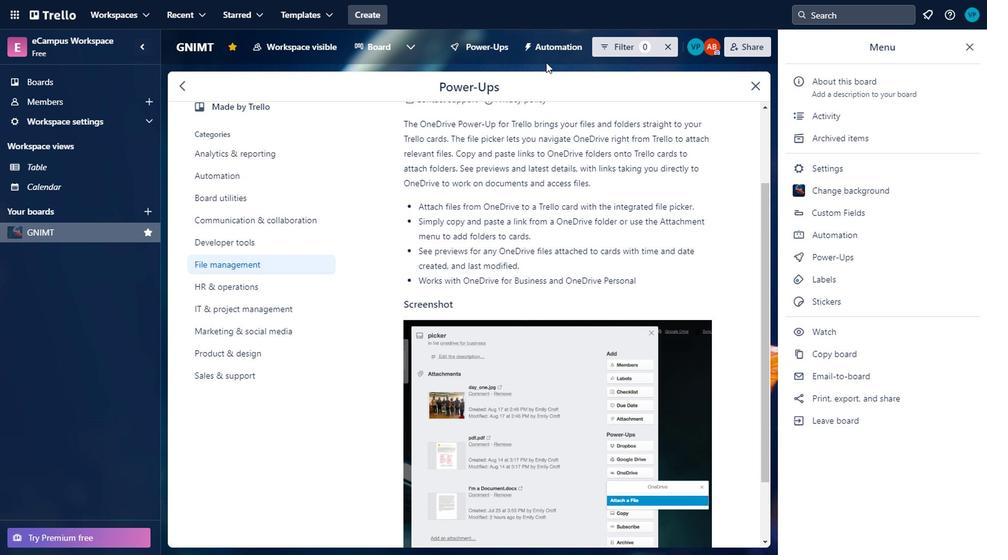 
Action: Mouse scrolled (544, 62) with delta (0, -1)
Screenshot: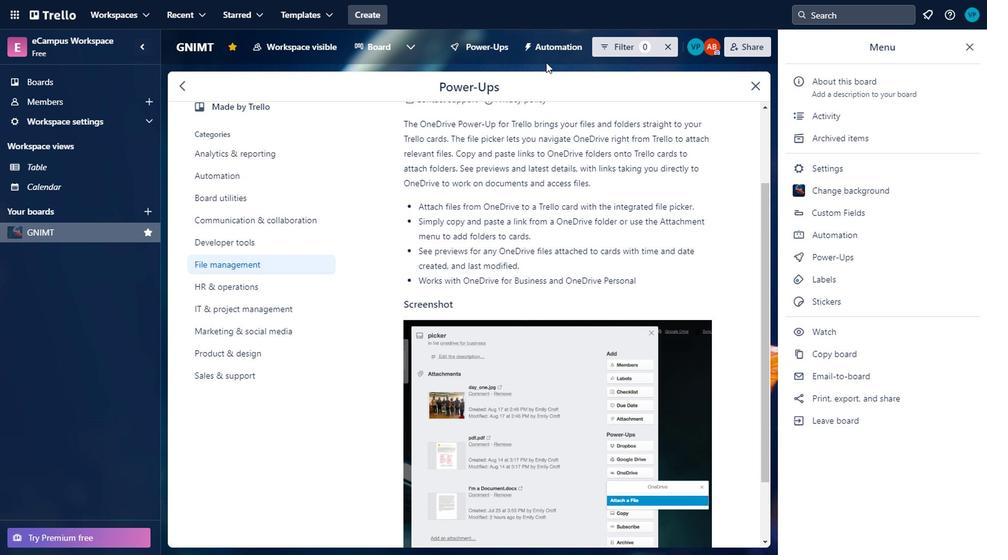 
Action: Mouse scrolled (544, 62) with delta (0, -1)
Screenshot: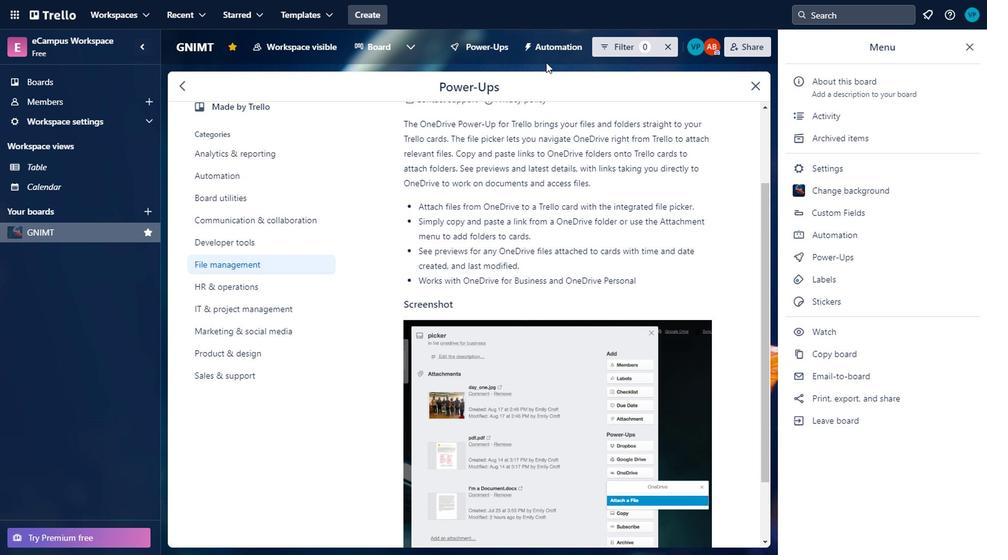 
Action: Mouse scrolled (544, 62) with delta (0, -1)
Screenshot: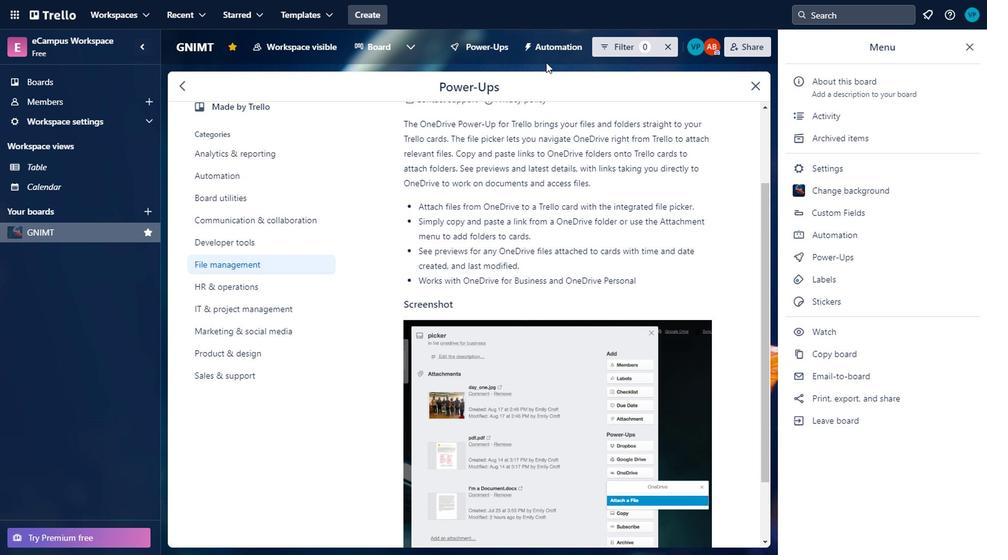 
Action: Mouse moved to (545, 62)
Screenshot: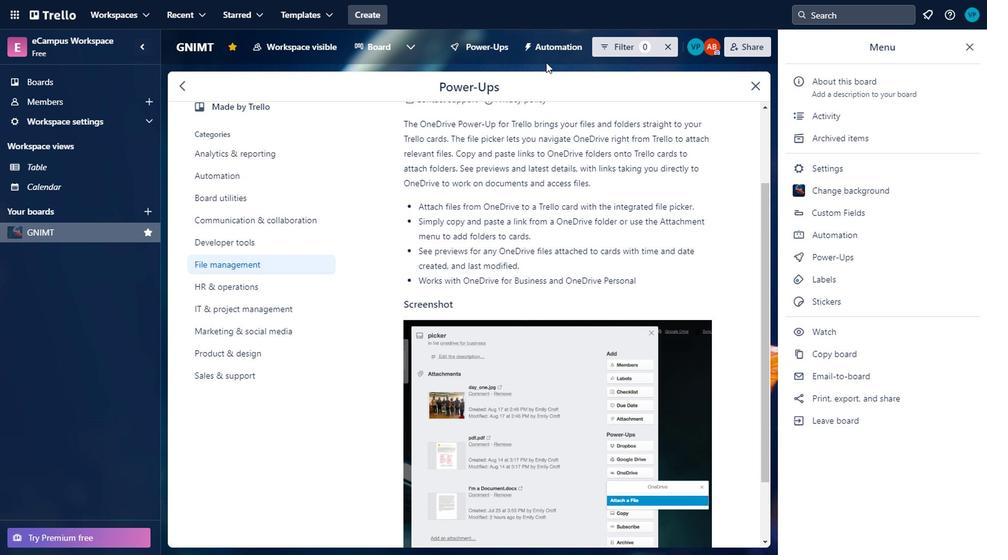 
Action: Mouse scrolled (545, 62) with delta (0, 0)
Screenshot: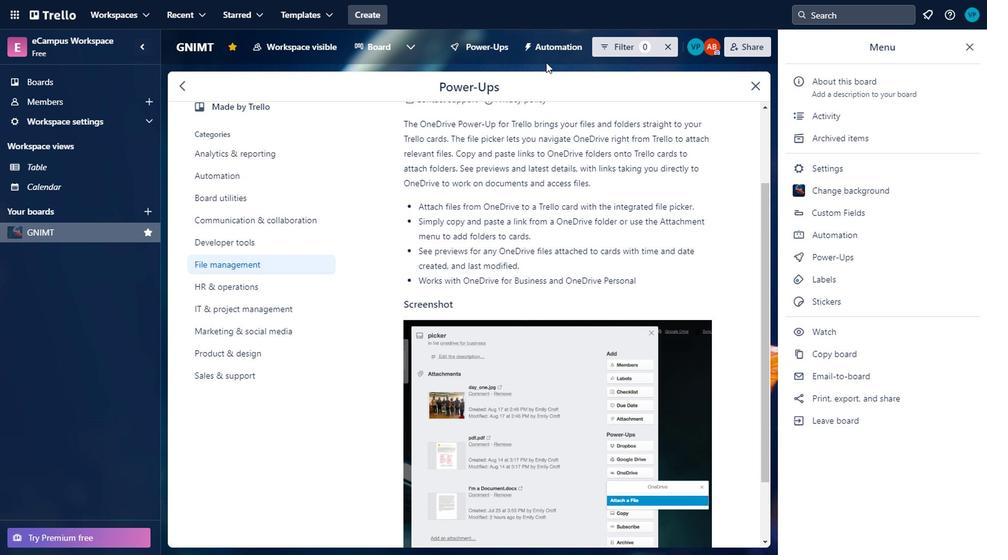 
Action: Mouse moved to (554, 48)
Screenshot: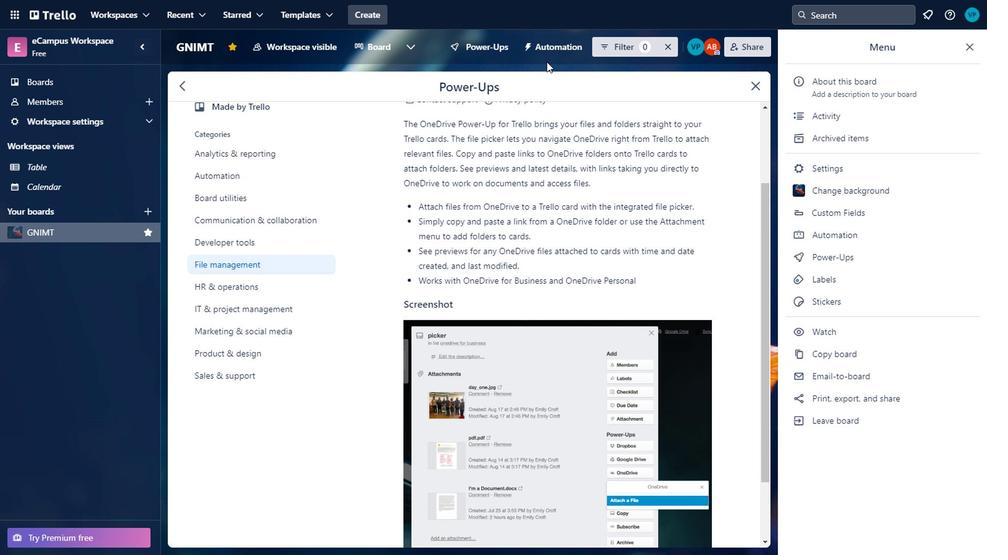 
Action: Mouse scrolled (554, 48) with delta (0, 0)
Screenshot: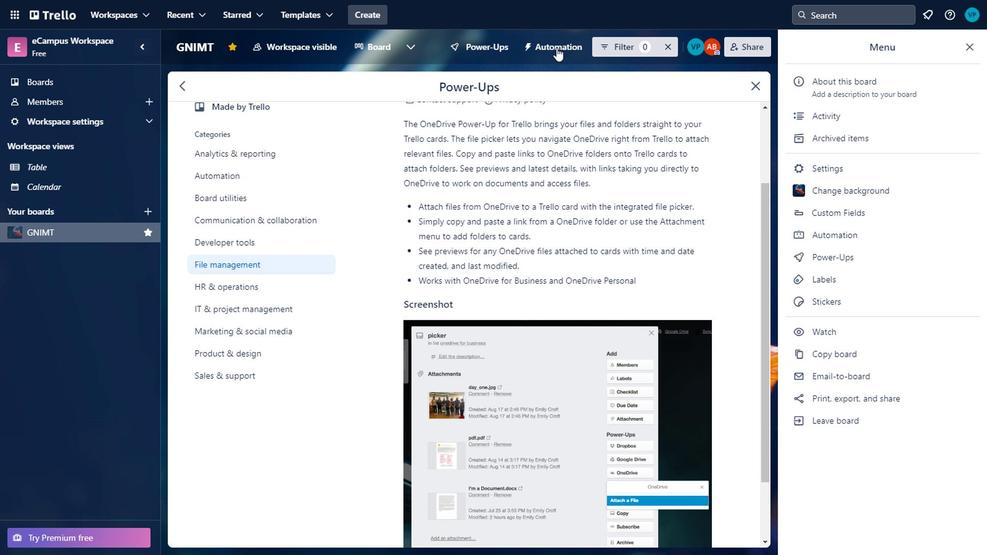 
Action: Mouse scrolled (554, 48) with delta (0, 0)
Screenshot: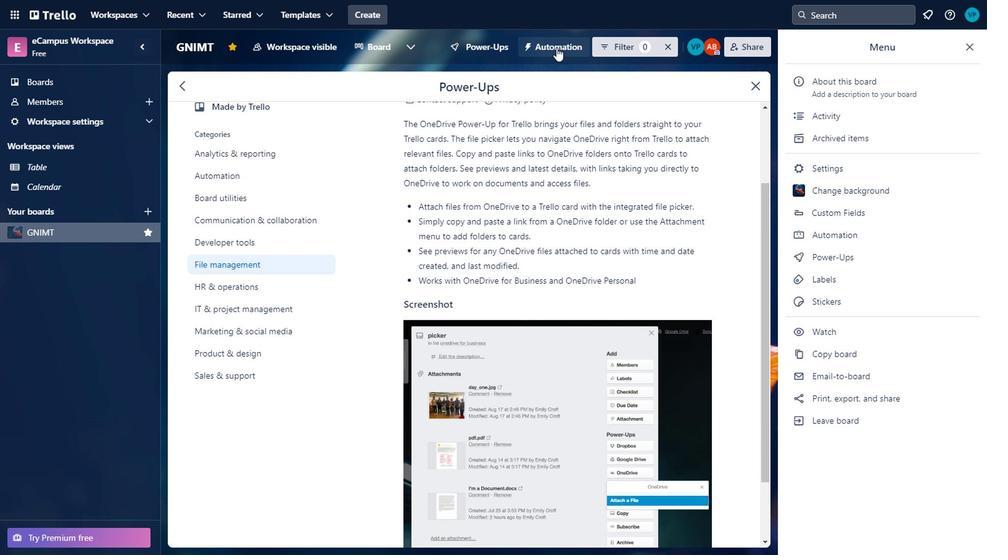 
Action: Mouse scrolled (554, 48) with delta (0, 0)
Screenshot: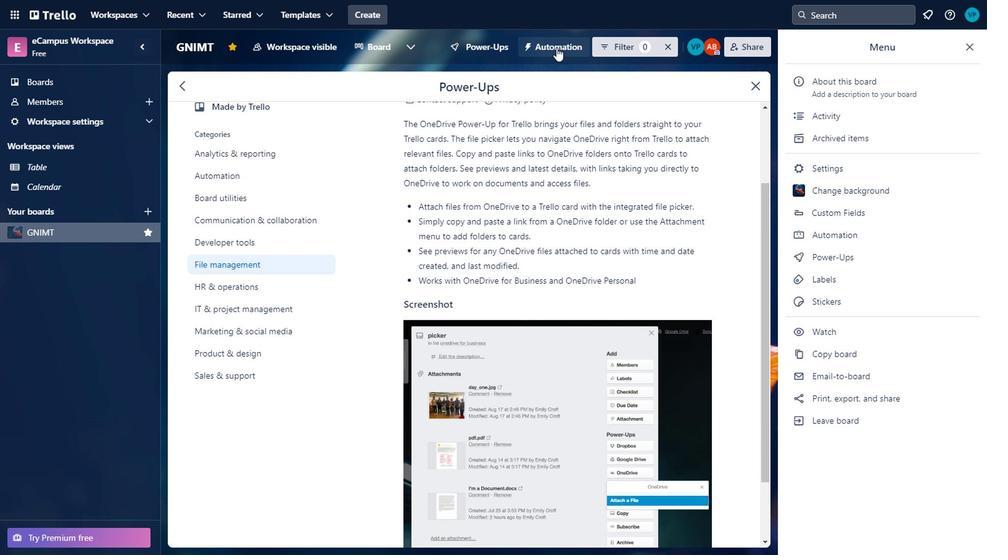 
Action: Mouse scrolled (554, 48) with delta (0, 0)
Screenshot: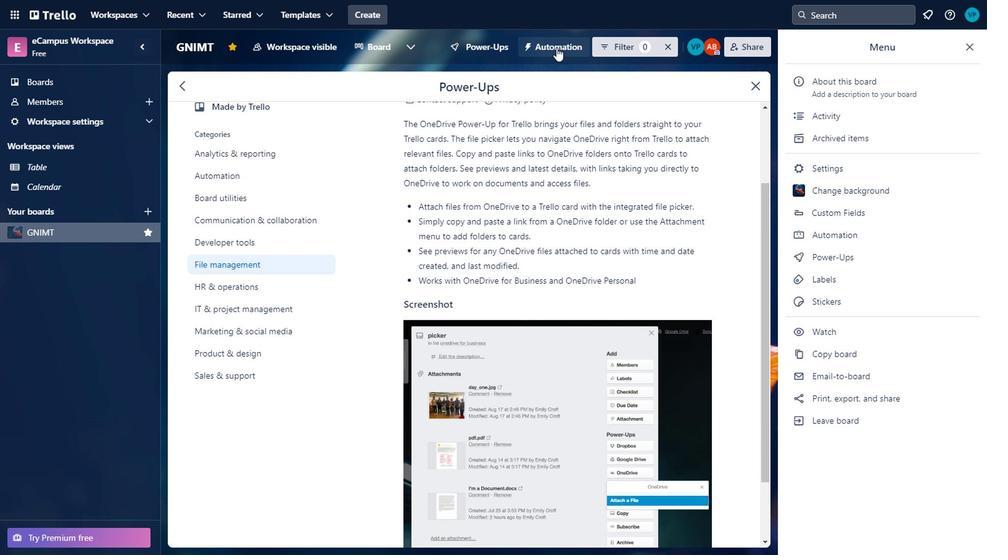 
Action: Mouse moved to (555, 46)
Screenshot: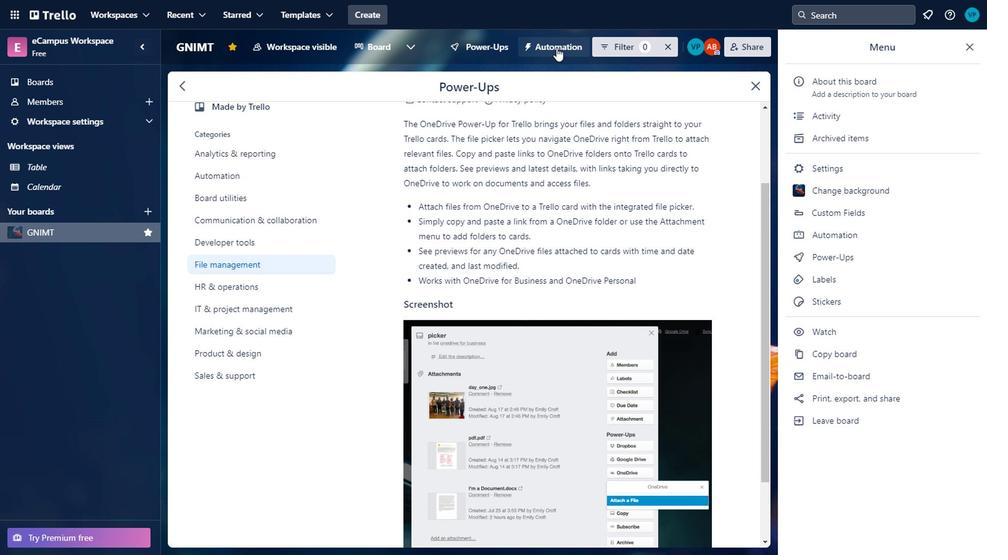 
Action: Mouse scrolled (555, 46) with delta (0, 0)
Screenshot: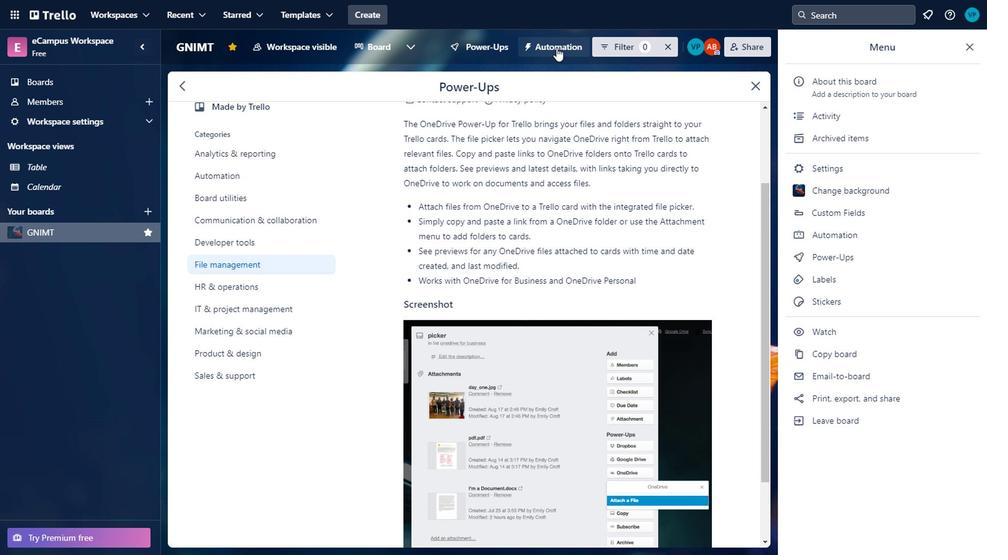 
Action: Mouse scrolled (555, 46) with delta (0, 0)
